 Task: Compose an email with the signature Christina Ramirez with the subject Follow-up on the project and the message I would like to request a meeting with the project team to discuss the upcoming deadlines. from softage.4@softage.net to softage.8@softage.net, select last sentence, change the font of the message to Tahoma and change the font typography to italics Send the email. Finally, move the email from Sent Items to the label Employee files
Action: Mouse moved to (1107, 91)
Screenshot: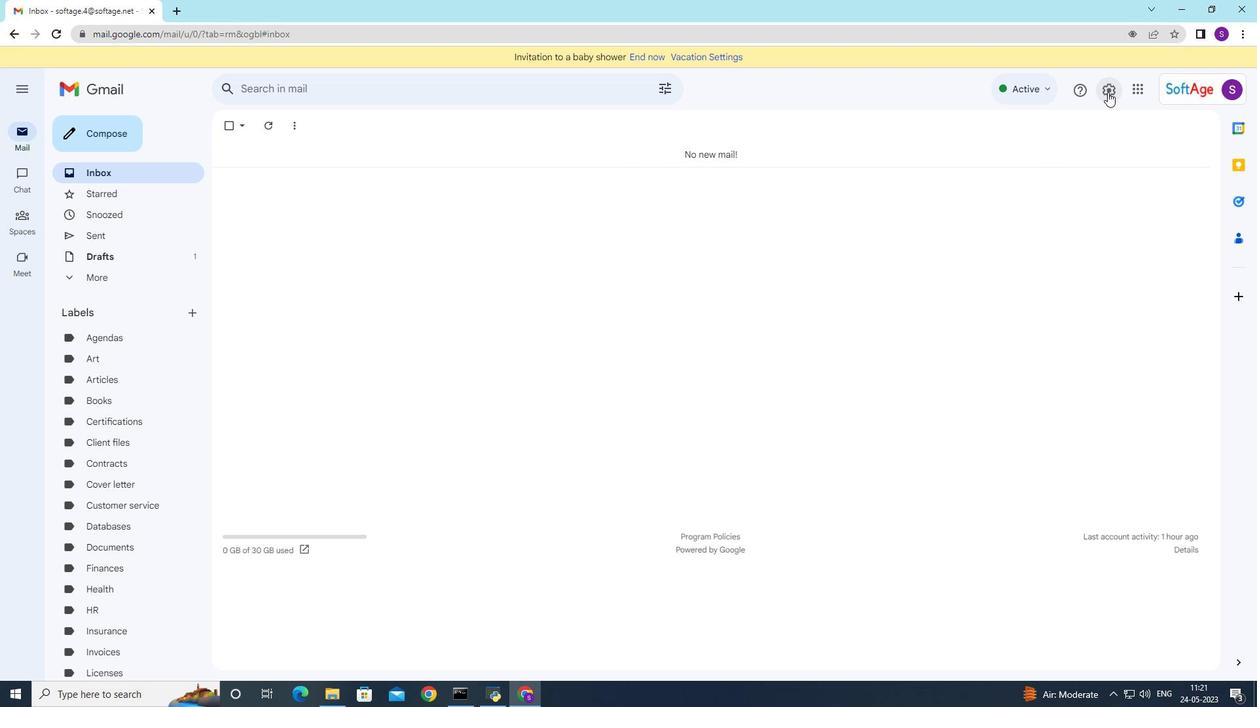 
Action: Mouse pressed left at (1107, 91)
Screenshot: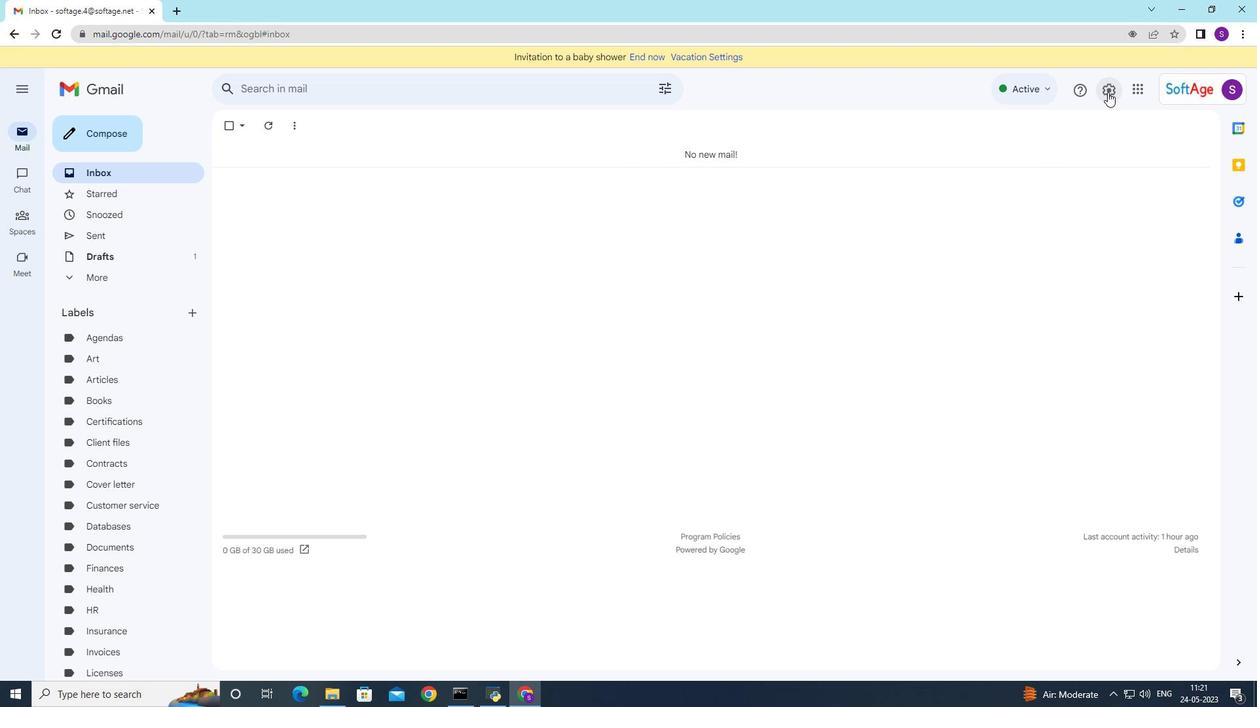 
Action: Mouse moved to (1098, 145)
Screenshot: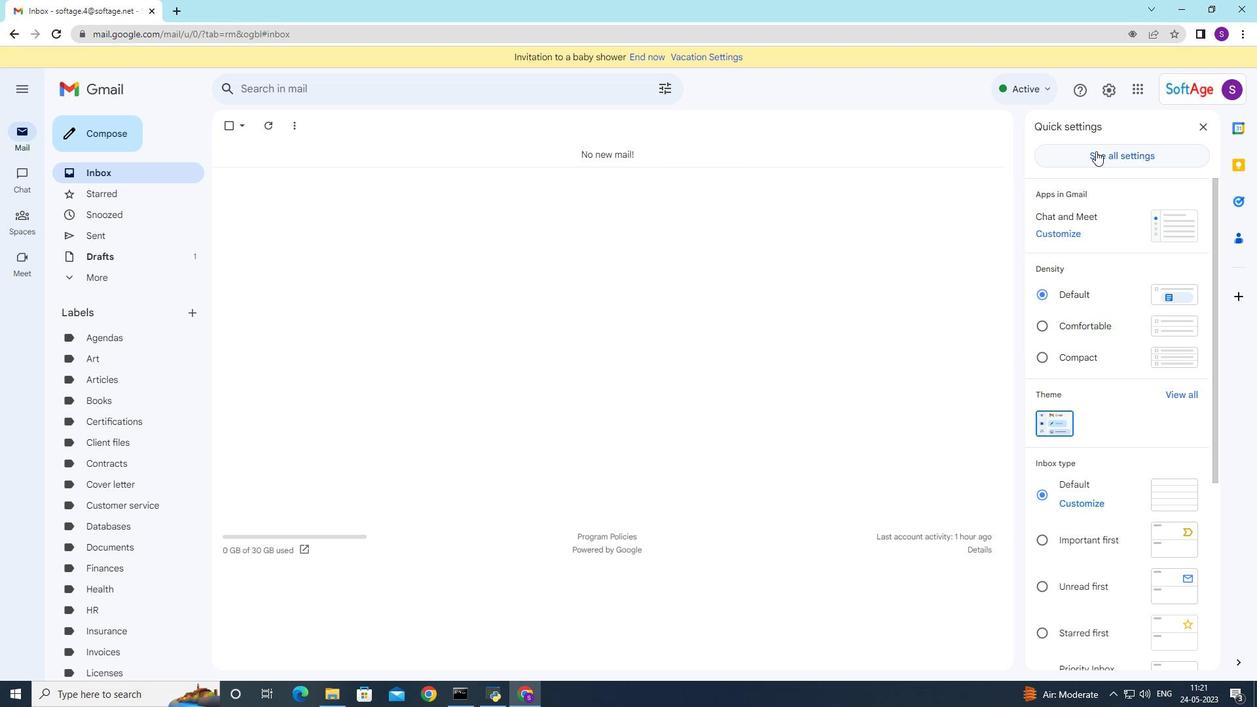 
Action: Mouse pressed left at (1098, 145)
Screenshot: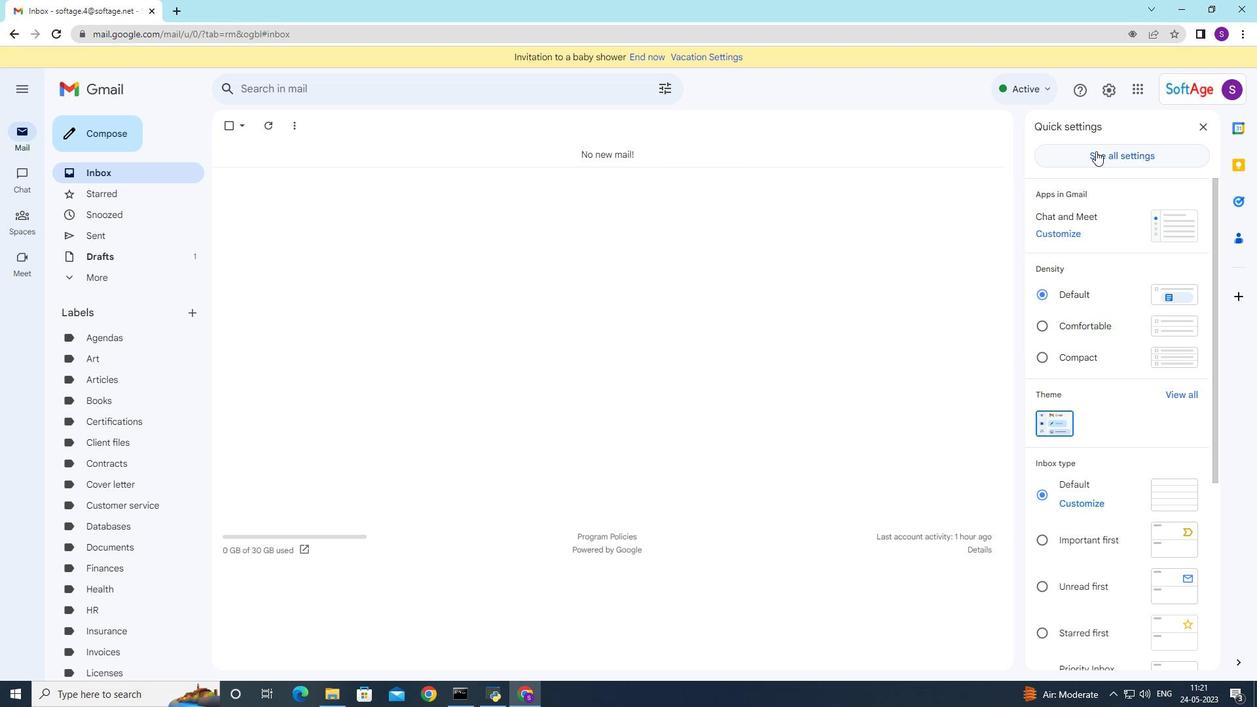 
Action: Mouse moved to (568, 239)
Screenshot: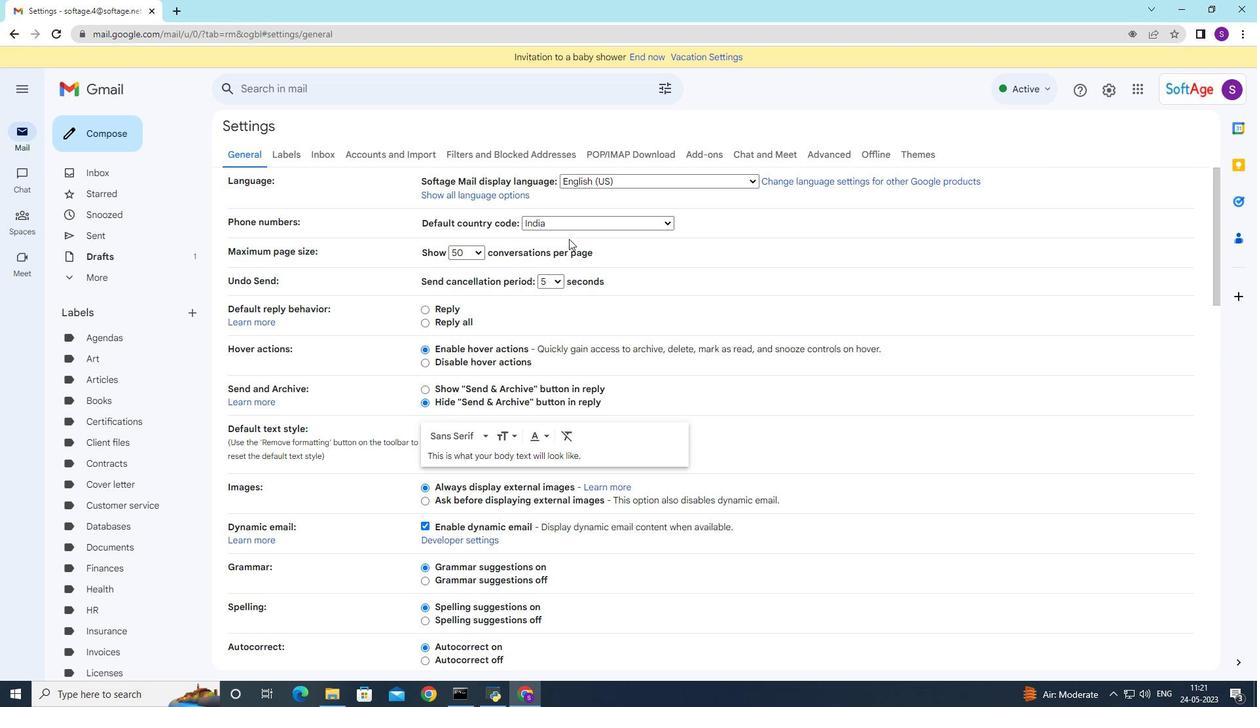 
Action: Mouse scrolled (568, 238) with delta (0, 0)
Screenshot: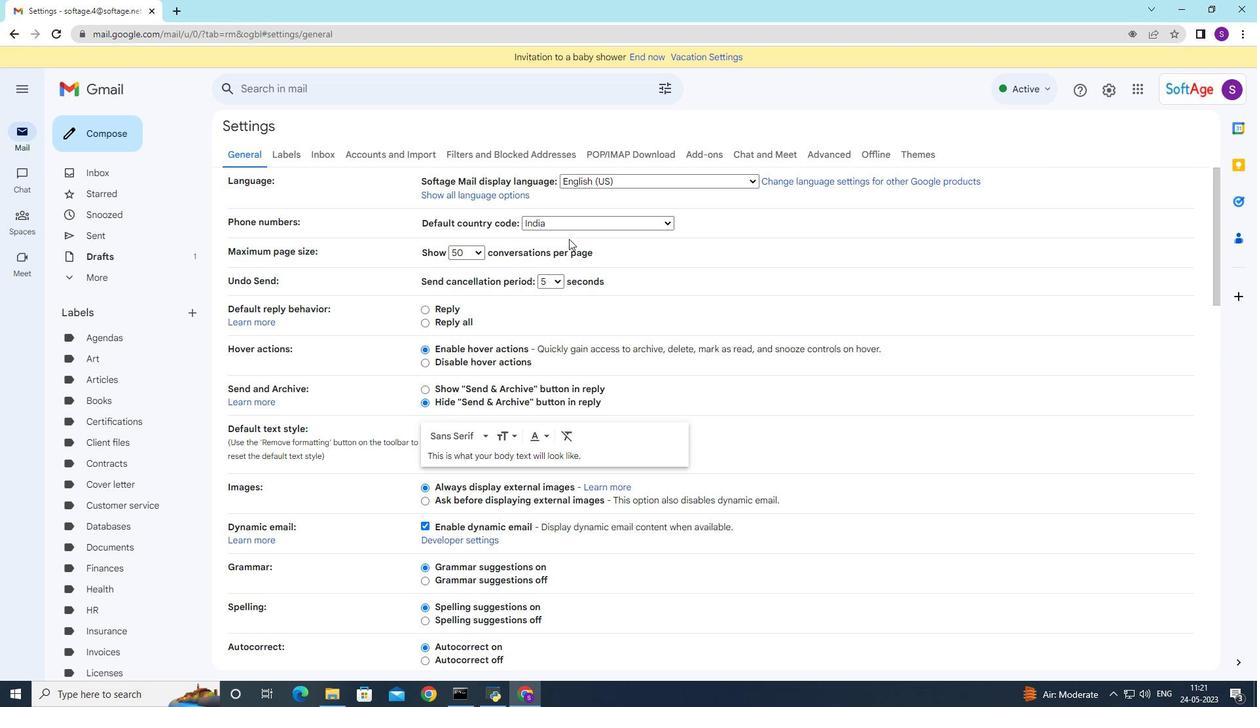 
Action: Mouse moved to (568, 240)
Screenshot: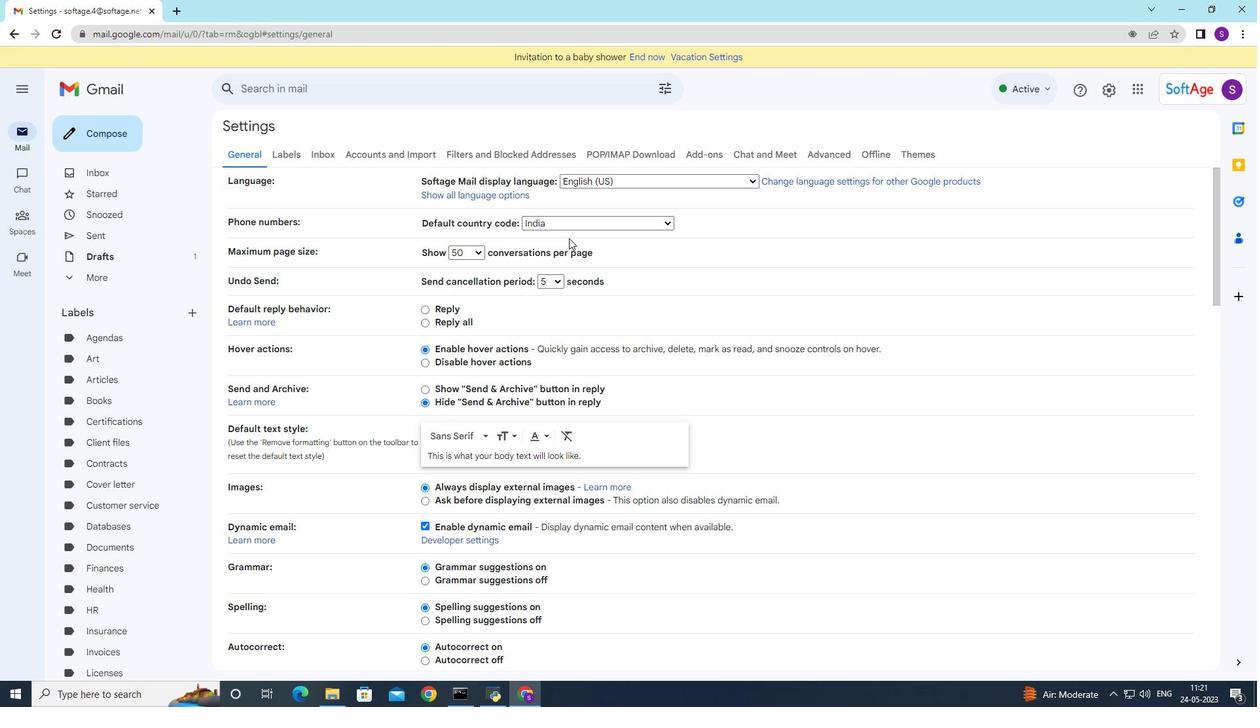 
Action: Mouse scrolled (568, 240) with delta (0, 0)
Screenshot: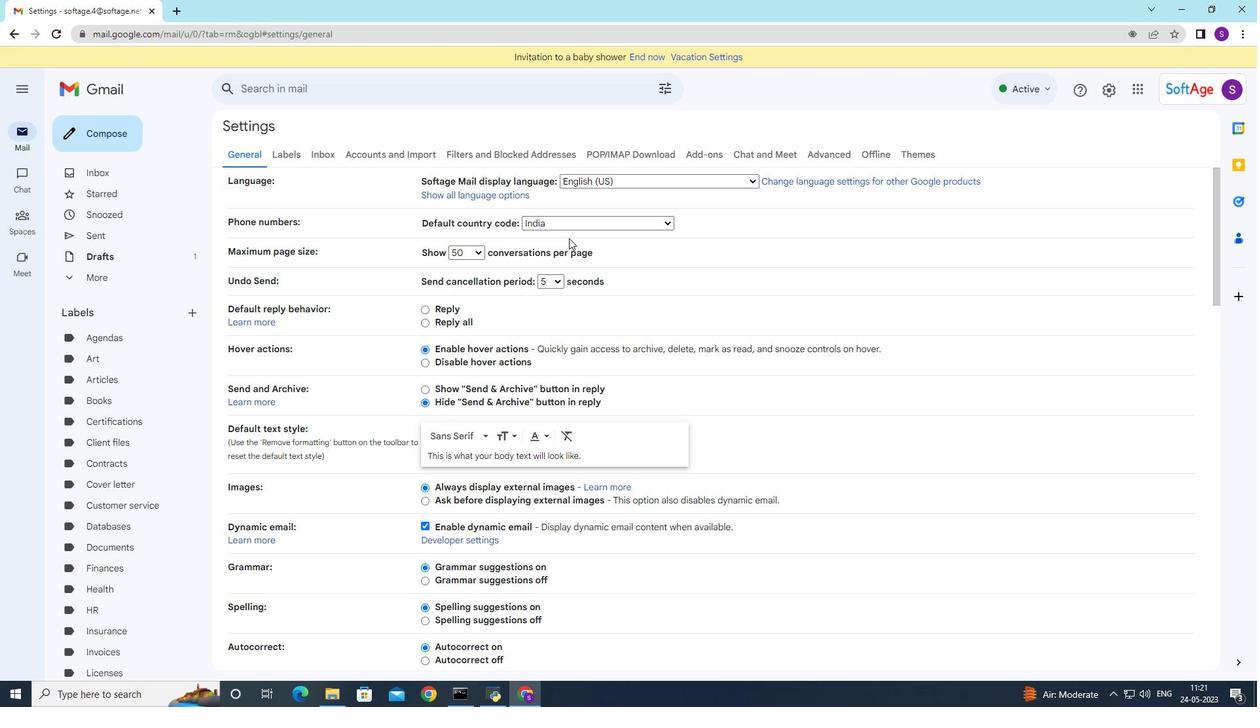 
Action: Mouse moved to (568, 242)
Screenshot: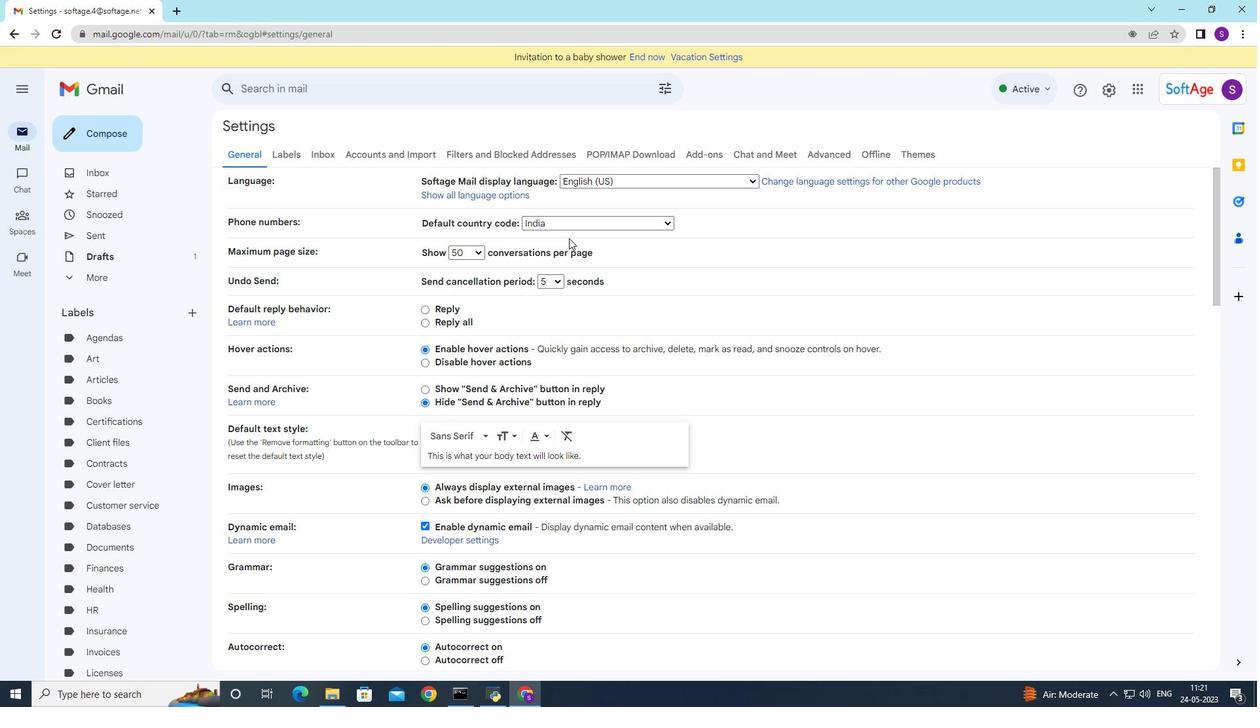 
Action: Mouse scrolled (568, 241) with delta (0, 0)
Screenshot: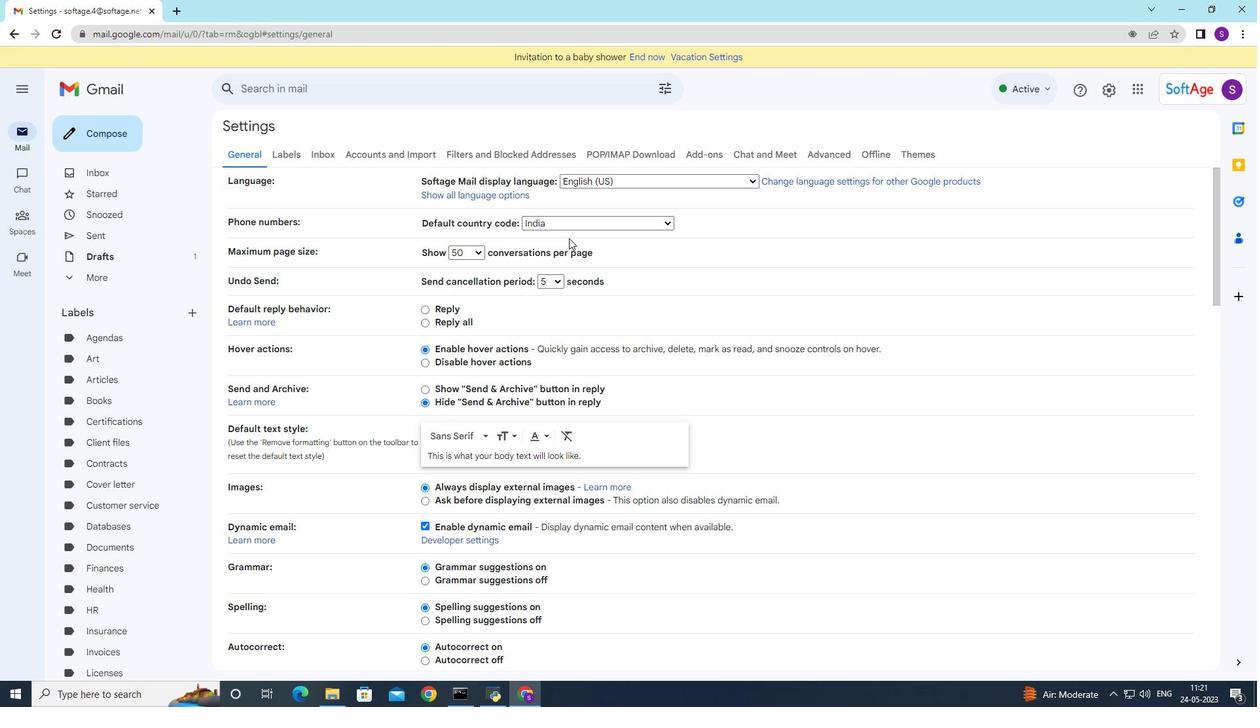 
Action: Mouse moved to (567, 242)
Screenshot: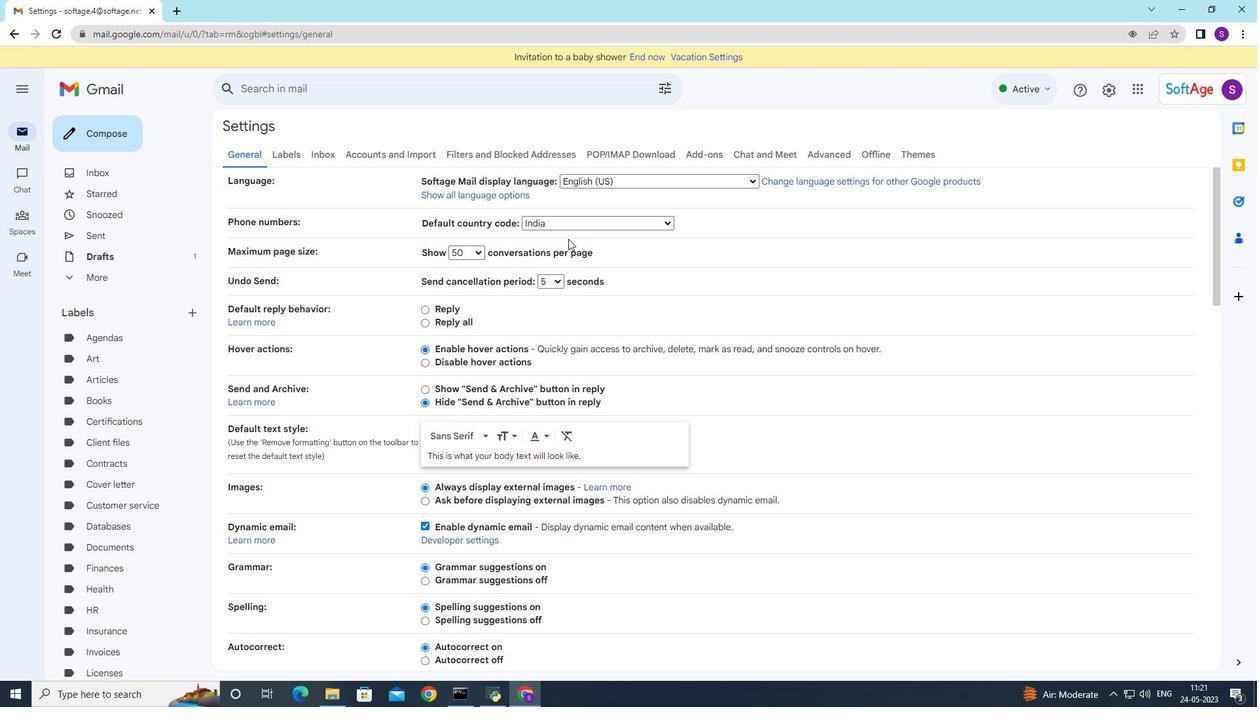 
Action: Mouse scrolled (567, 242) with delta (0, 0)
Screenshot: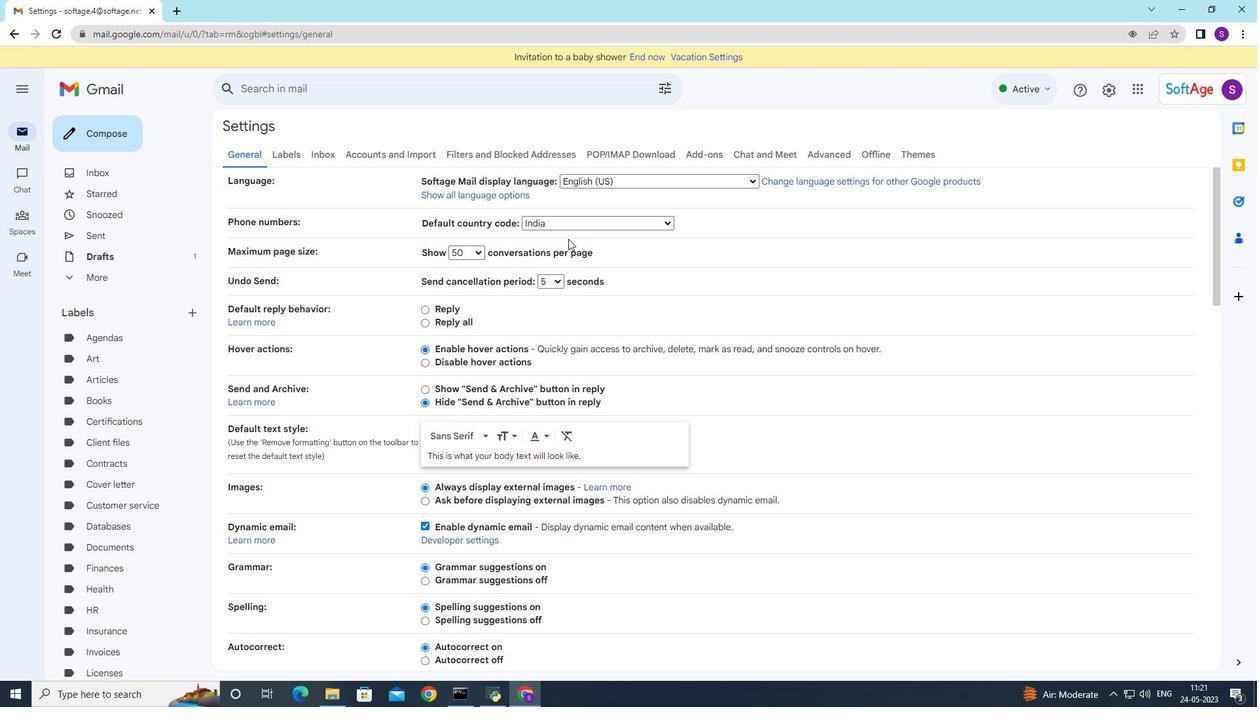 
Action: Mouse moved to (567, 244)
Screenshot: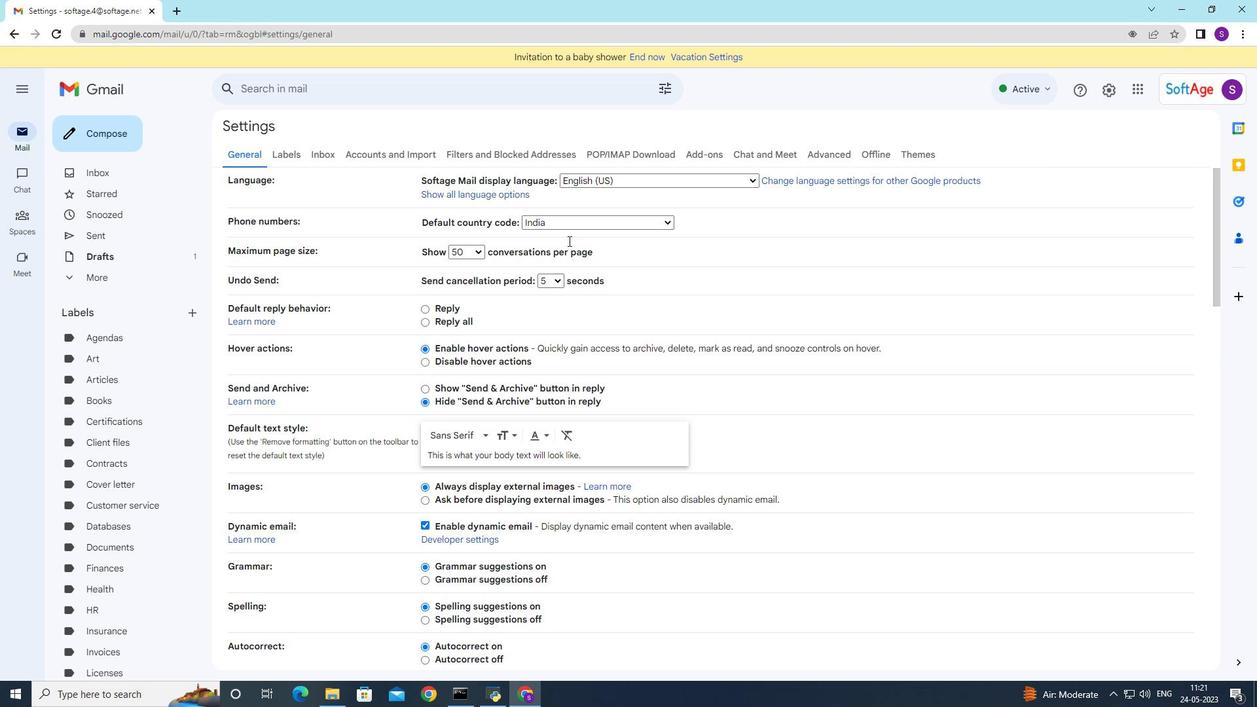 
Action: Mouse scrolled (567, 243) with delta (0, 0)
Screenshot: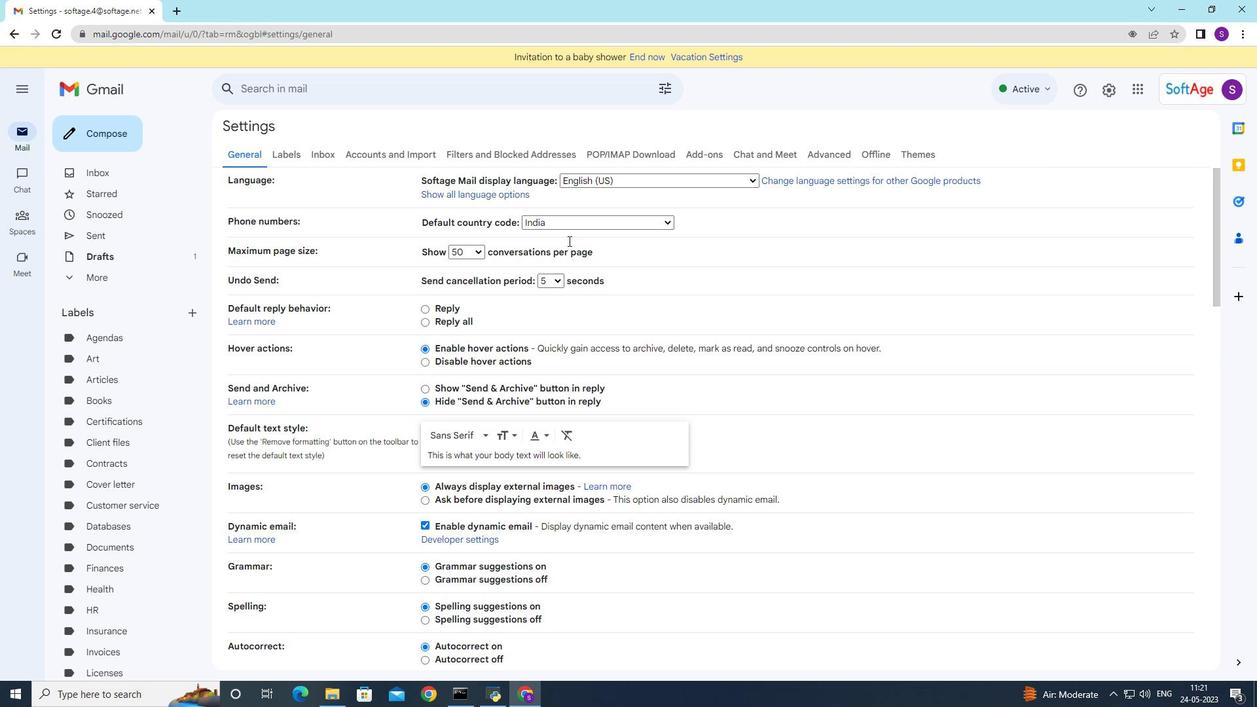 
Action: Mouse moved to (567, 246)
Screenshot: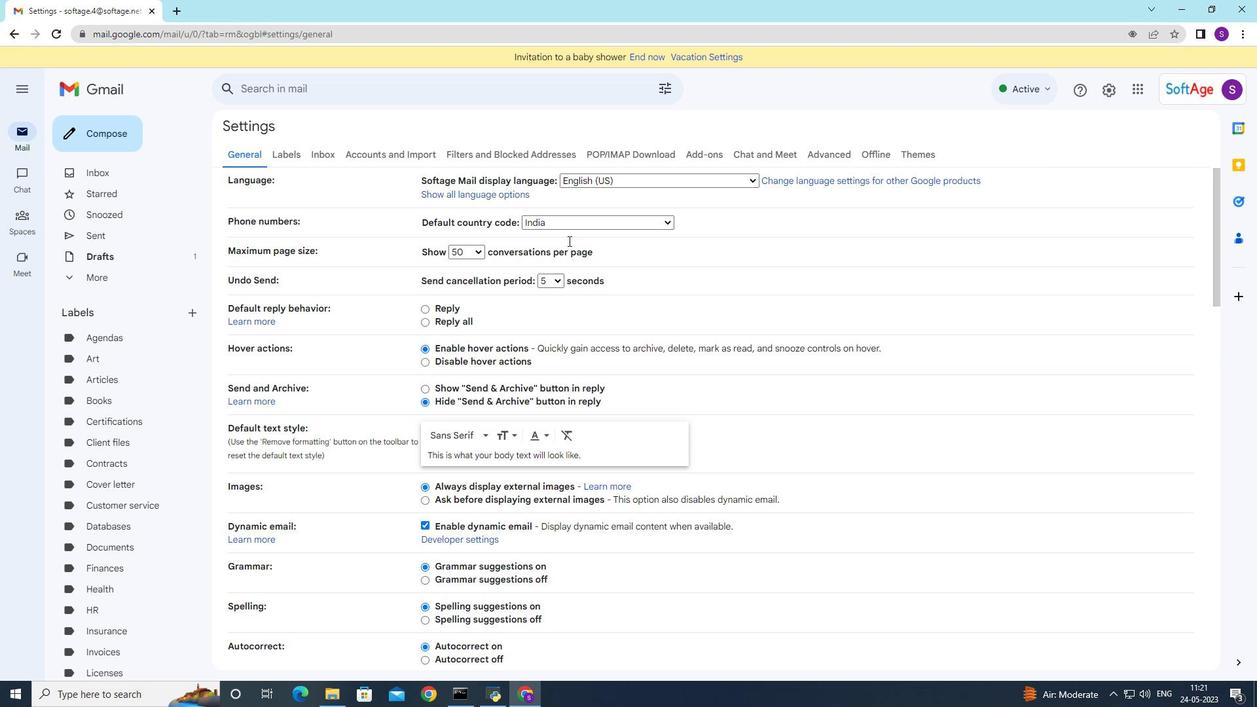 
Action: Mouse scrolled (567, 246) with delta (0, 0)
Screenshot: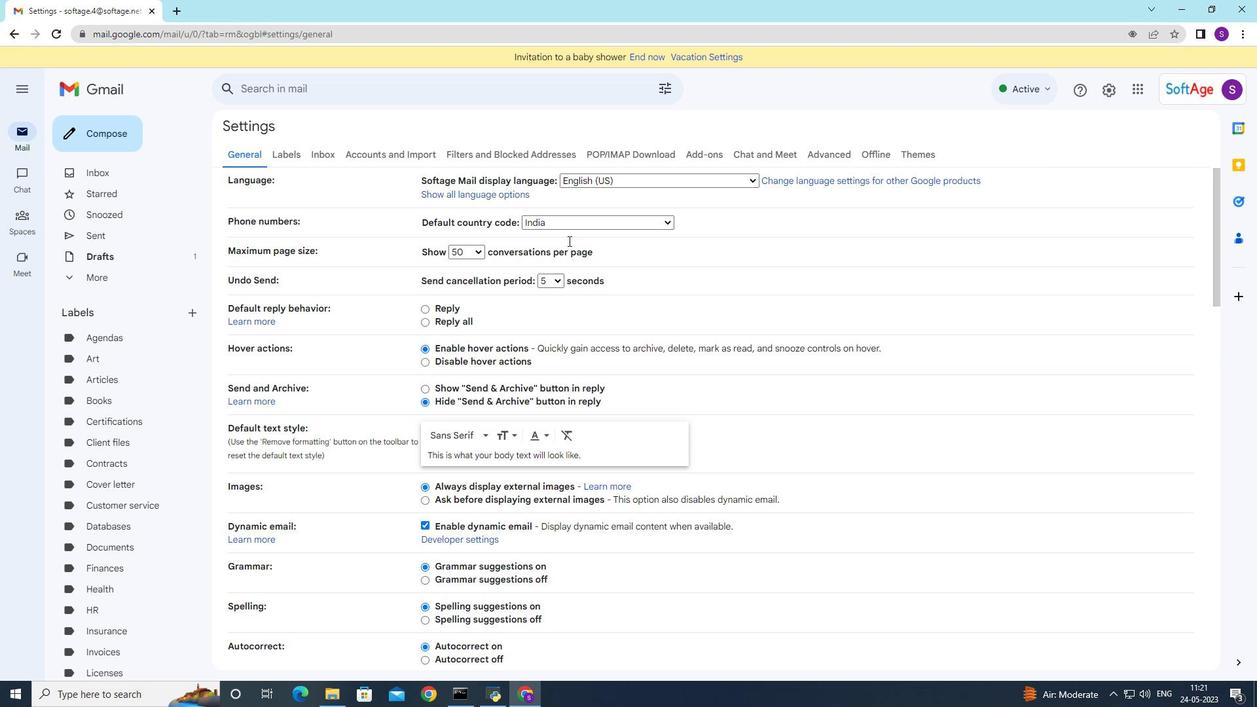 
Action: Mouse moved to (564, 254)
Screenshot: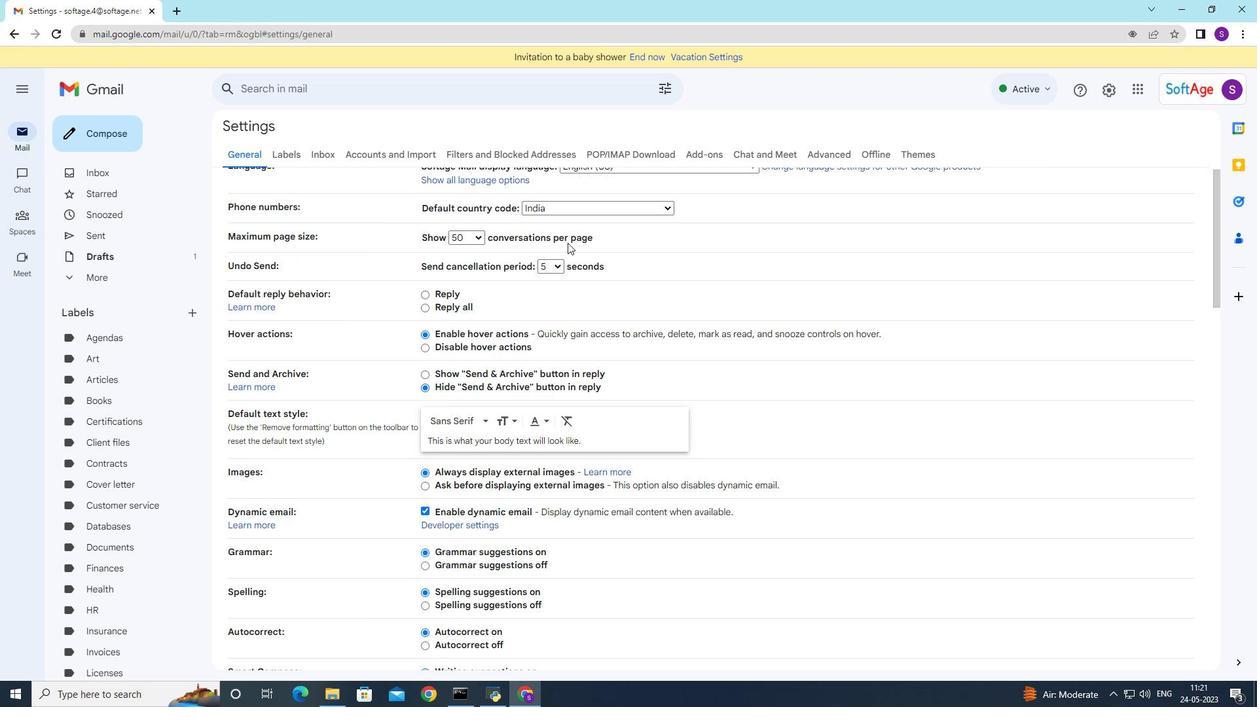 
Action: Mouse scrolled (565, 253) with delta (0, 0)
Screenshot: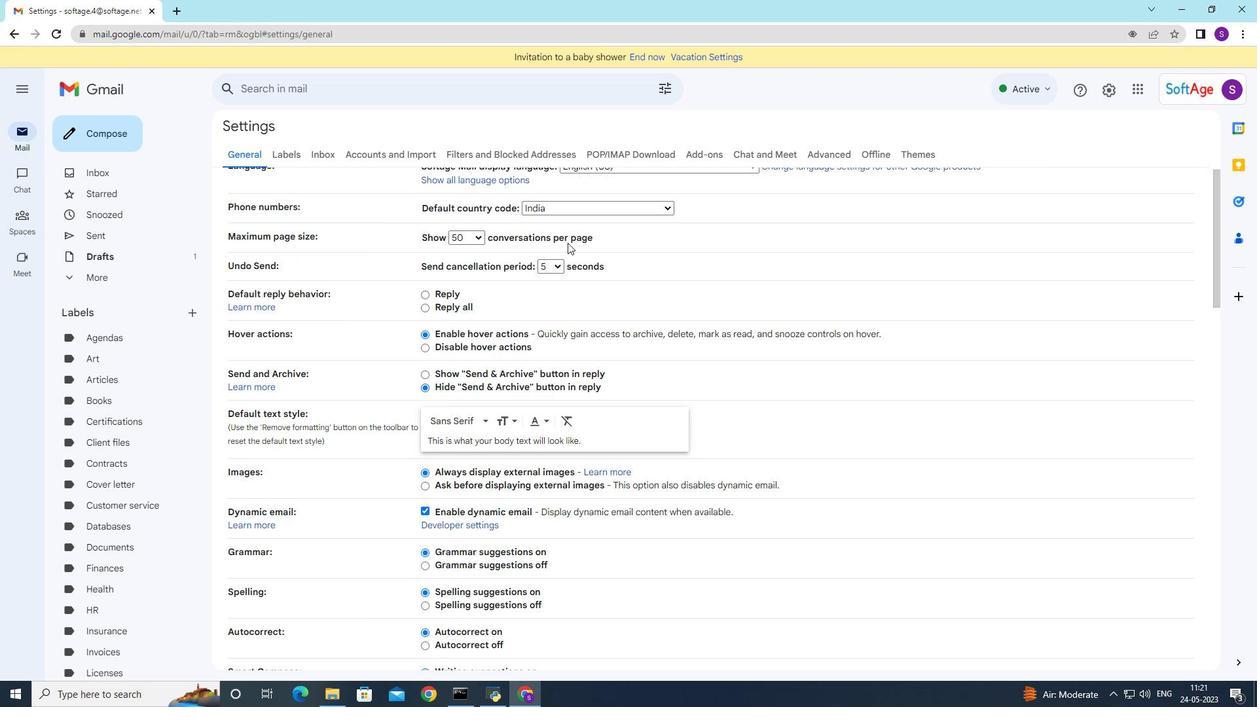 
Action: Mouse moved to (563, 297)
Screenshot: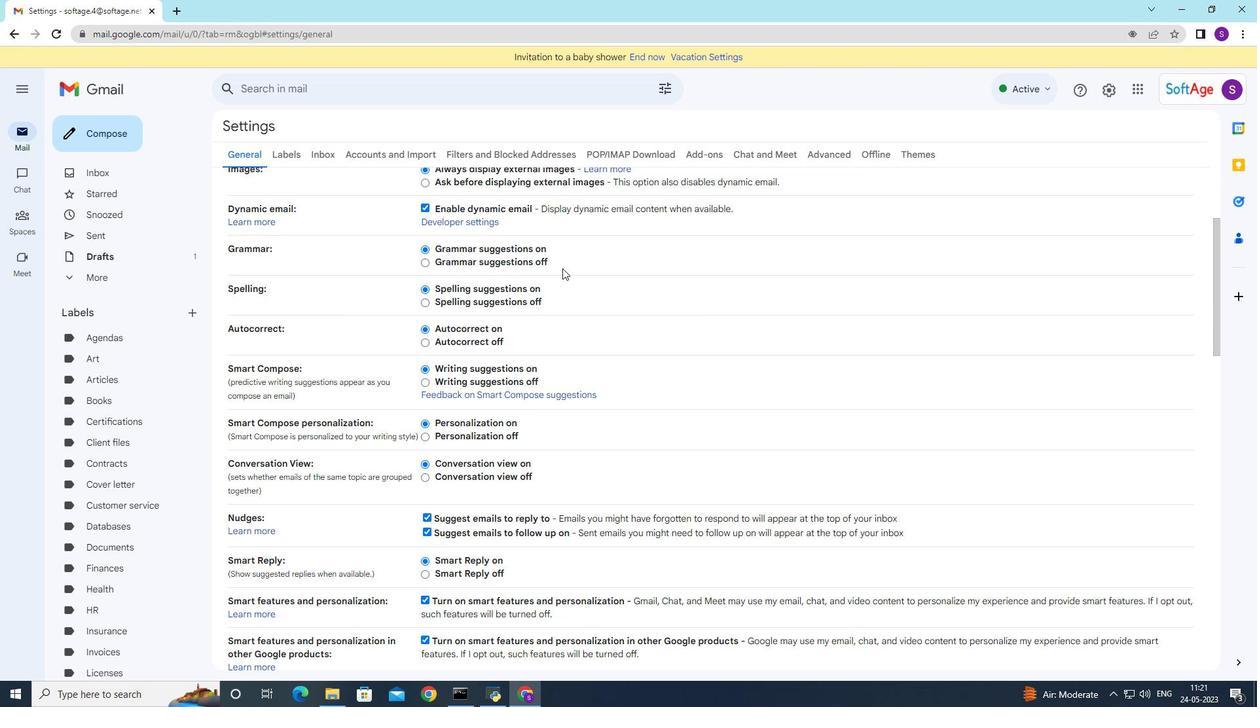 
Action: Mouse scrolled (563, 296) with delta (0, 0)
Screenshot: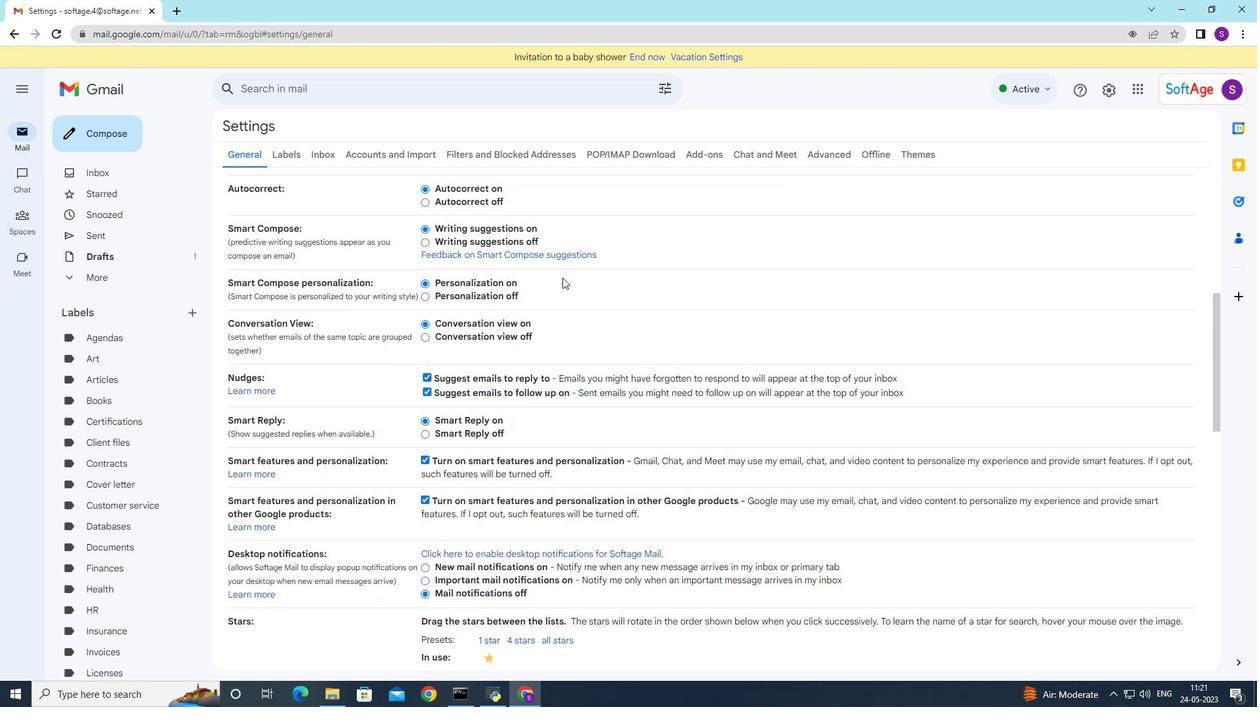 
Action: Mouse moved to (565, 298)
Screenshot: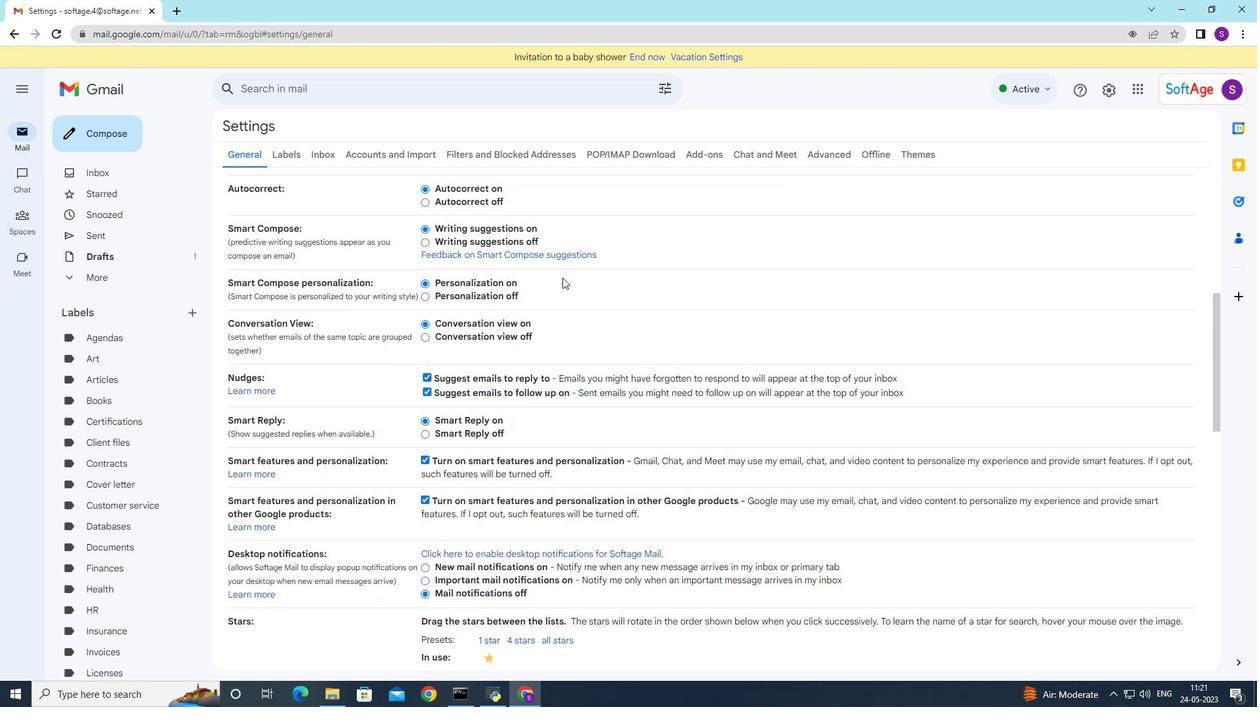 
Action: Mouse scrolled (565, 297) with delta (0, 0)
Screenshot: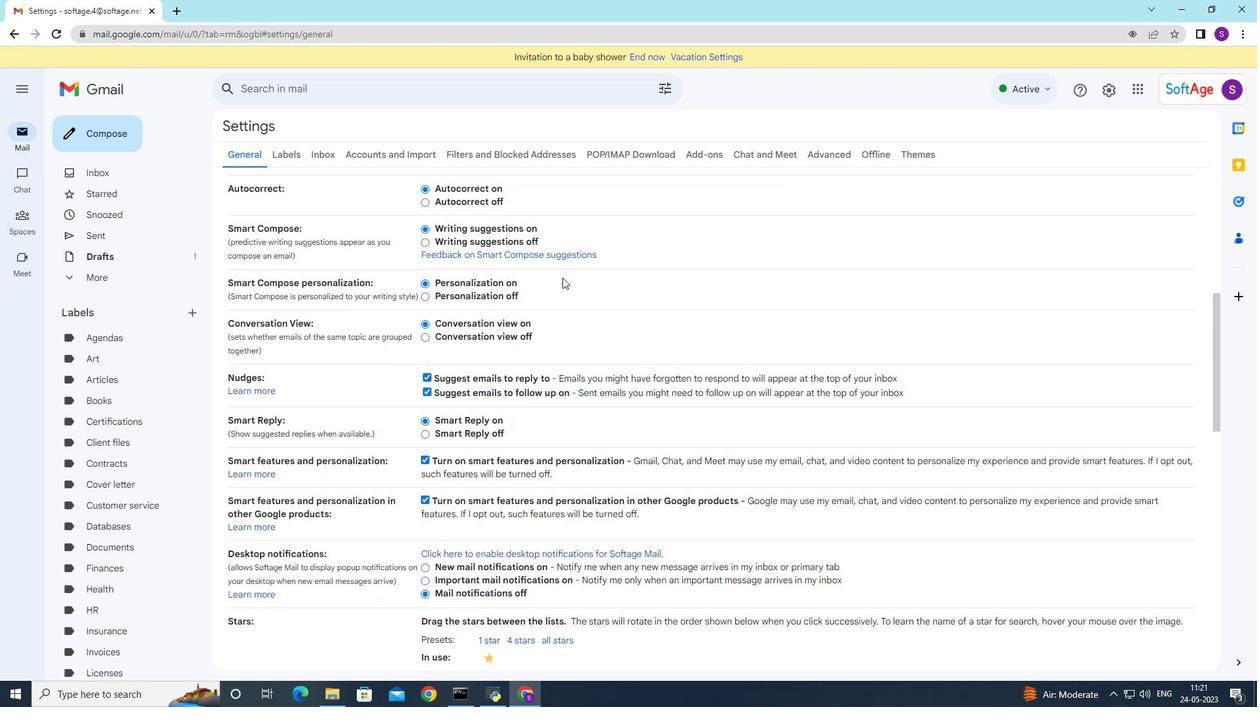 
Action: Mouse moved to (565, 301)
Screenshot: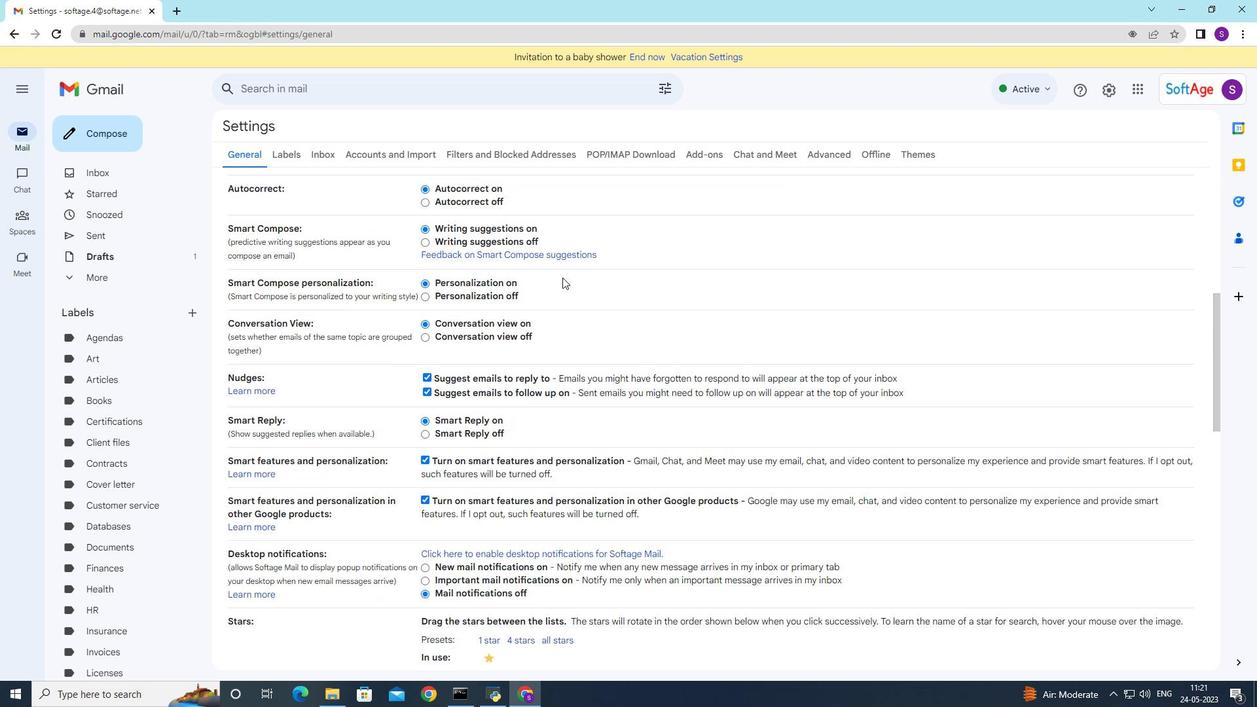 
Action: Mouse scrolled (565, 301) with delta (0, 0)
Screenshot: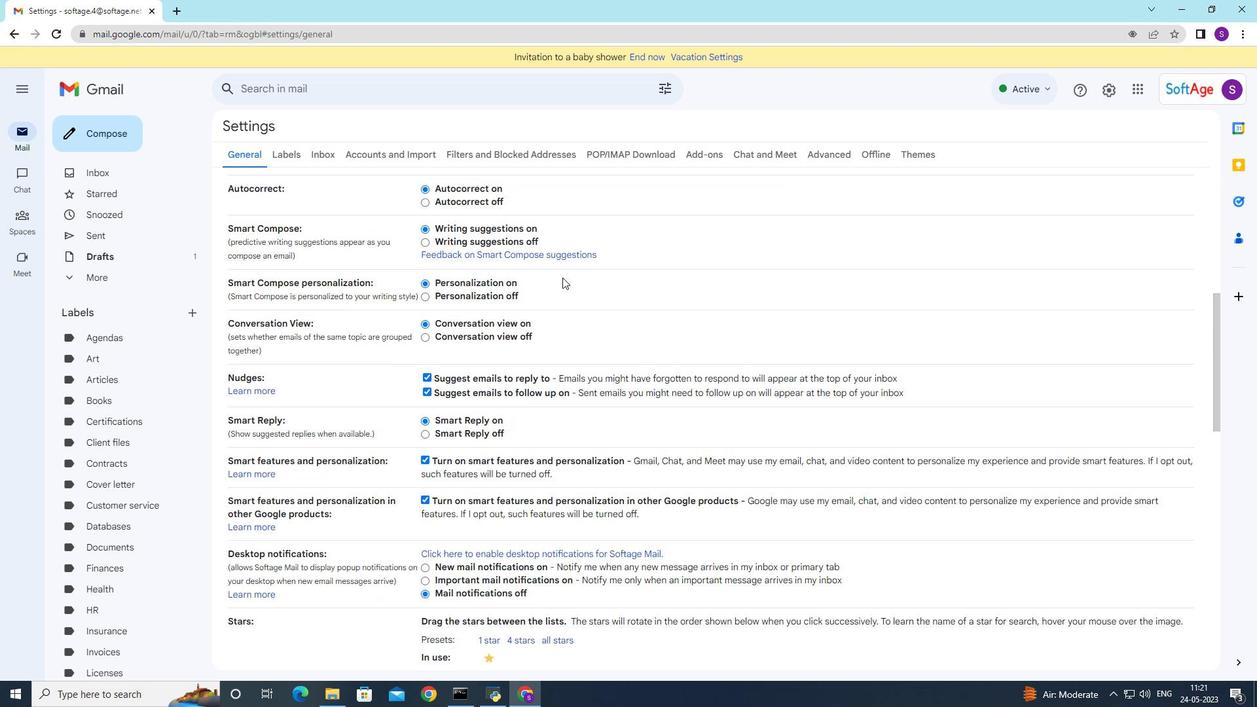 
Action: Mouse moved to (566, 303)
Screenshot: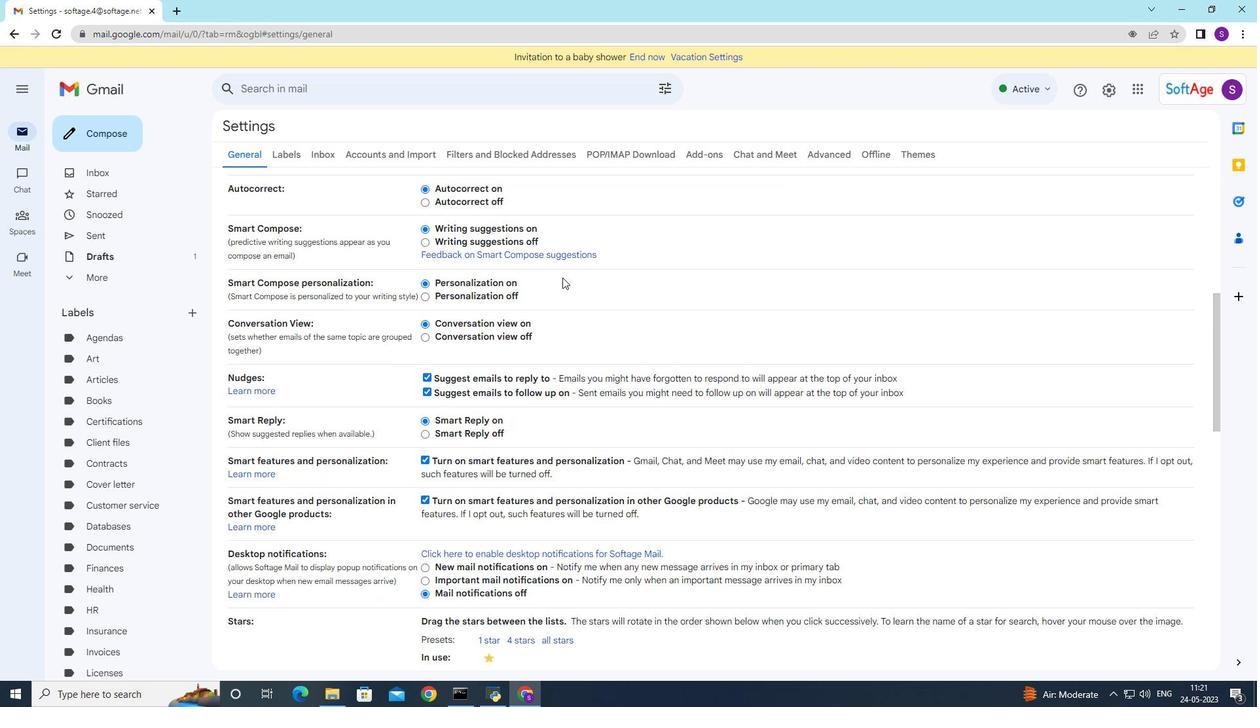 
Action: Mouse scrolled (566, 303) with delta (0, 0)
Screenshot: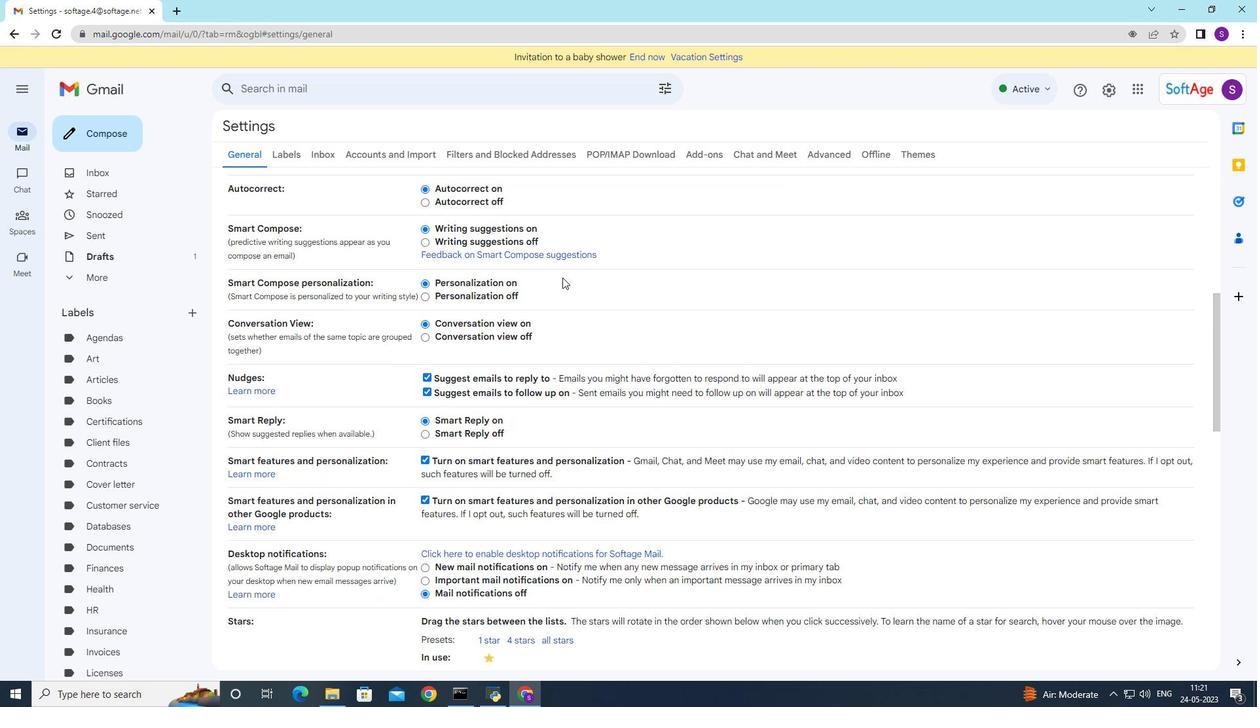
Action: Mouse moved to (566, 305)
Screenshot: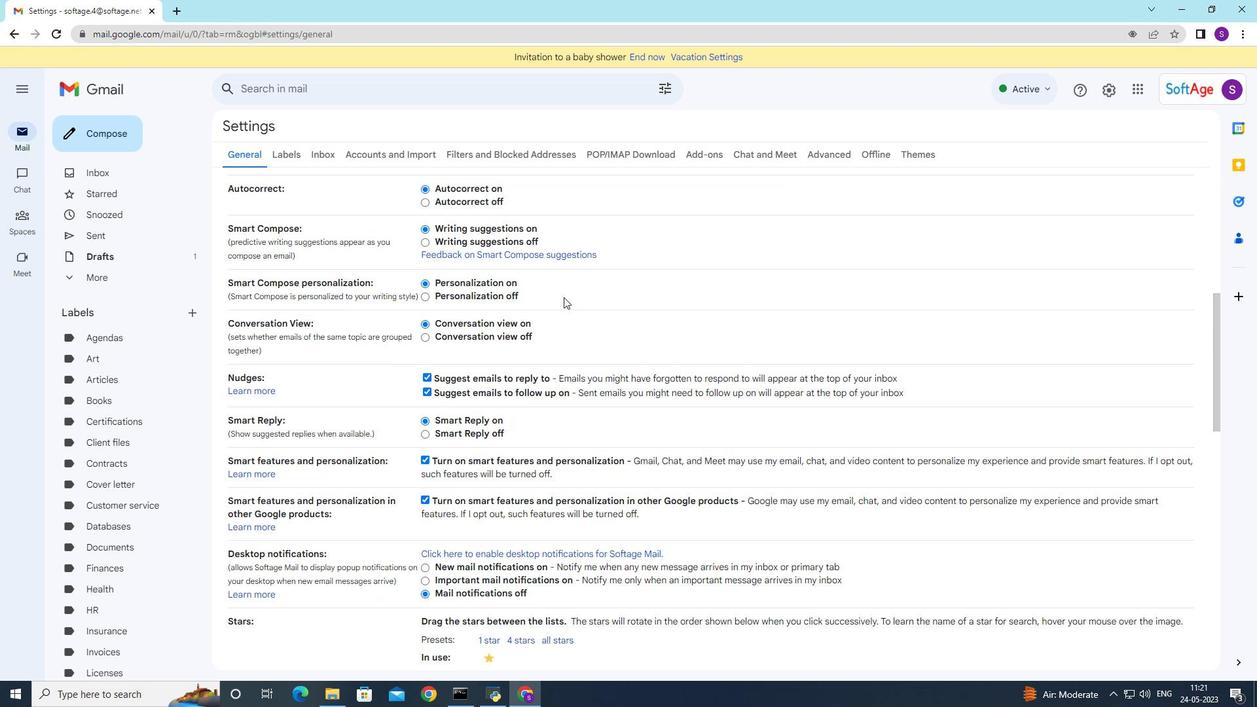 
Action: Mouse scrolled (566, 304) with delta (0, 0)
Screenshot: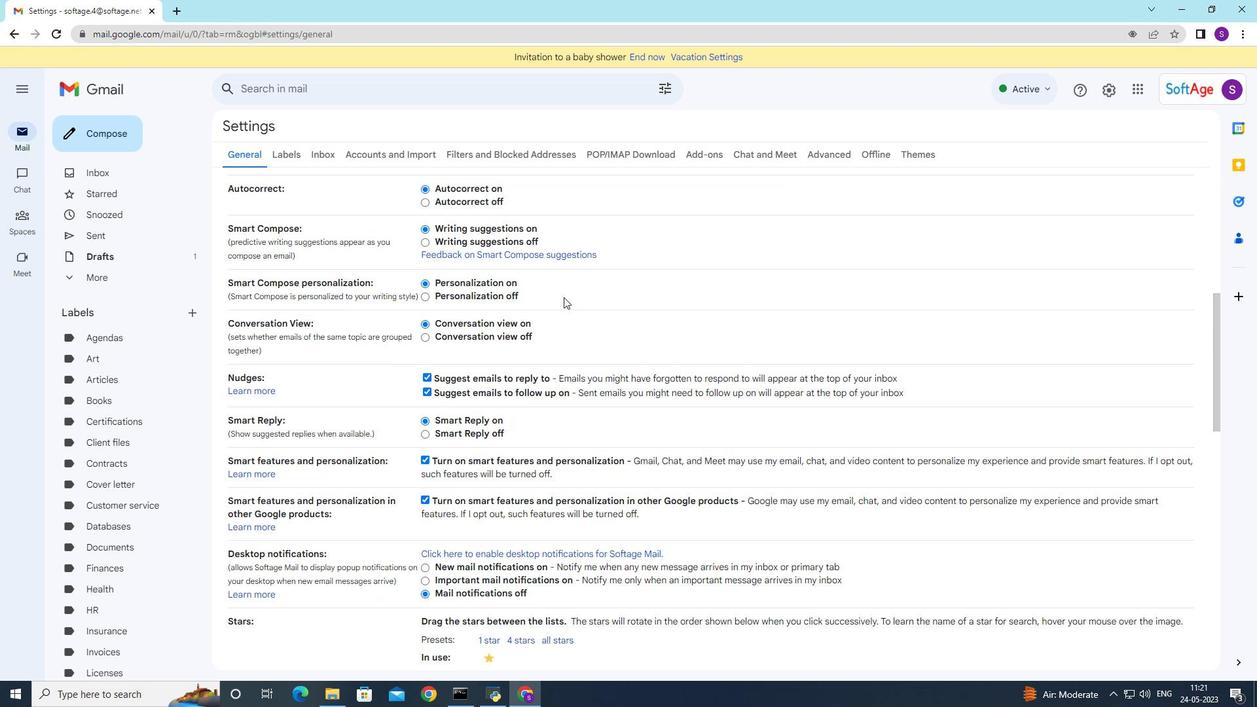 
Action: Mouse moved to (567, 307)
Screenshot: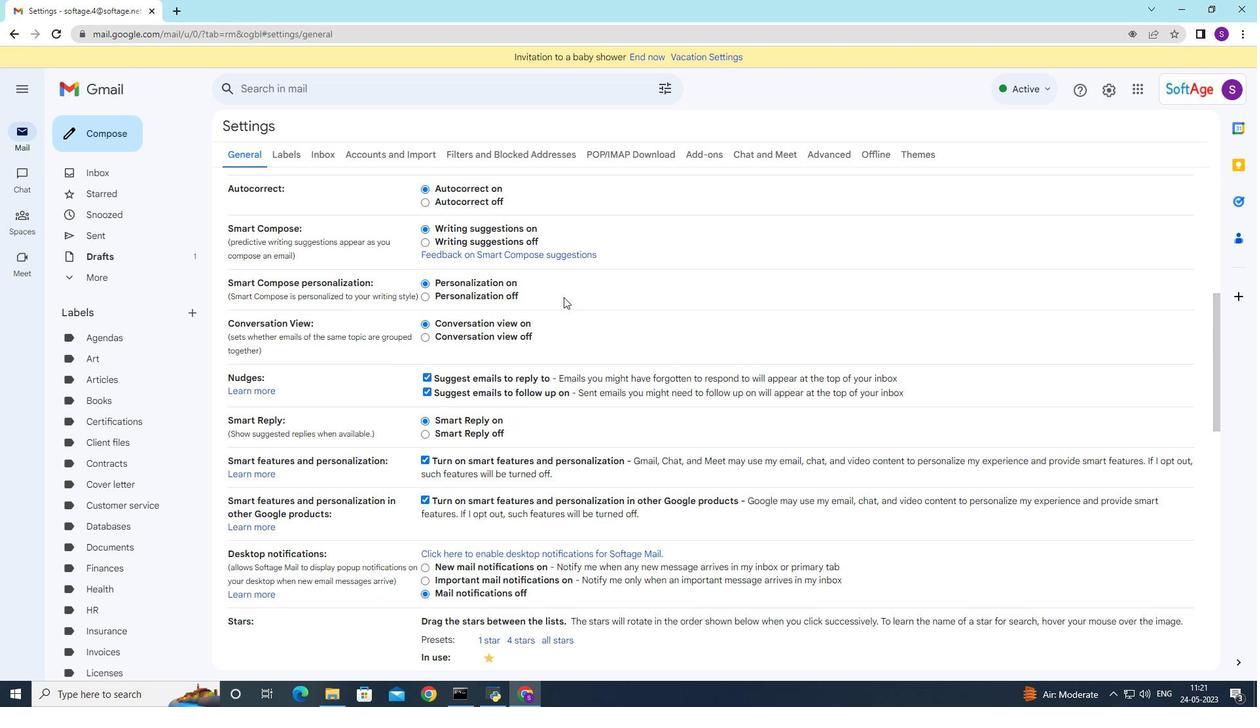 
Action: Mouse scrolled (567, 306) with delta (0, 0)
Screenshot: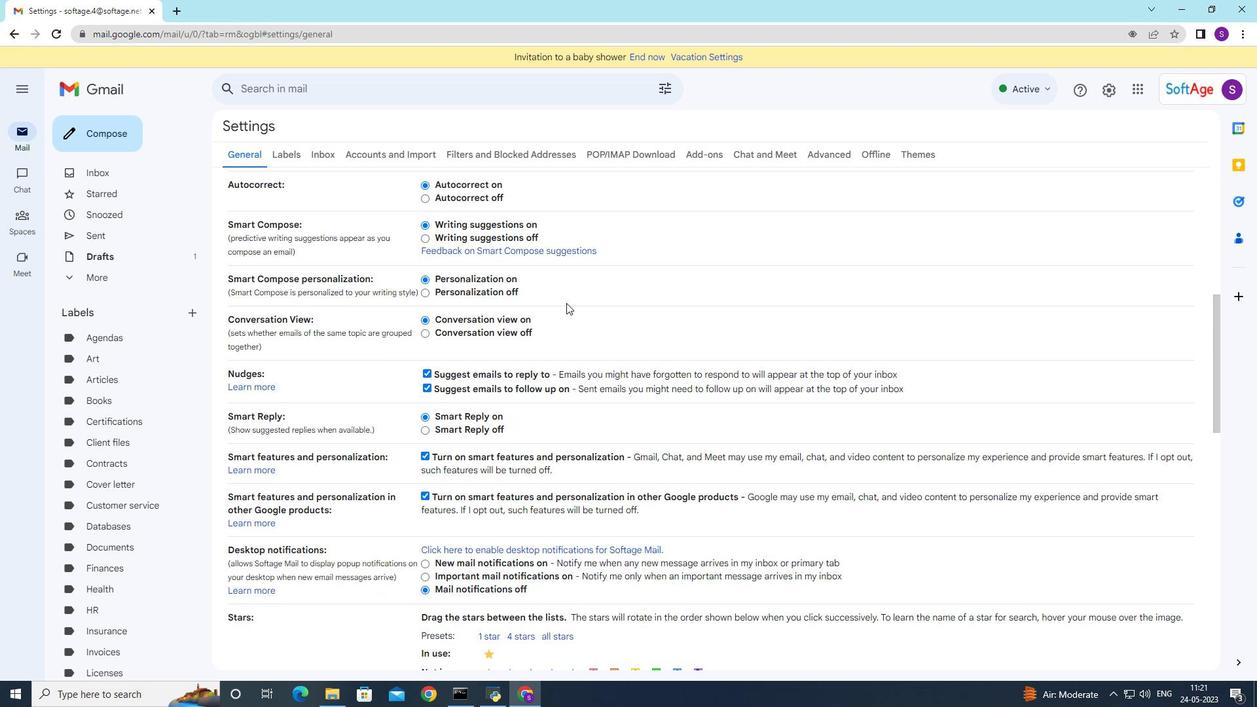
Action: Mouse moved to (555, 362)
Screenshot: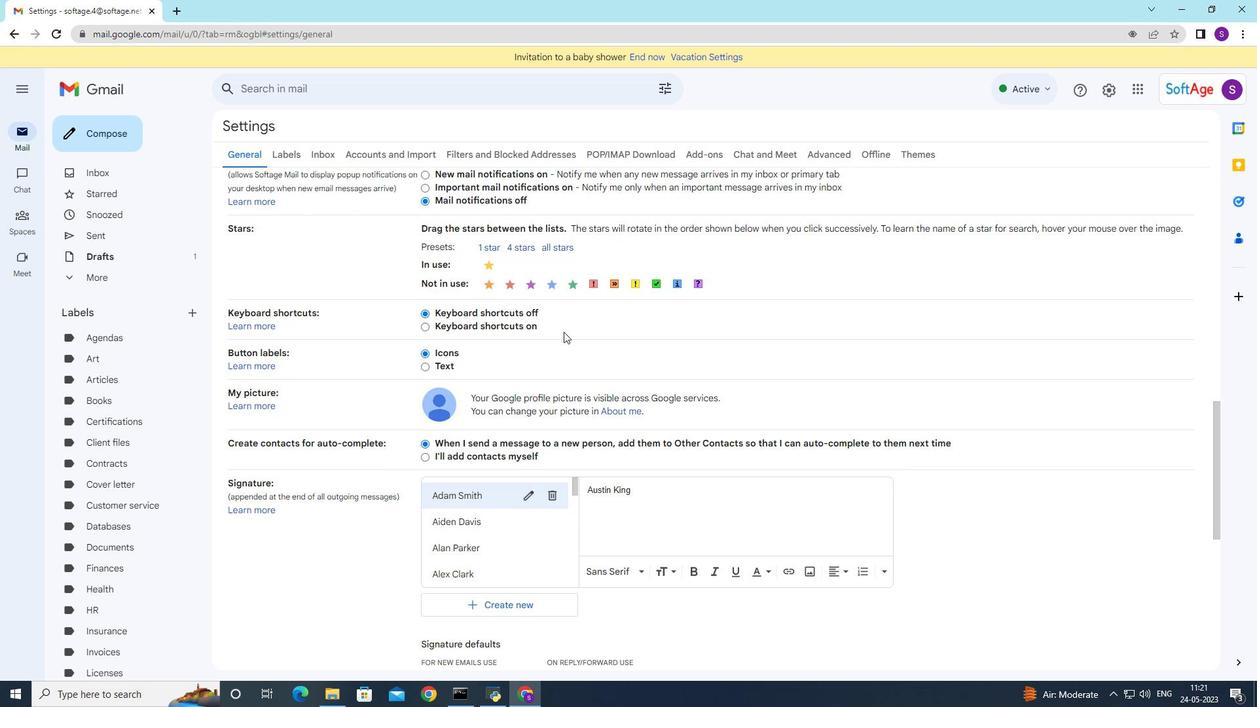 
Action: Mouse scrolled (555, 361) with delta (0, 0)
Screenshot: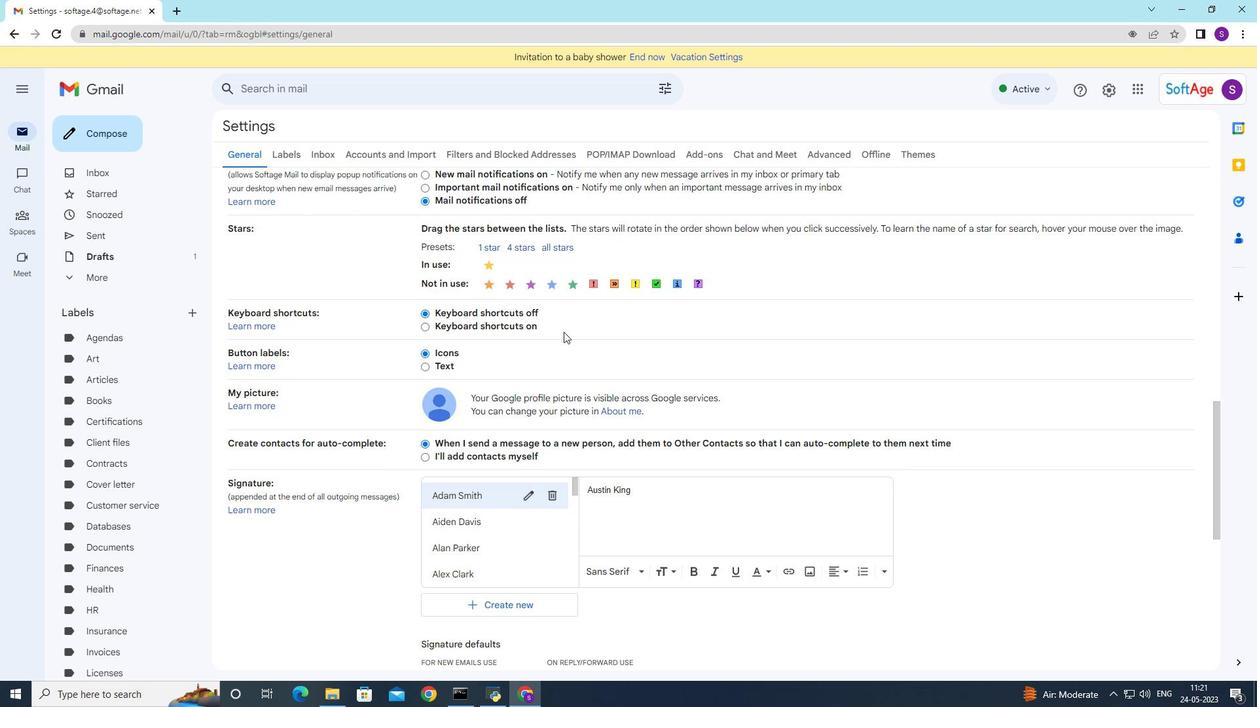
Action: Mouse moved to (561, 370)
Screenshot: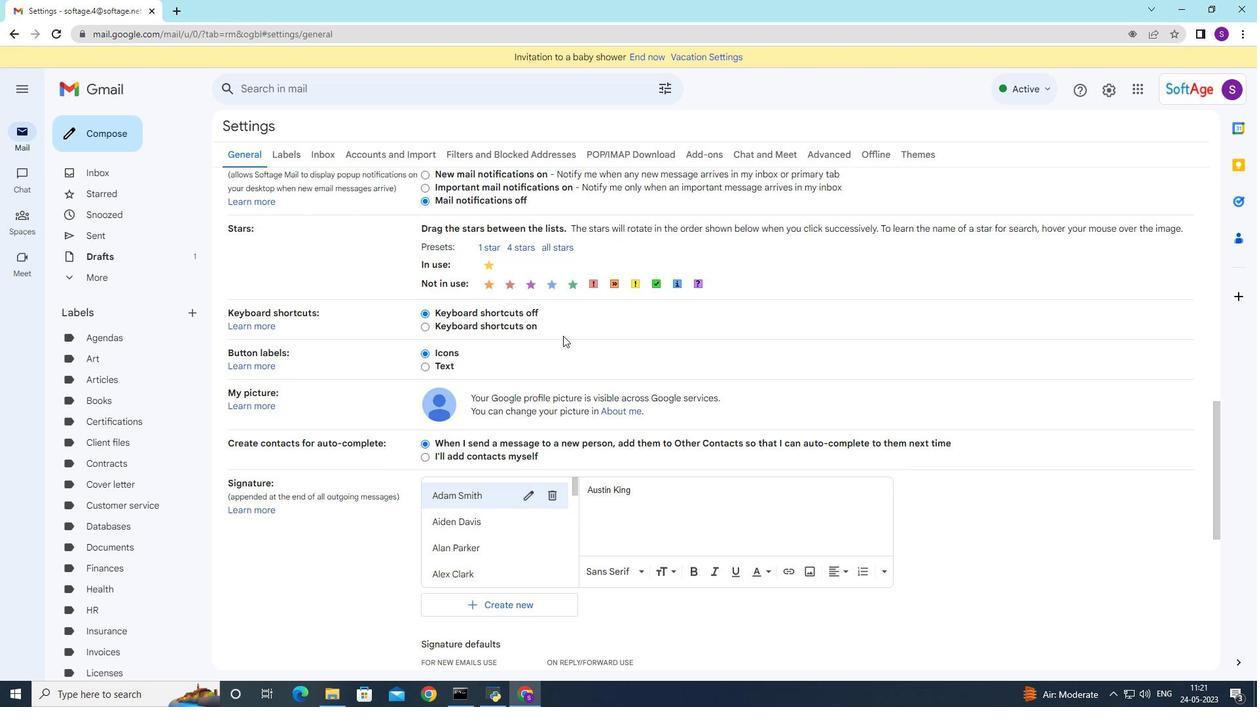 
Action: Mouse scrolled (561, 369) with delta (0, 0)
Screenshot: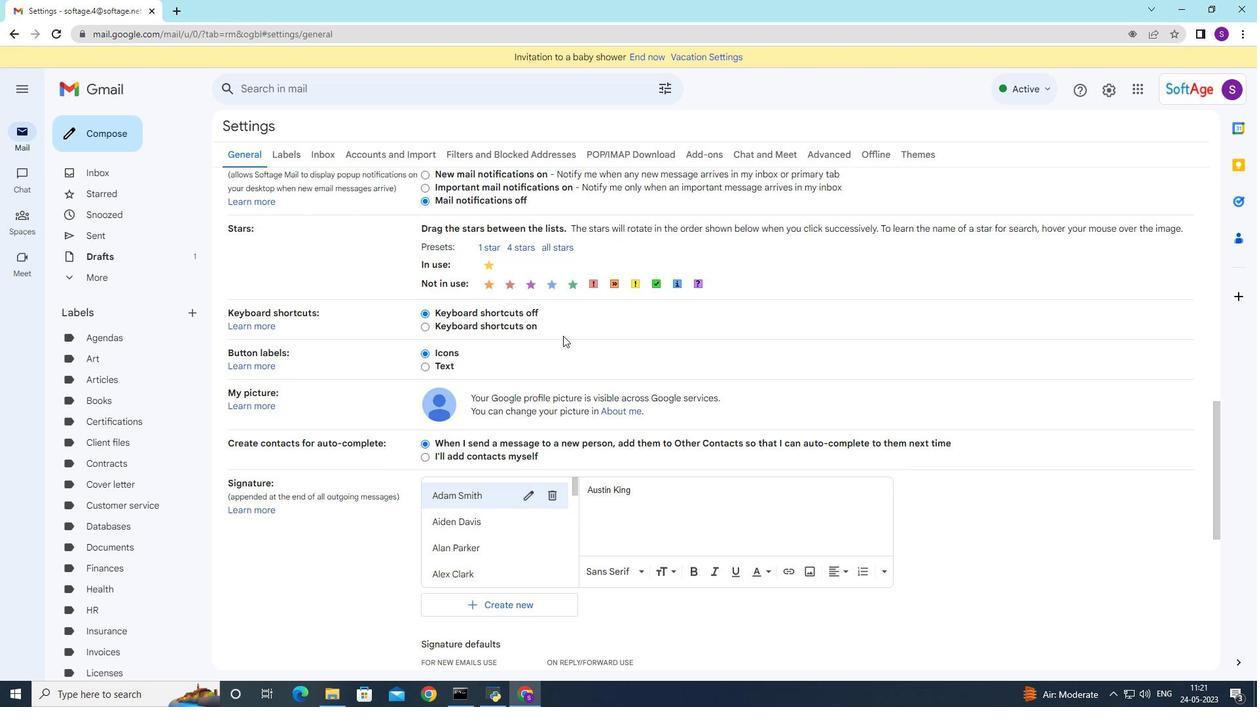 
Action: Mouse moved to (565, 375)
Screenshot: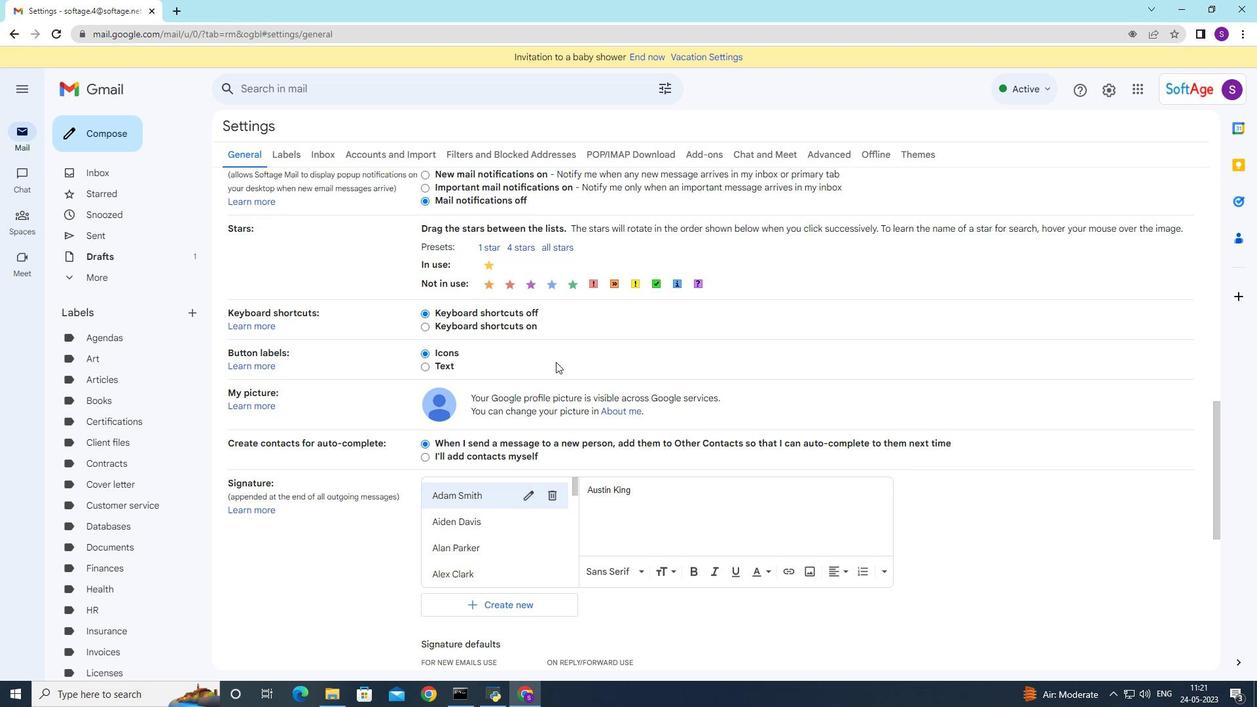 
Action: Mouse scrolled (565, 374) with delta (0, 0)
Screenshot: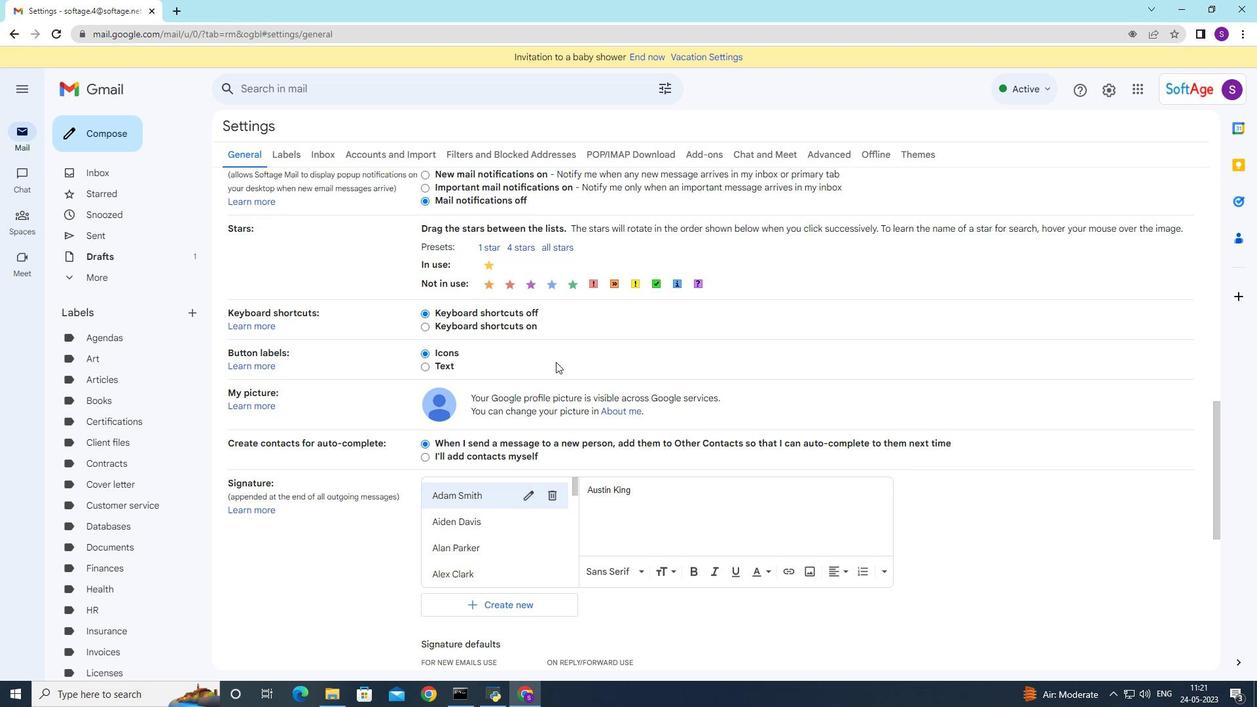 
Action: Mouse moved to (532, 409)
Screenshot: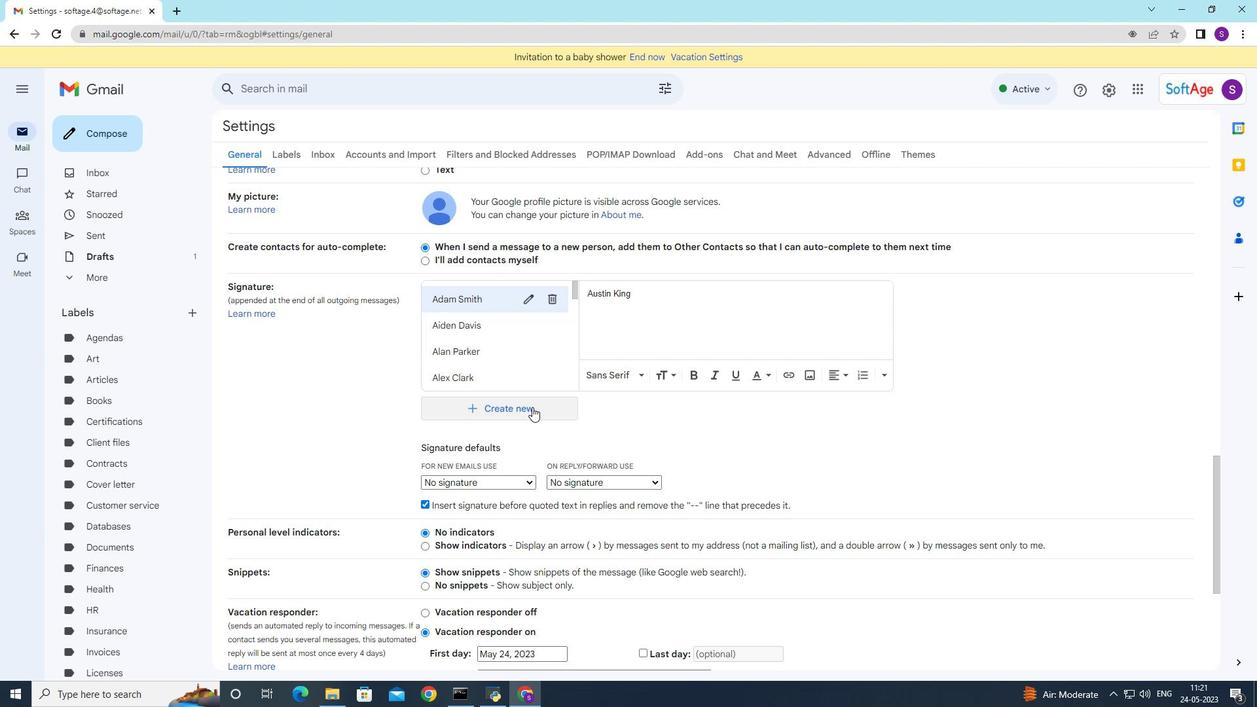 
Action: Mouse pressed left at (532, 409)
Screenshot: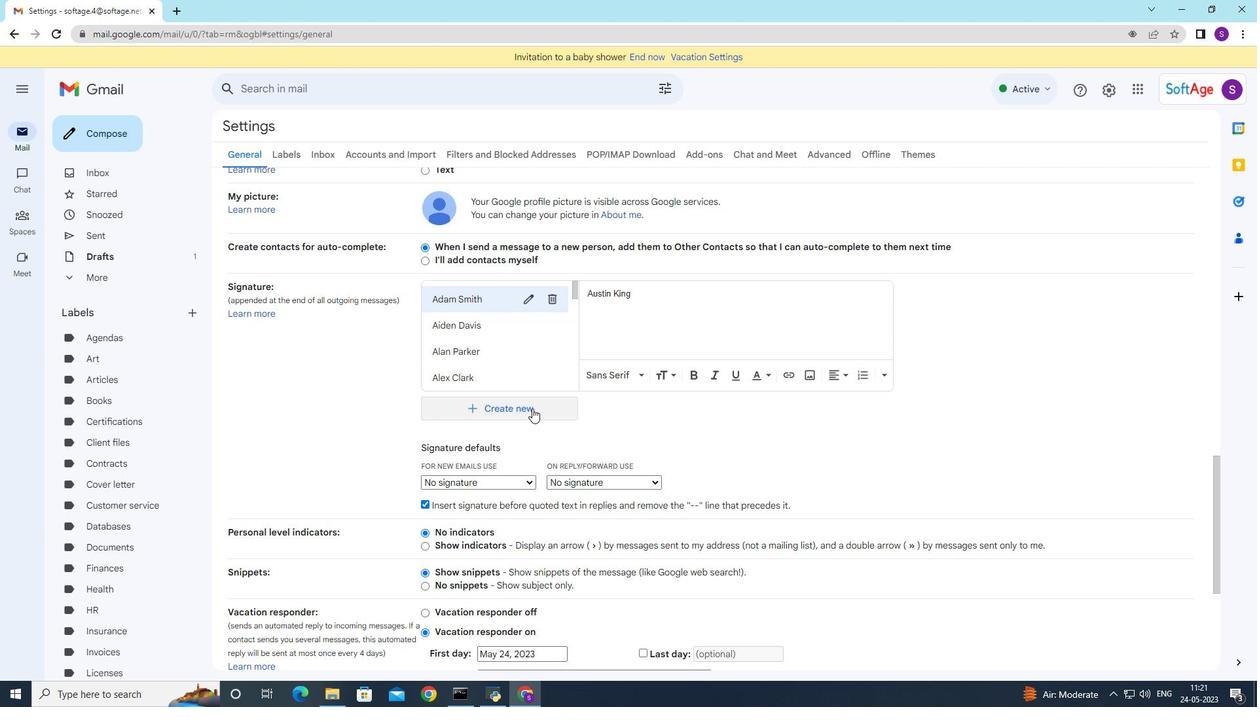 
Action: Mouse moved to (531, 406)
Screenshot: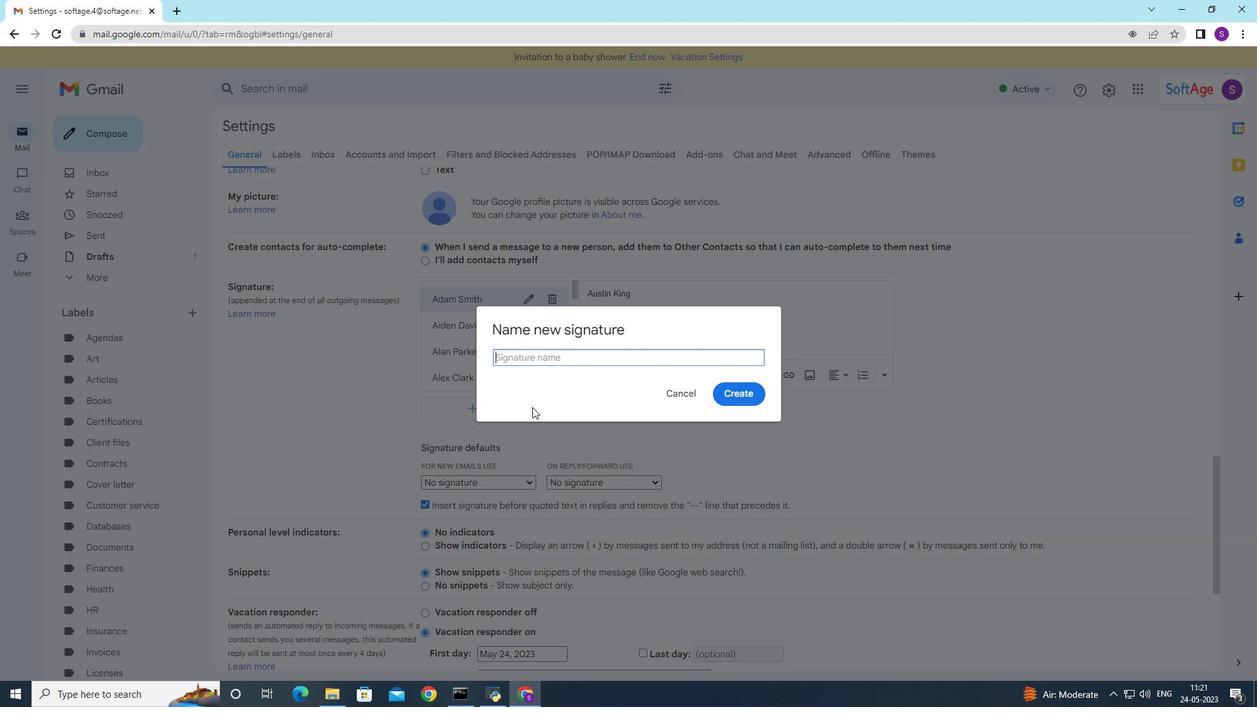 
Action: Key pressed <Key.shift>Christina<Key.space><Key.shift><Key.shift><Key.shift><Key.shift><Key.shift><Key.shift><Key.shift><Key.shift><Key.shift><Key.shift><Key.shift><Key.shift><Key.shift><Key.shift><Key.shift><Key.shift><Key.shift><Key.shift><Key.shift><Key.shift><Key.shift><Key.shift><Key.shift><Key.shift><Key.shift><Key.shift><Key.shift>Ramirez
Screenshot: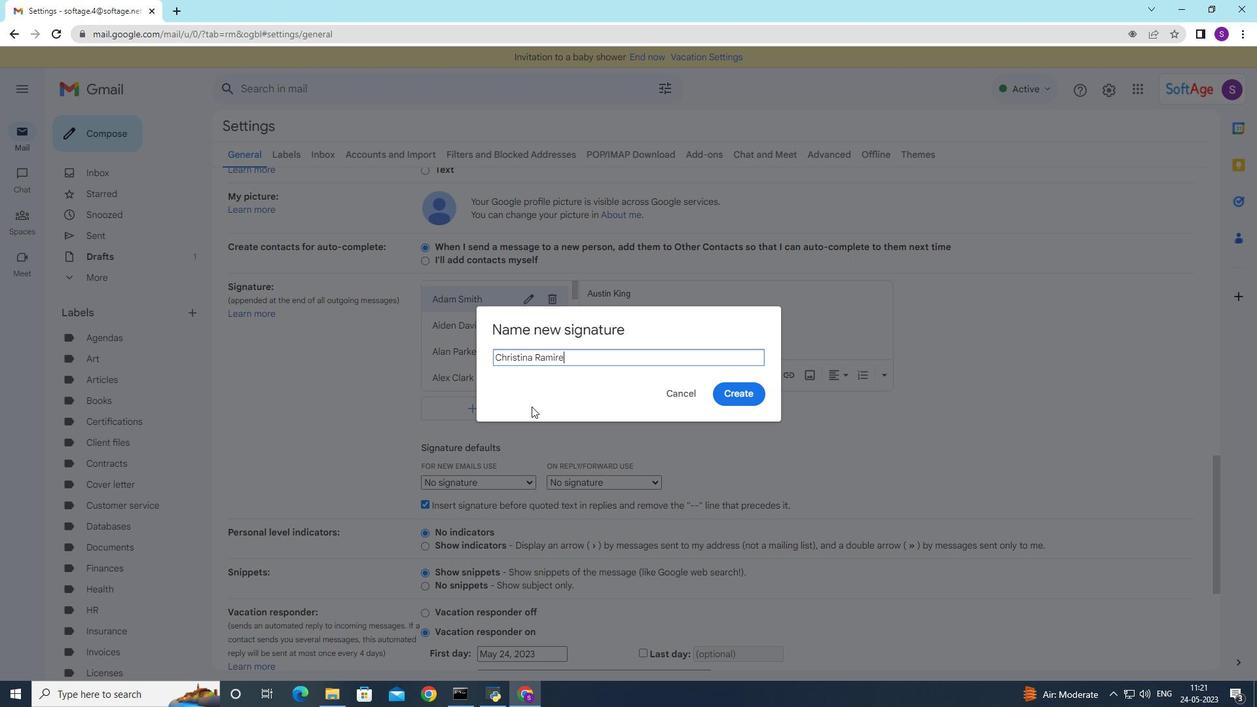 
Action: Mouse moved to (737, 392)
Screenshot: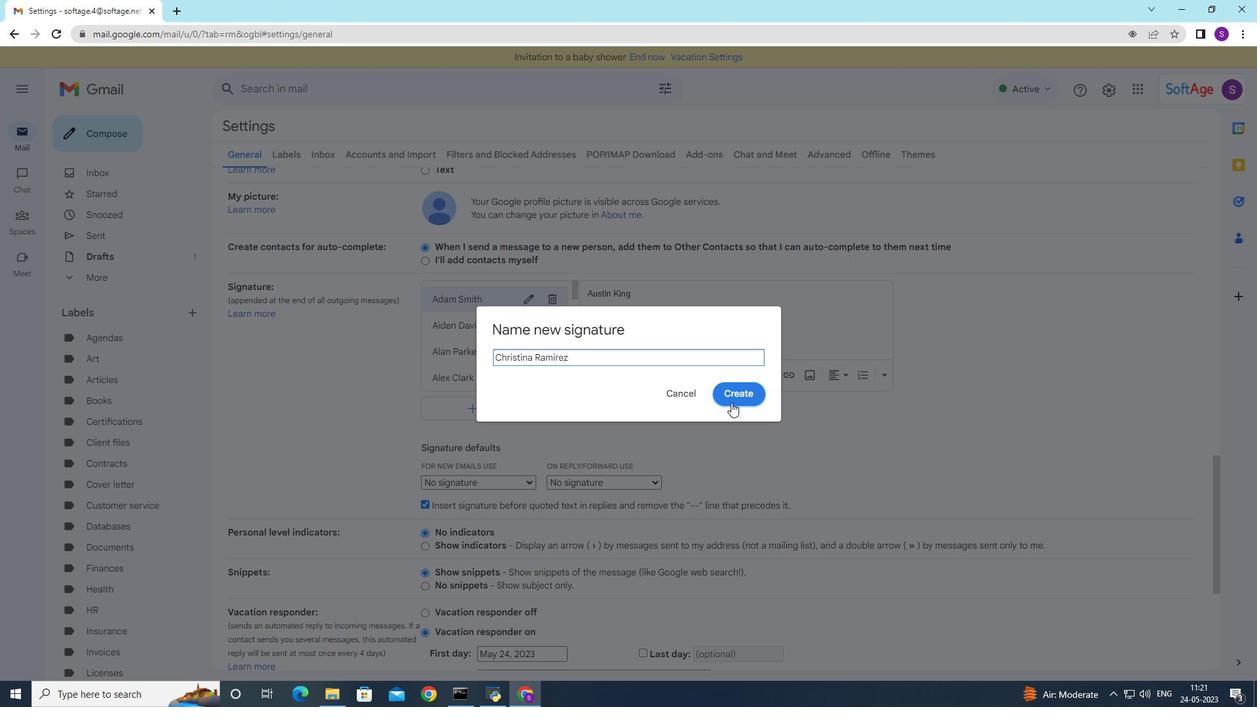 
Action: Mouse pressed left at (737, 392)
Screenshot: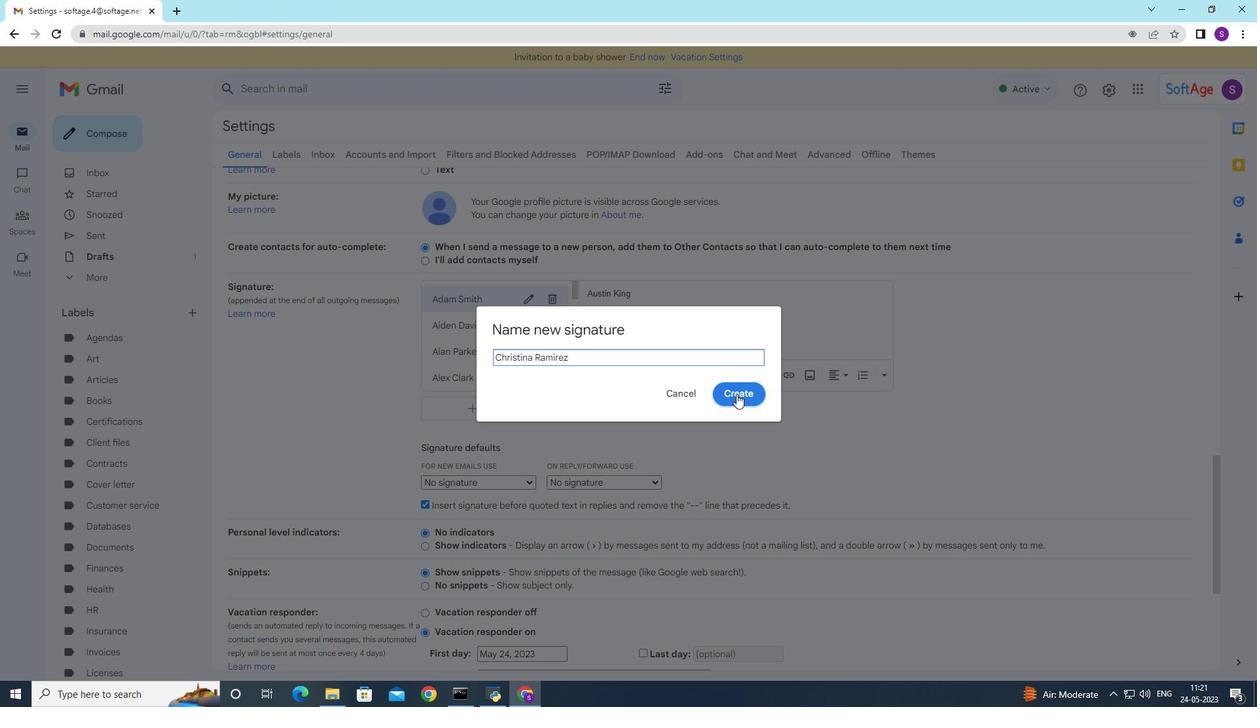 
Action: Mouse moved to (669, 305)
Screenshot: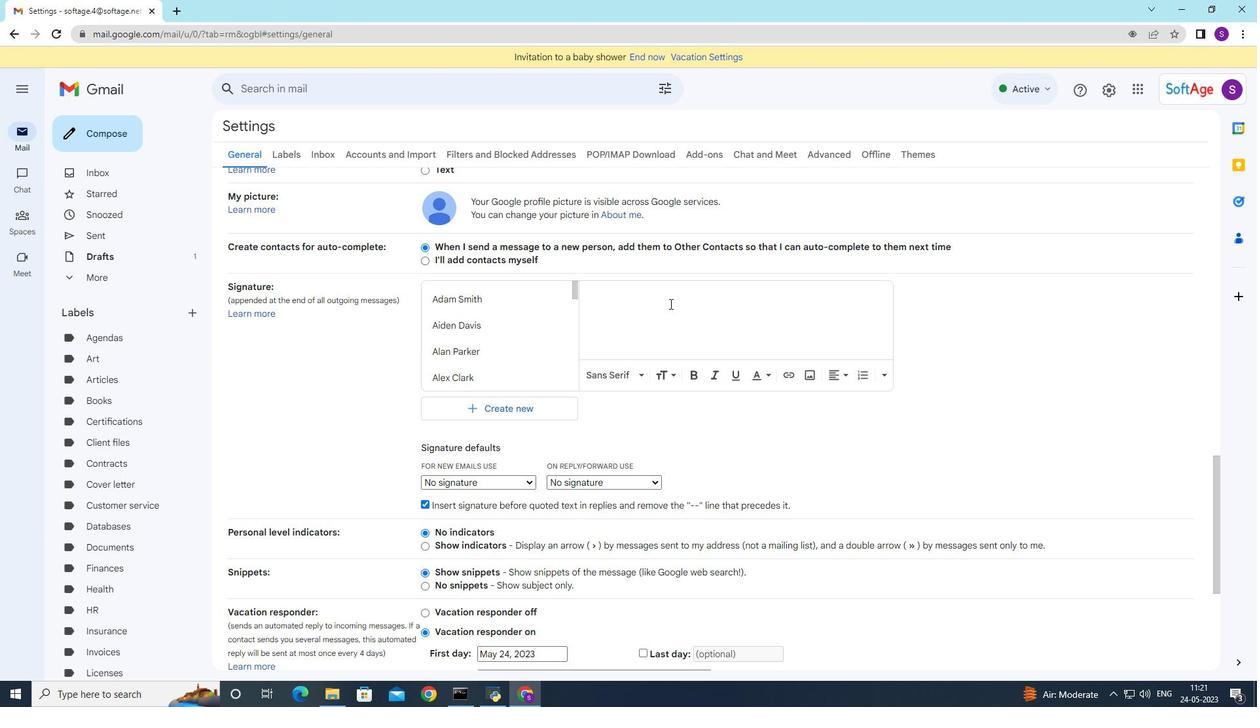 
Action: Key pressed <Key.shift>Christina<Key.space><Key.shift><Key.shift>Ramirez
Screenshot: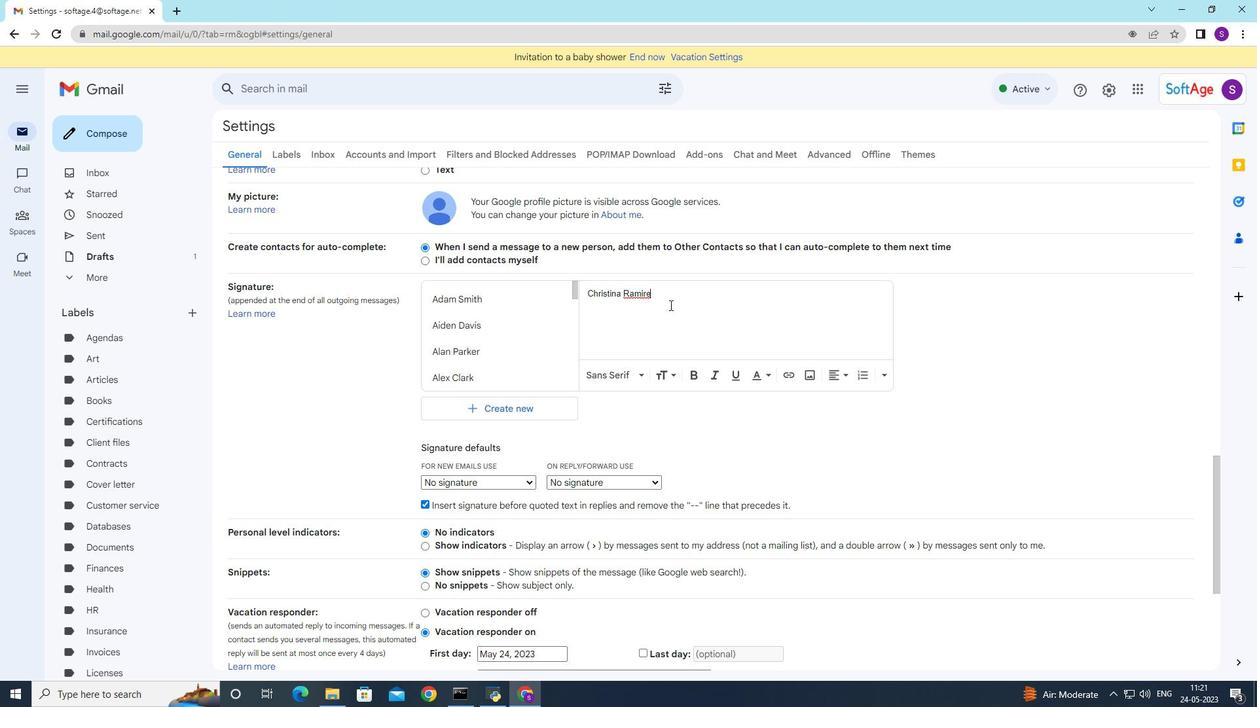 
Action: Mouse moved to (630, 347)
Screenshot: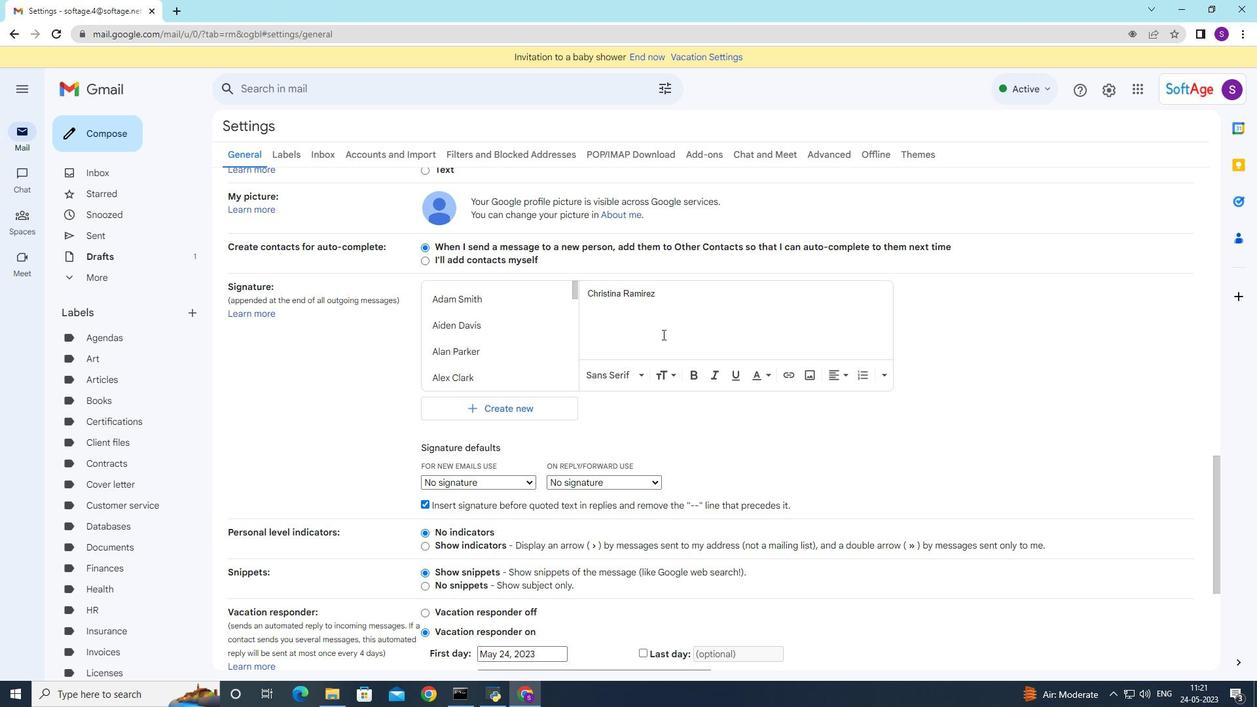 
Action: Mouse scrolled (630, 346) with delta (0, 0)
Screenshot: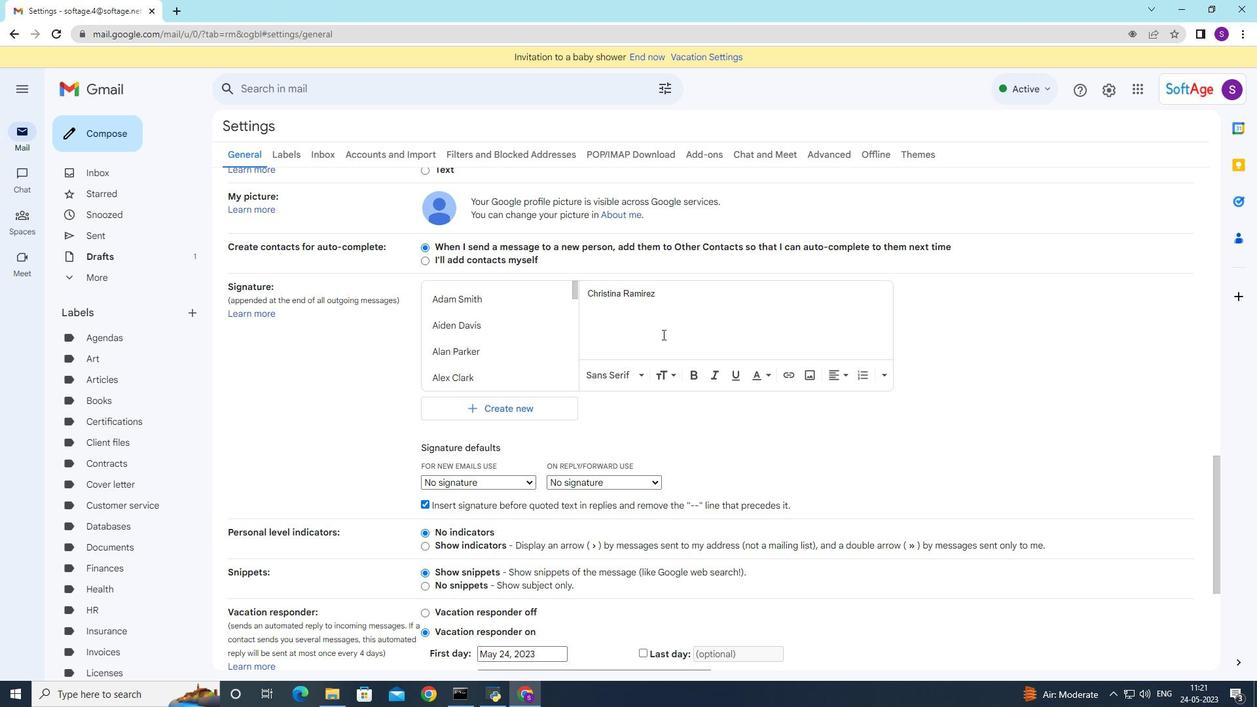 
Action: Mouse moved to (630, 347)
Screenshot: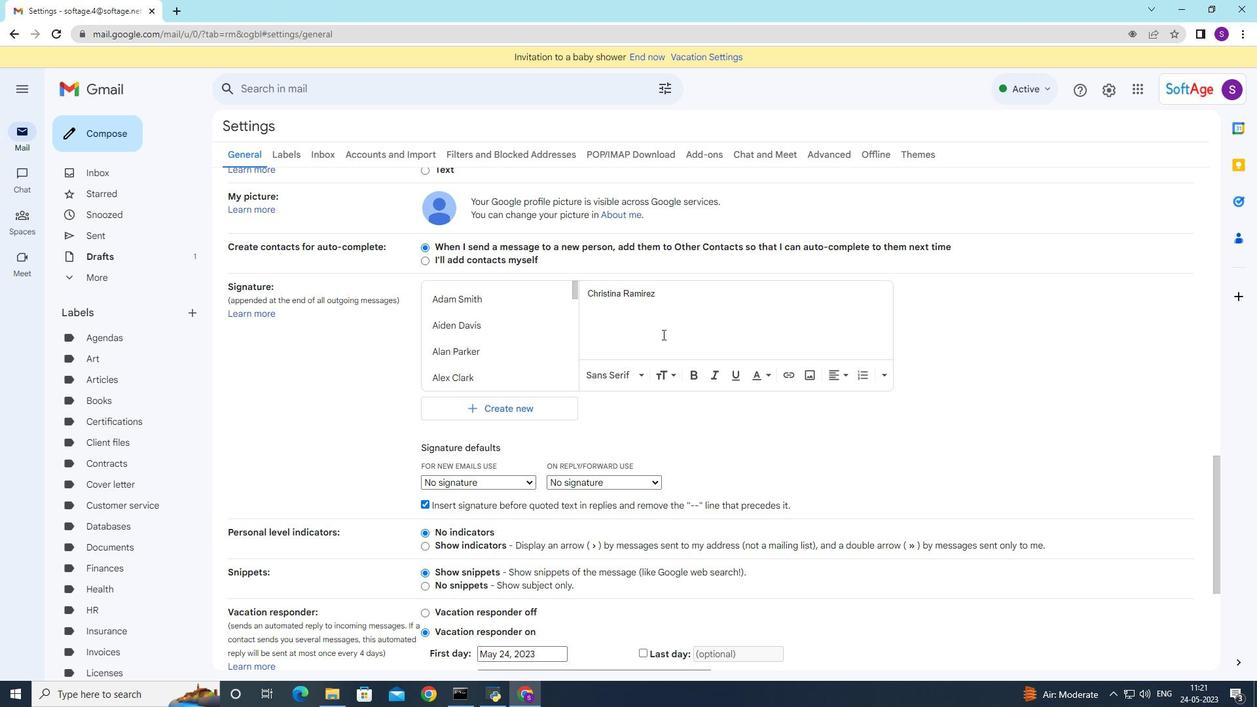 
Action: Mouse scrolled (630, 347) with delta (0, 0)
Screenshot: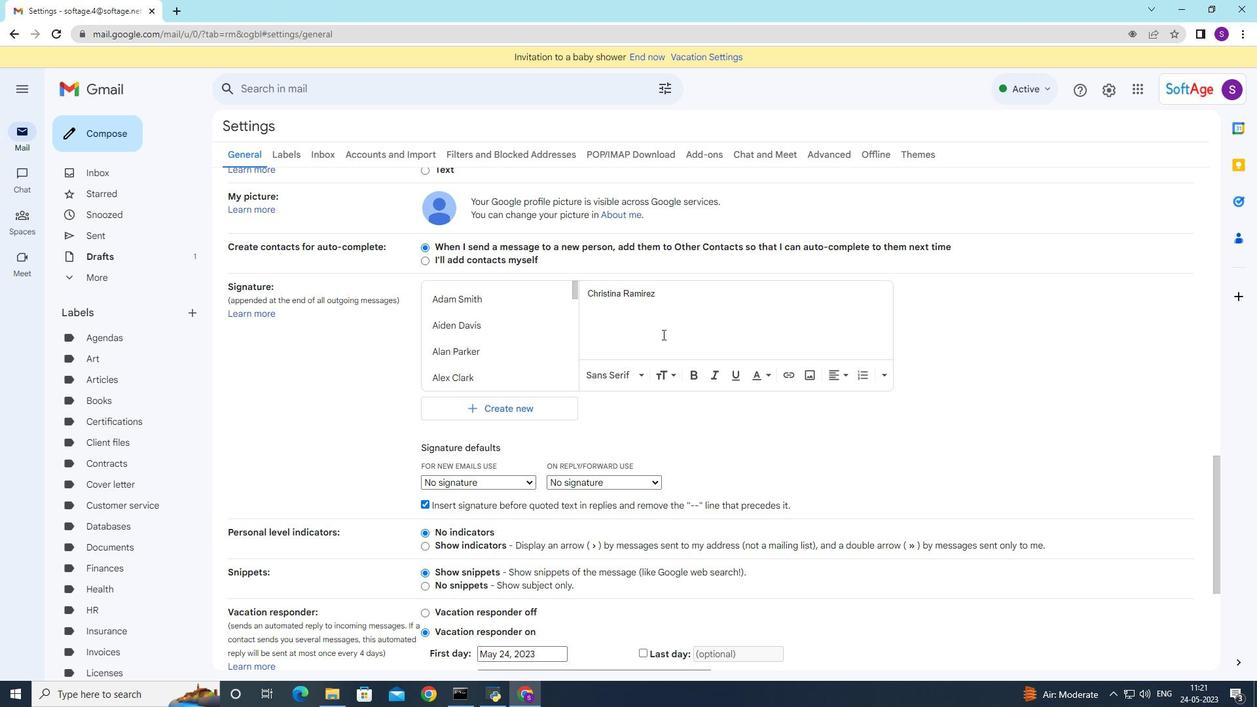 
Action: Mouse moved to (630, 348)
Screenshot: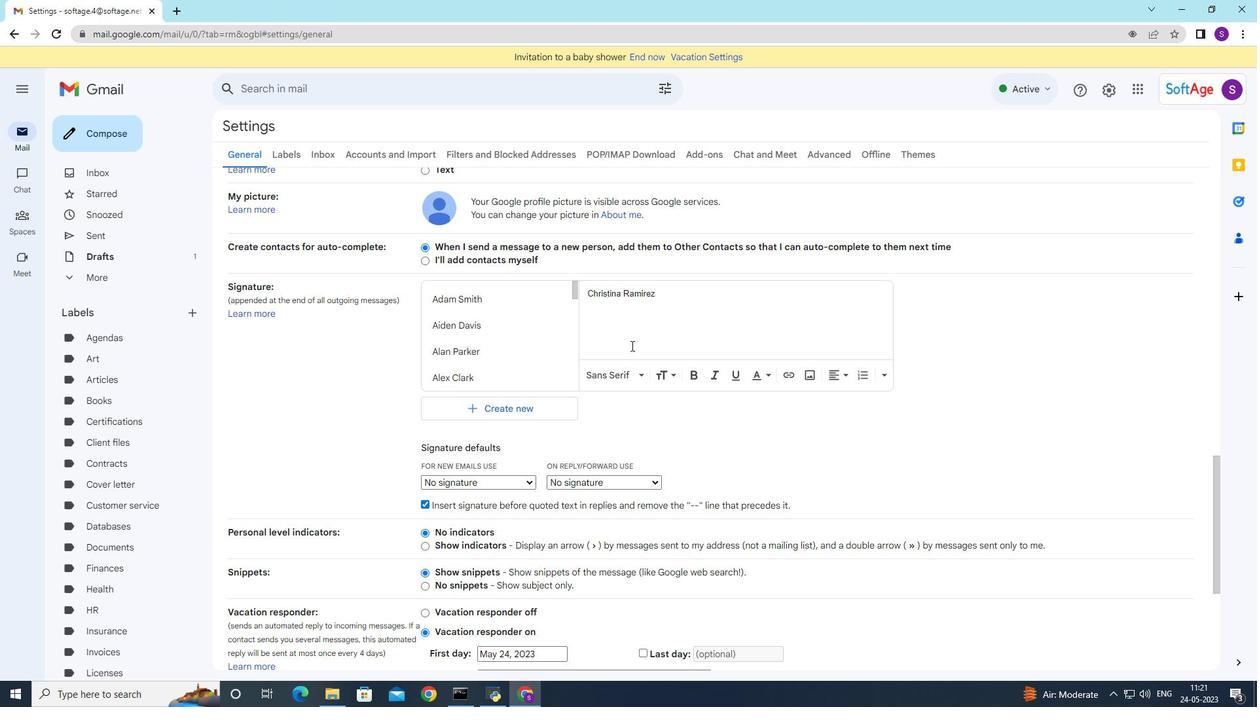 
Action: Mouse scrolled (630, 347) with delta (0, 0)
Screenshot: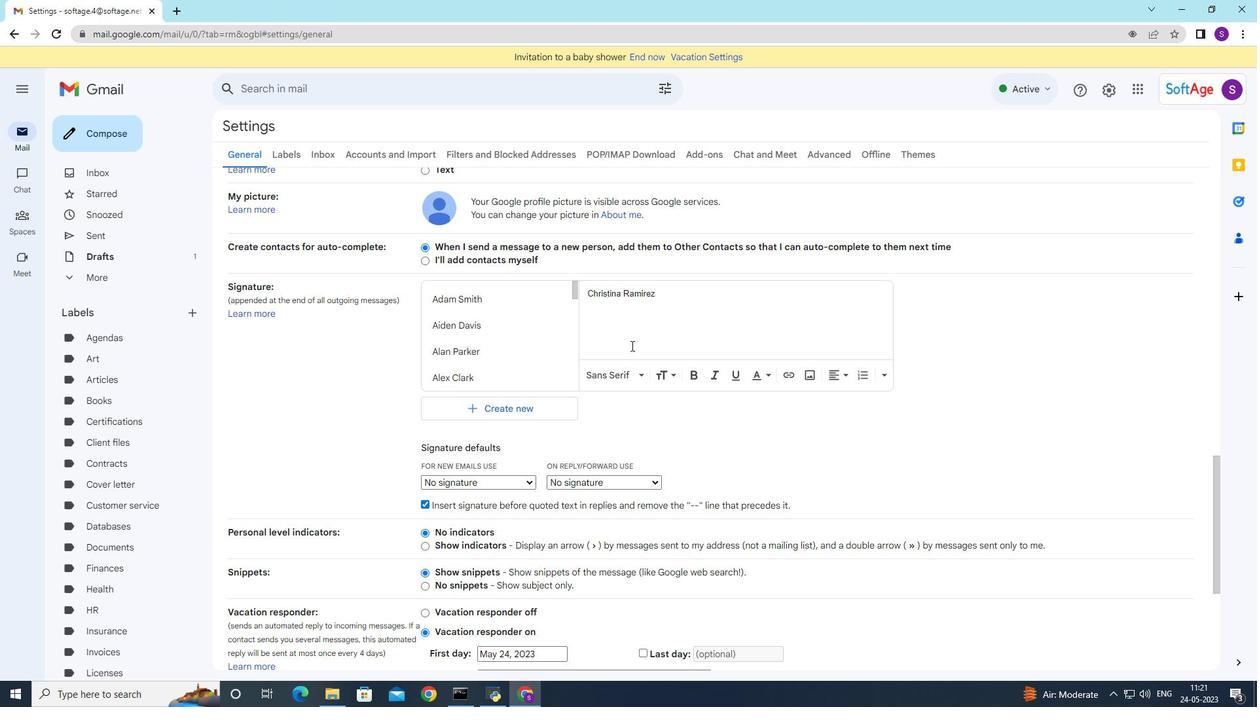 
Action: Mouse moved to (630, 348)
Screenshot: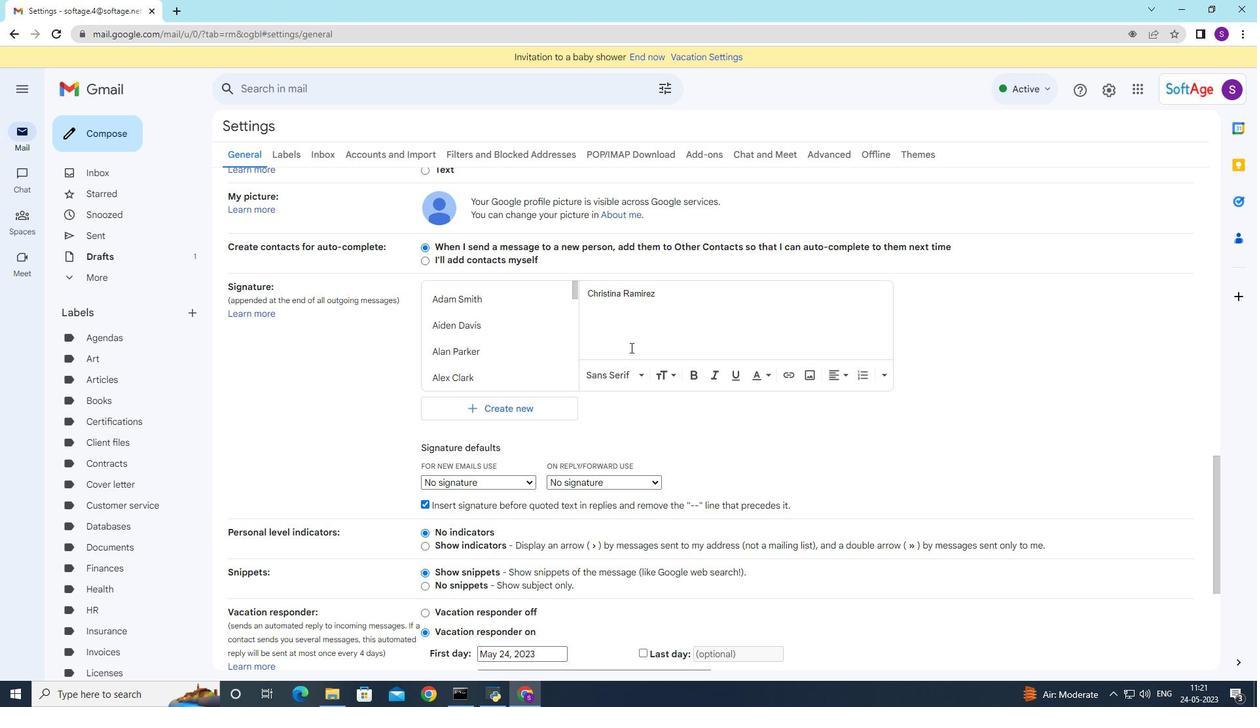 
Action: Mouse scrolled (630, 347) with delta (0, 0)
Screenshot: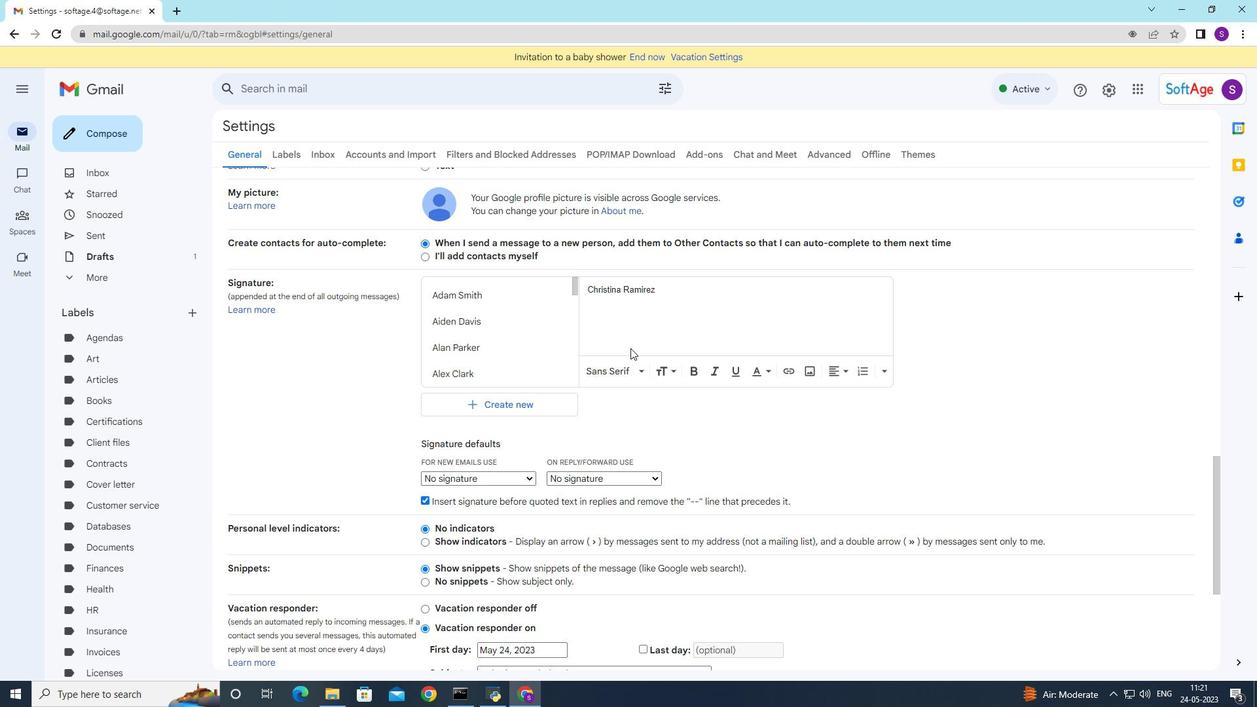 
Action: Mouse moved to (628, 353)
Screenshot: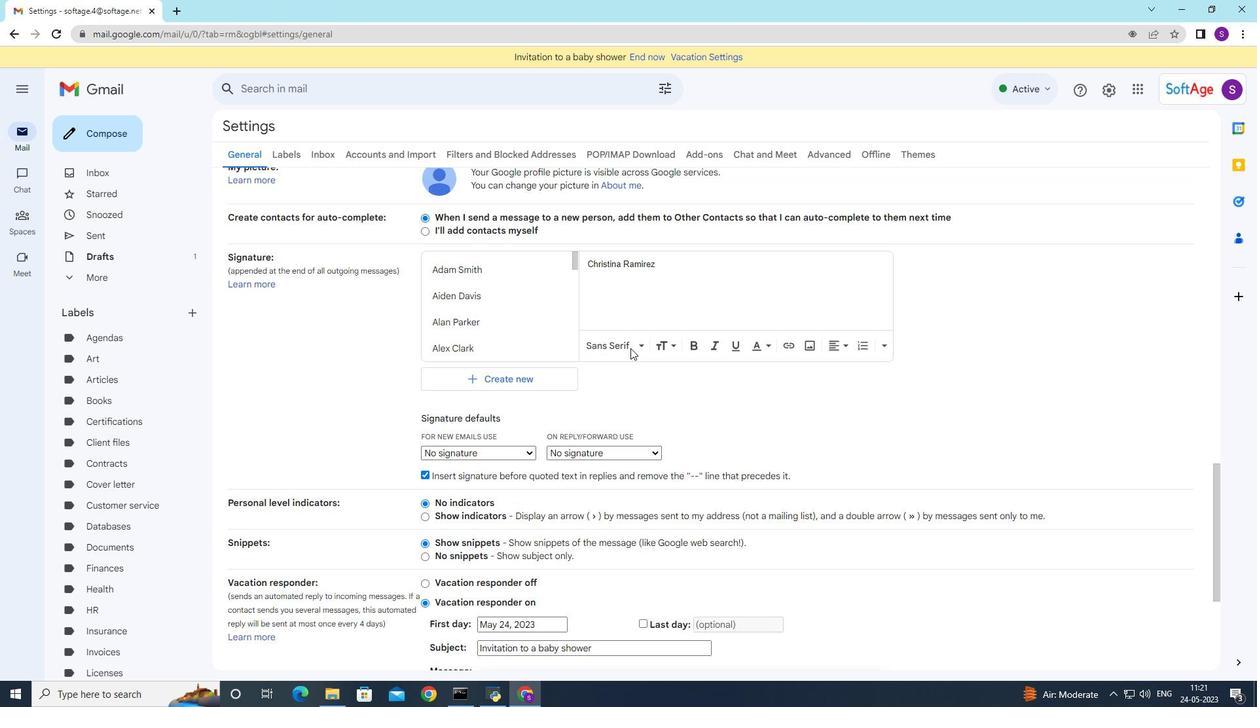 
Action: Mouse scrolled (628, 352) with delta (0, 0)
Screenshot: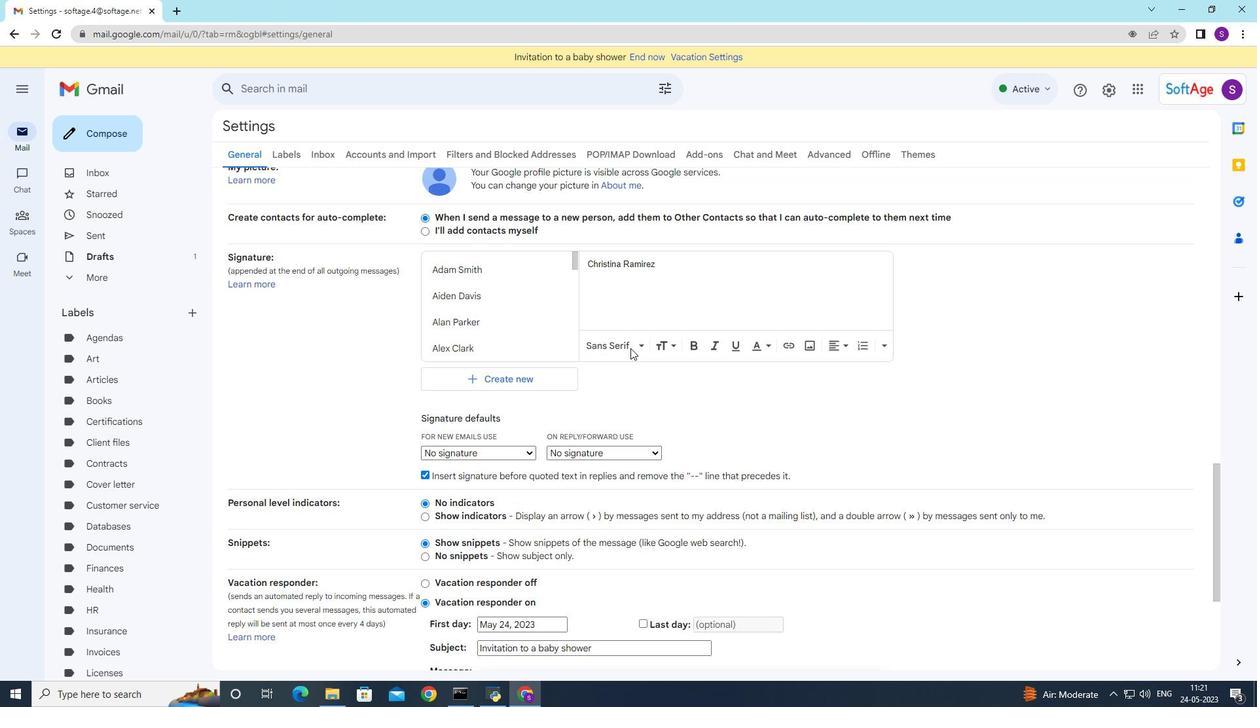 
Action: Mouse moved to (627, 407)
Screenshot: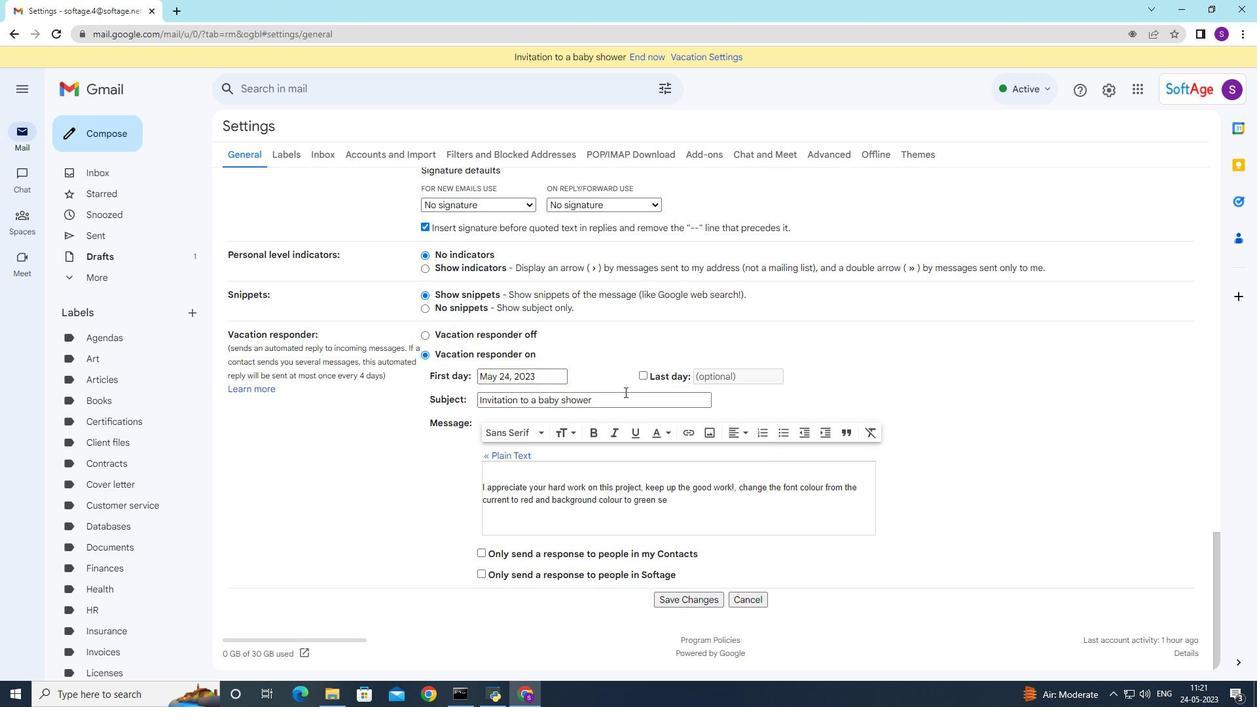 
Action: Mouse scrolled (627, 407) with delta (0, 0)
Screenshot: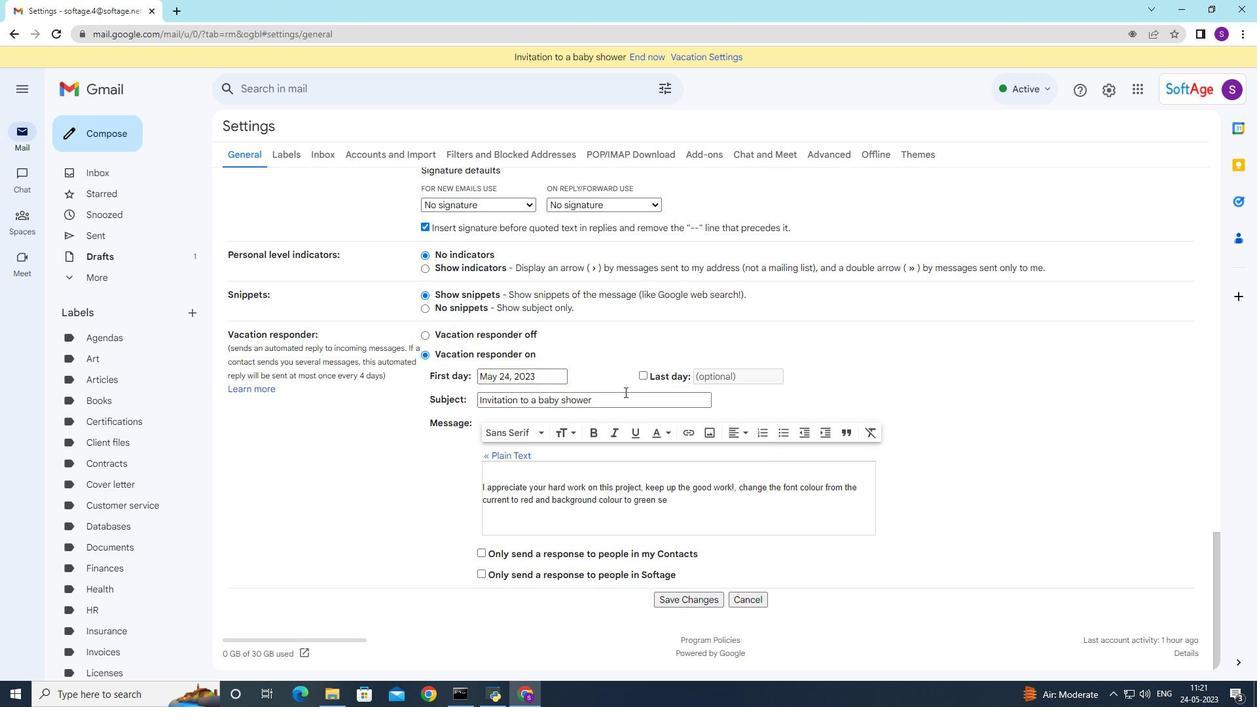 
Action: Mouse moved to (627, 409)
Screenshot: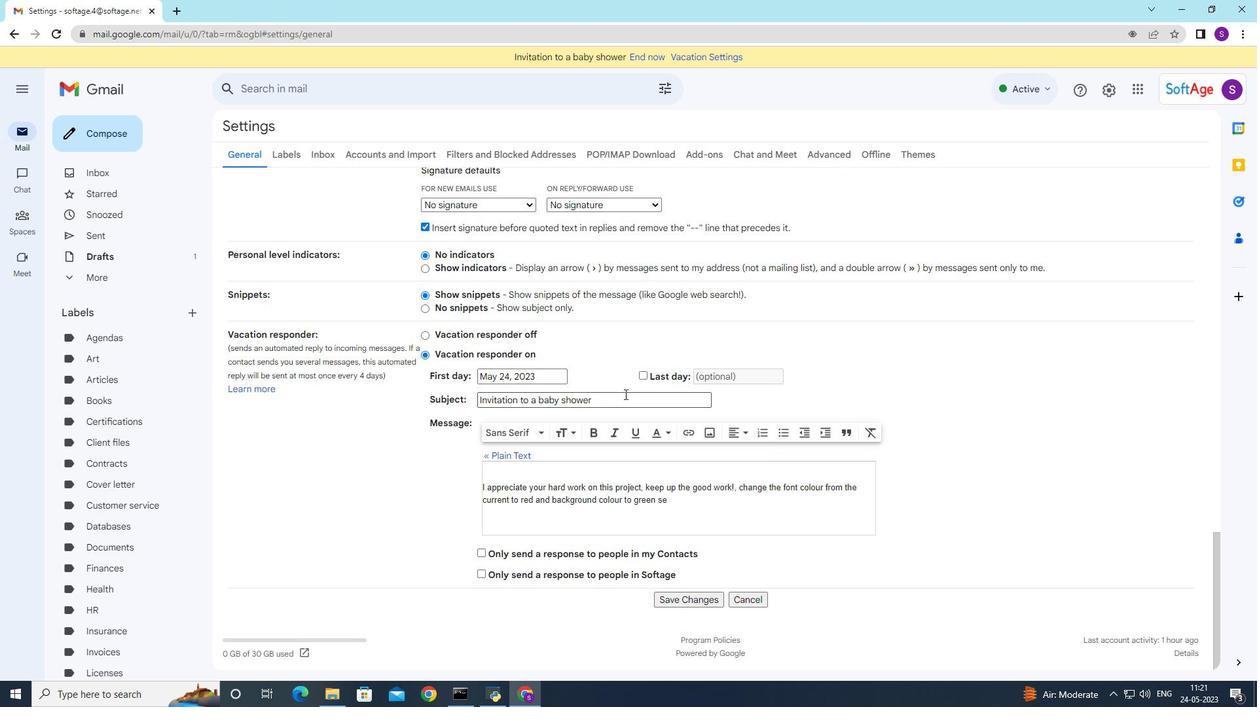 
Action: Mouse scrolled (627, 407) with delta (0, 0)
Screenshot: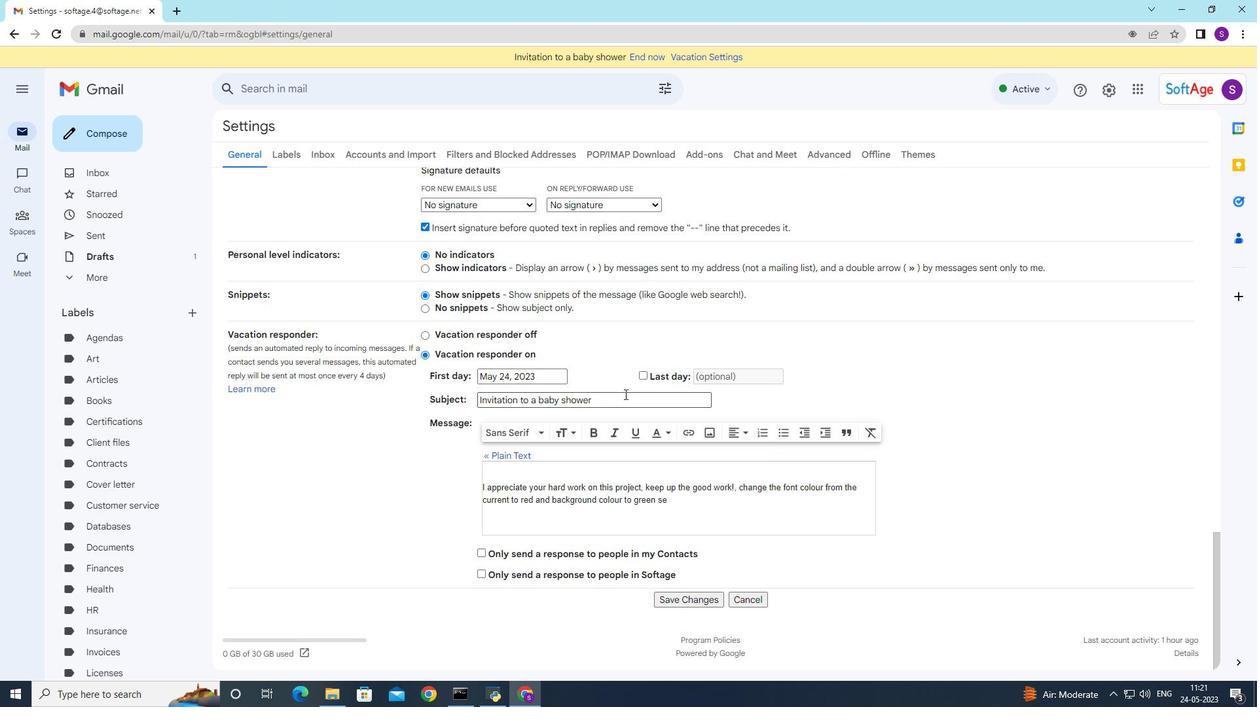 
Action: Mouse moved to (627, 409)
Screenshot: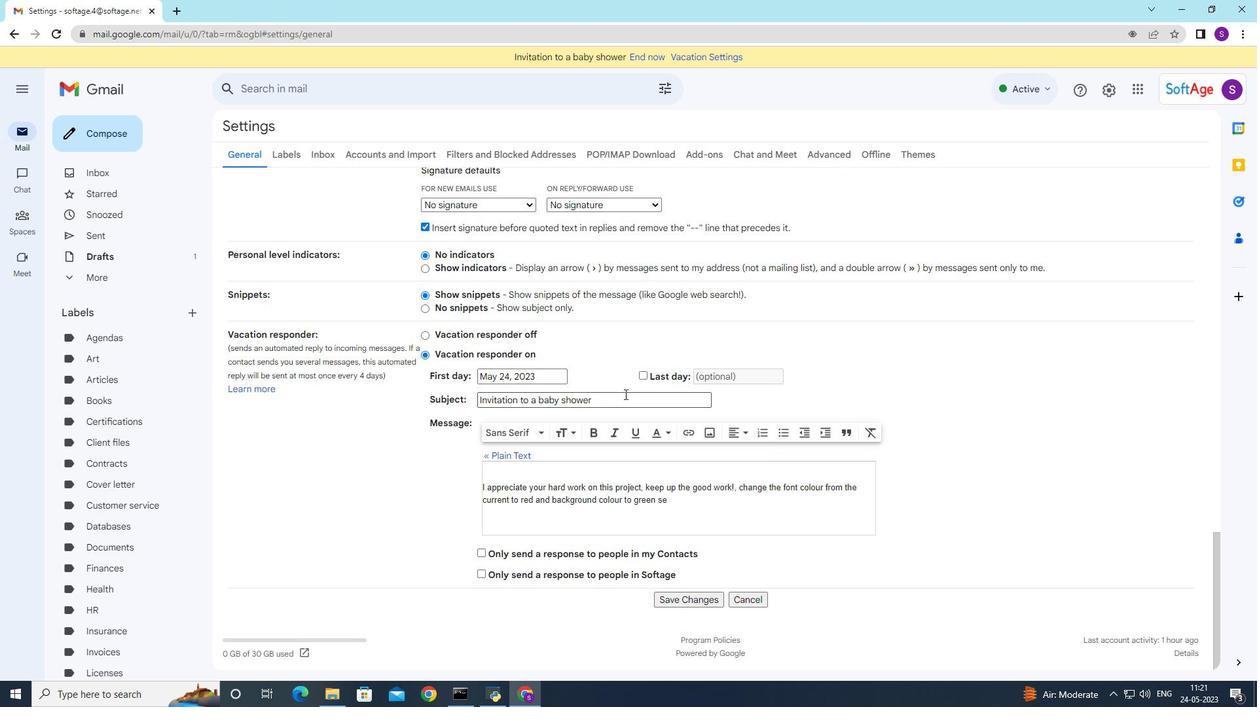 
Action: Mouse scrolled (627, 409) with delta (0, 0)
Screenshot: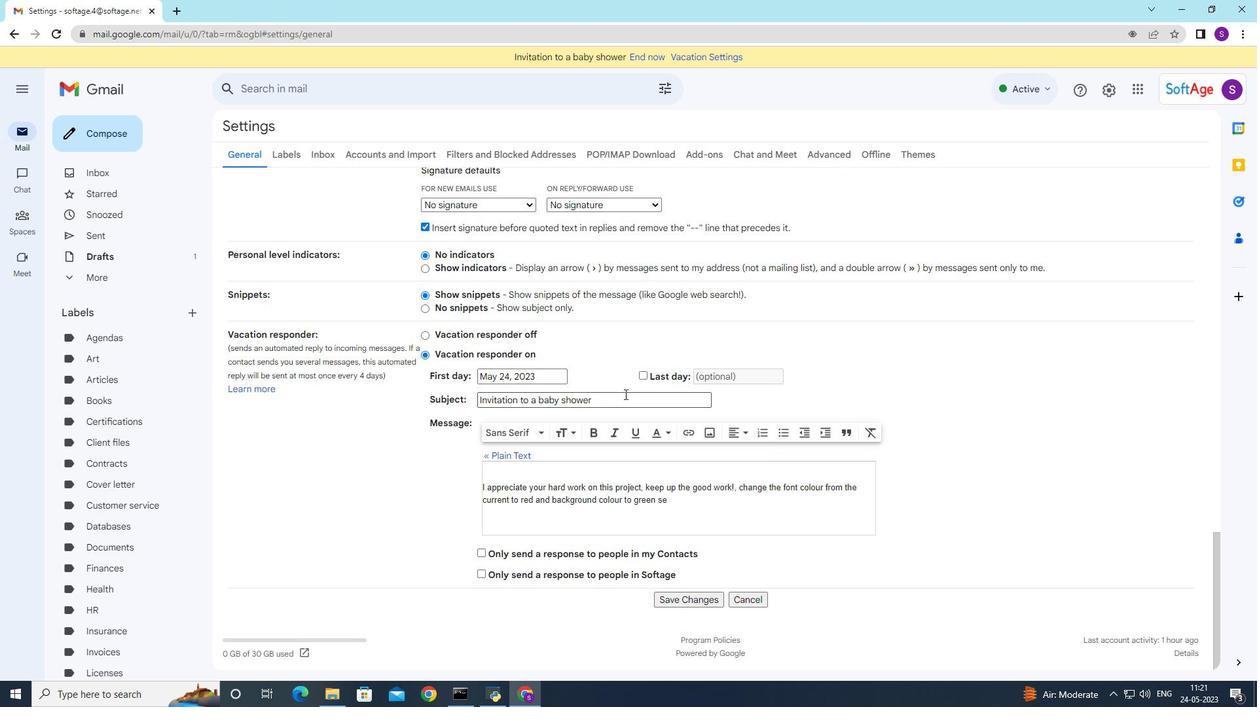 
Action: Mouse moved to (629, 414)
Screenshot: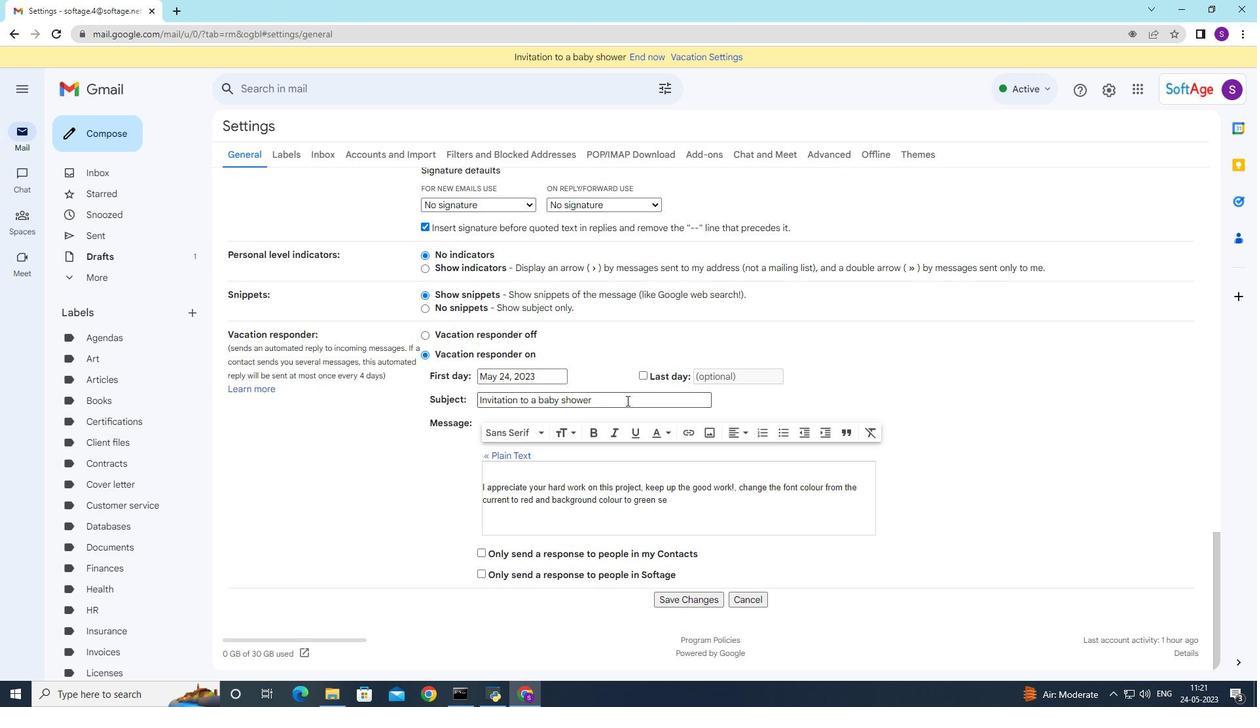 
Action: Mouse scrolled (629, 413) with delta (0, 0)
Screenshot: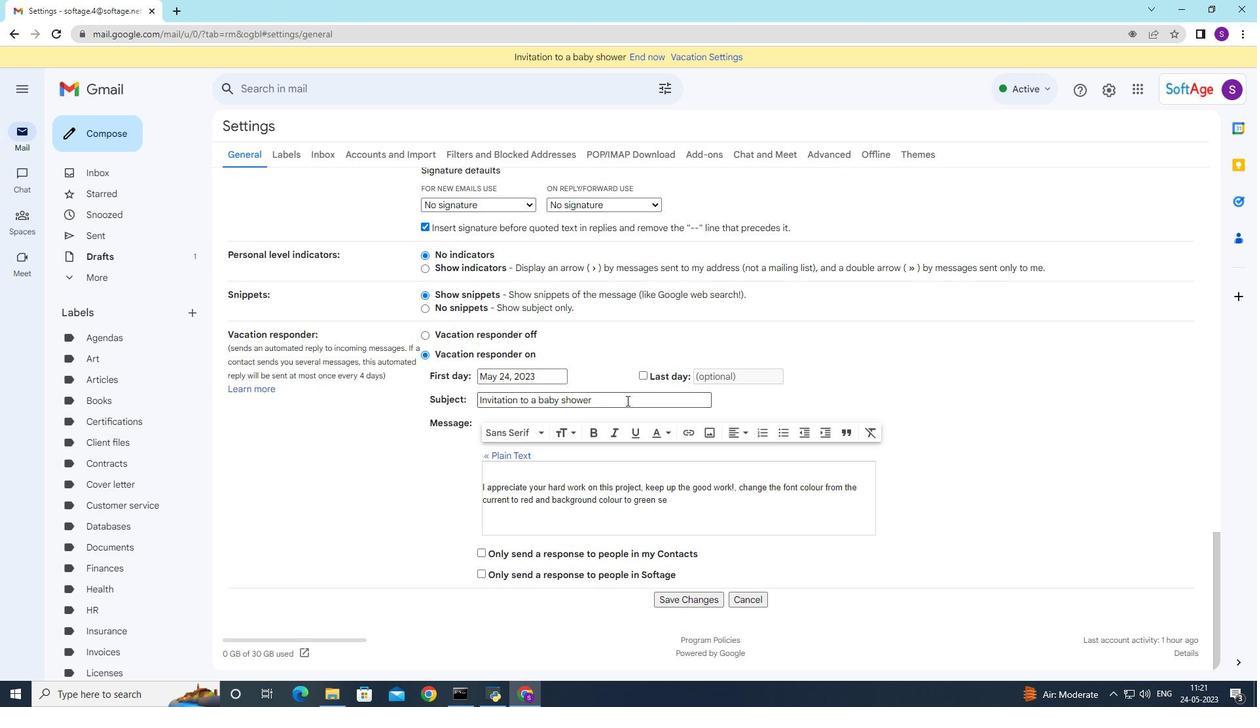
Action: Mouse moved to (692, 604)
Screenshot: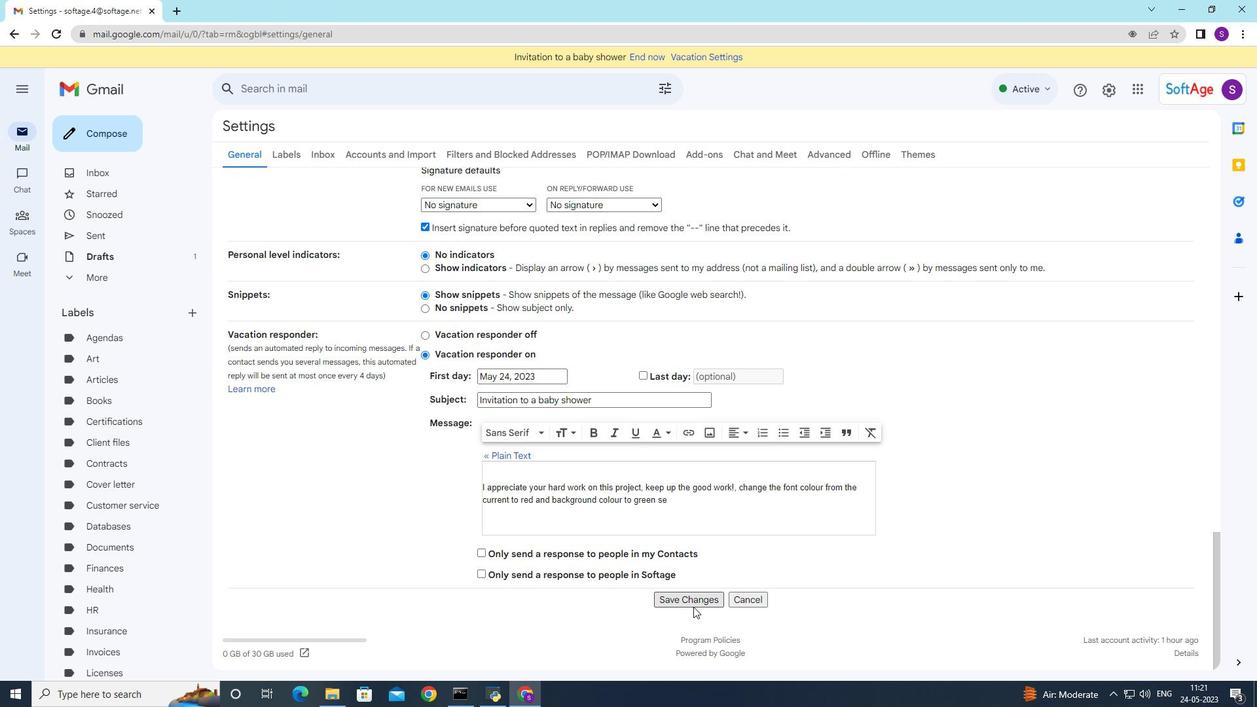
Action: Mouse pressed left at (692, 604)
Screenshot: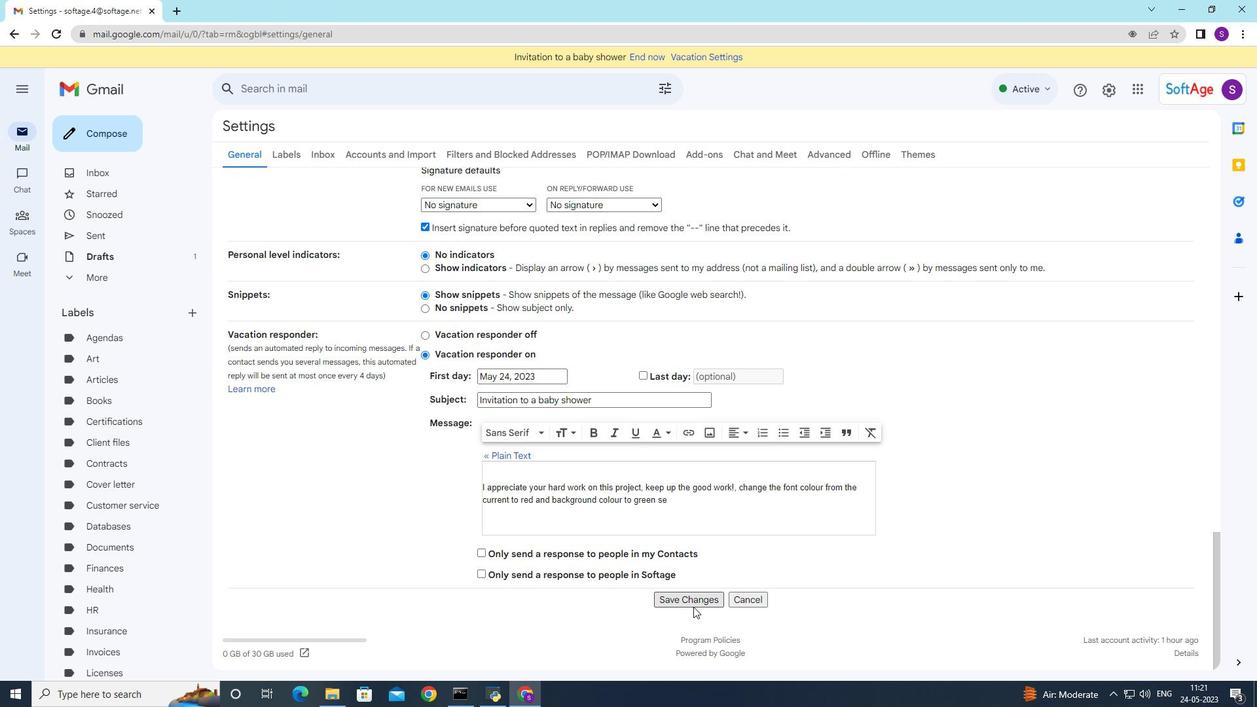 
Action: Mouse moved to (110, 143)
Screenshot: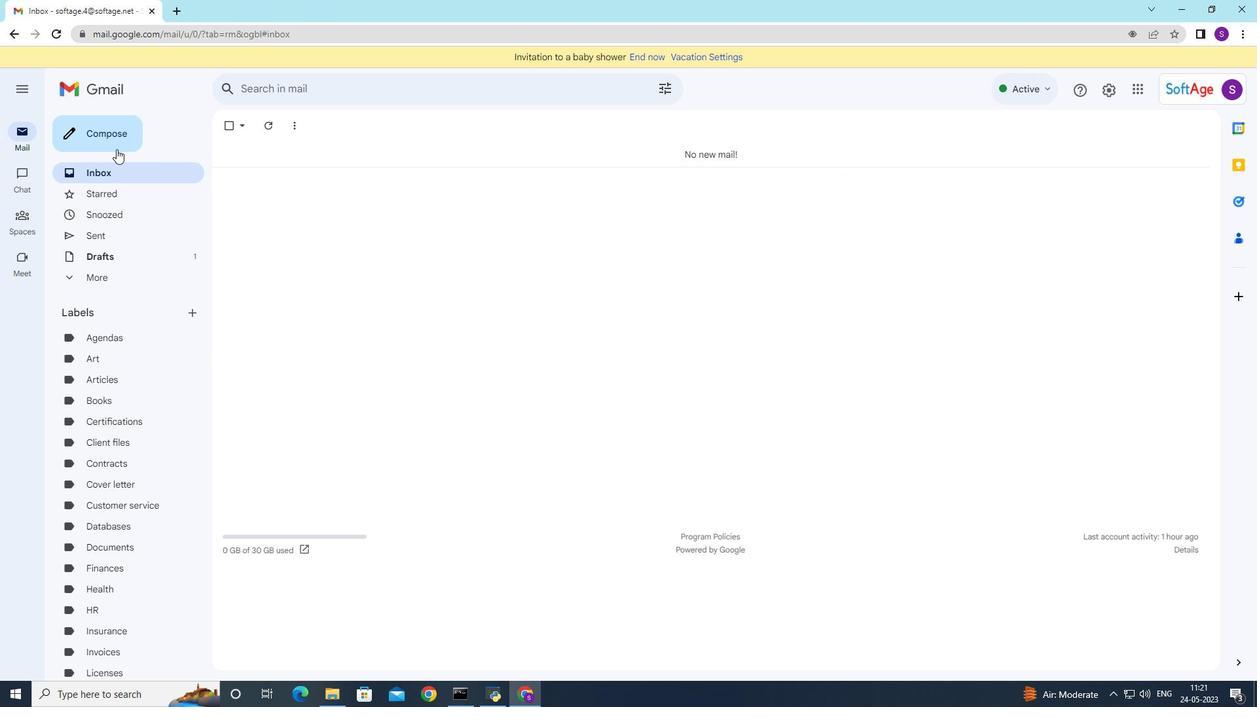 
Action: Mouse pressed left at (110, 143)
Screenshot: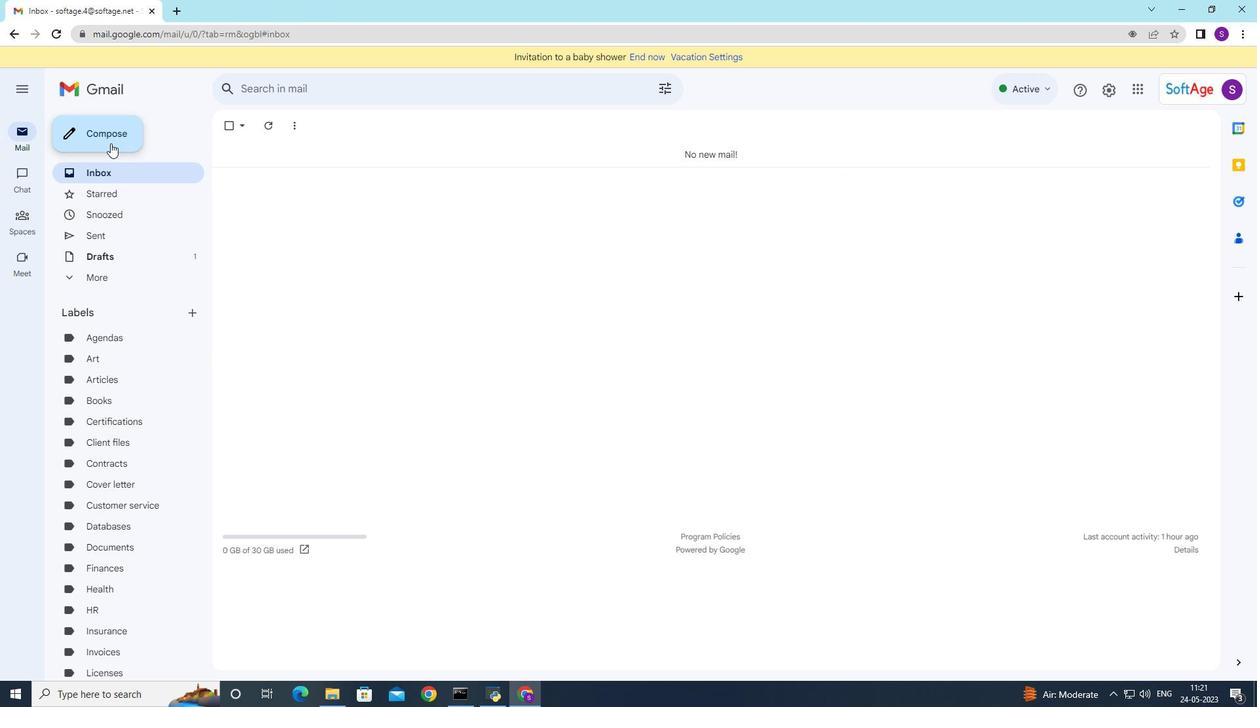 
Action: Mouse moved to (1056, 658)
Screenshot: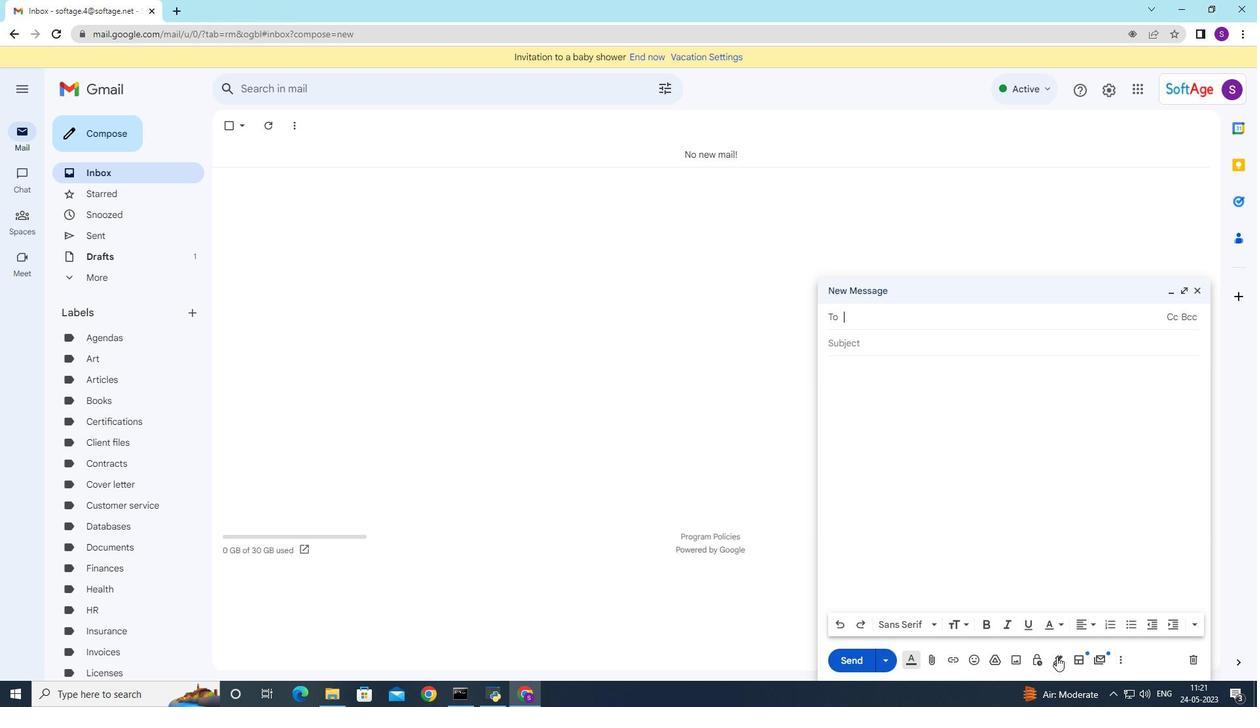 
Action: Mouse pressed left at (1056, 658)
Screenshot: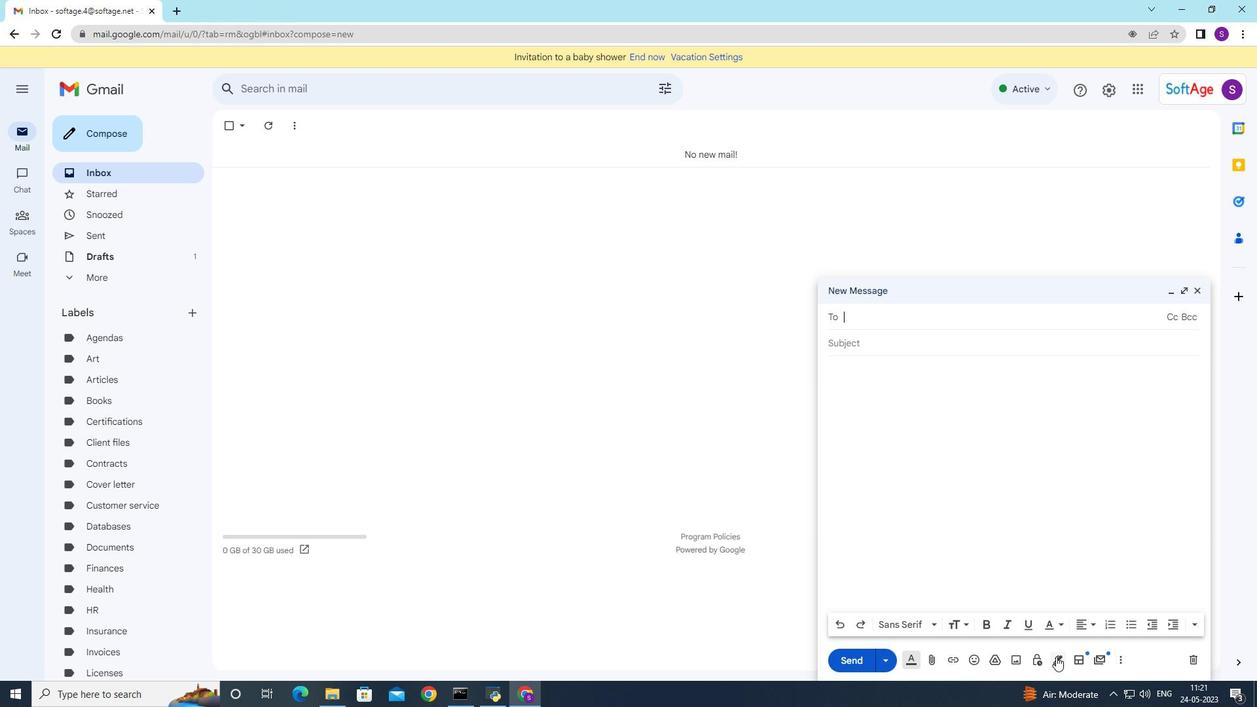 
Action: Mouse moved to (1096, 435)
Screenshot: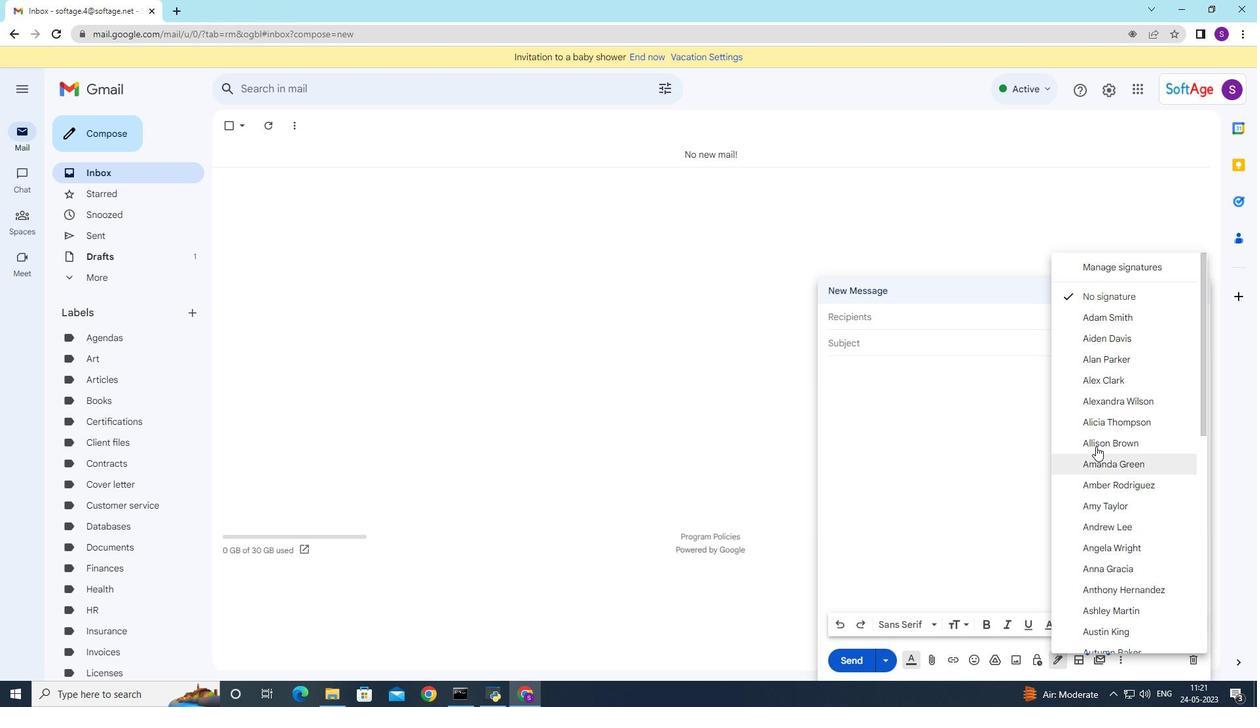 
Action: Mouse scrolled (1096, 434) with delta (0, 0)
Screenshot: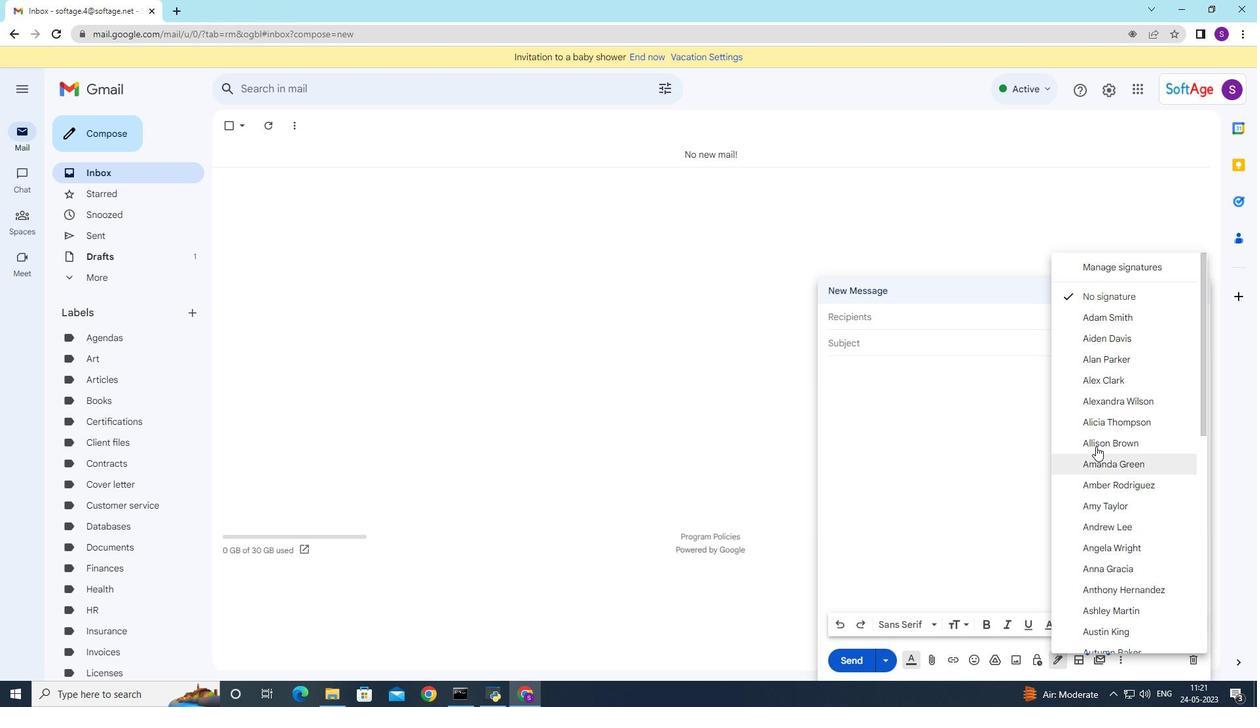 
Action: Mouse moved to (1096, 435)
Screenshot: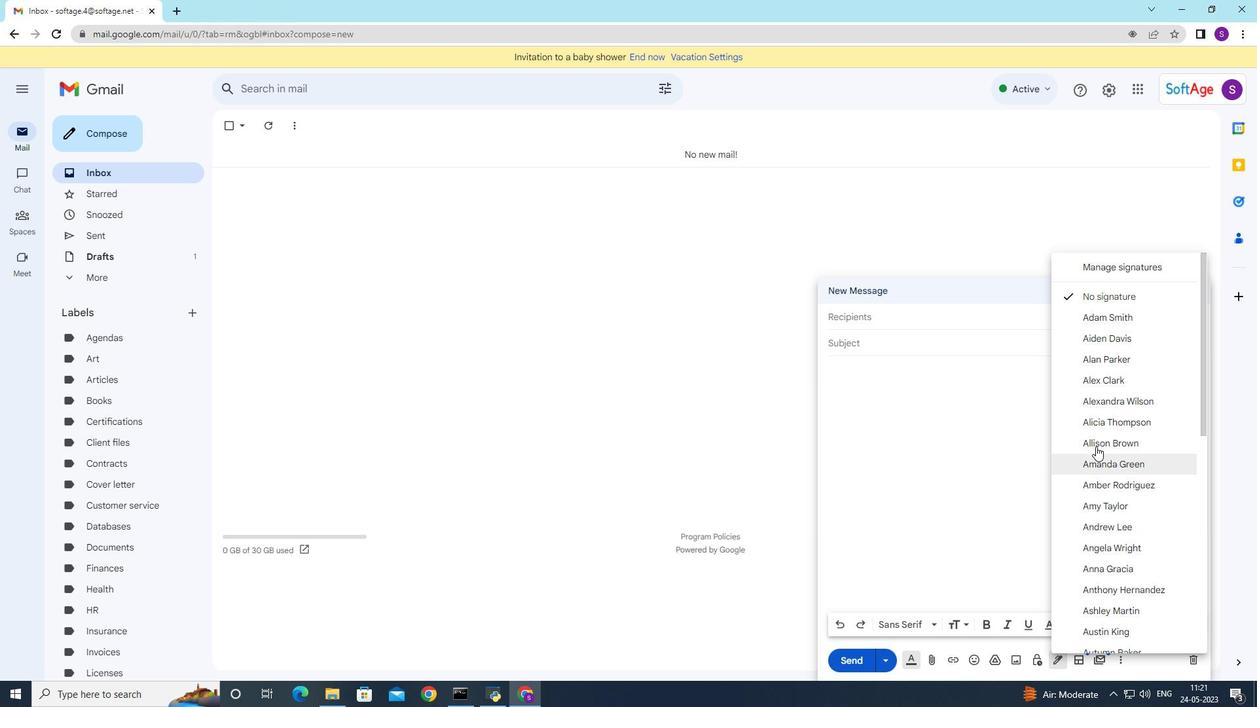 
Action: Mouse scrolled (1096, 434) with delta (0, 0)
Screenshot: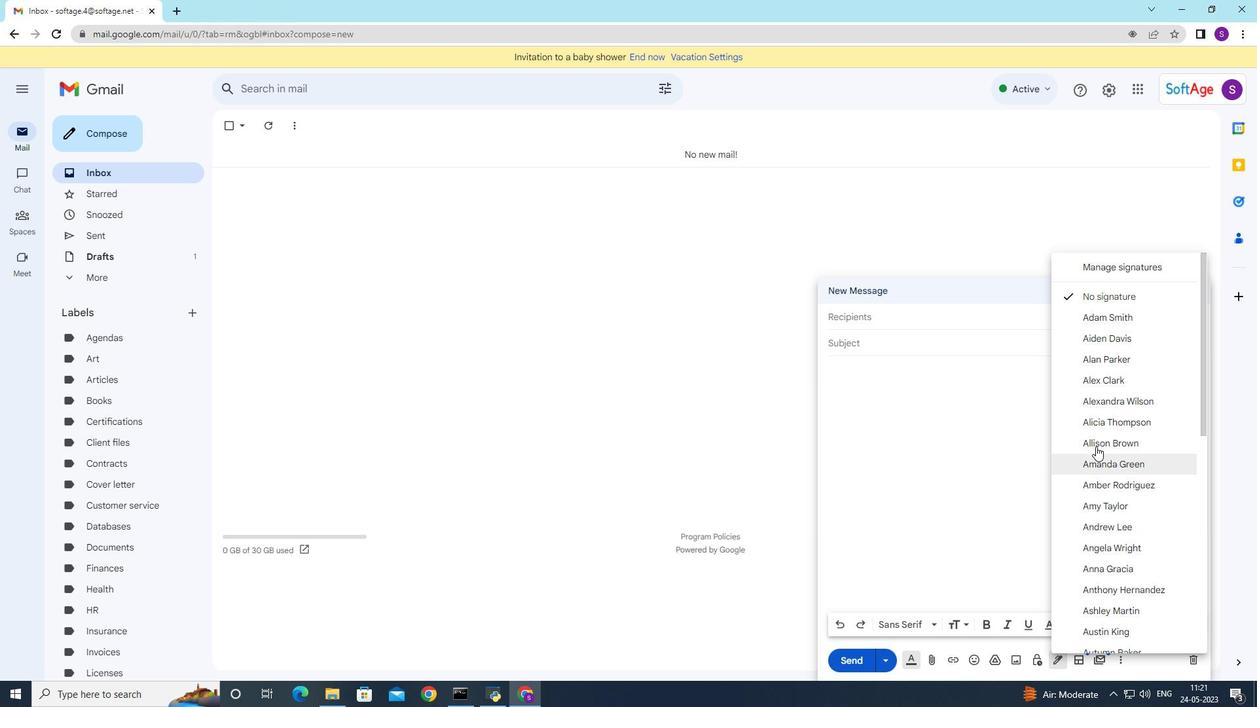 
Action: Mouse moved to (1096, 436)
Screenshot: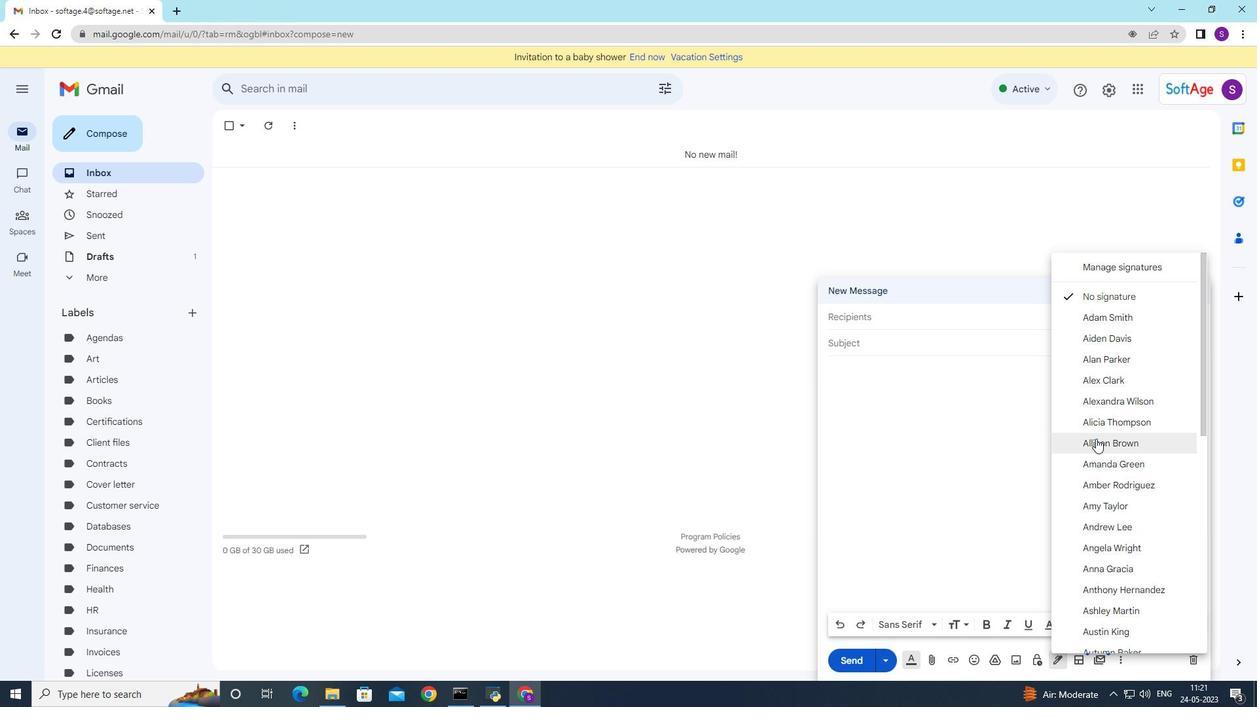 
Action: Mouse scrolled (1096, 435) with delta (0, 0)
Screenshot: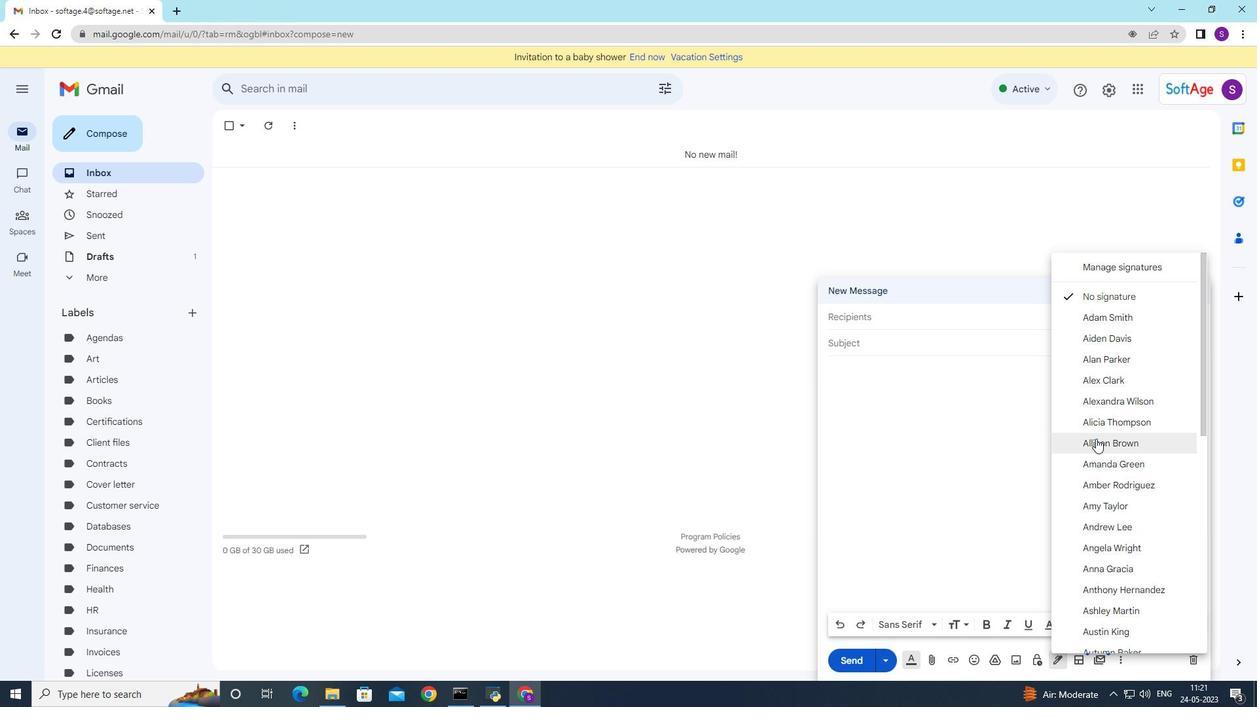
Action: Mouse moved to (1096, 436)
Screenshot: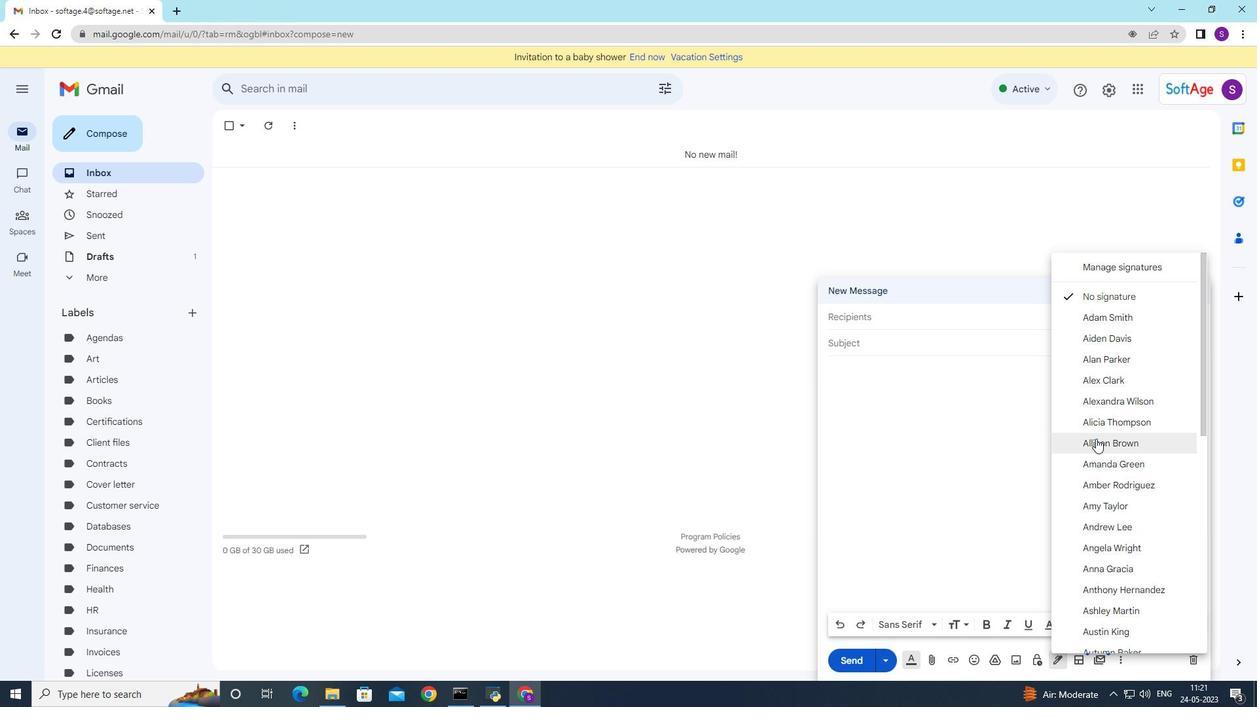 
Action: Mouse scrolled (1096, 436) with delta (0, 0)
Screenshot: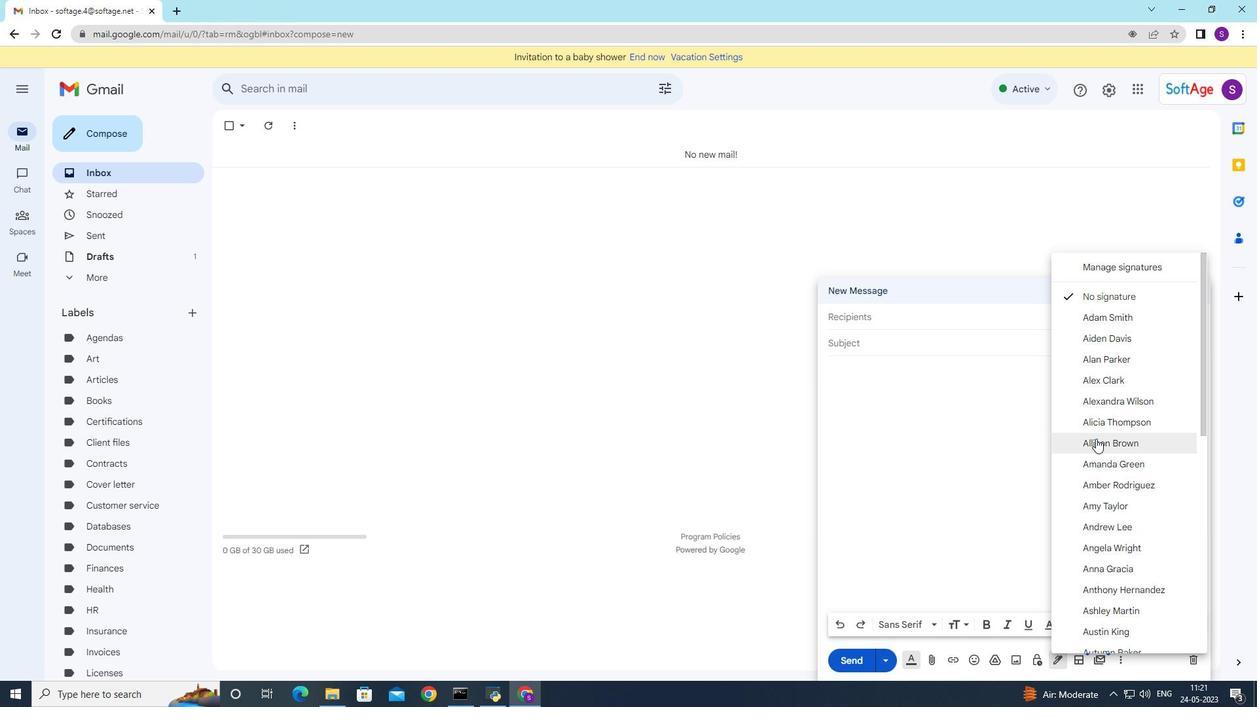 
Action: Mouse moved to (1096, 437)
Screenshot: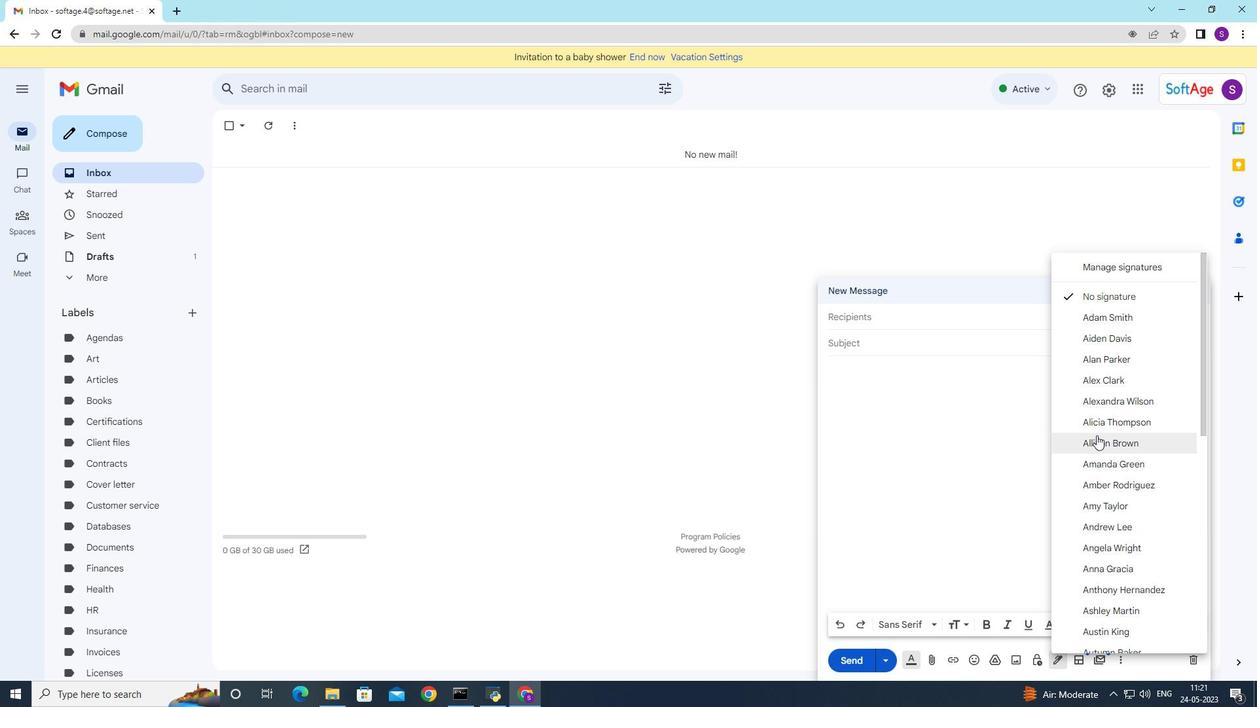 
Action: Mouse scrolled (1096, 436) with delta (0, 0)
Screenshot: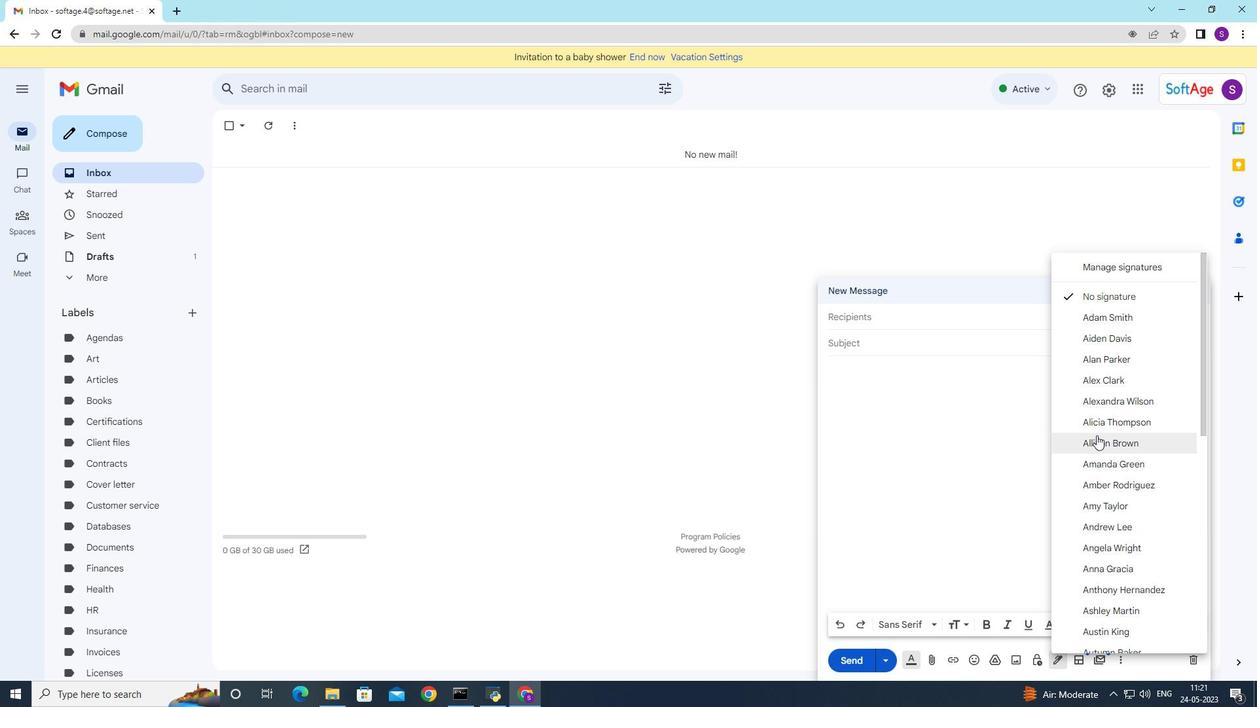 
Action: Mouse moved to (1096, 440)
Screenshot: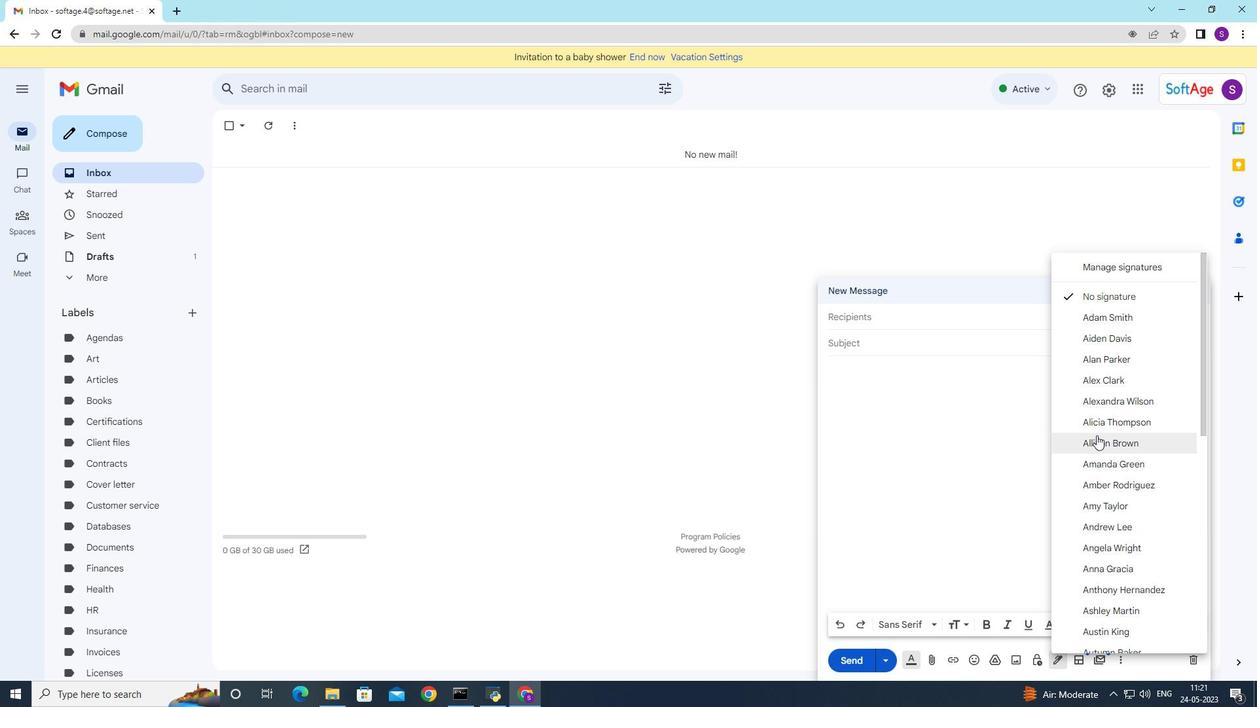 
Action: Mouse scrolled (1096, 439) with delta (0, 0)
Screenshot: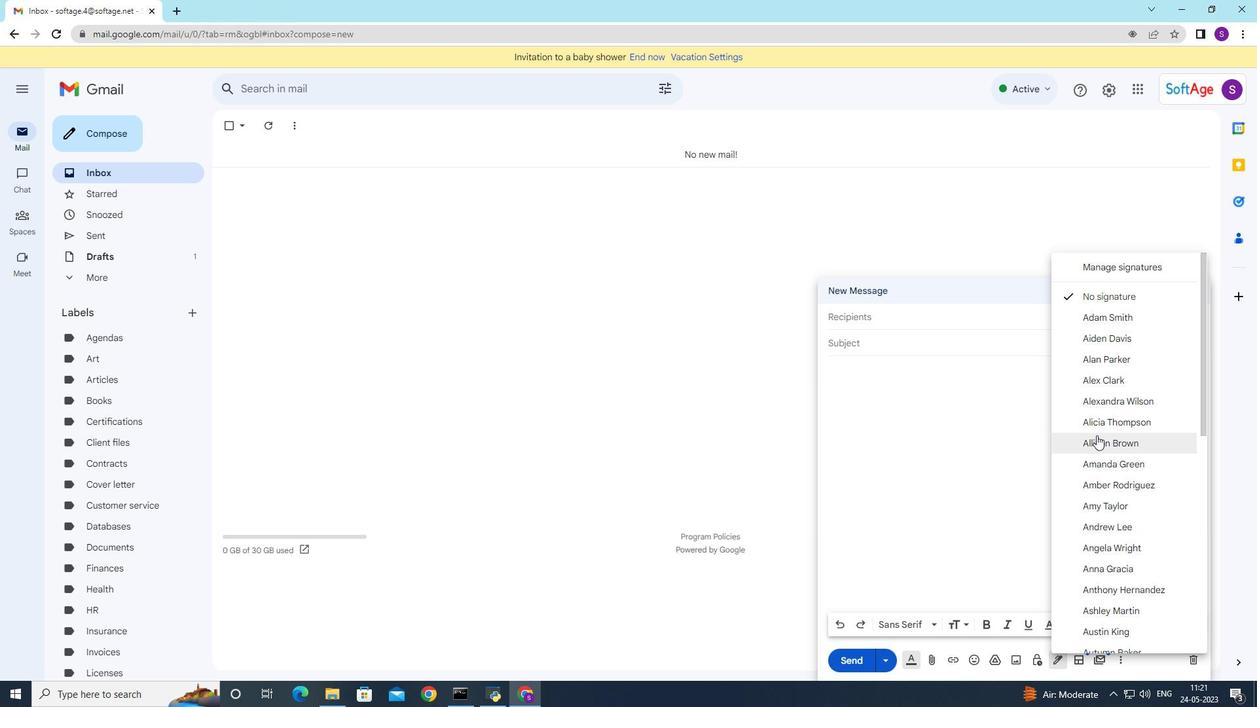 
Action: Mouse moved to (1138, 559)
Screenshot: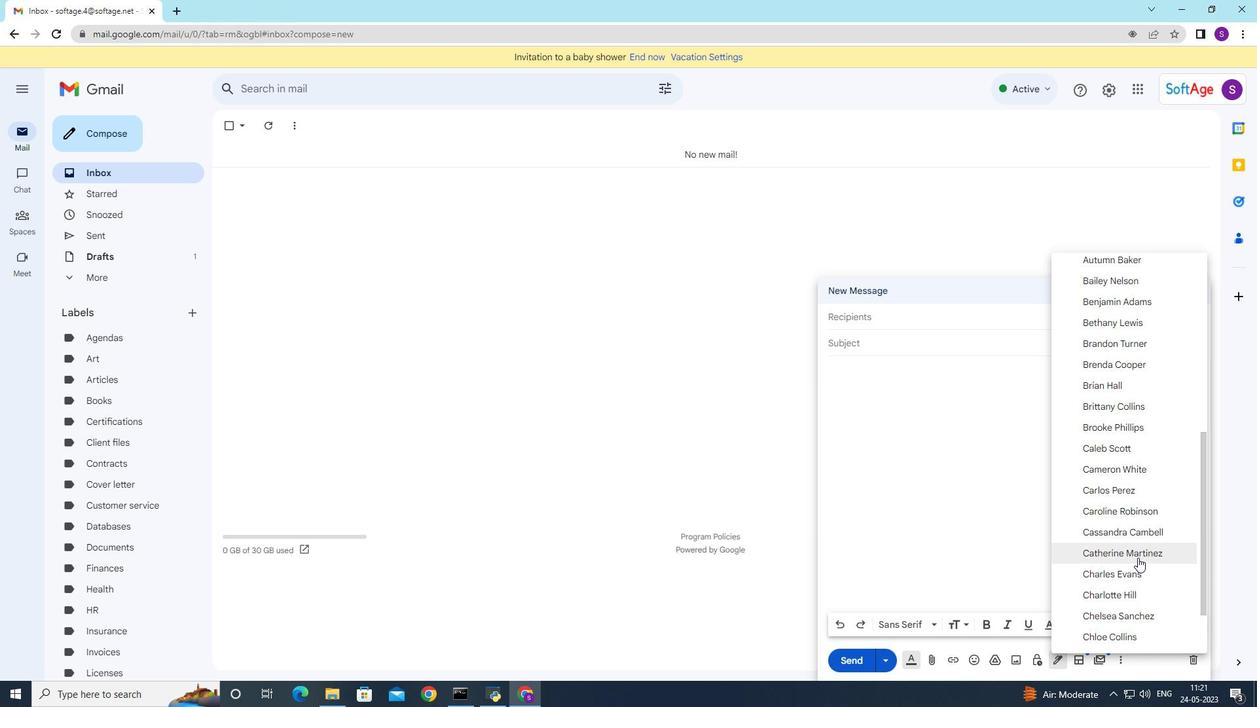 
Action: Mouse scrolled (1138, 559) with delta (0, 0)
Screenshot: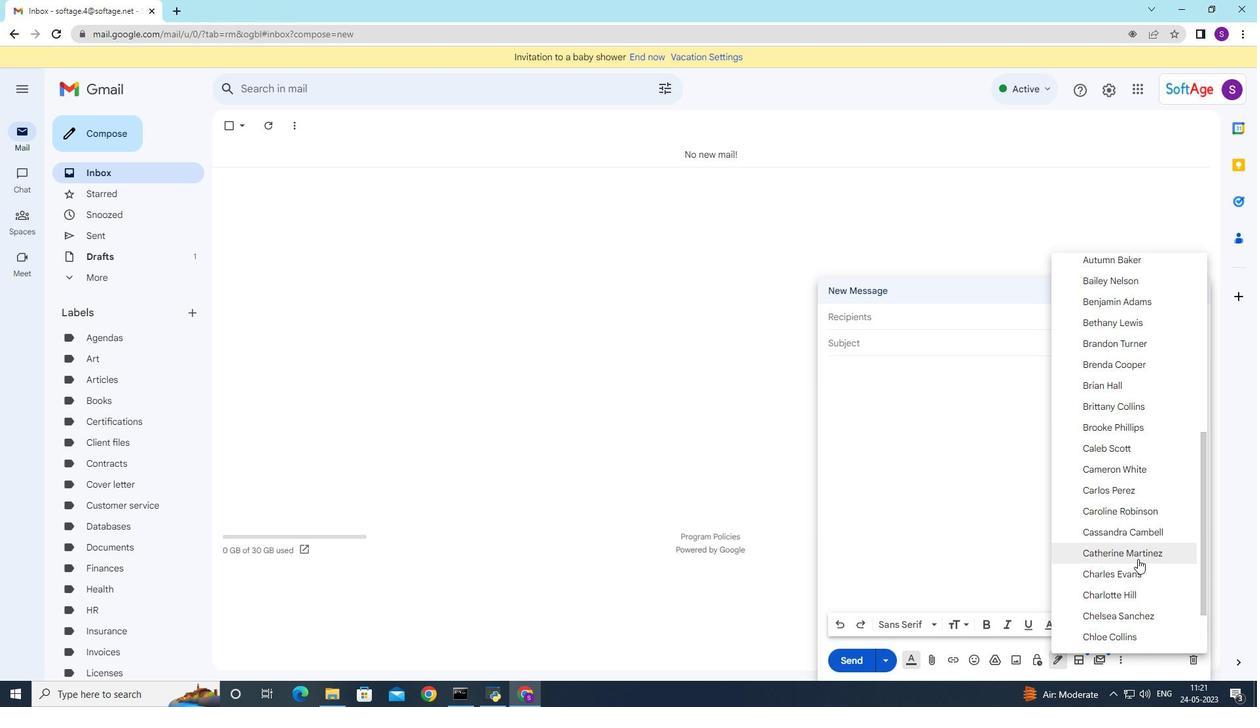 
Action: Mouse moved to (1142, 610)
Screenshot: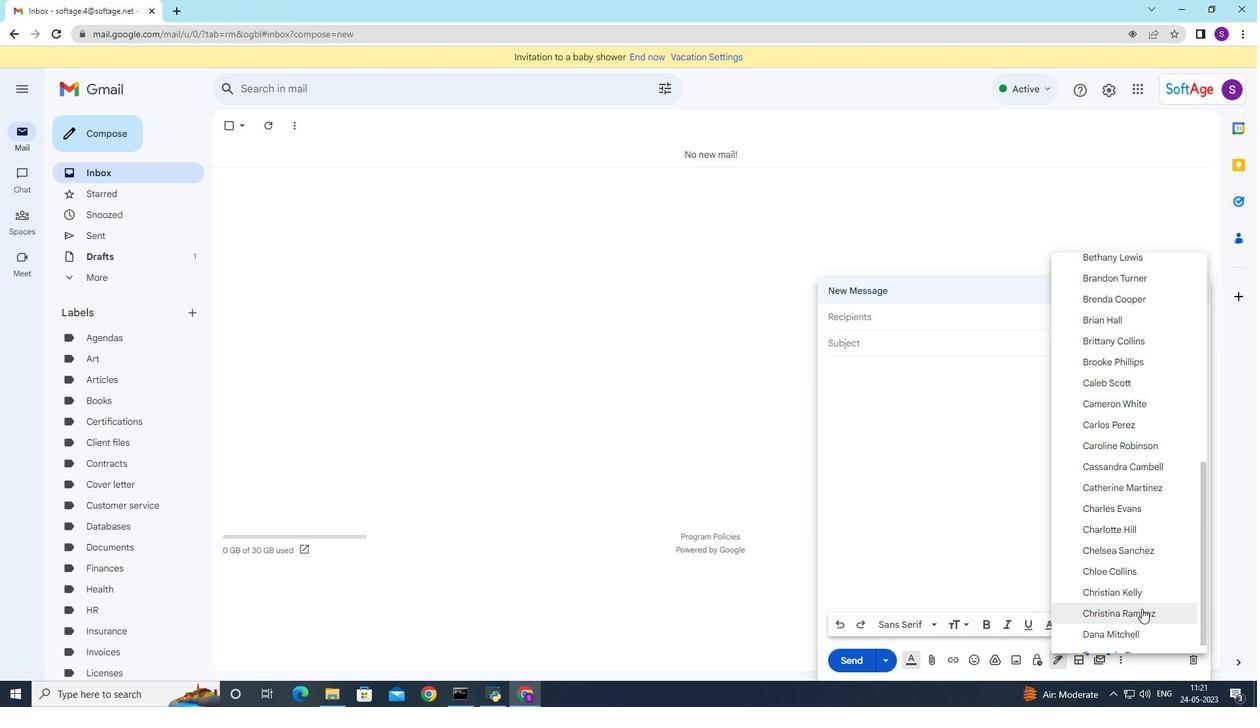 
Action: Mouse pressed left at (1142, 610)
Screenshot: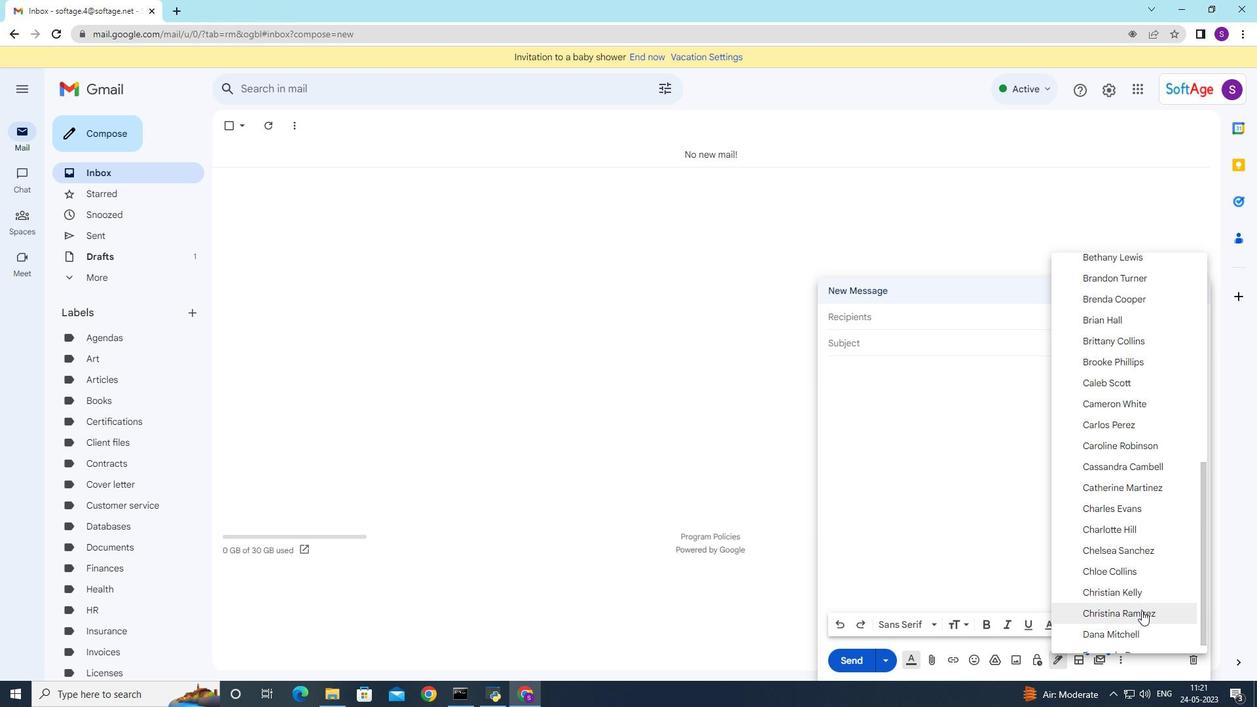 
Action: Mouse moved to (877, 342)
Screenshot: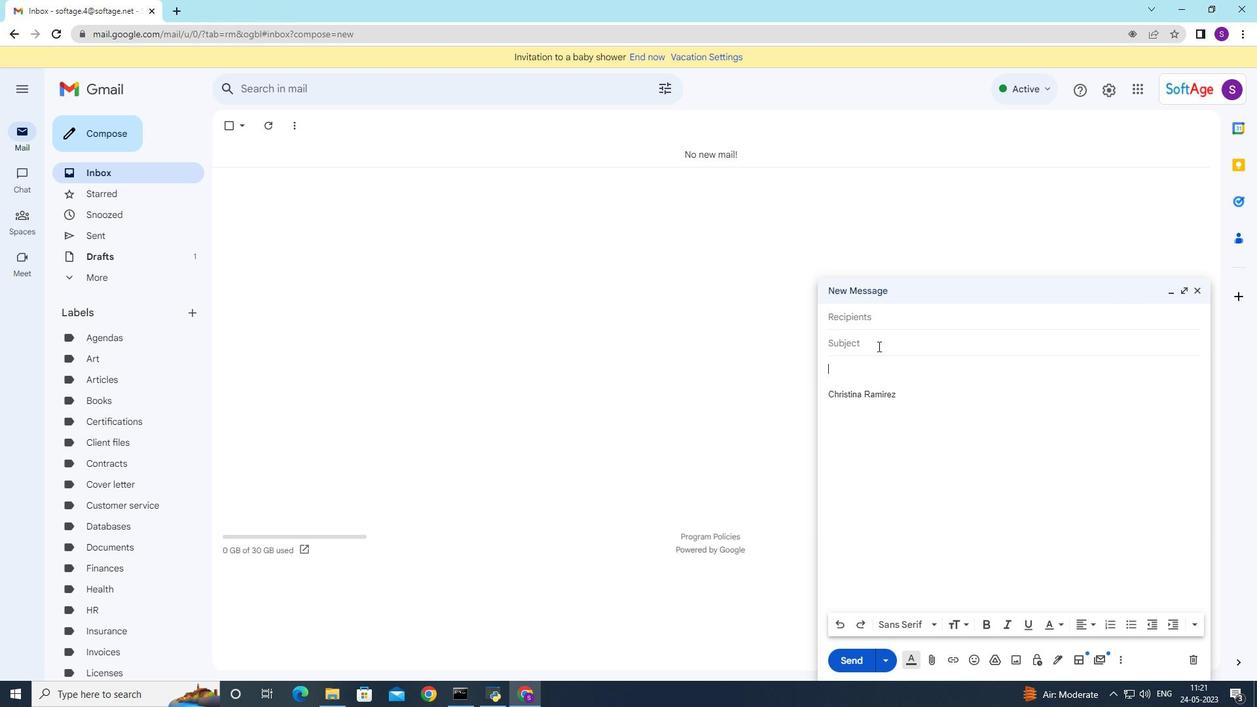 
Action: Mouse pressed left at (877, 342)
Screenshot: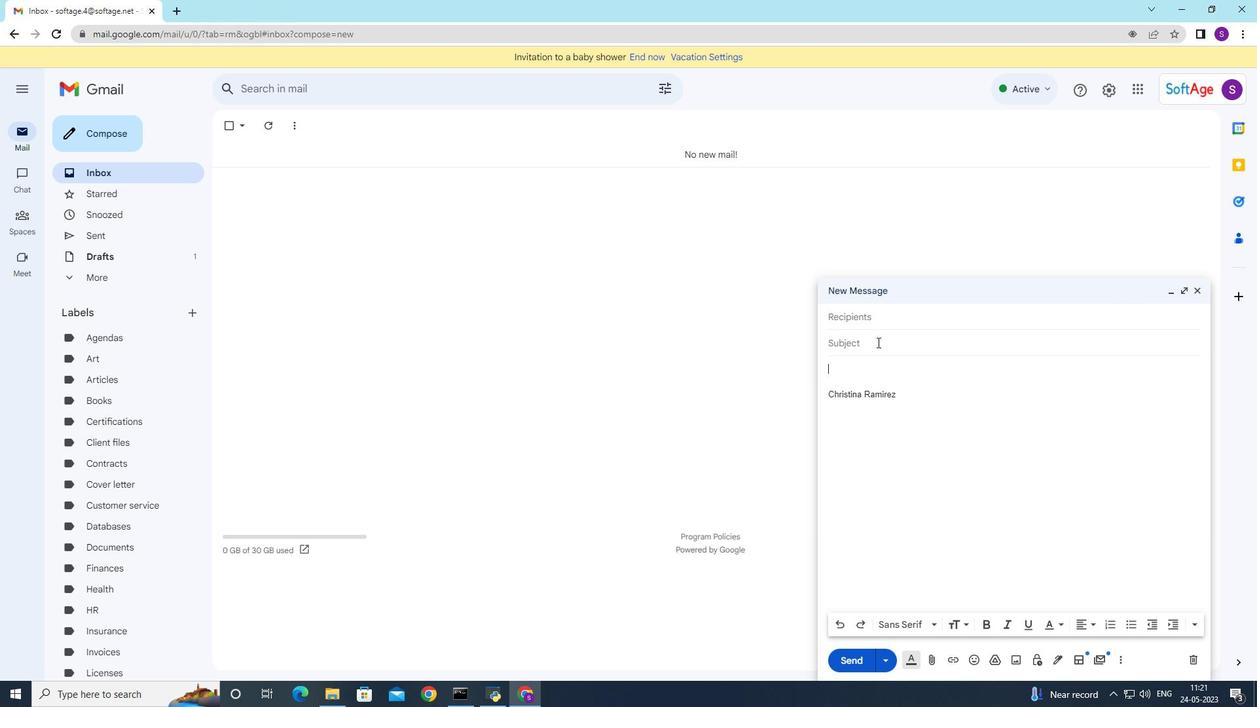 
Action: Mouse moved to (876, 345)
Screenshot: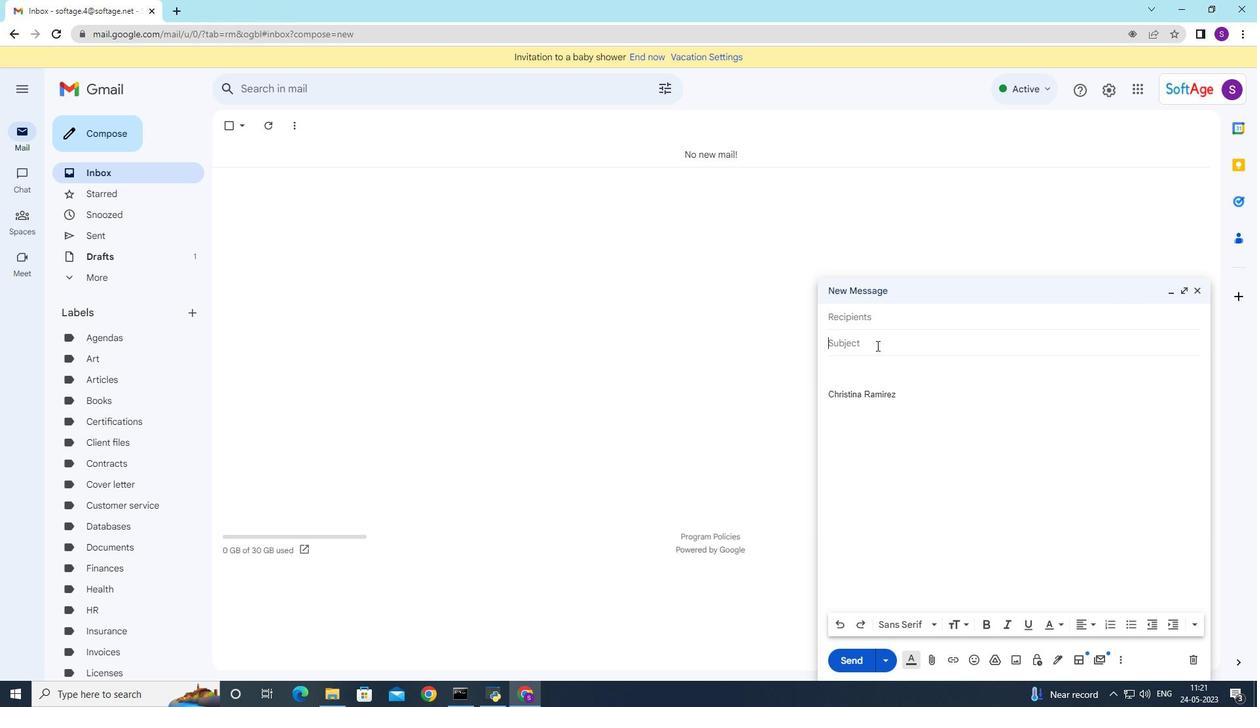 
Action: Key pressed <Key.shift>Follow-up<Key.space>on<Key.space>the<Key.space>project
Screenshot: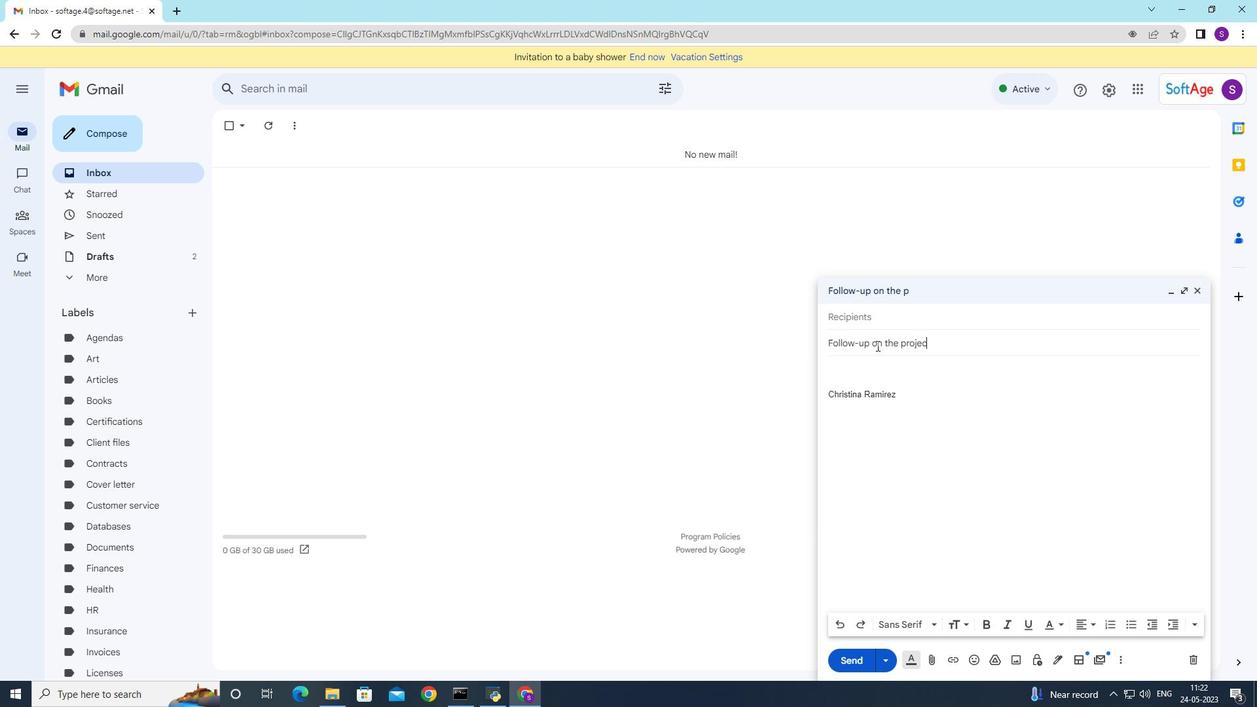
Action: Mouse moved to (874, 362)
Screenshot: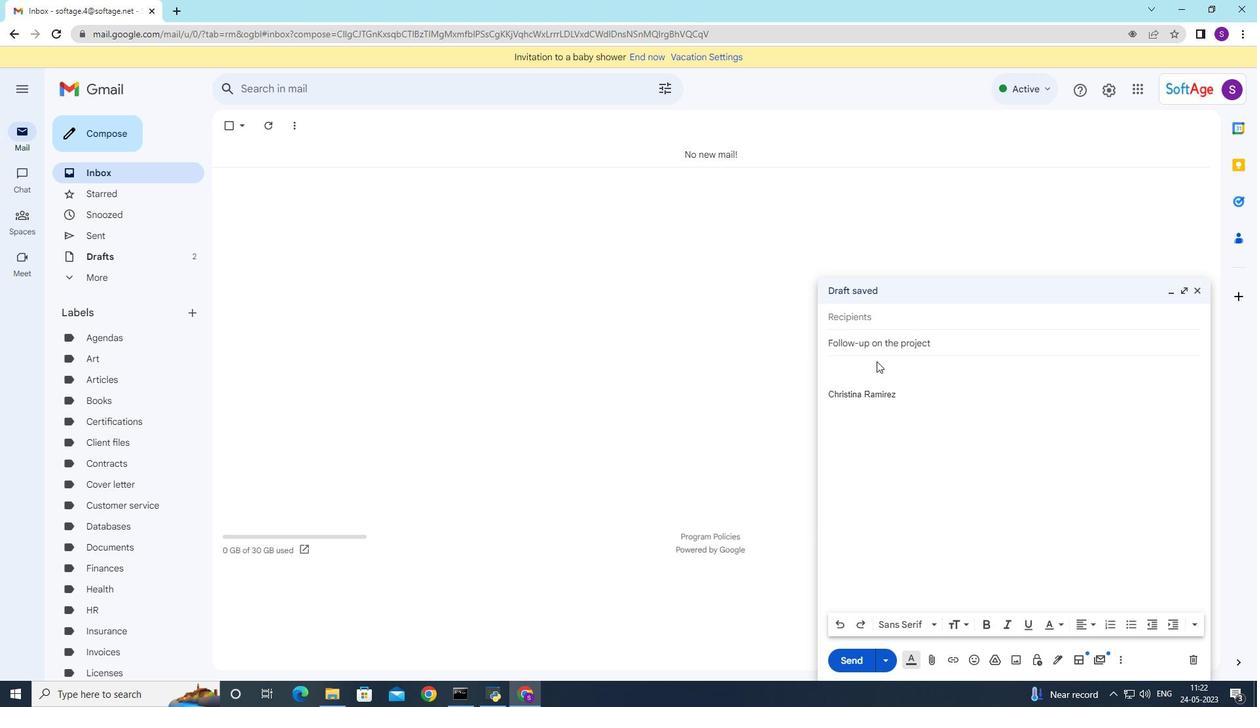 
Action: Mouse pressed left at (874, 362)
Screenshot: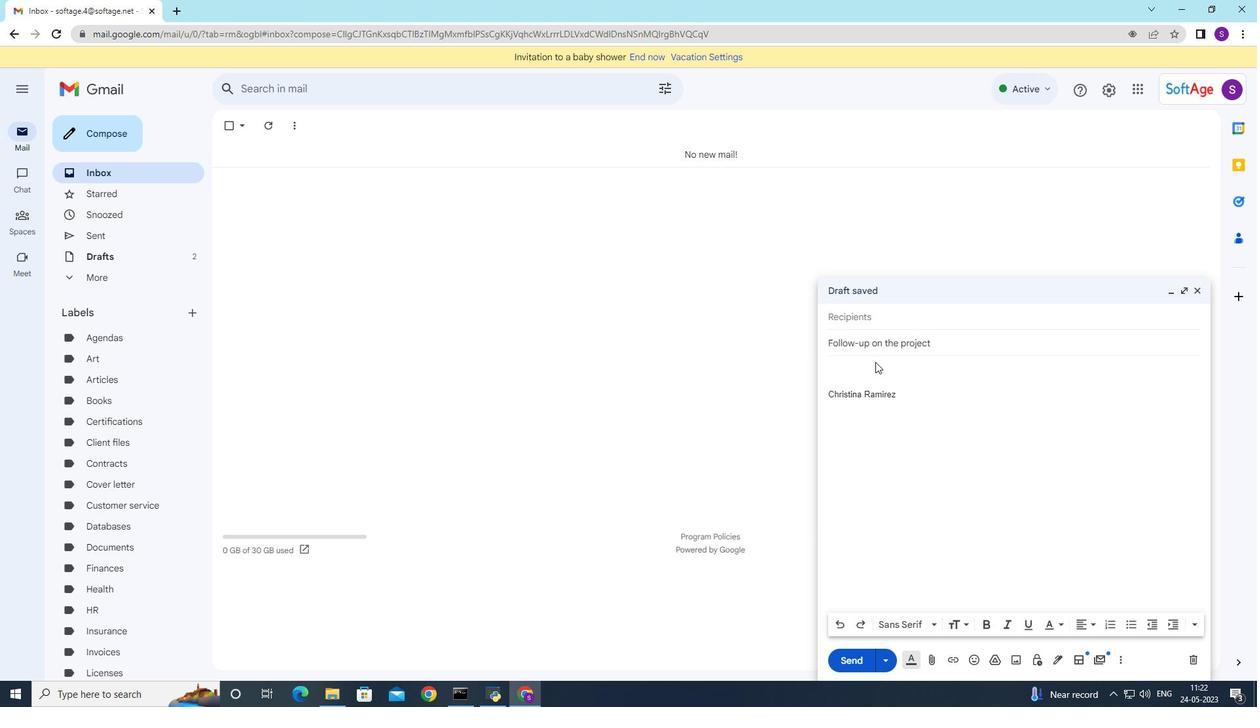 
Action: Key pressed <Key.shift>I<Key.space>would<Key.space>like<Key.space>to<Key.space>request<Key.space>a<Key.space>meeting<Key.space>with<Key.space>the<Key.space>project<Key.space>team<Key.space>to<Key.space>discuss<Key.space>the<Key.space>upcoming<Key.space>deadlim<Key.backspace>nr<Key.backspace>es.
Screenshot: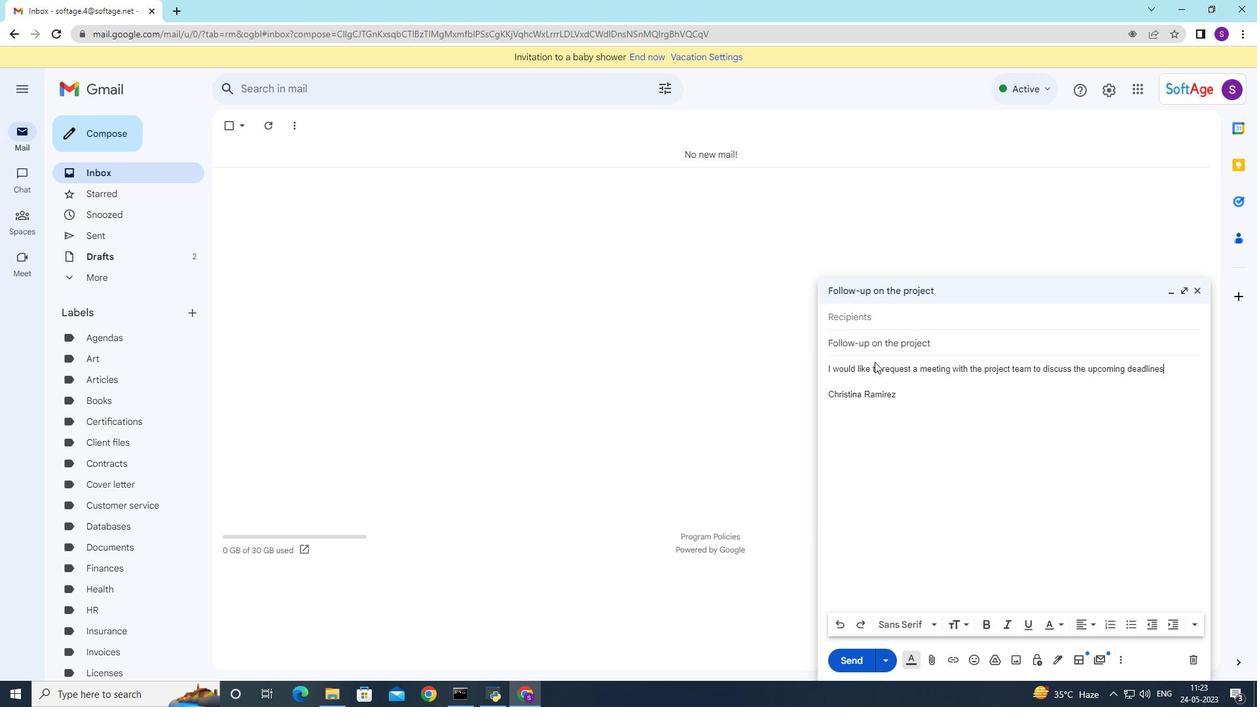 
Action: Mouse moved to (886, 320)
Screenshot: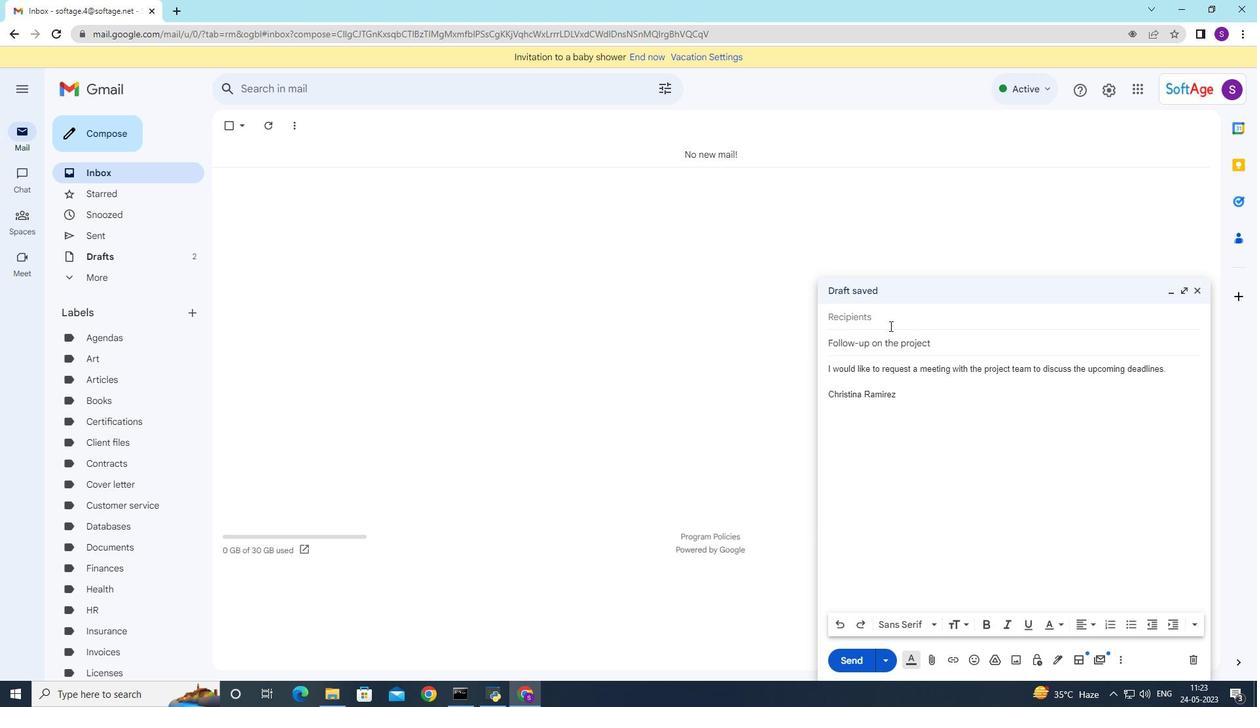 
Action: Mouse pressed left at (886, 320)
Screenshot: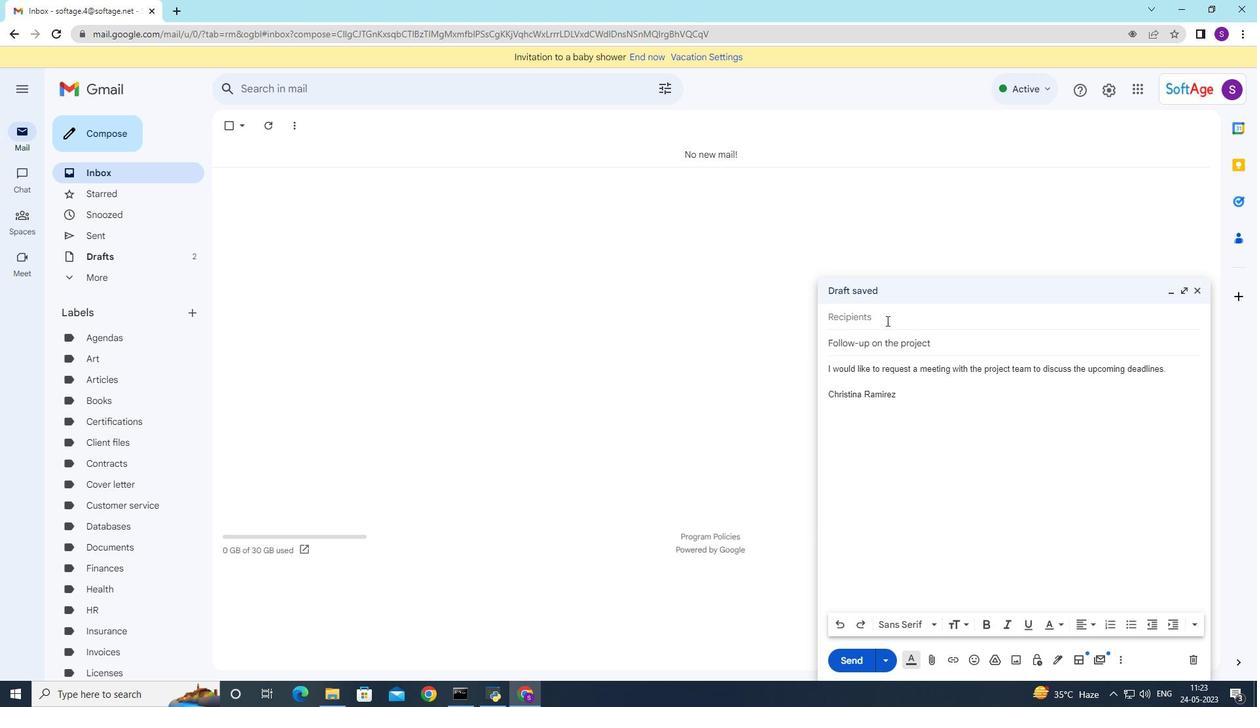 
Action: Mouse moved to (886, 321)
Screenshot: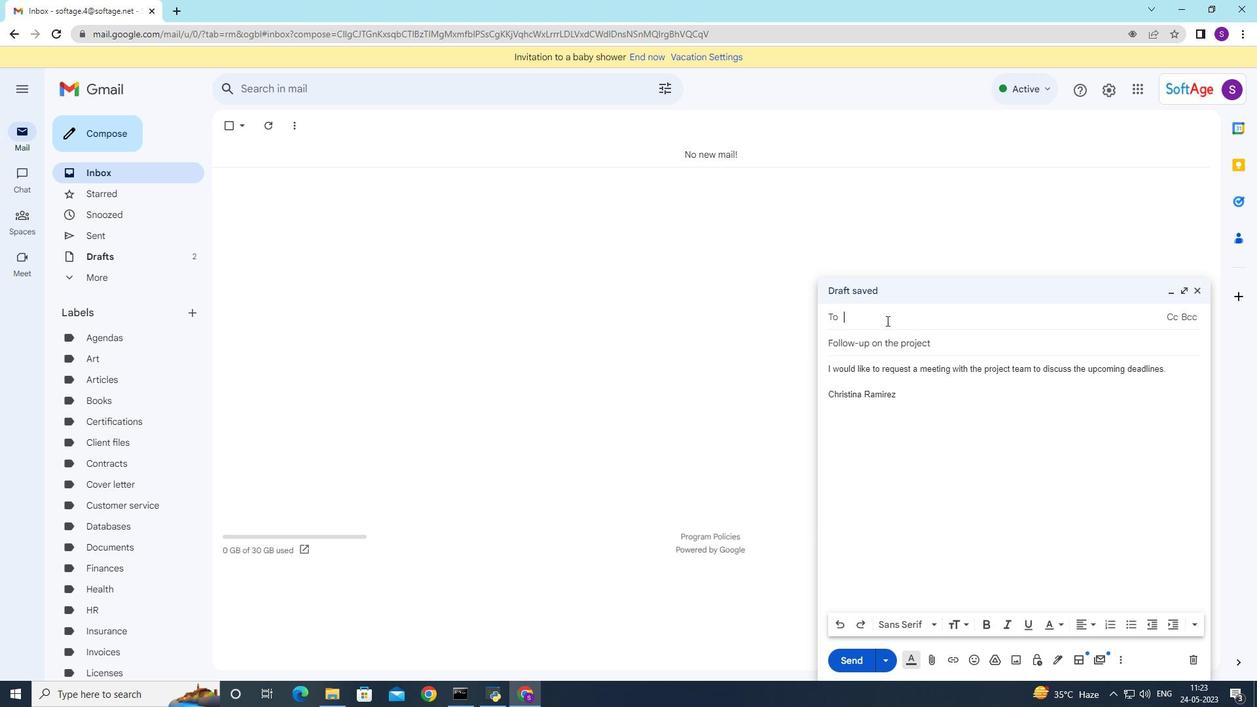 
Action: Key pressed softage.8
Screenshot: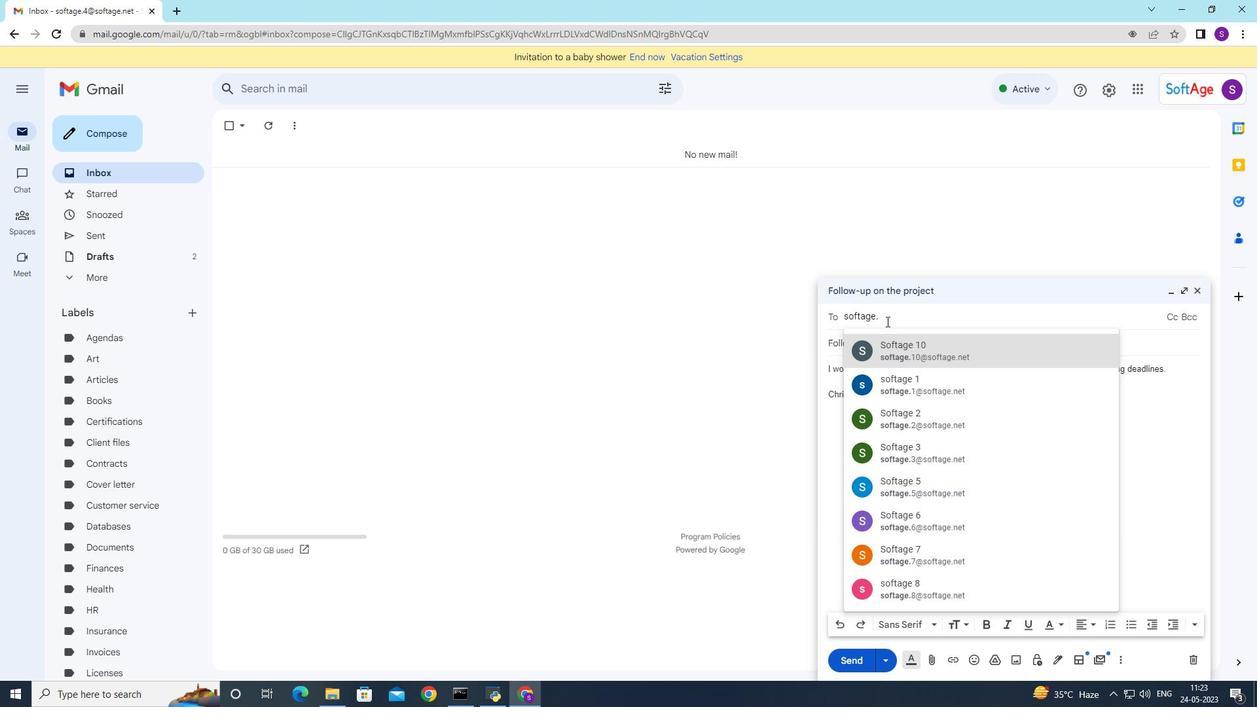 
Action: Mouse moved to (901, 341)
Screenshot: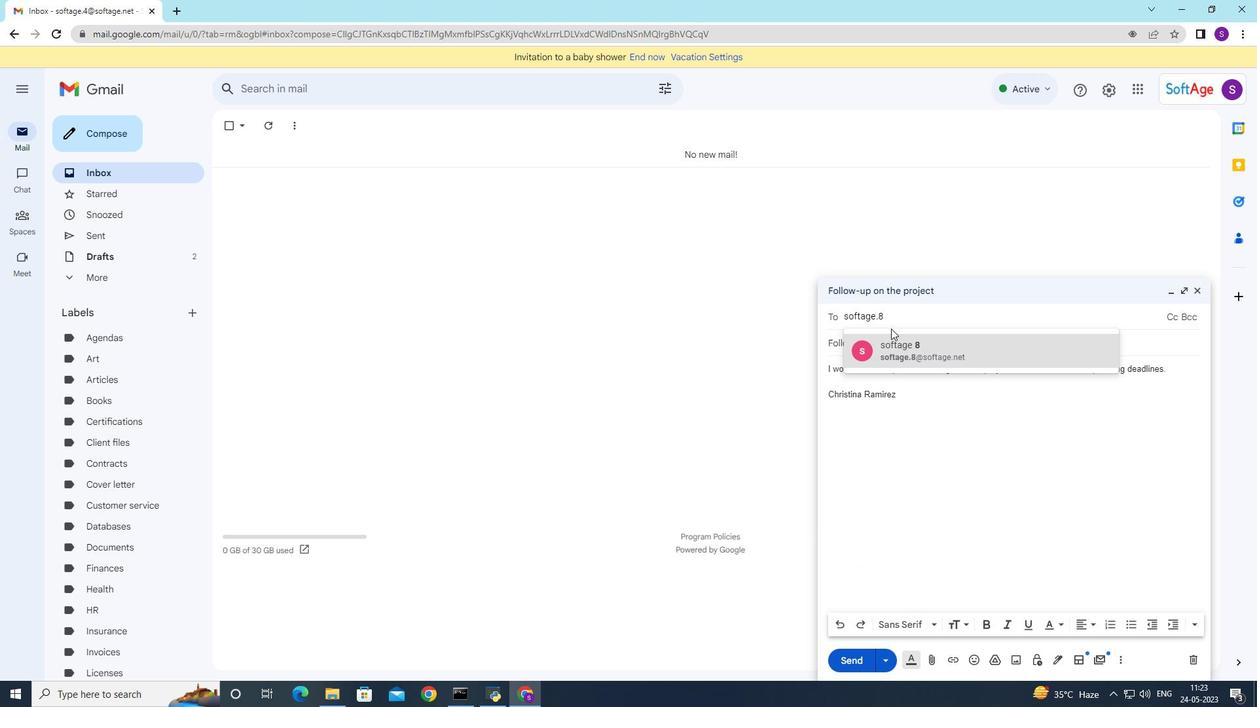 
Action: Mouse pressed left at (901, 341)
Screenshot: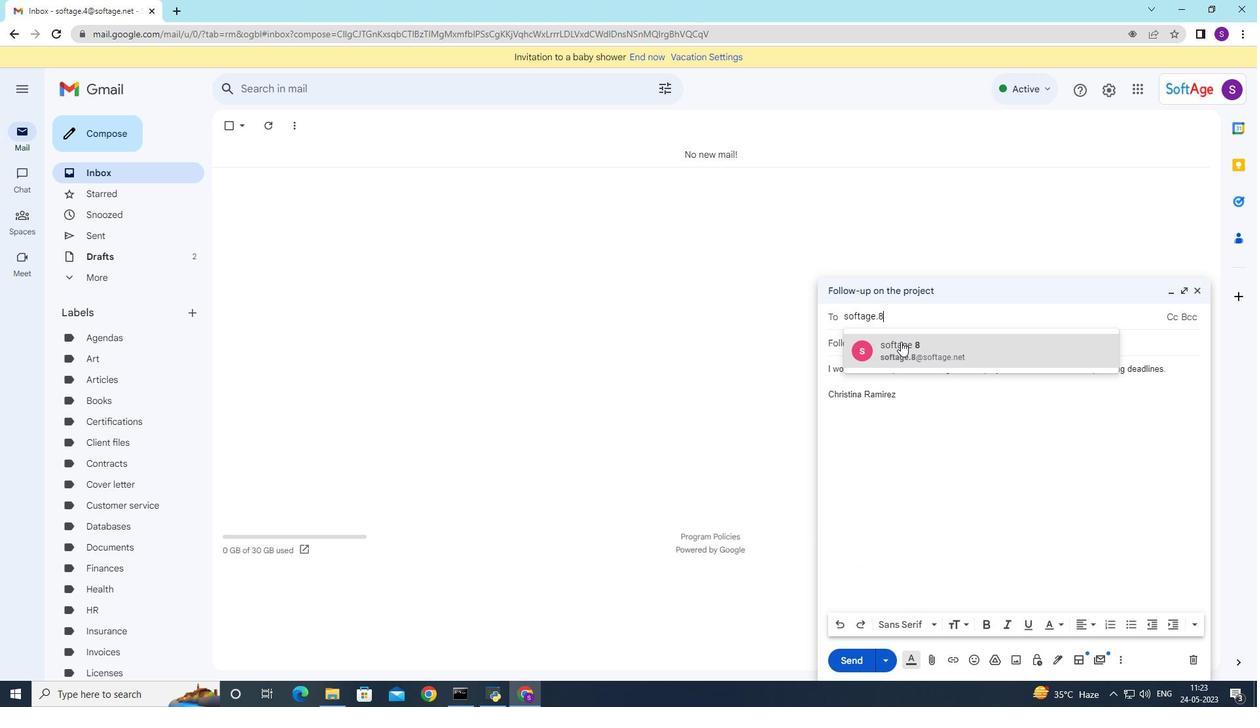 
Action: Mouse moved to (928, 413)
Screenshot: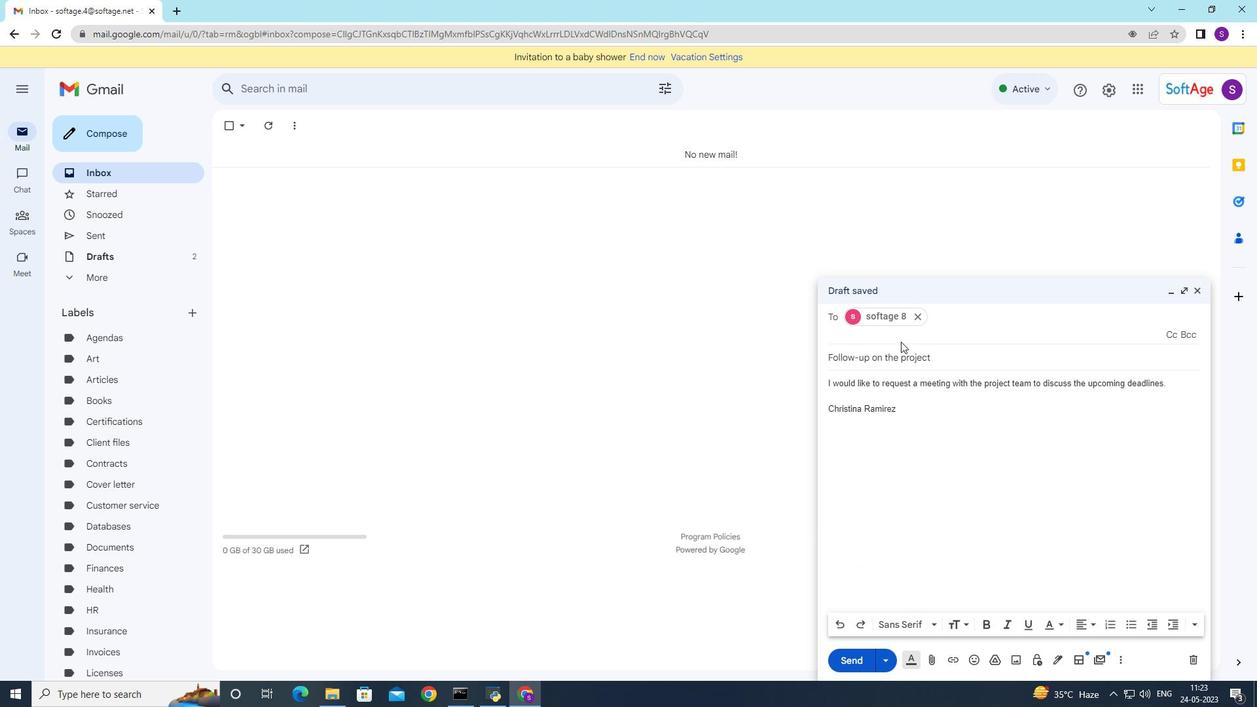 
Action: Mouse scrolled (928, 412) with delta (0, 0)
Screenshot: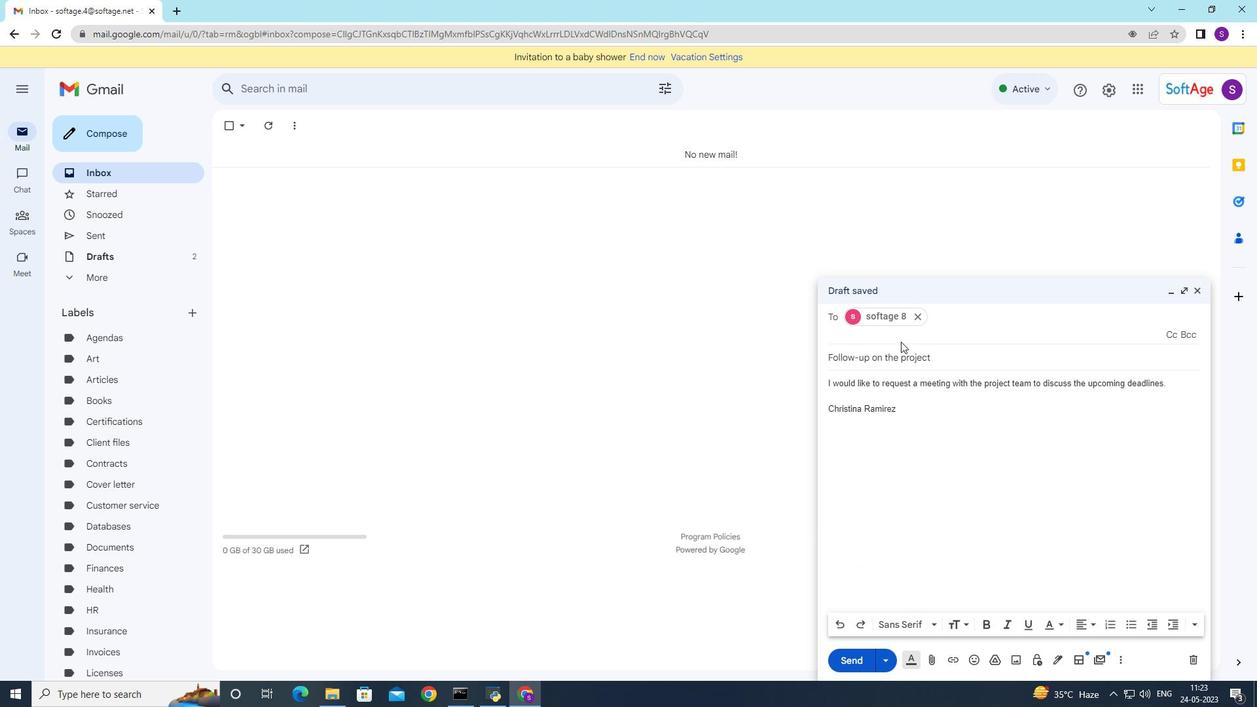 
Action: Mouse moved to (930, 485)
Screenshot: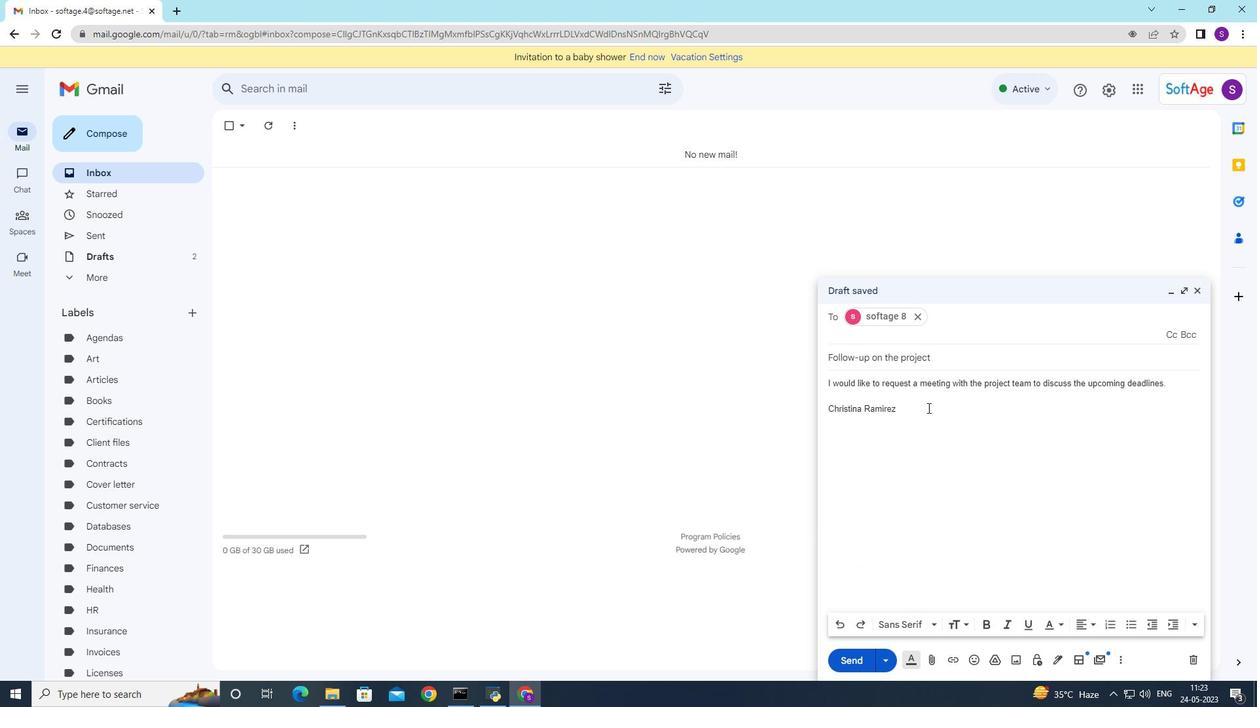 
Action: Mouse scrolled (930, 484) with delta (0, 0)
Screenshot: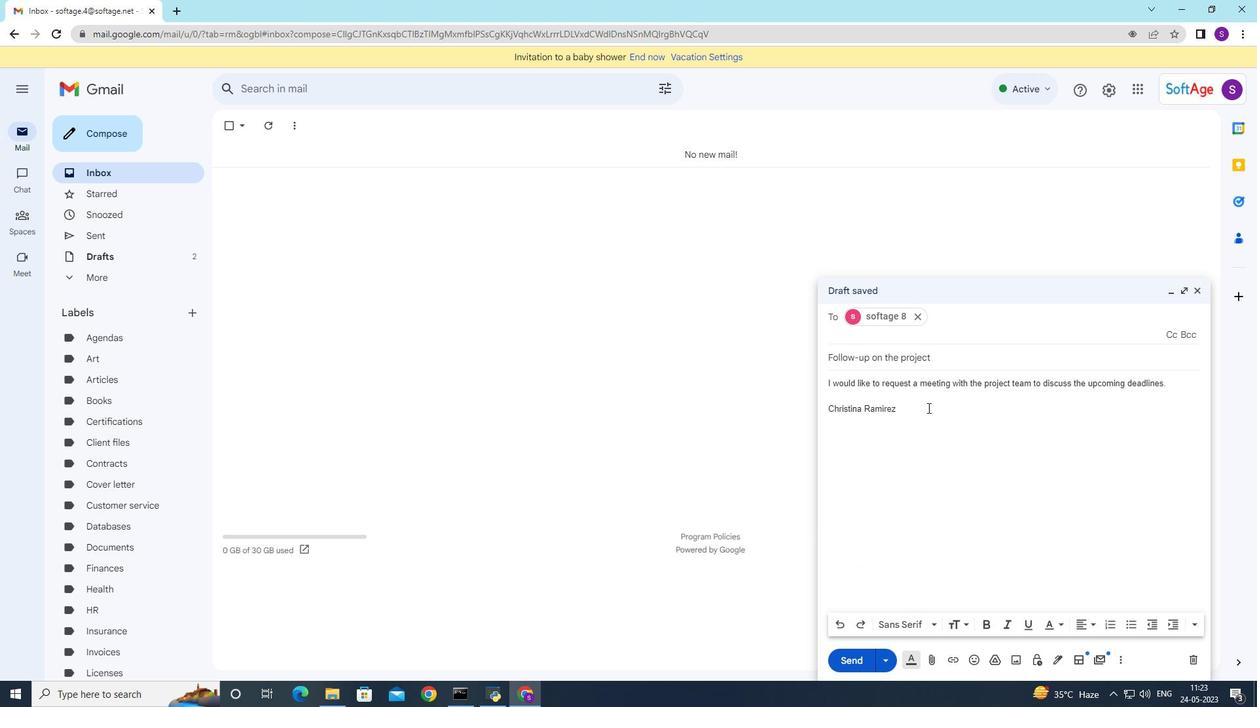 
Action: Mouse moved to (935, 528)
Screenshot: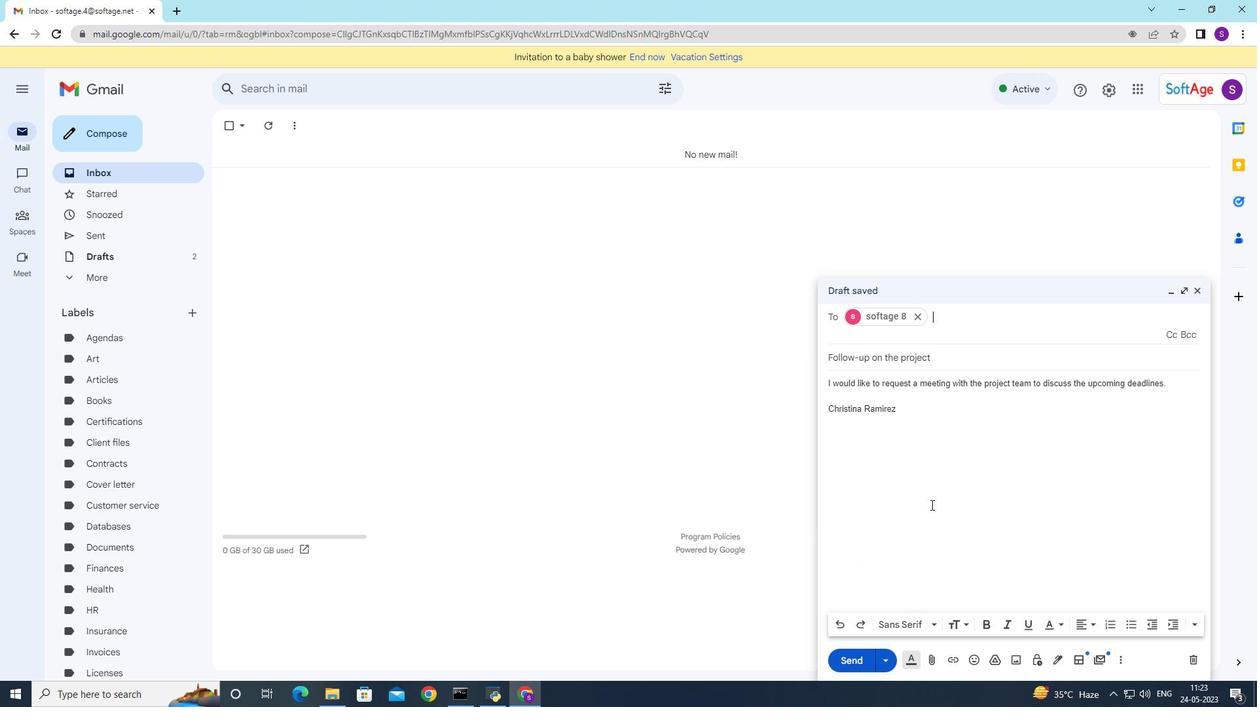 
Action: Mouse scrolled (935, 527) with delta (0, 0)
Screenshot: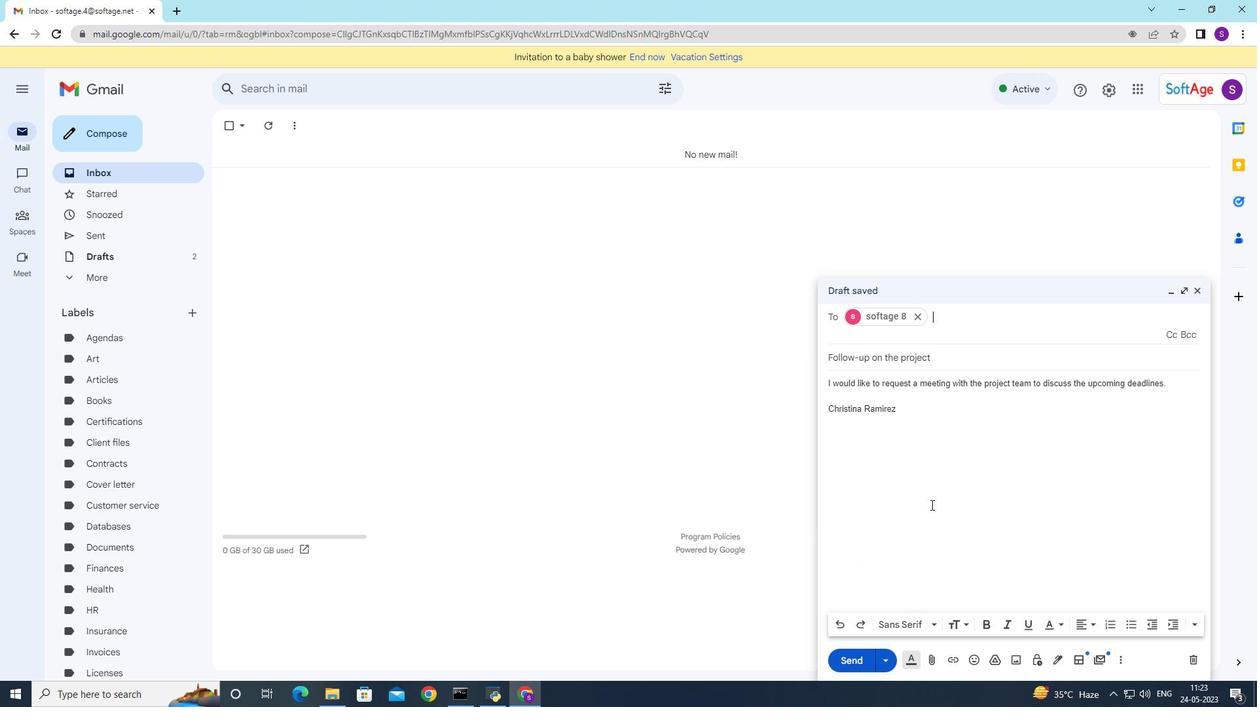 
Action: Mouse moved to (922, 379)
Screenshot: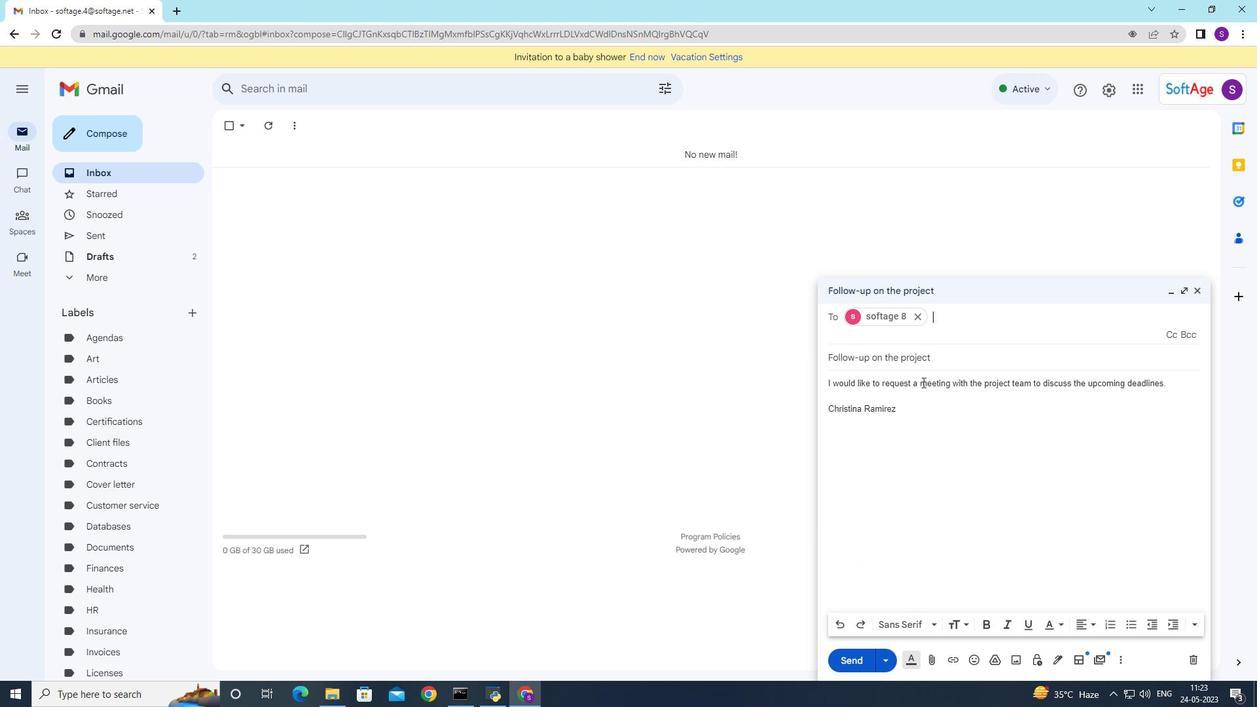 
Action: Mouse pressed left at (922, 382)
Screenshot: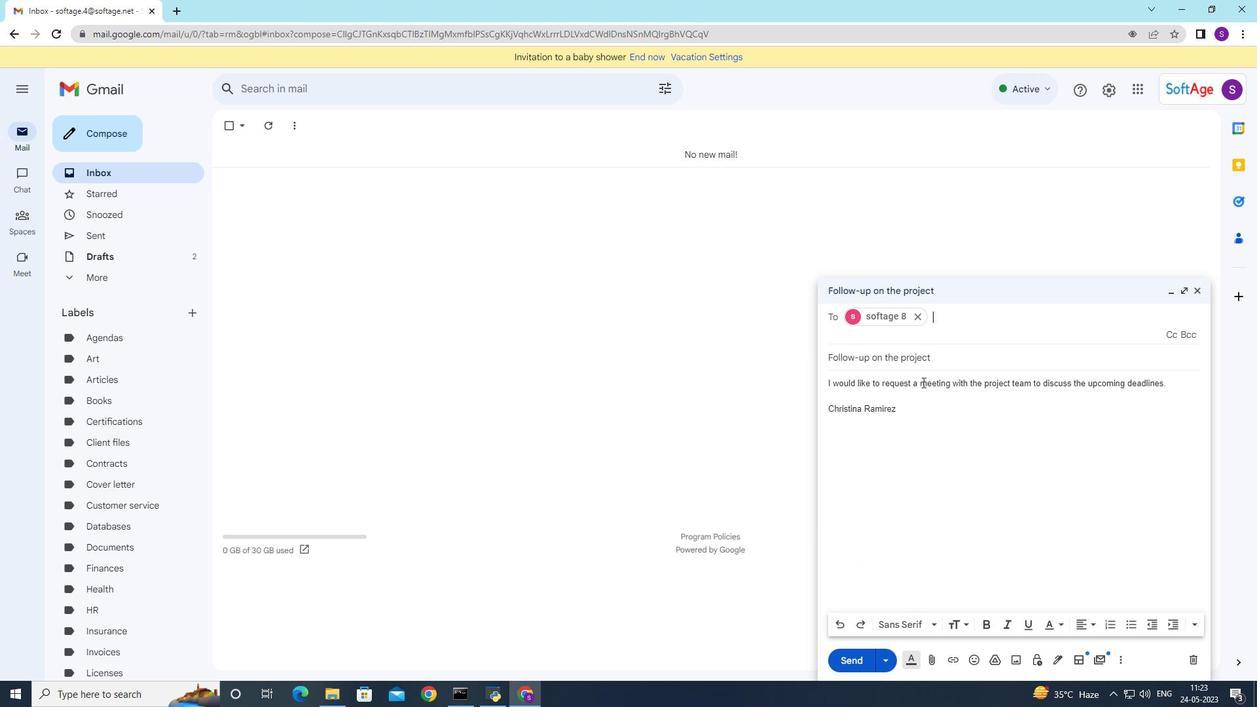 
Action: Mouse pressed left at (922, 379)
Screenshot: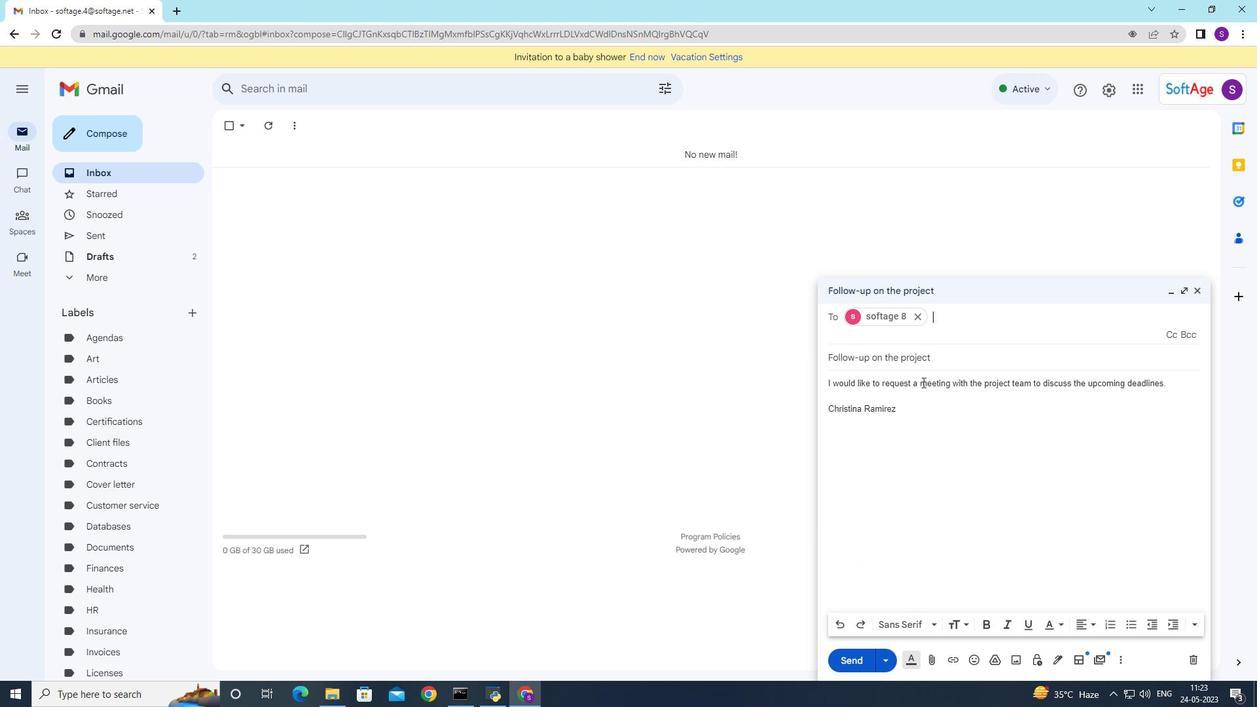 
Action: Mouse moved to (921, 369)
Screenshot: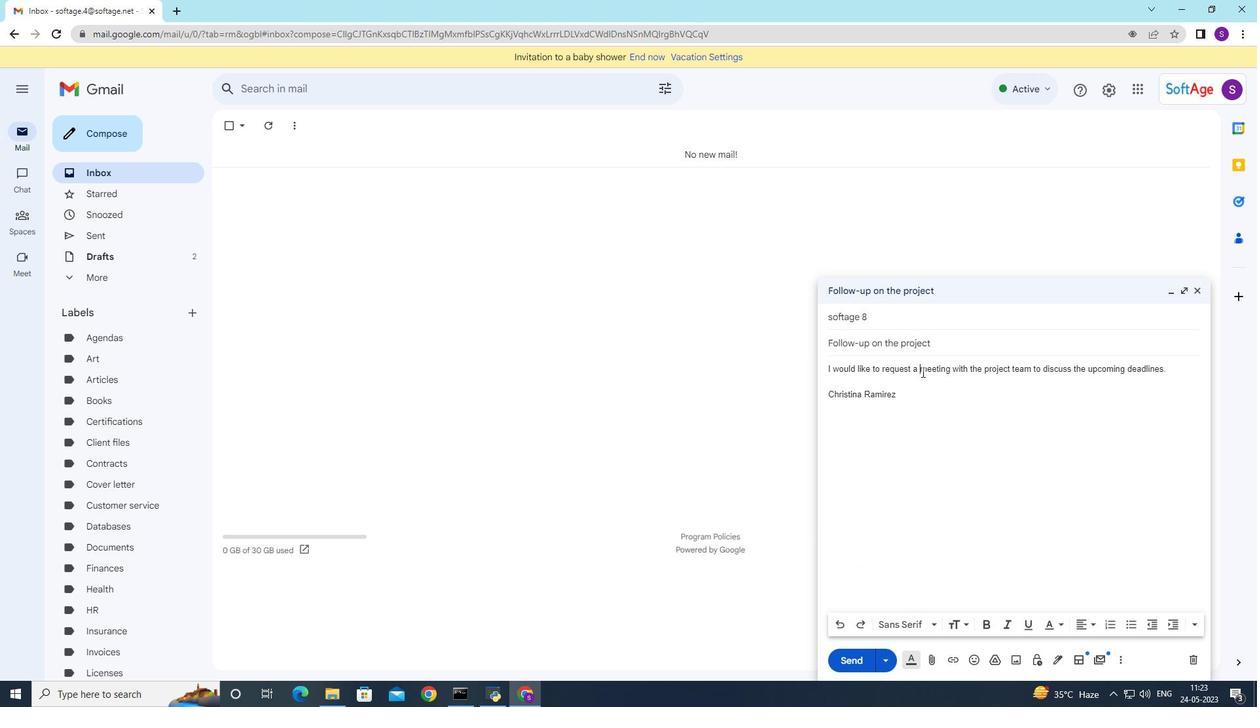 
Action: Mouse pressed left at (921, 369)
Screenshot: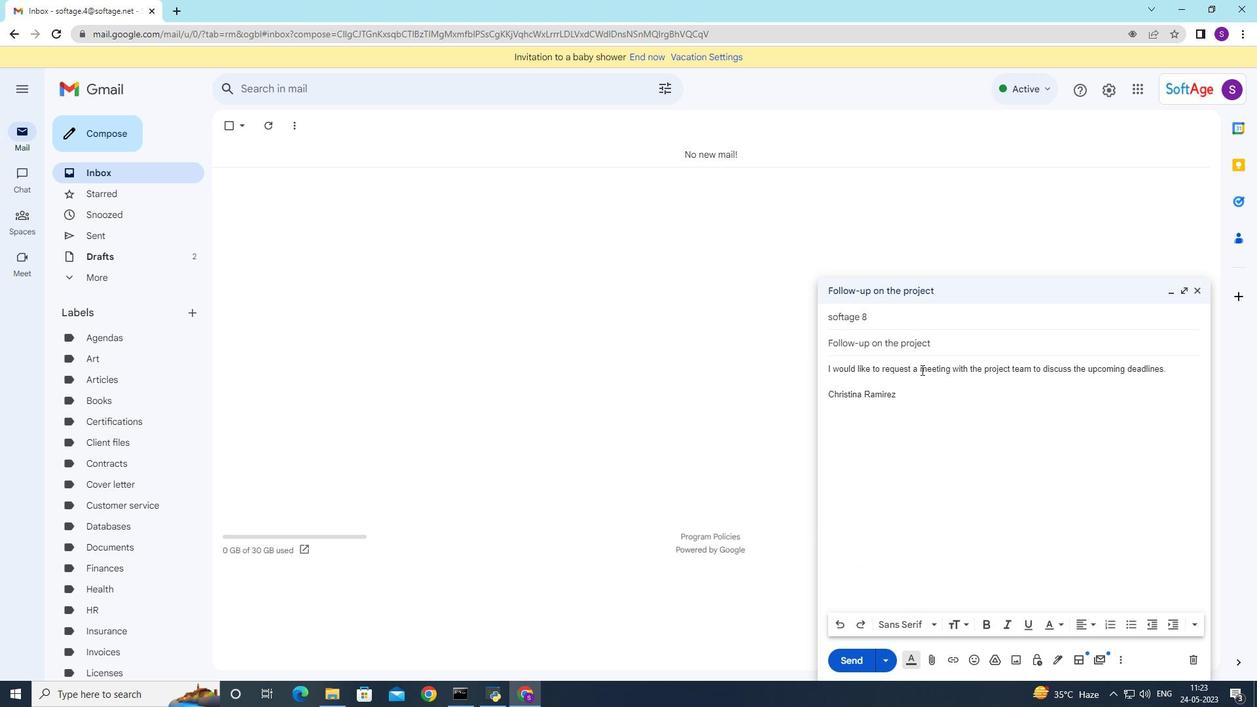 
Action: Mouse pressed left at (921, 369)
Screenshot: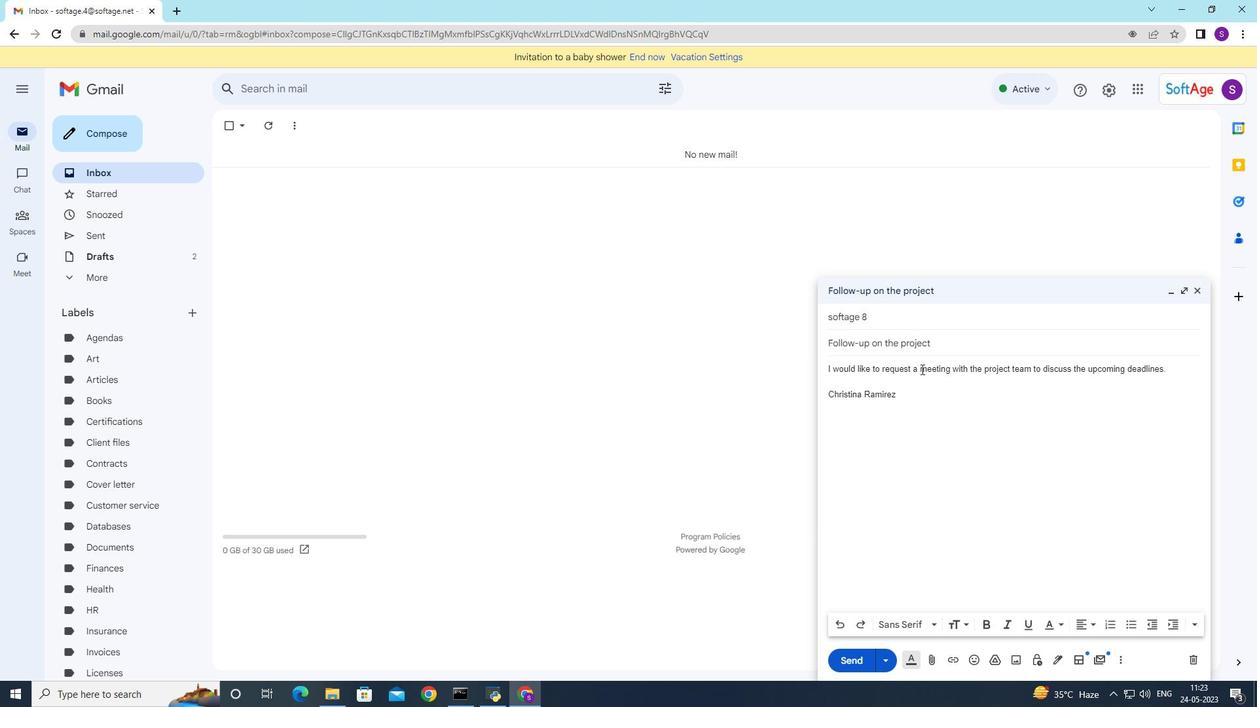 
Action: Mouse moved to (921, 368)
Screenshot: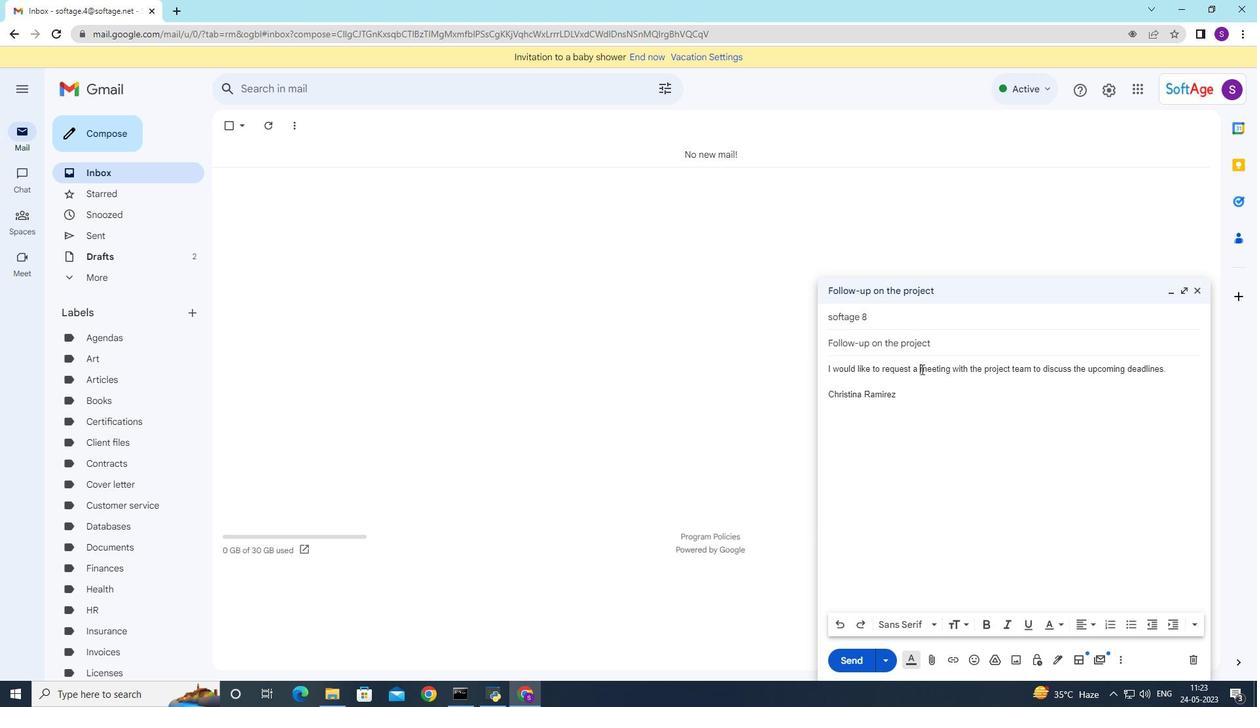 
Action: Mouse pressed left at (921, 368)
Screenshot: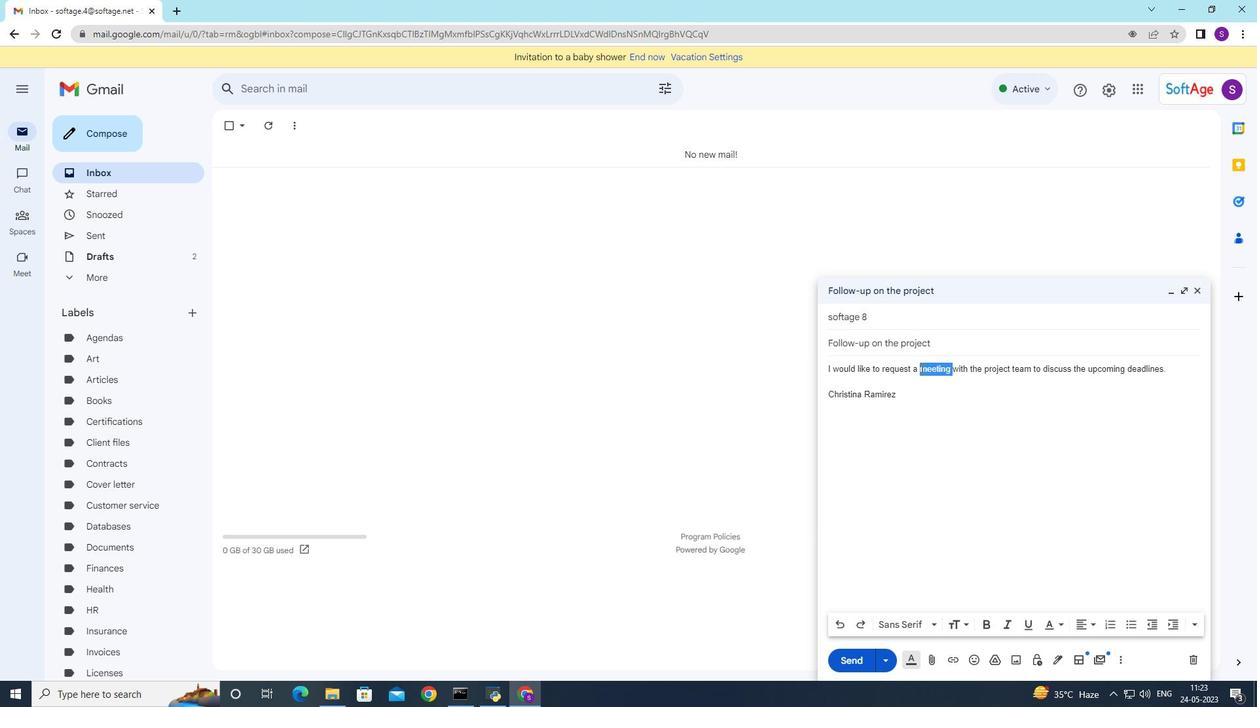 
Action: Mouse moved to (921, 368)
Screenshot: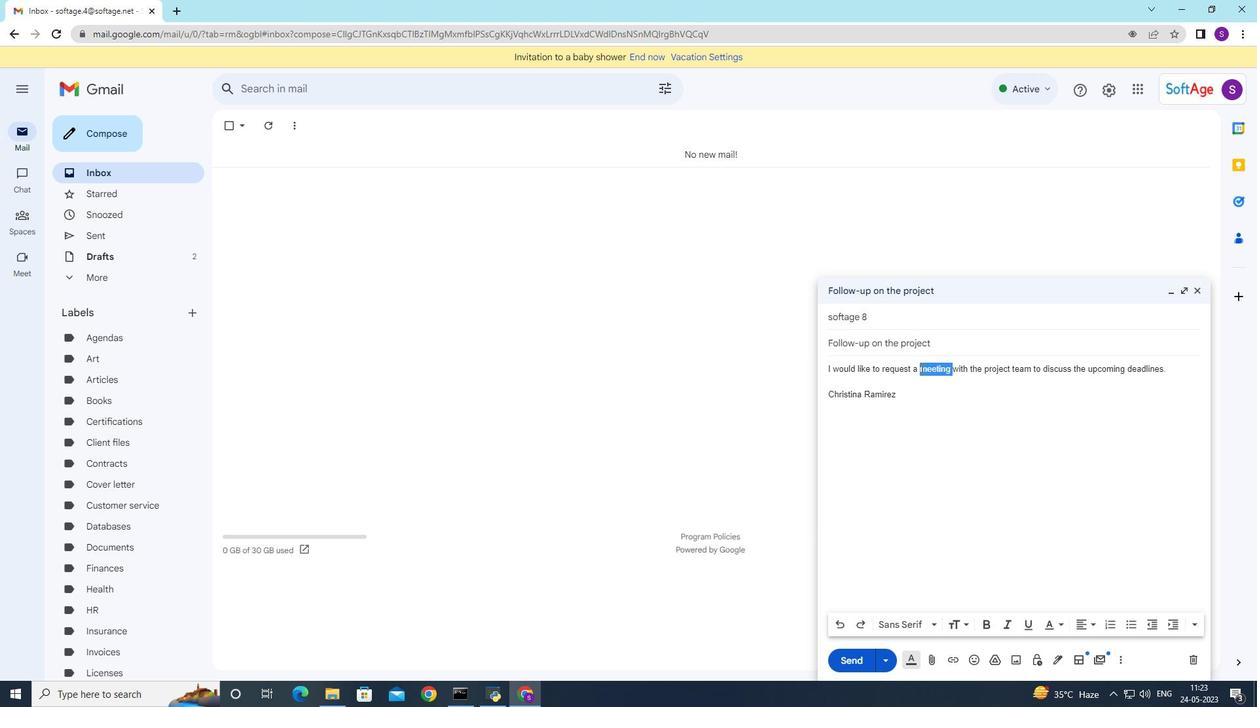 
Action: Mouse pressed left at (921, 368)
Screenshot: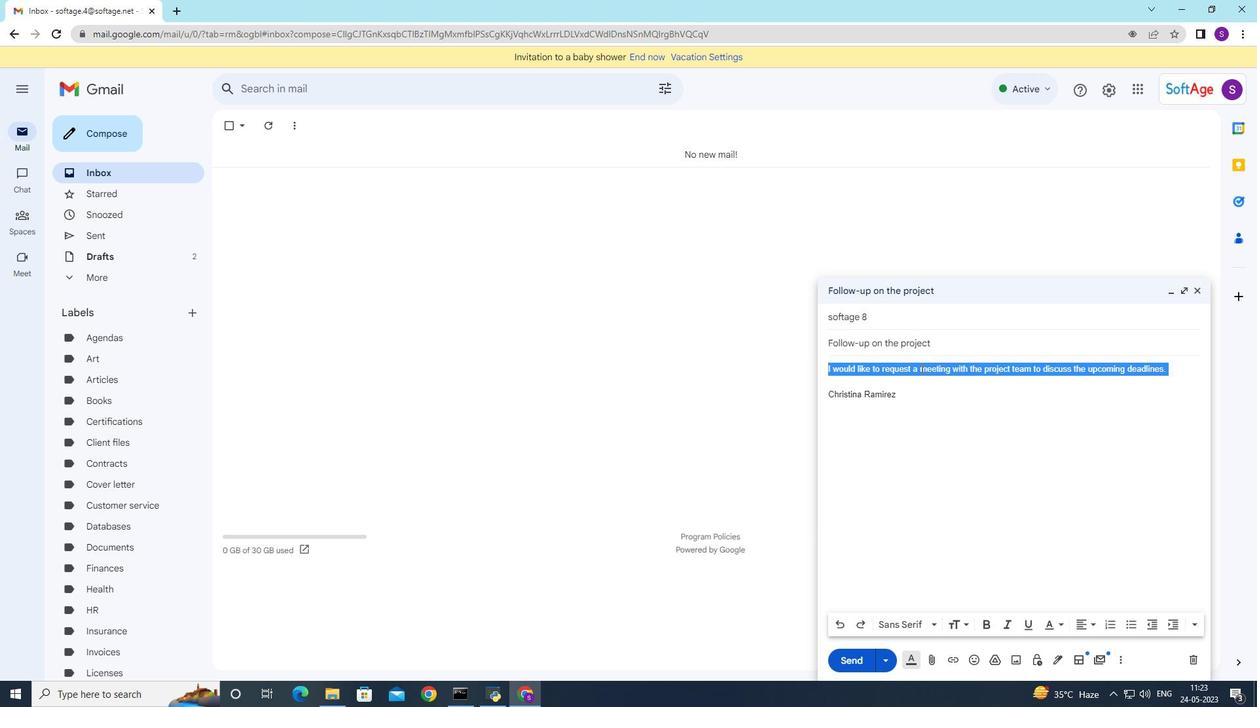 
Action: Mouse moved to (935, 631)
Screenshot: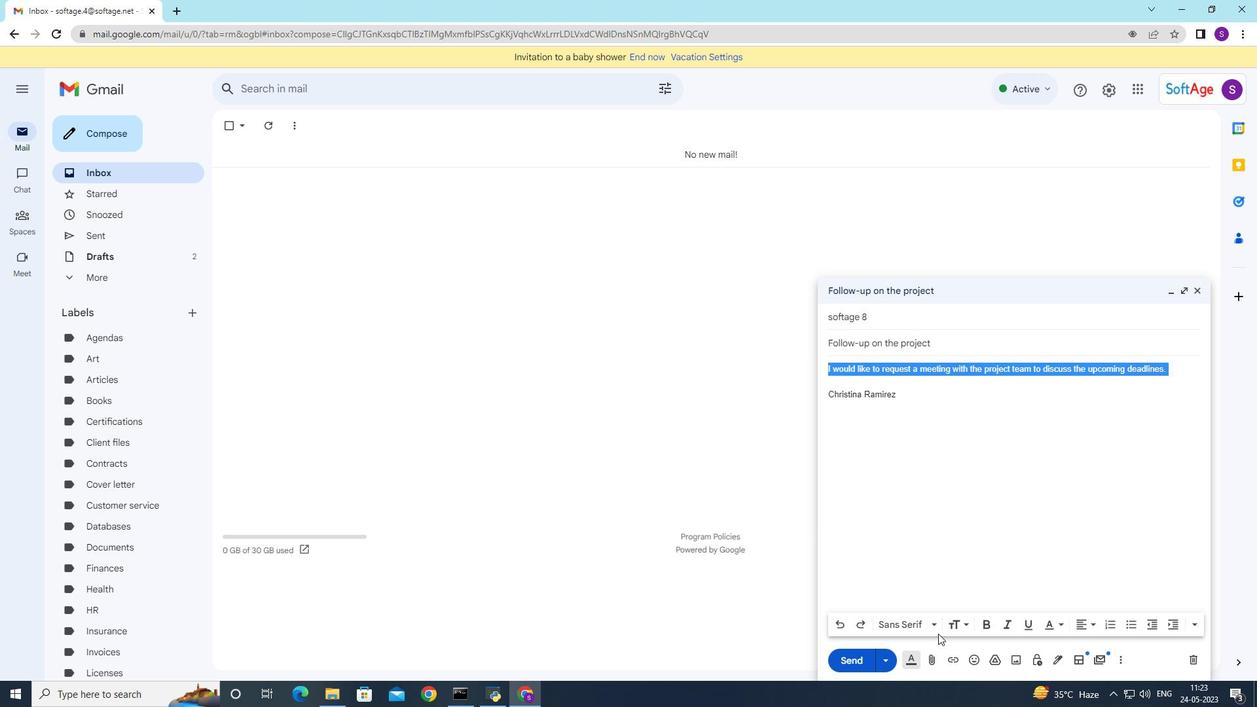 
Action: Mouse pressed left at (935, 631)
Screenshot: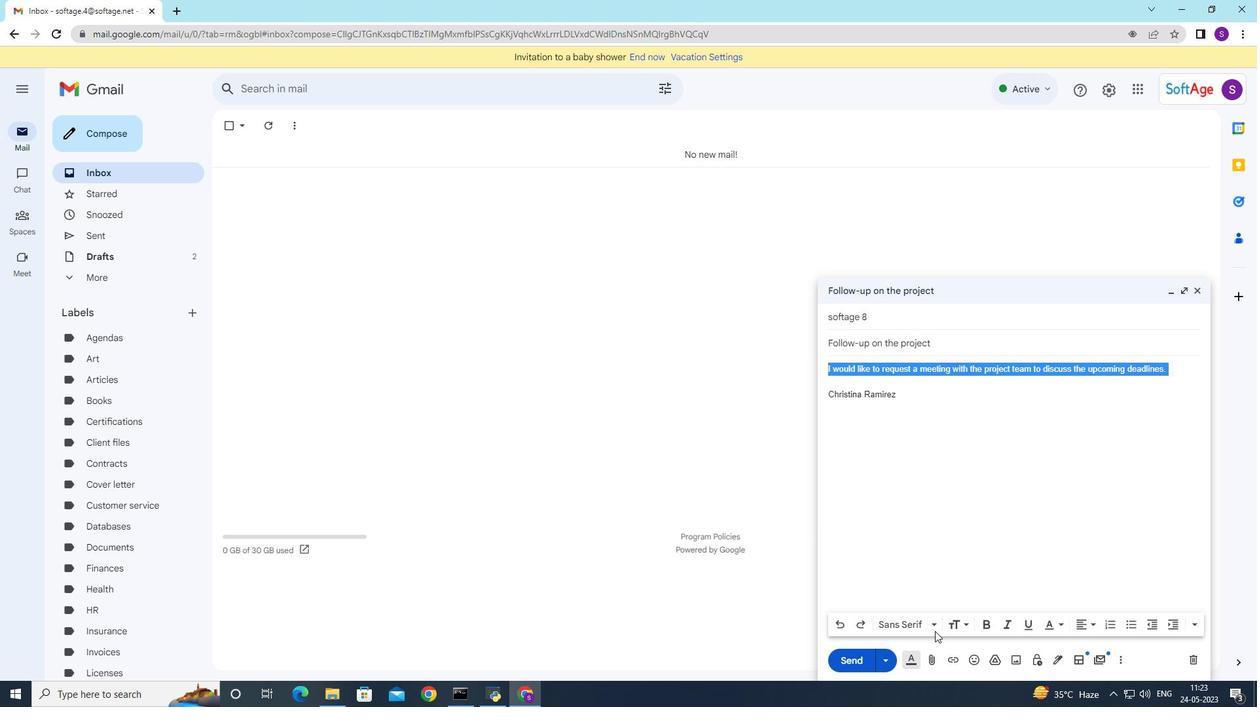 
Action: Mouse moved to (935, 623)
Screenshot: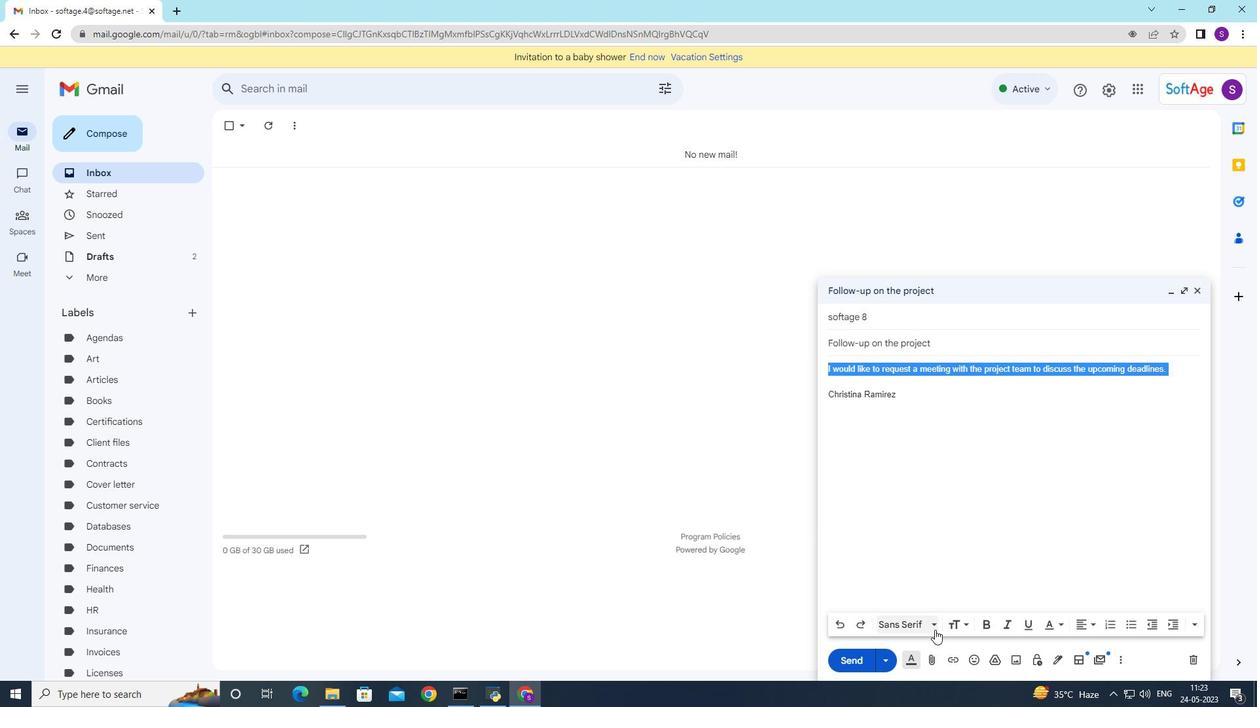 
Action: Mouse pressed left at (935, 623)
Screenshot: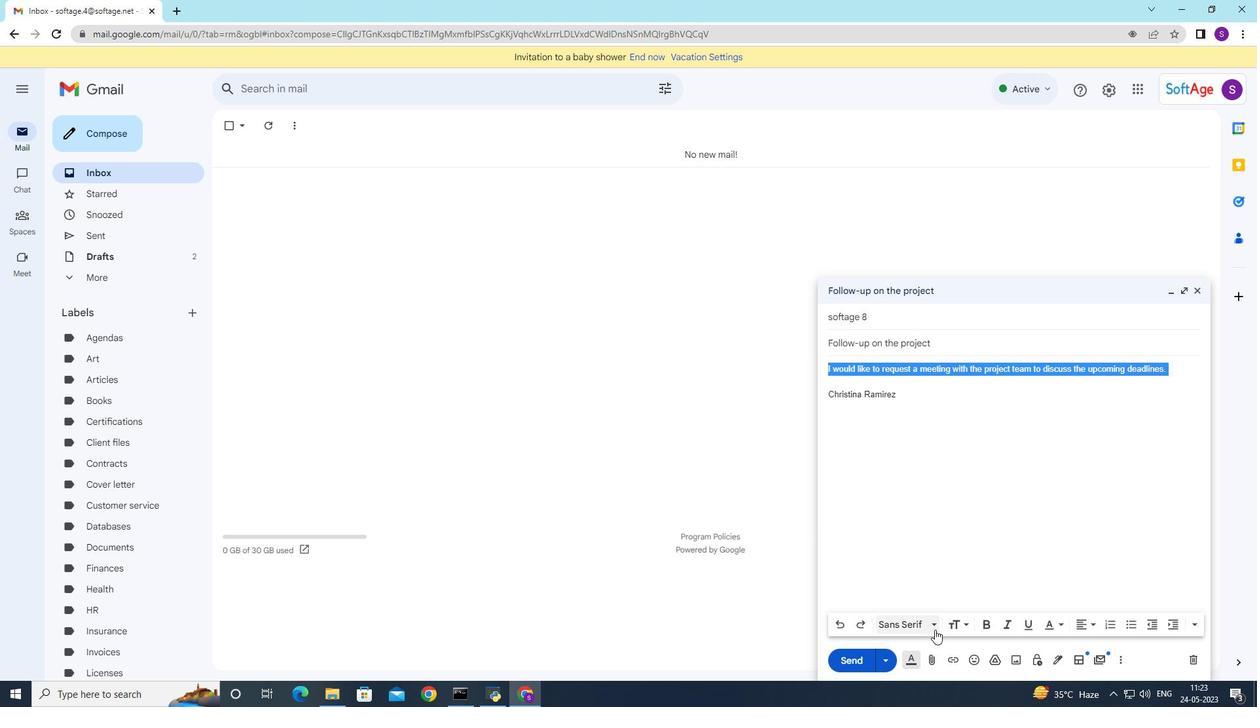 
Action: Mouse moved to (918, 557)
Screenshot: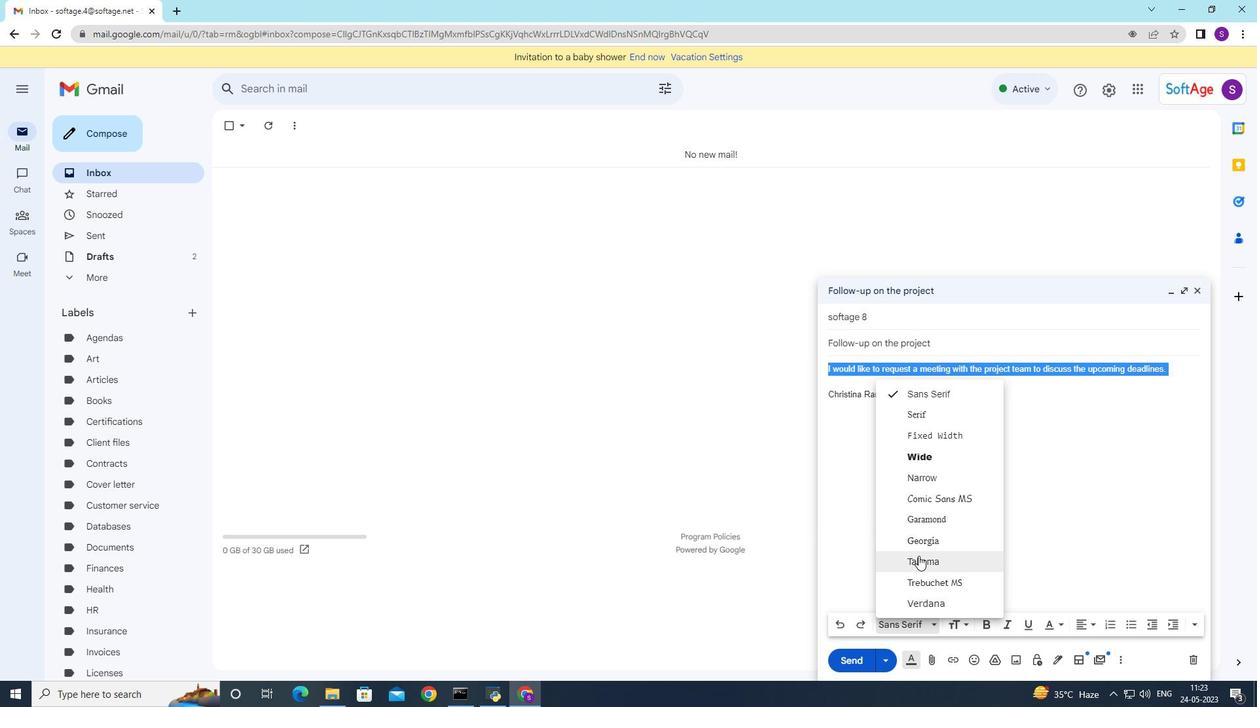 
Action: Mouse pressed left at (918, 557)
Screenshot: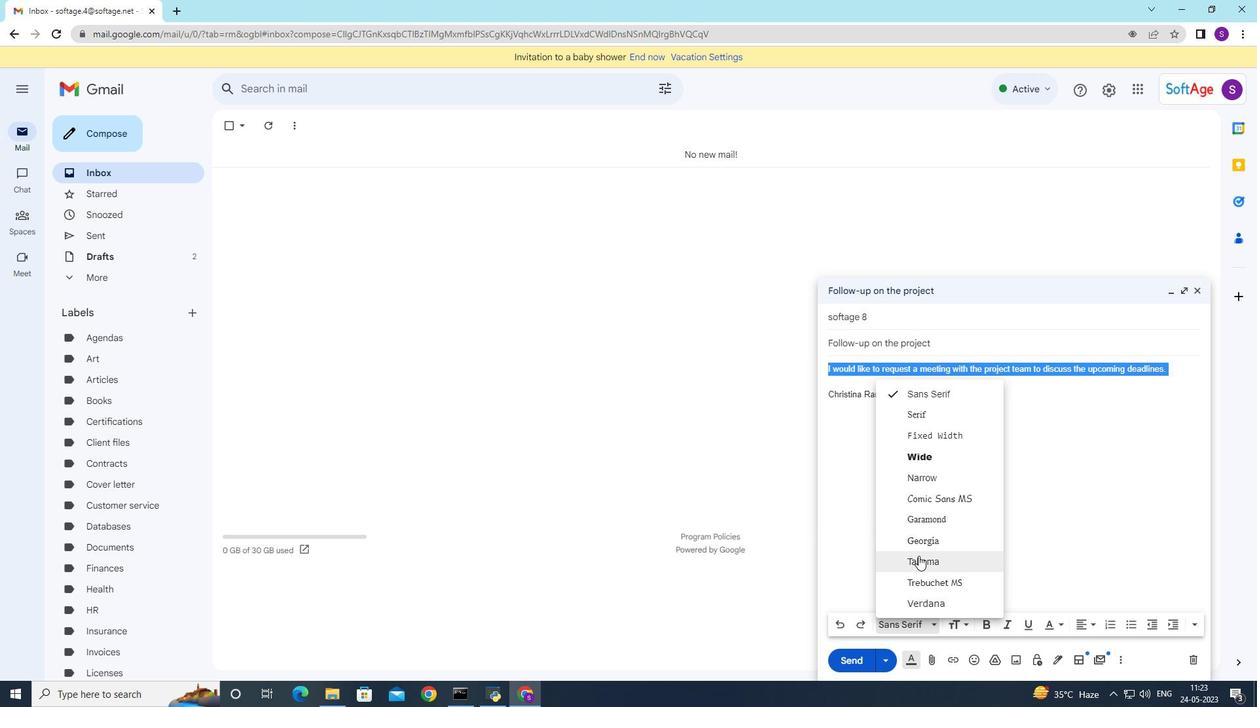 
Action: Mouse moved to (1009, 626)
Screenshot: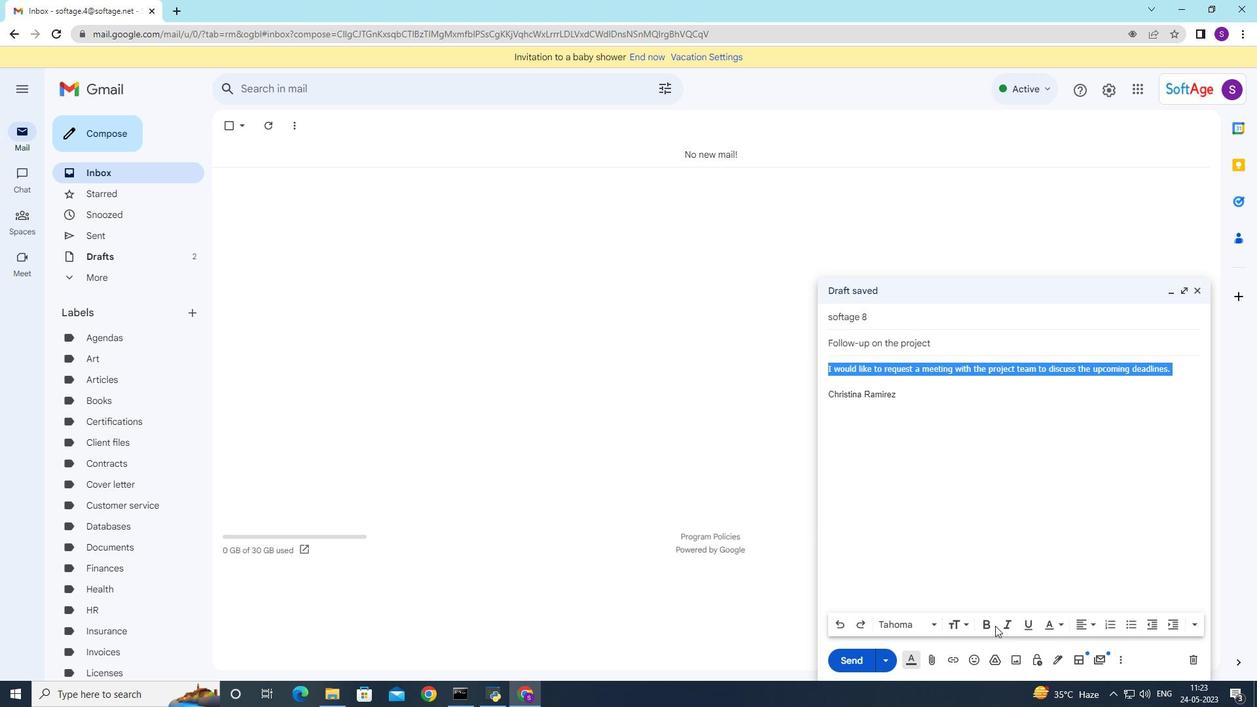 
Action: Mouse pressed left at (1009, 626)
Screenshot: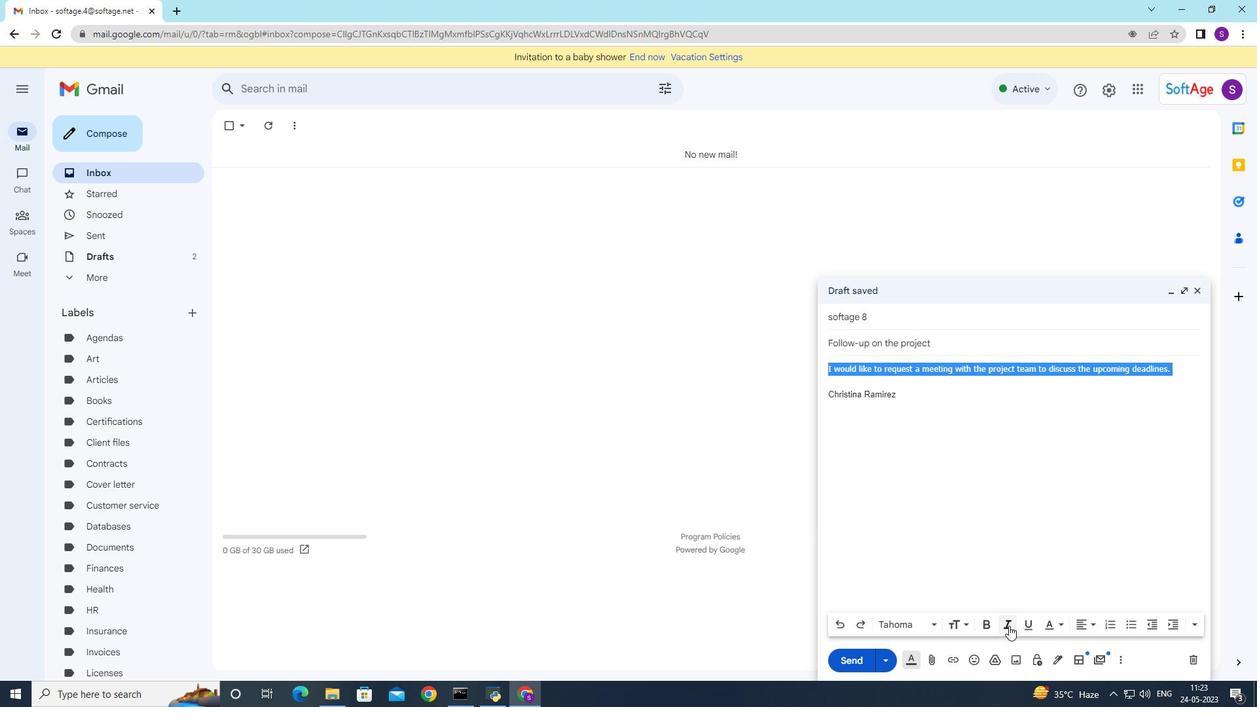 
Action: Mouse moved to (855, 657)
Screenshot: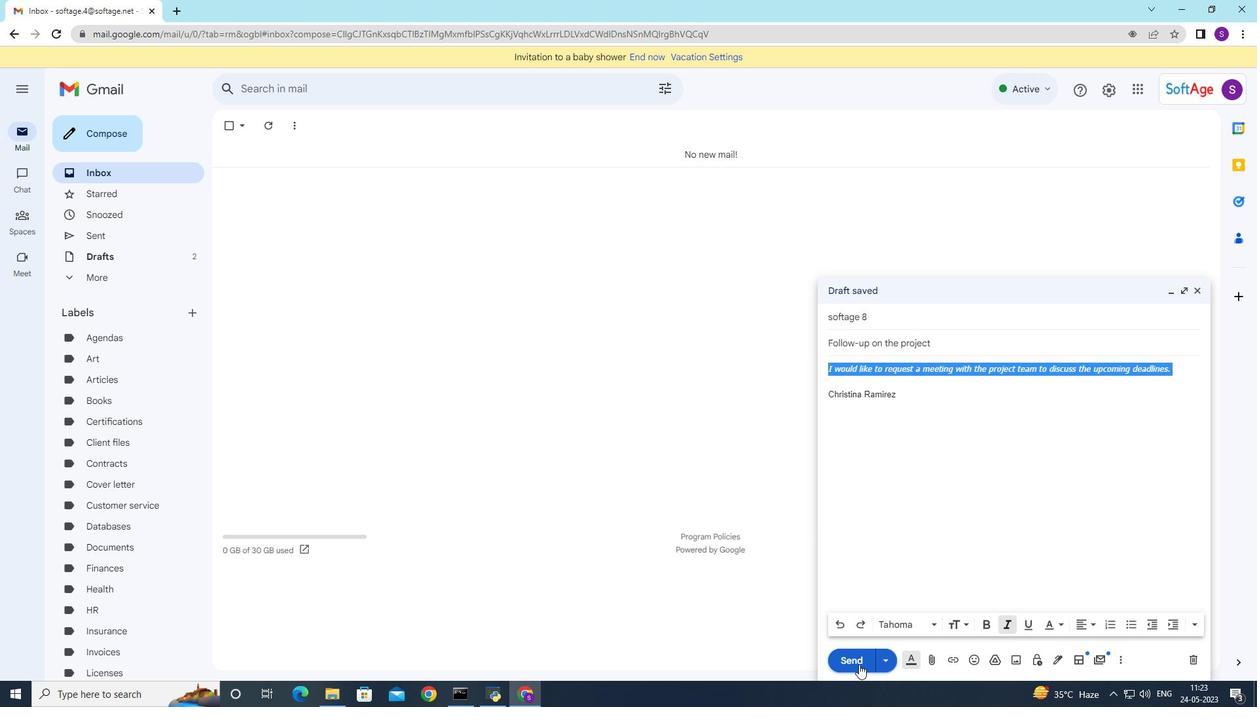 
Action: Mouse pressed left at (855, 657)
Screenshot: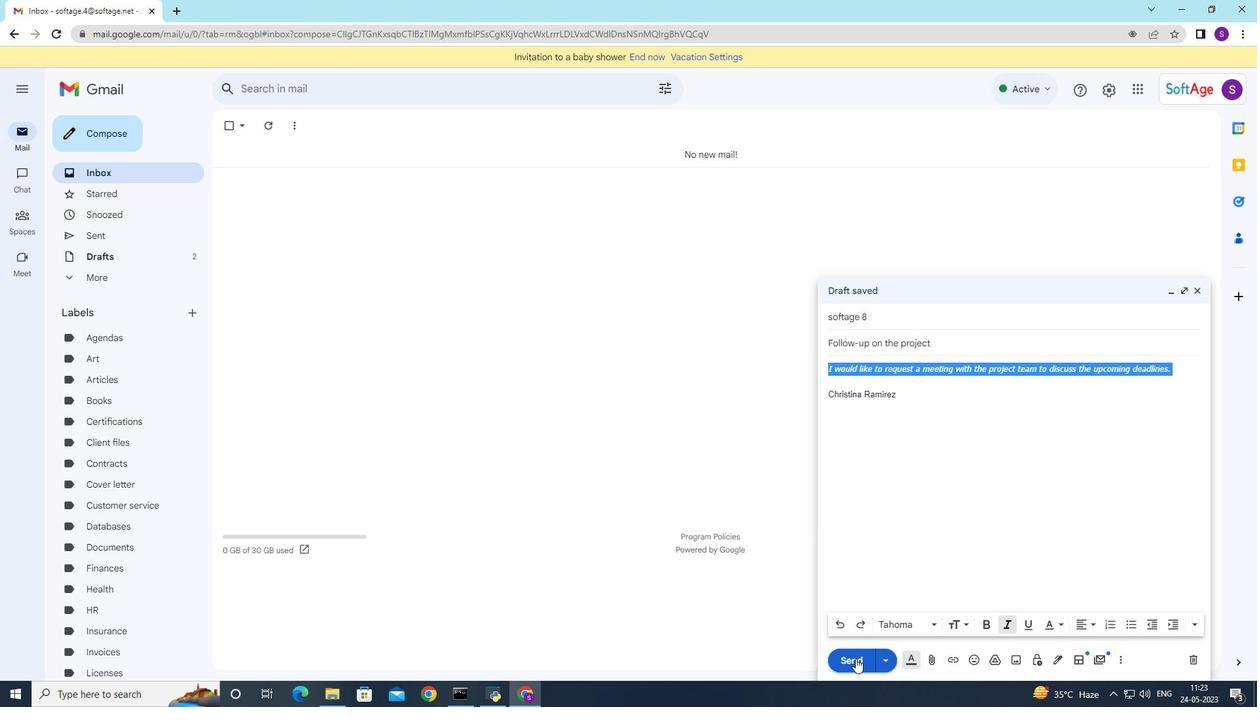 
Action: Mouse moved to (197, 316)
Screenshot: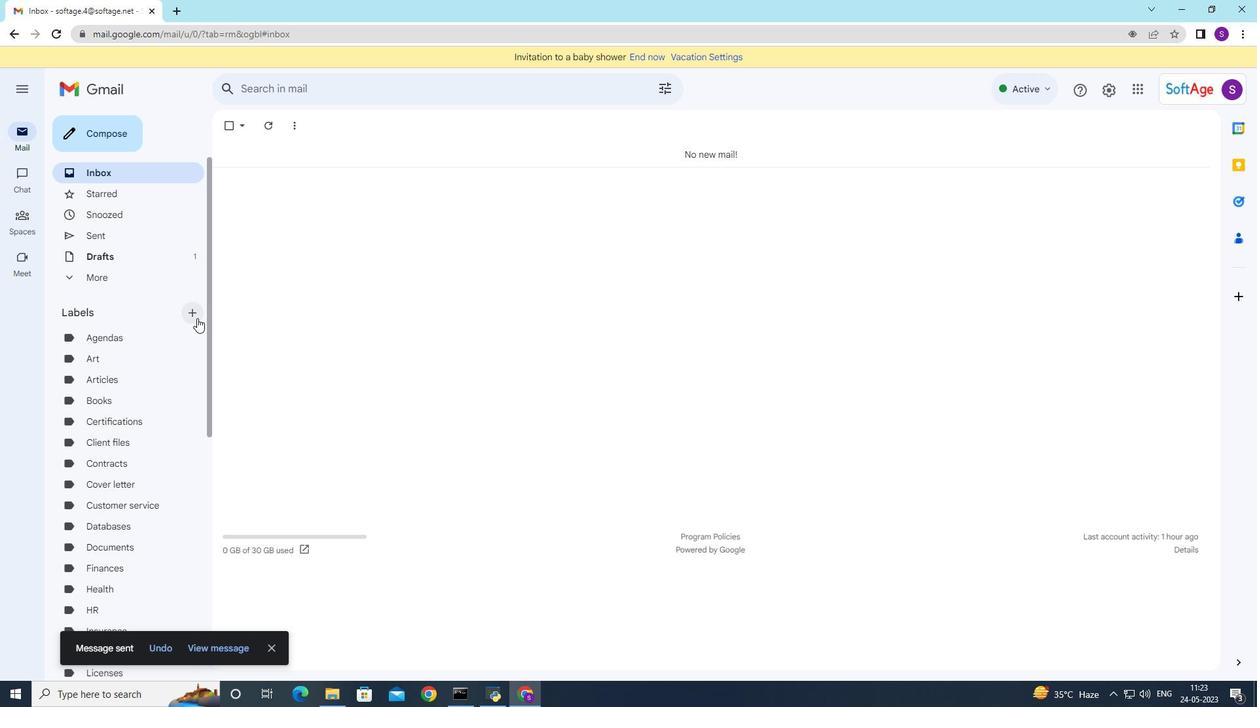 
Action: Mouse pressed left at (197, 316)
Screenshot: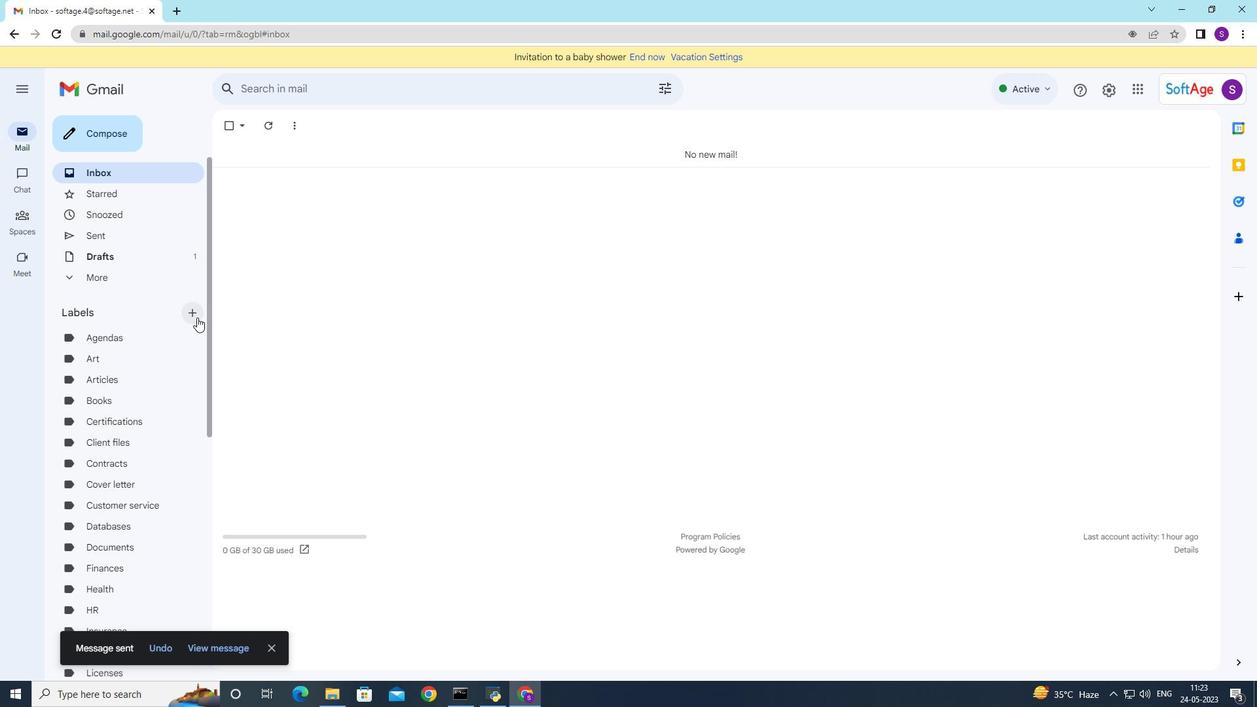 
Action: Mouse moved to (498, 376)
Screenshot: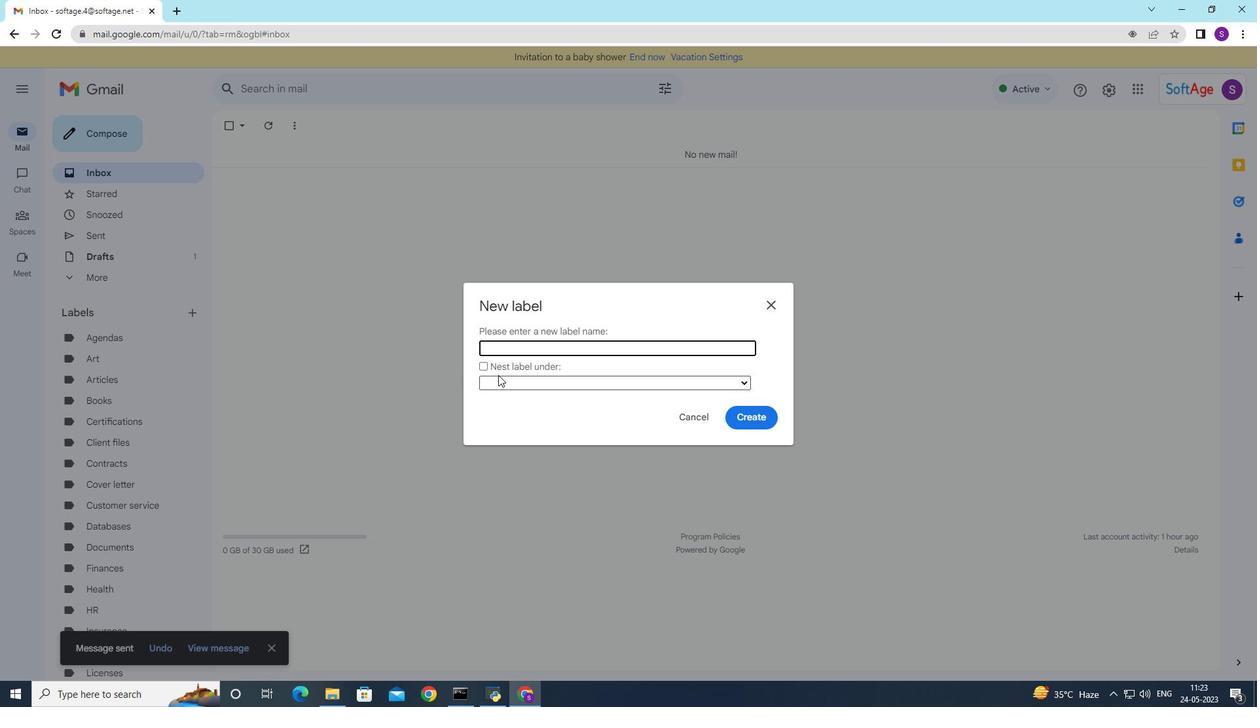 
Action: Key pressed <Key.shift>Employee<Key.space>files
Screenshot: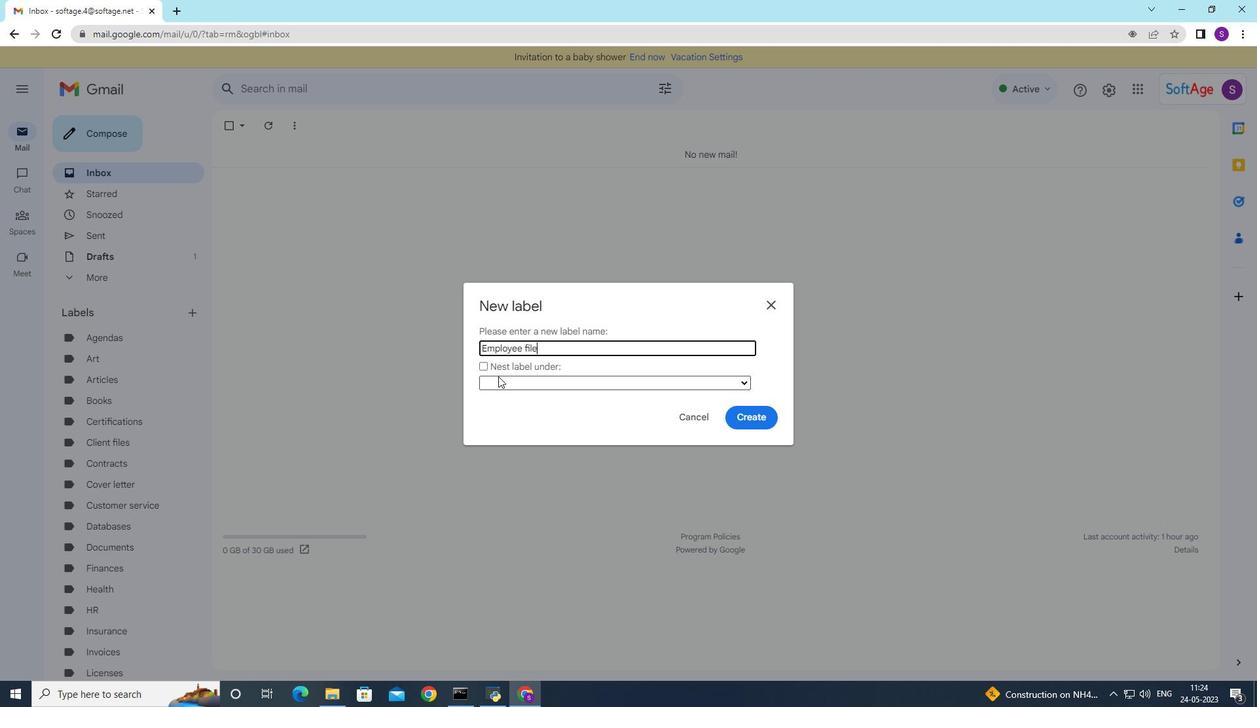 
Action: Mouse moved to (754, 418)
Screenshot: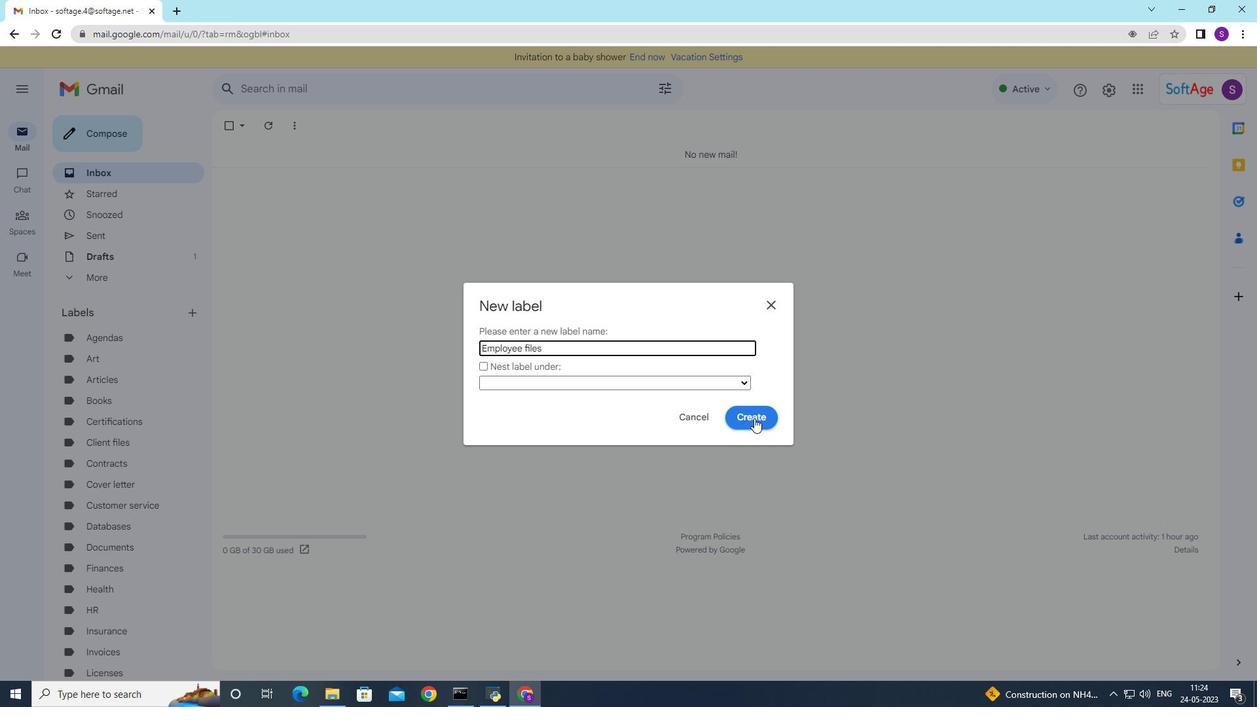 
Action: Mouse pressed left at (754, 418)
Screenshot: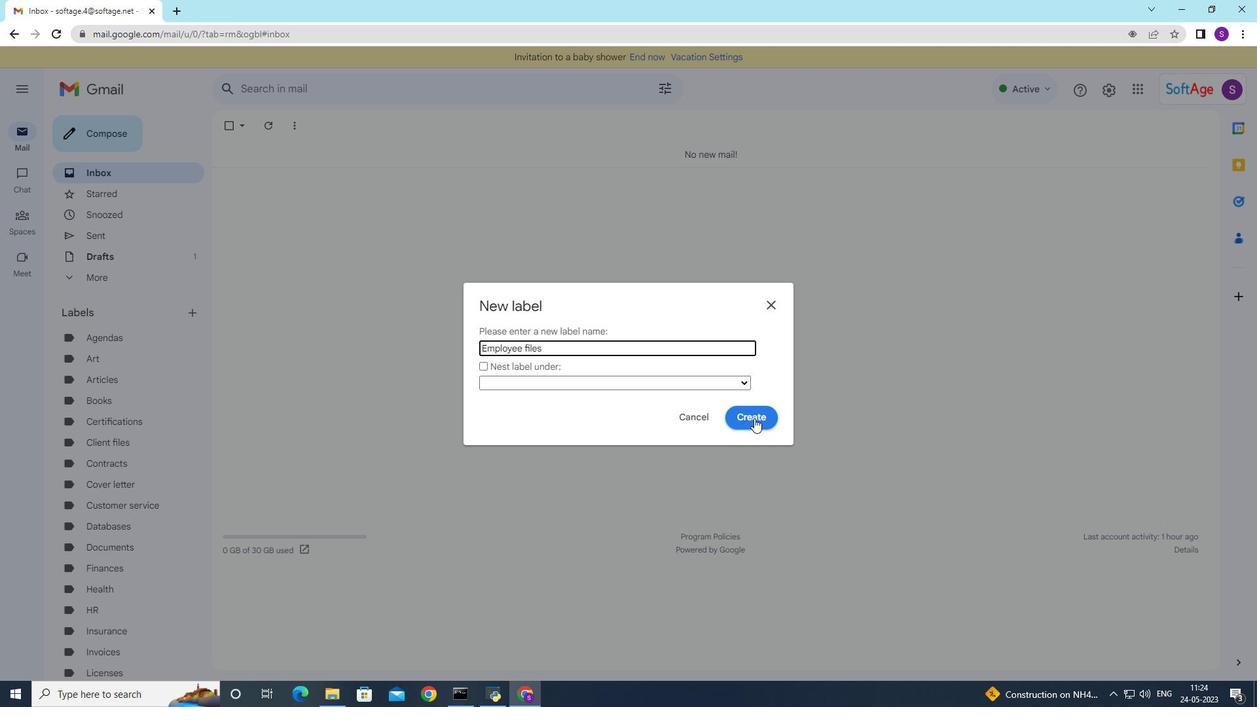 
Action: Mouse moved to (161, 428)
Screenshot: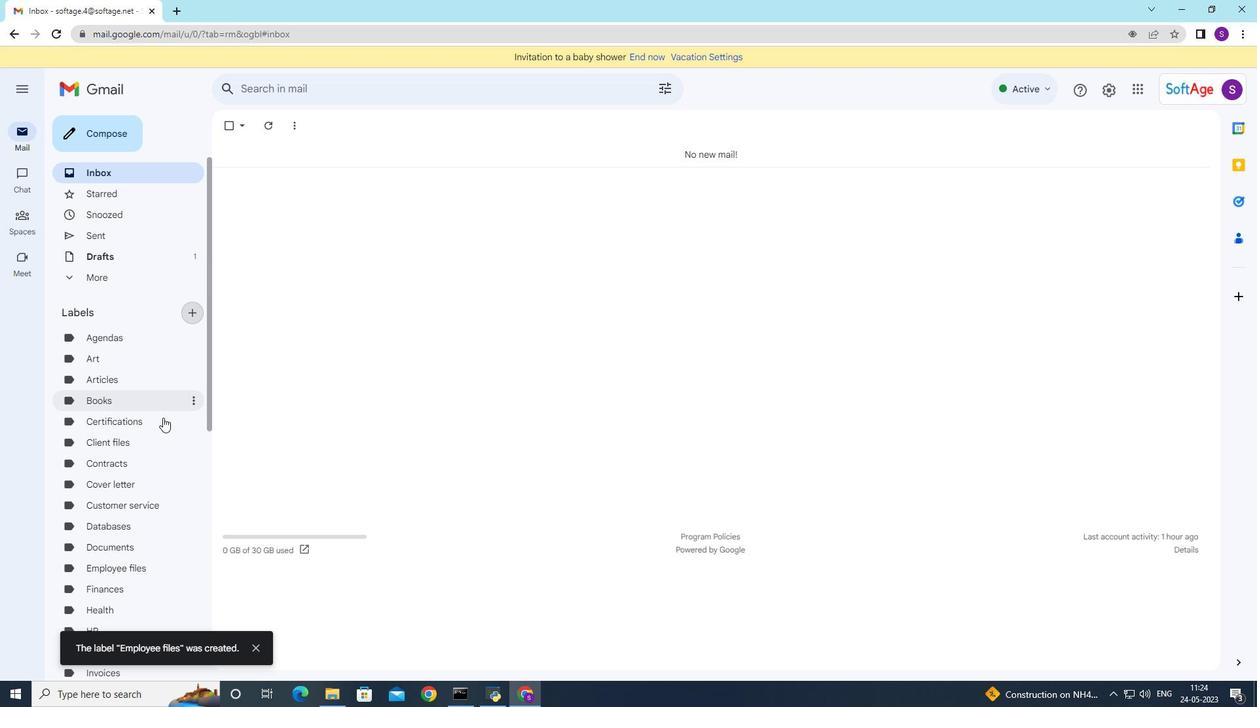 
Action: Mouse scrolled (161, 427) with delta (0, 0)
Screenshot: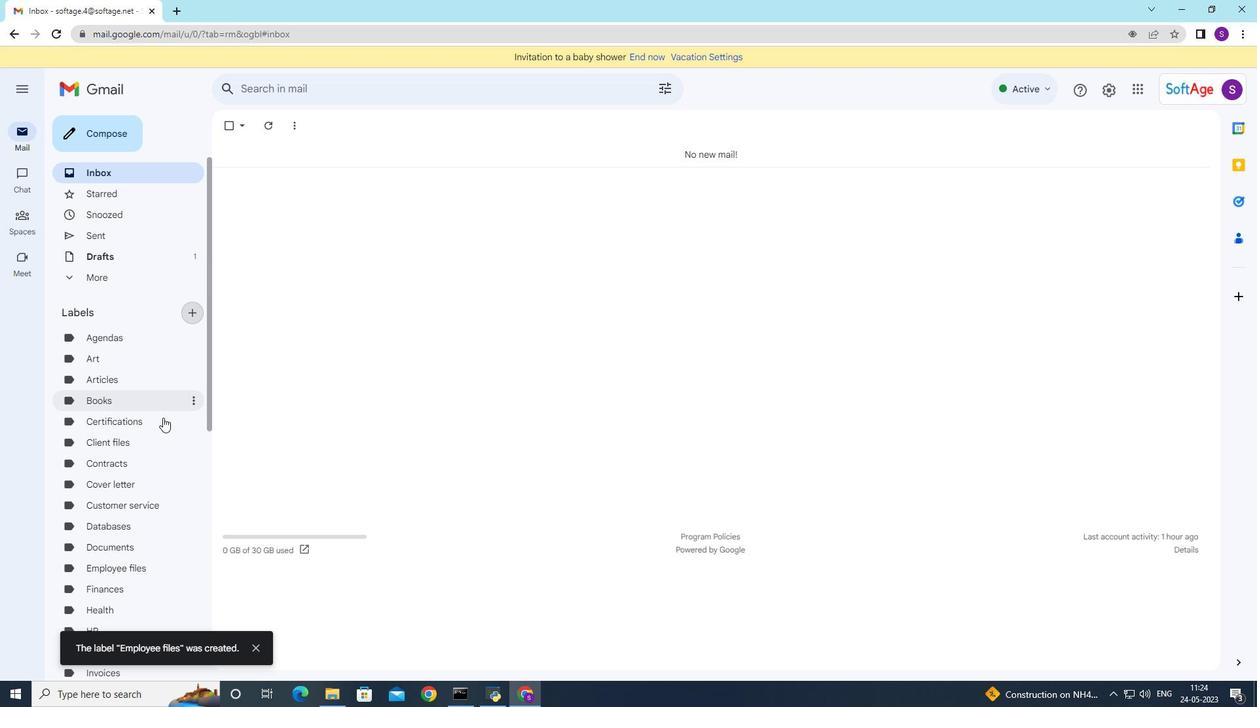 
Action: Mouse moved to (161, 428)
Screenshot: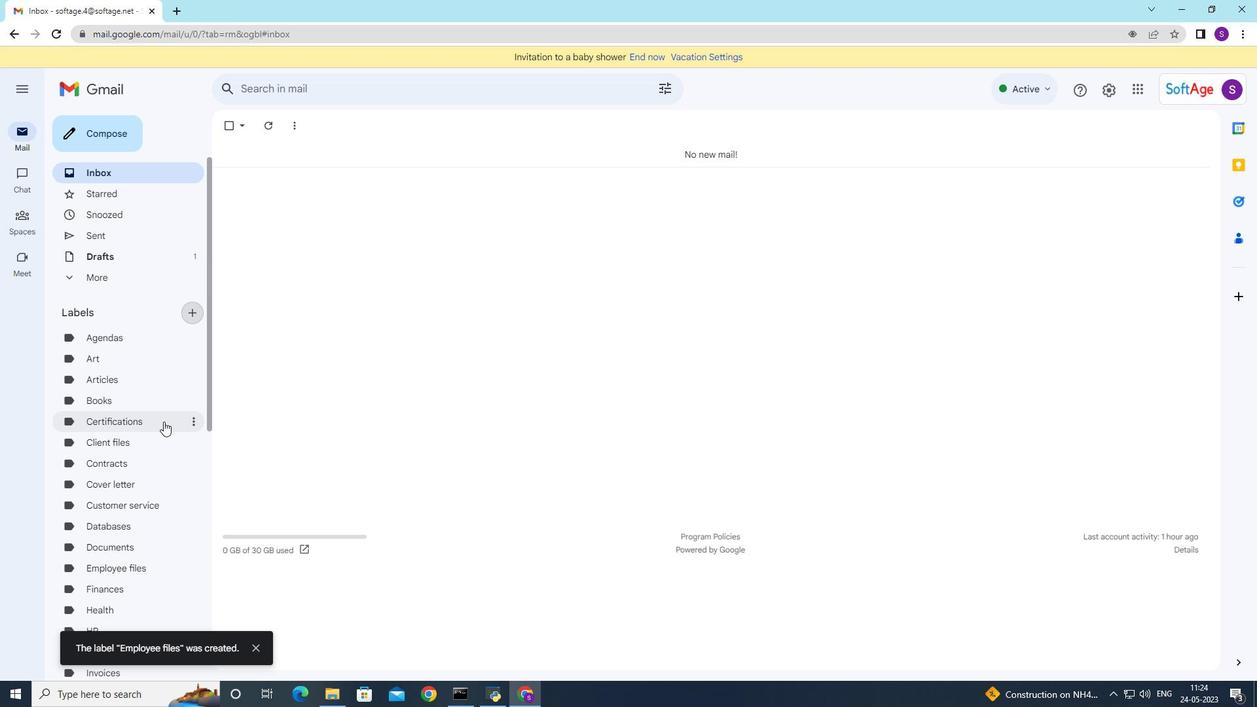 
Action: Mouse scrolled (161, 427) with delta (0, 0)
Screenshot: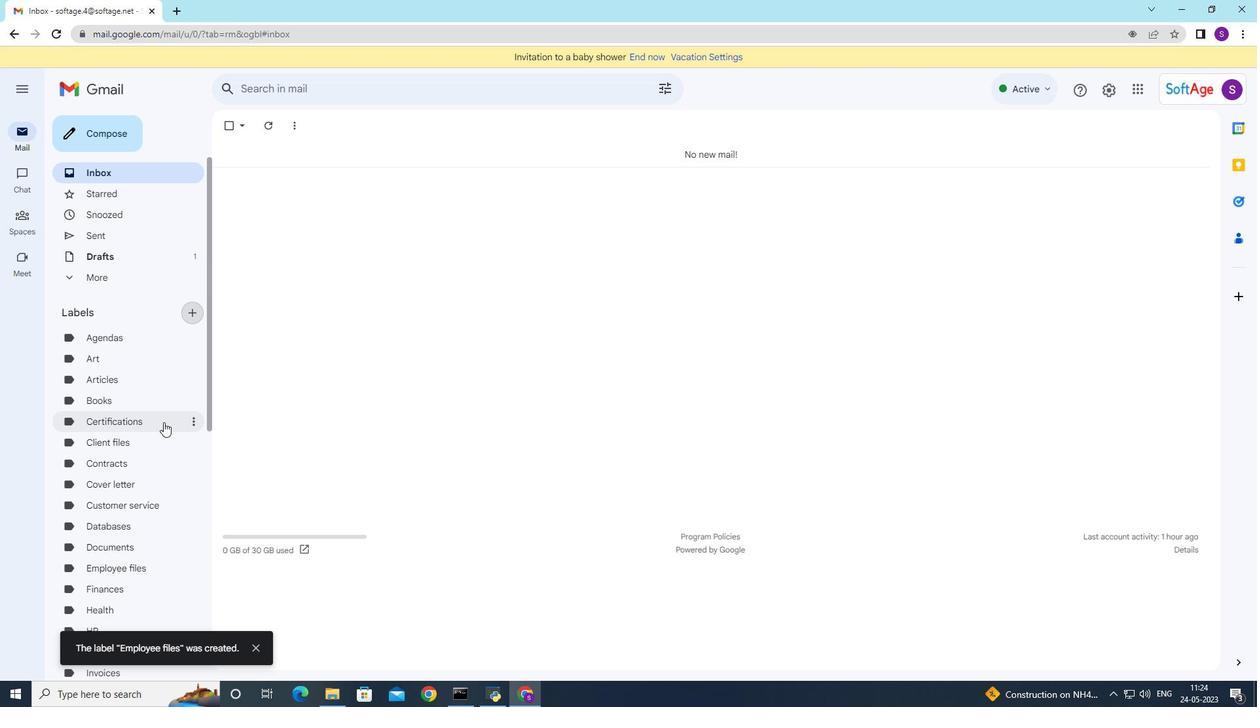 
Action: Mouse moved to (144, 324)
Screenshot: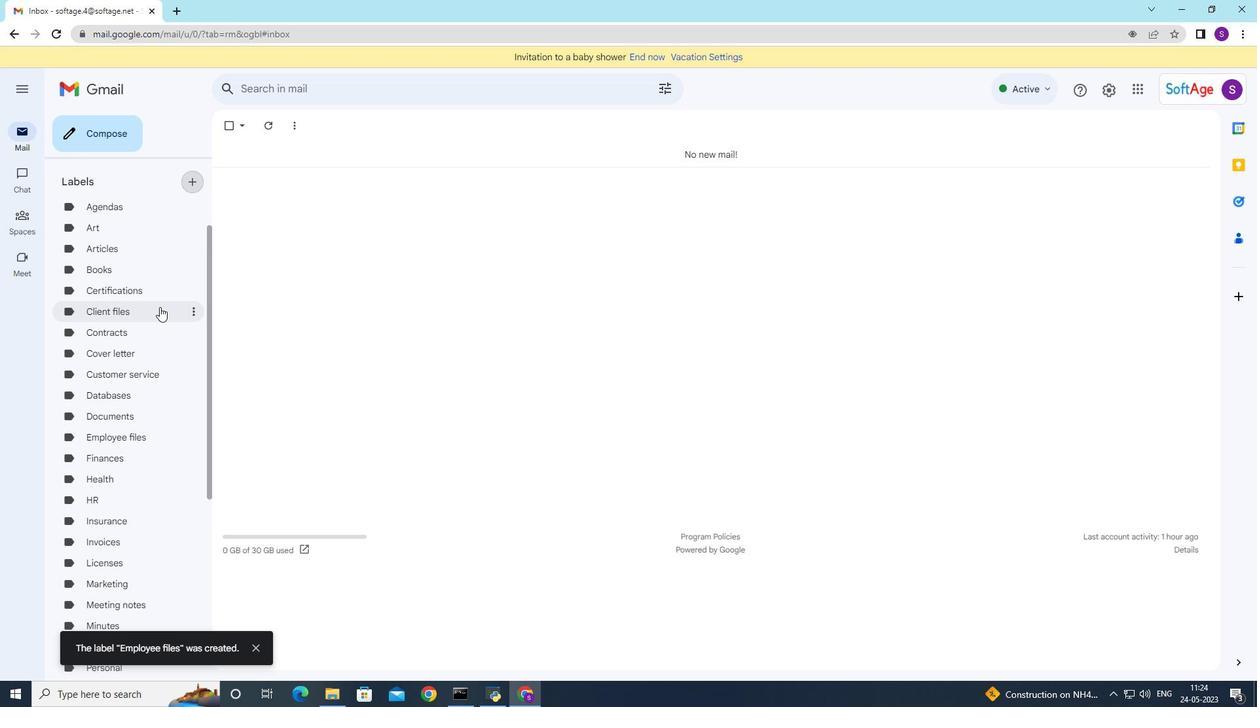 
Action: Mouse scrolled (143, 327) with delta (0, 0)
Screenshot: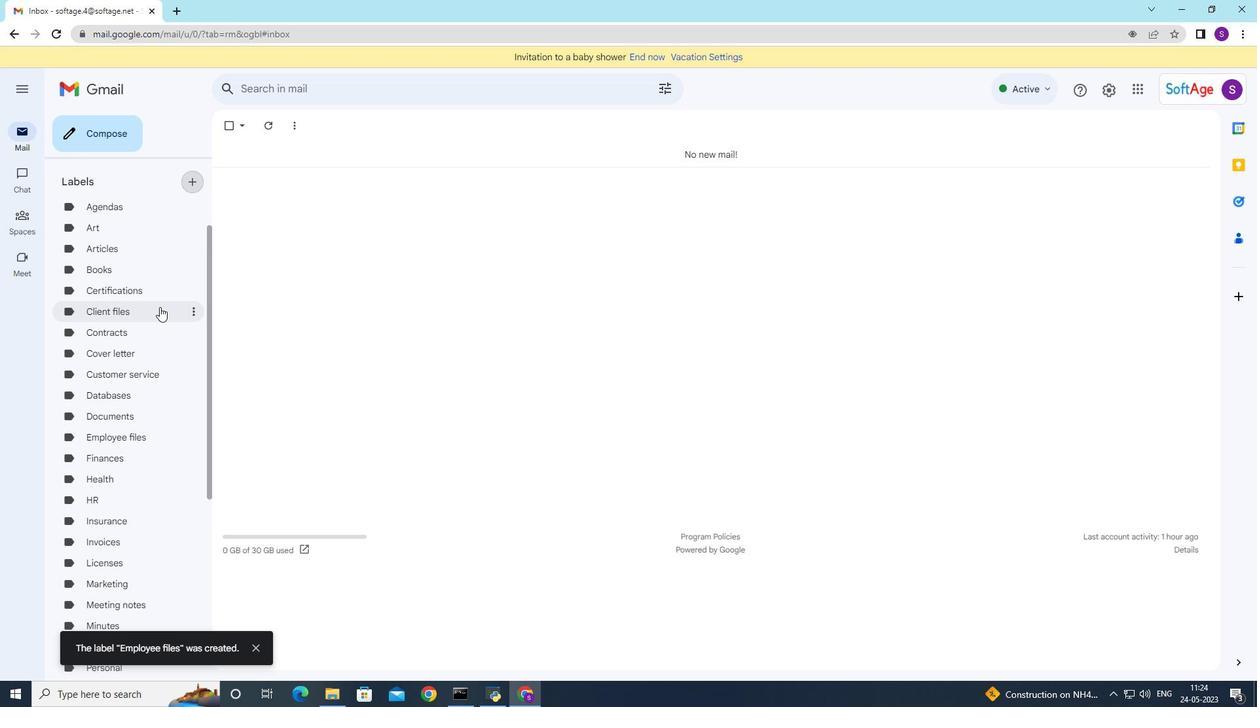 
Action: Mouse moved to (144, 324)
Screenshot: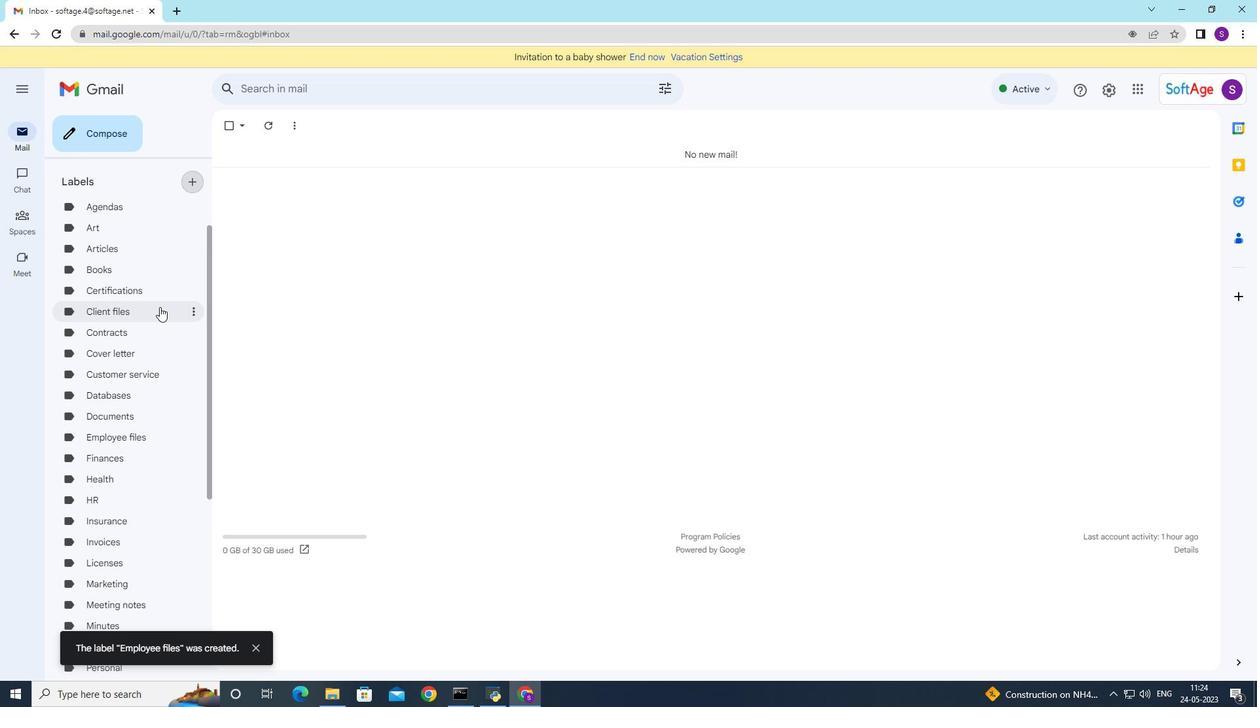 
Action: Mouse scrolled (143, 327) with delta (0, 0)
Screenshot: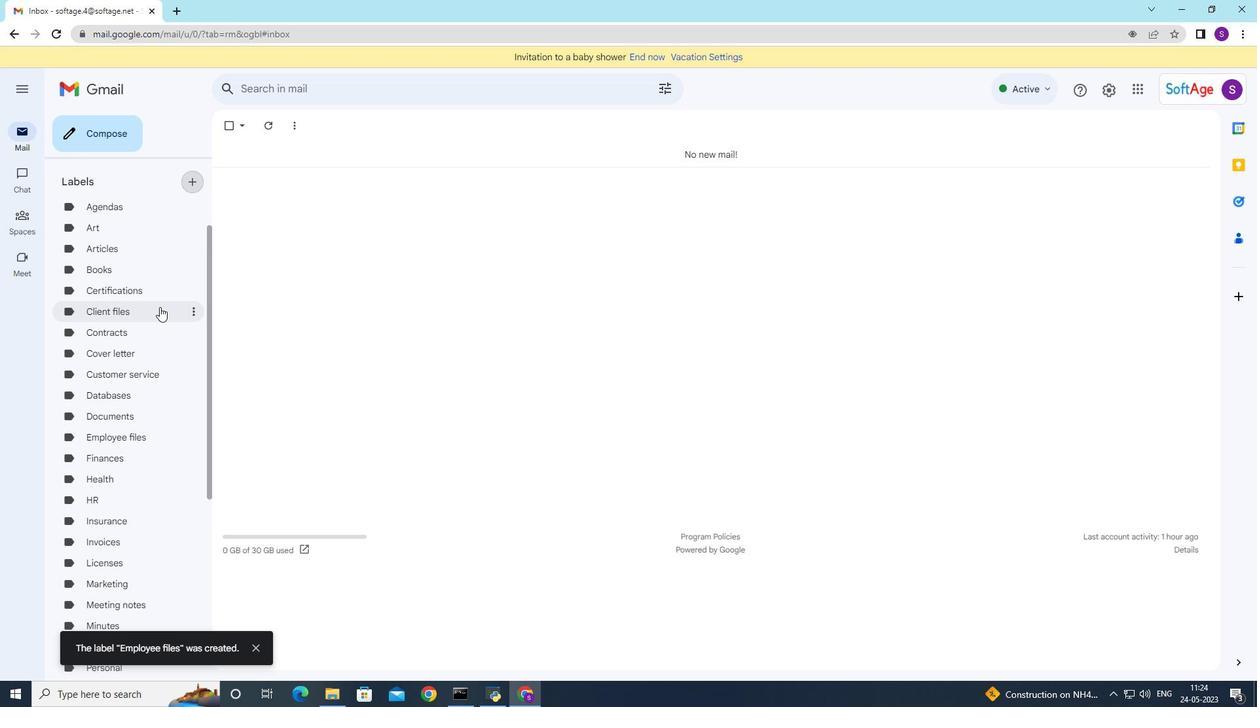 
Action: Mouse moved to (144, 323)
Screenshot: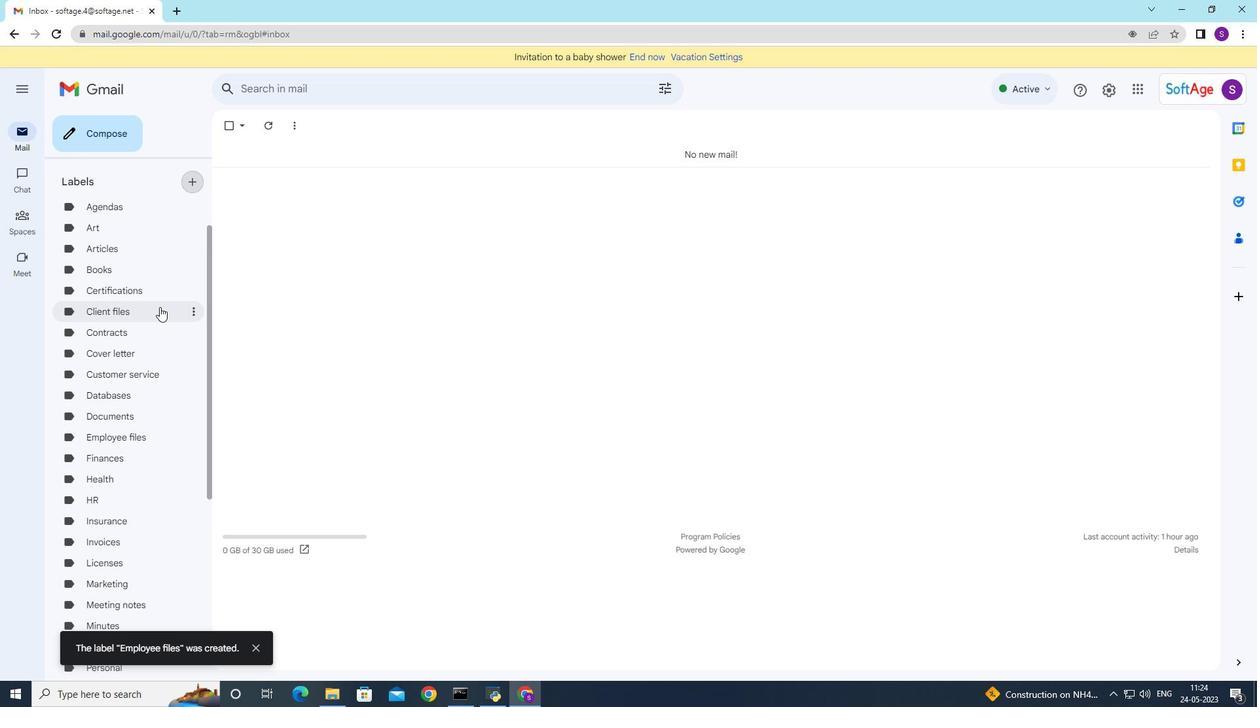 
Action: Mouse scrolled (144, 326) with delta (0, 0)
Screenshot: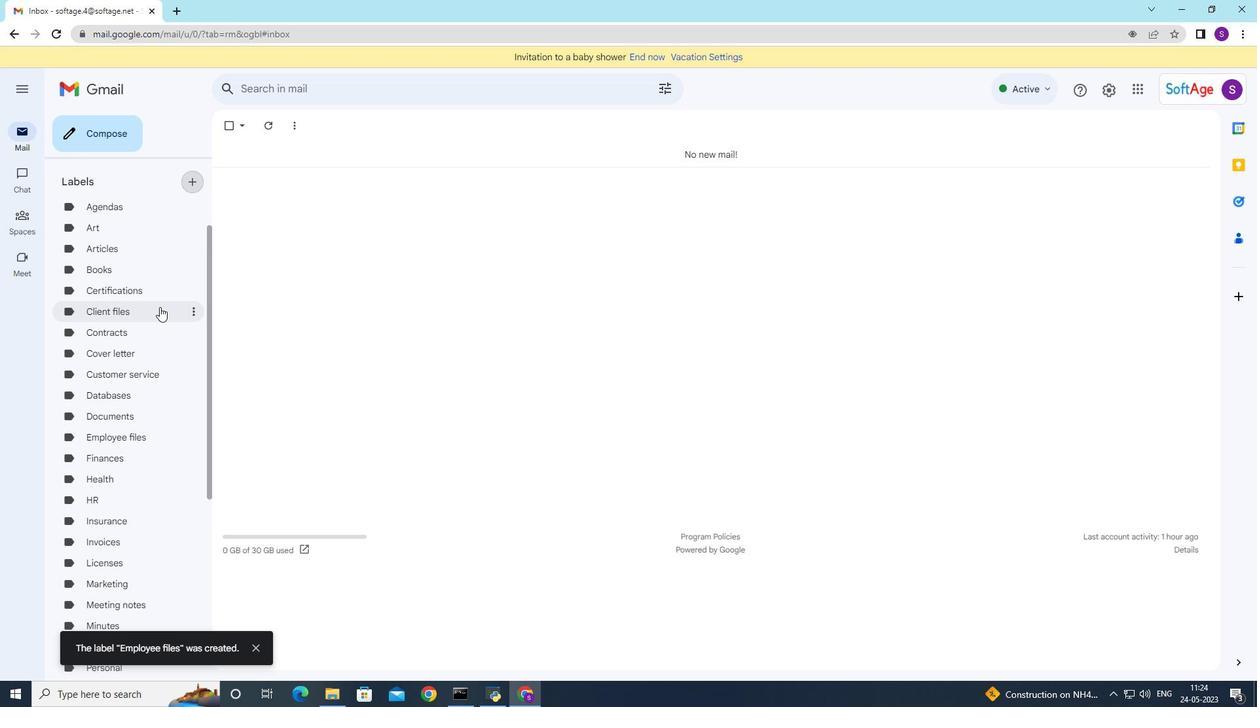 
Action: Mouse moved to (102, 233)
Screenshot: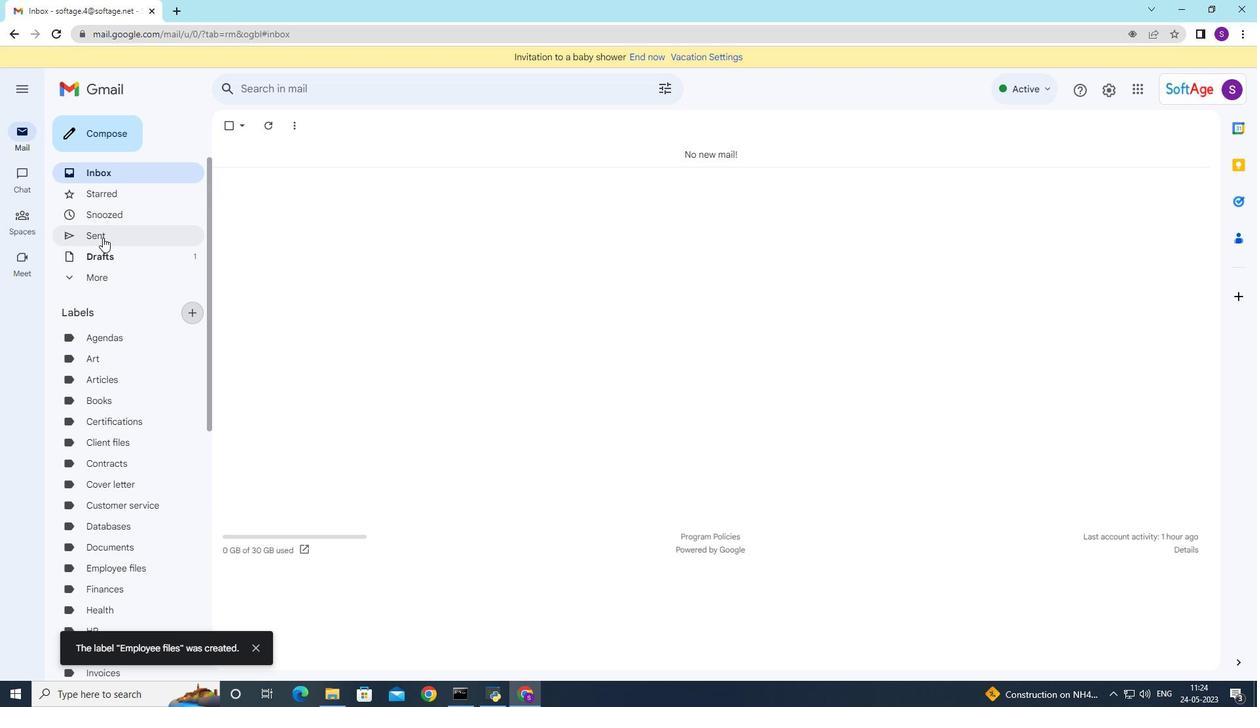 
Action: Mouse pressed left at (102, 233)
Screenshot: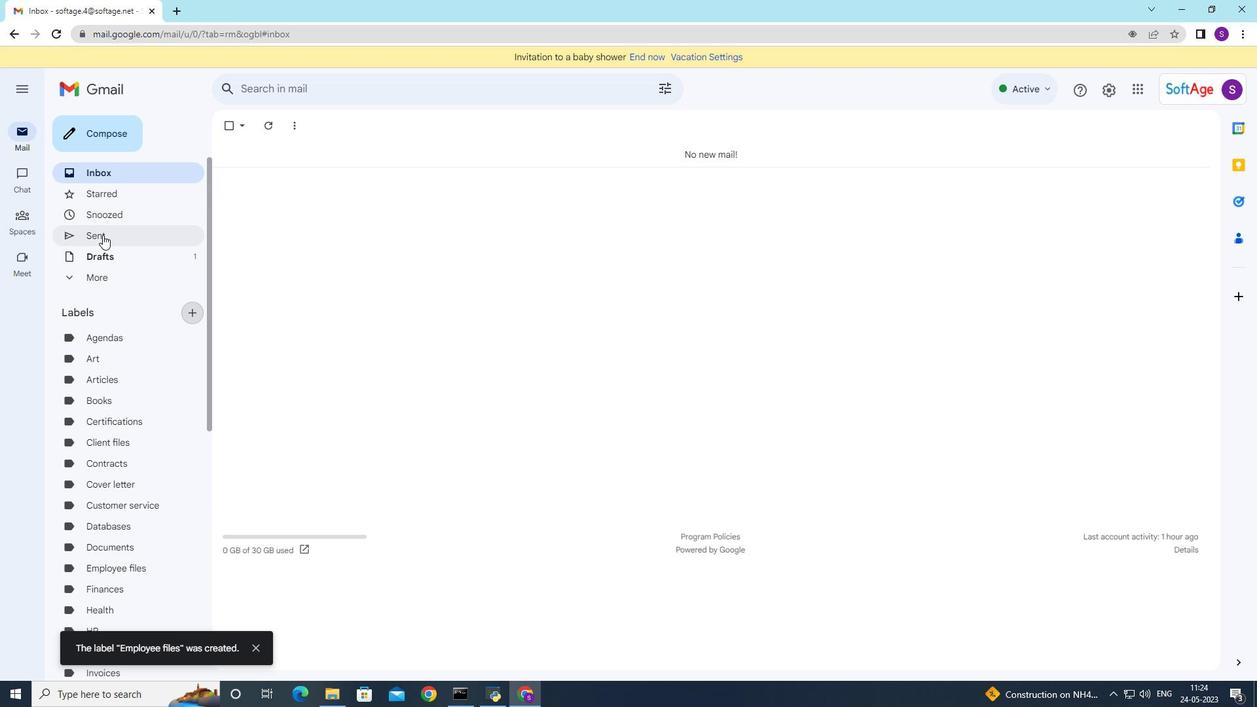 
Action: Mouse moved to (507, 191)
Screenshot: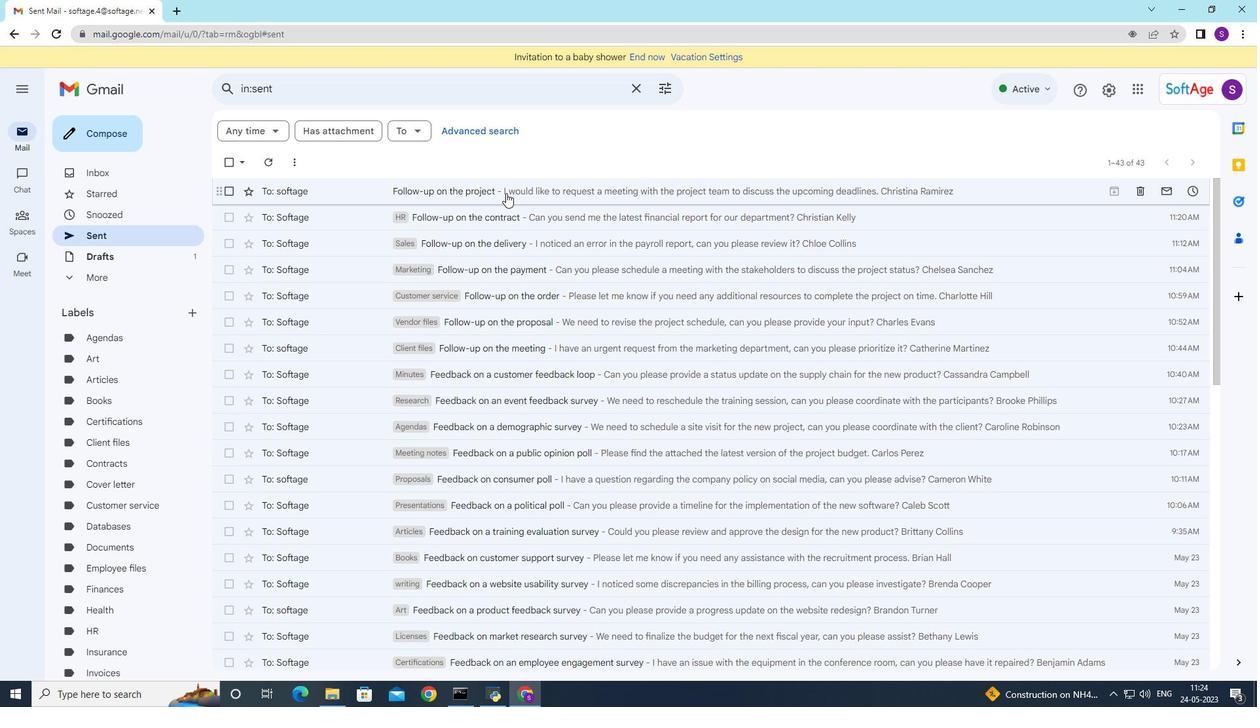 
Action: Mouse pressed right at (507, 191)
Screenshot: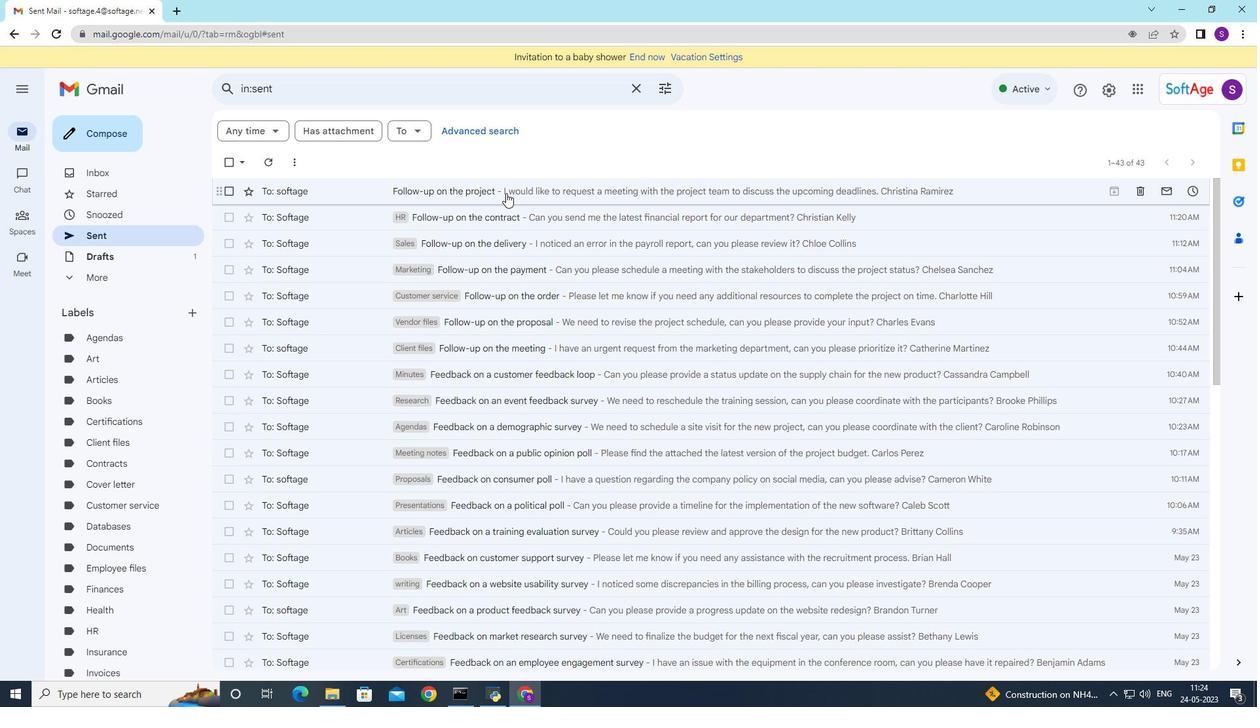 
Action: Mouse moved to (709, 246)
Screenshot: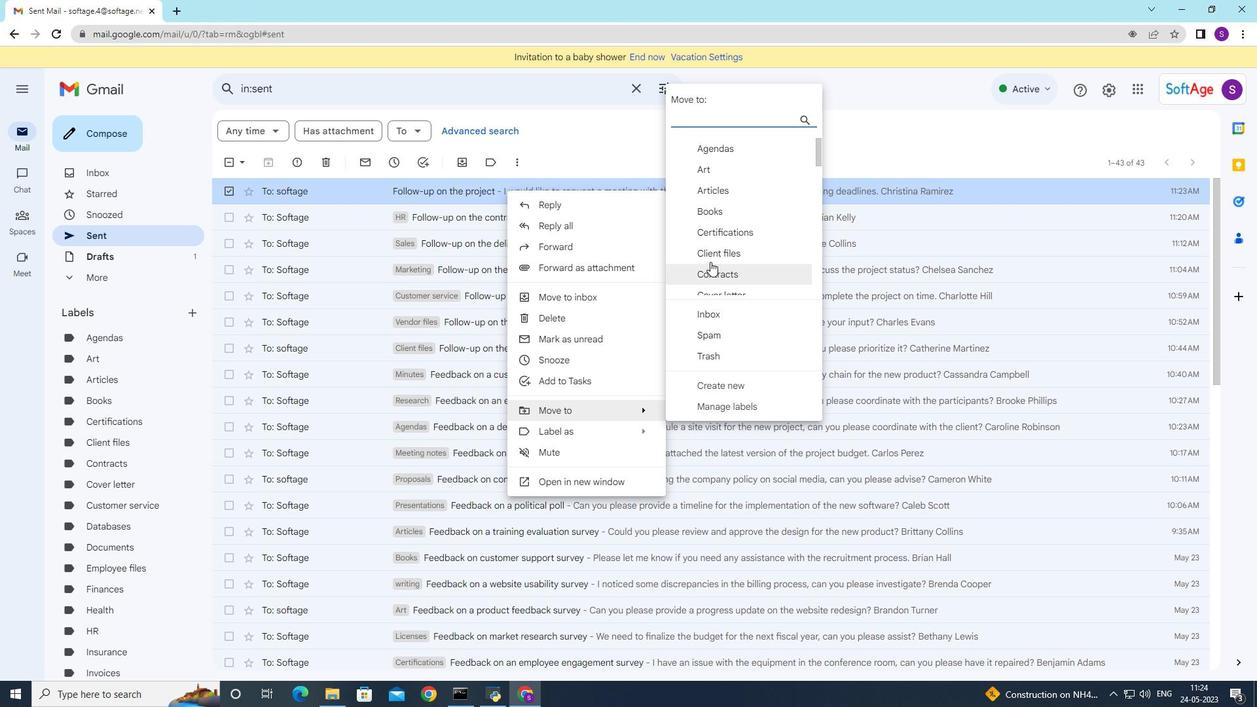 
Action: Mouse scrolled (709, 246) with delta (0, 0)
Screenshot: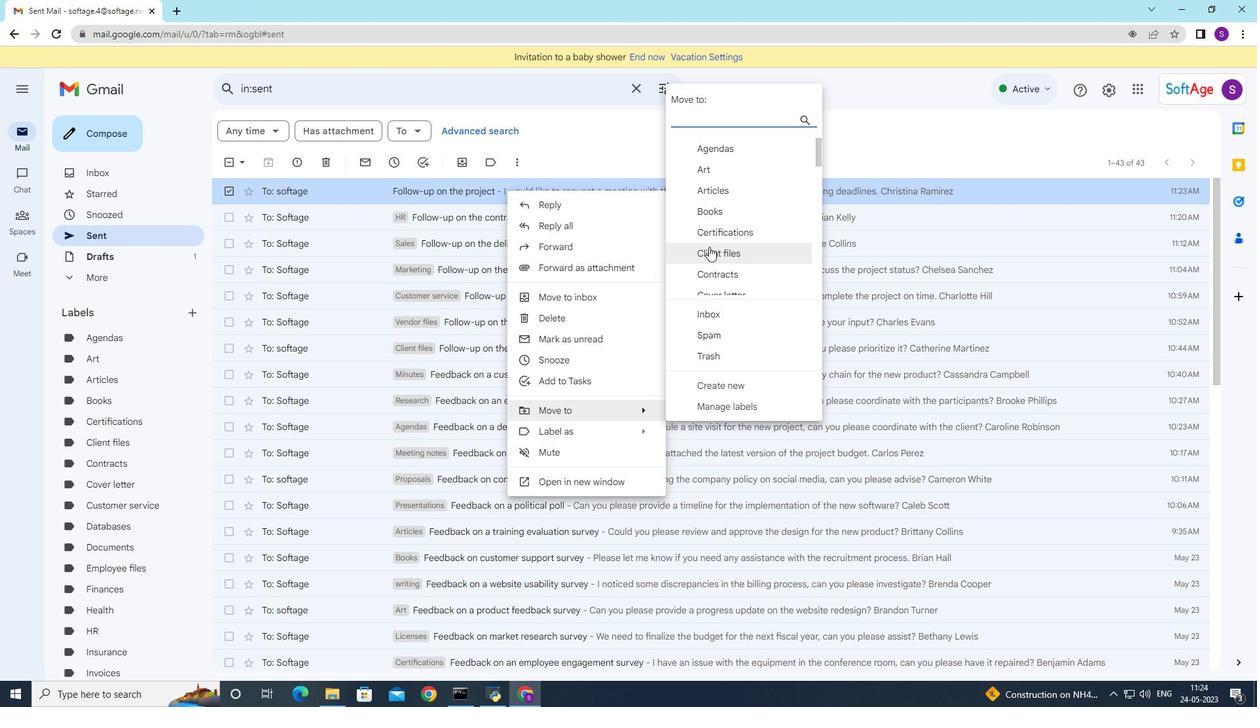 
Action: Mouse scrolled (709, 246) with delta (0, 0)
Screenshot: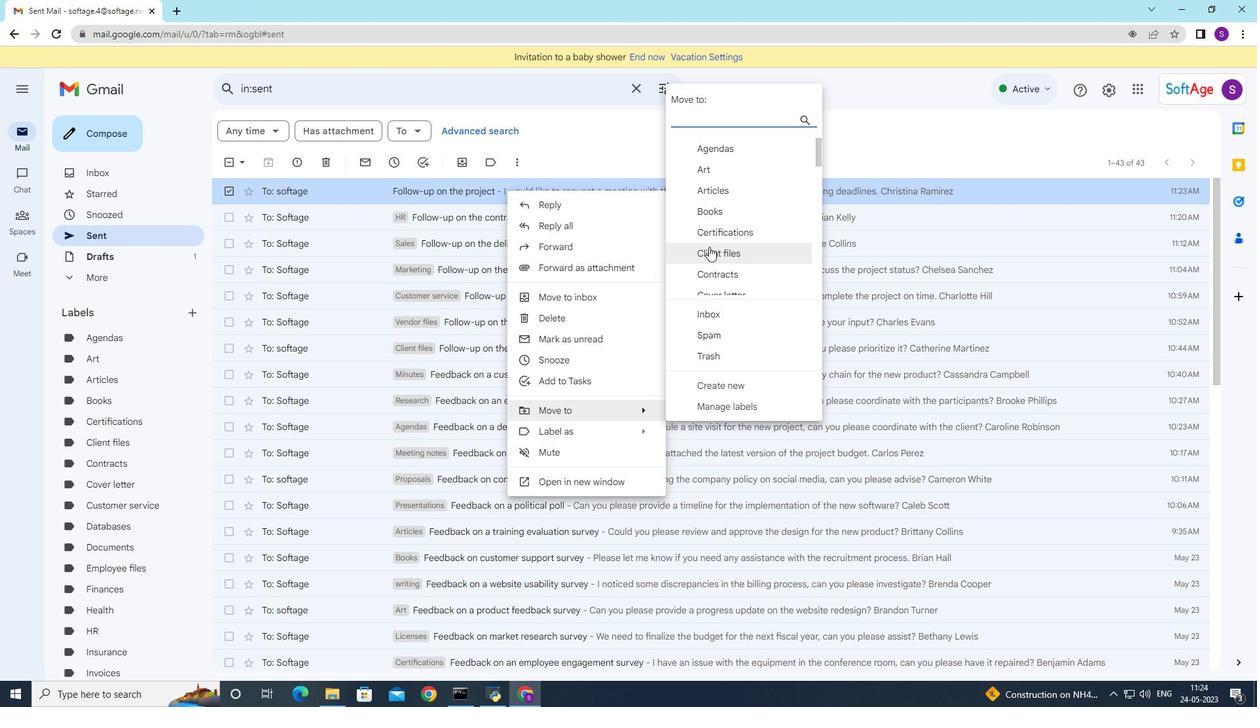 
Action: Mouse scrolled (709, 246) with delta (0, 0)
Screenshot: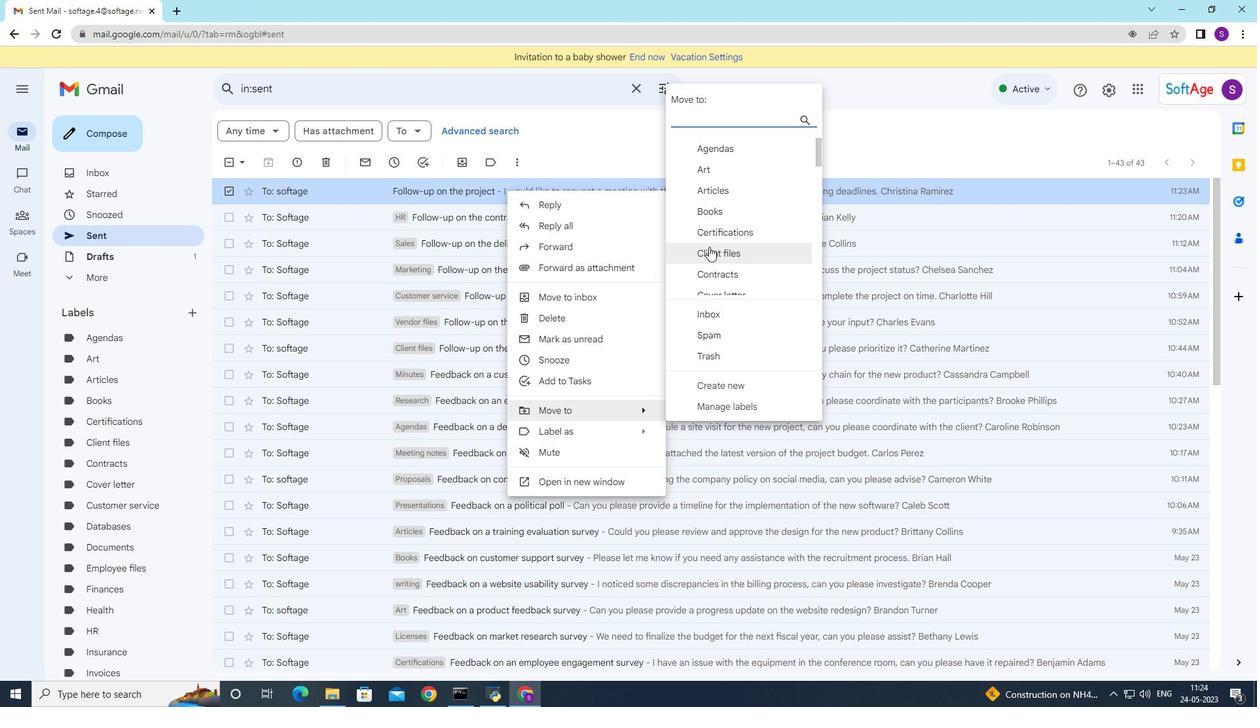 
Action: Mouse scrolled (709, 246) with delta (0, 0)
Screenshot: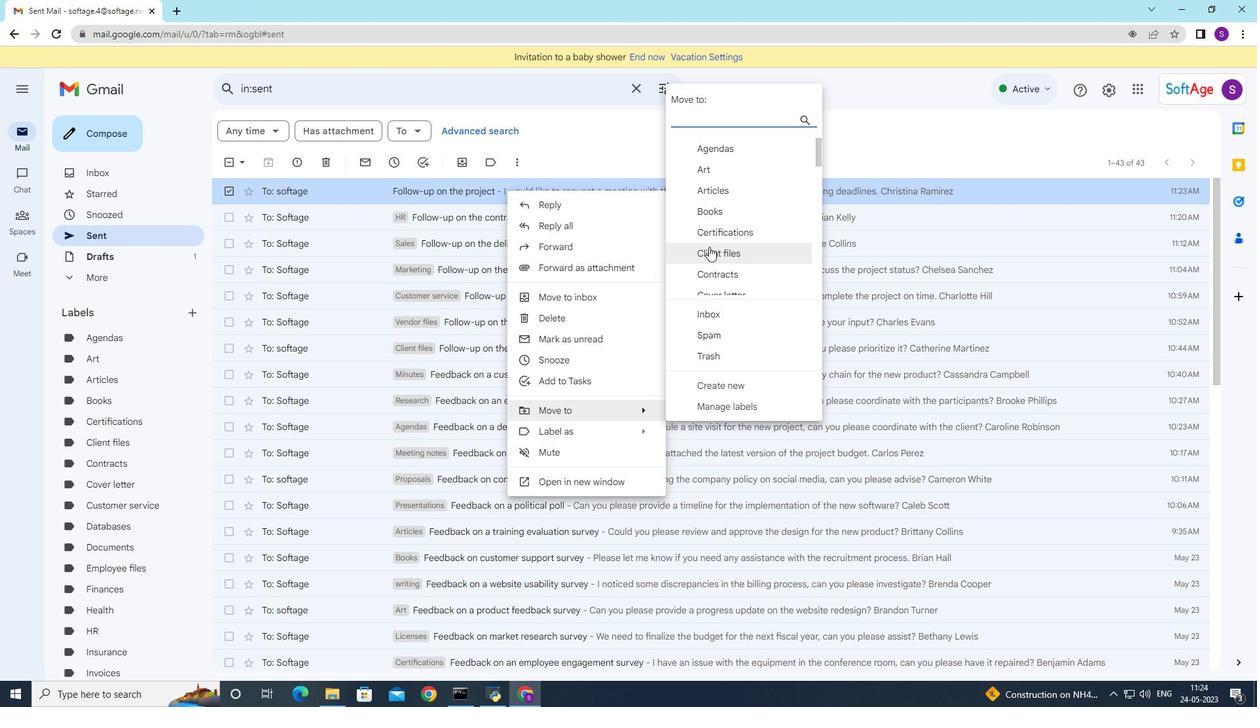 
Action: Mouse moved to (711, 250)
Screenshot: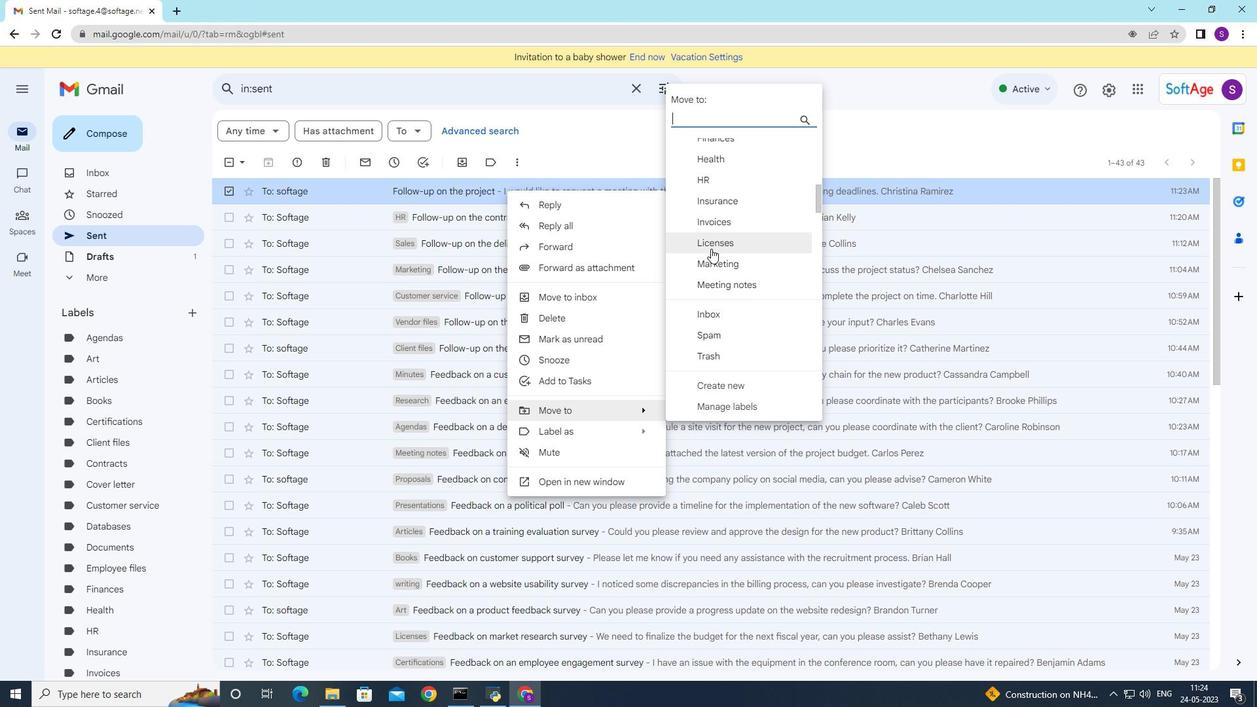 
Action: Mouse scrolled (711, 249) with delta (0, 0)
Screenshot: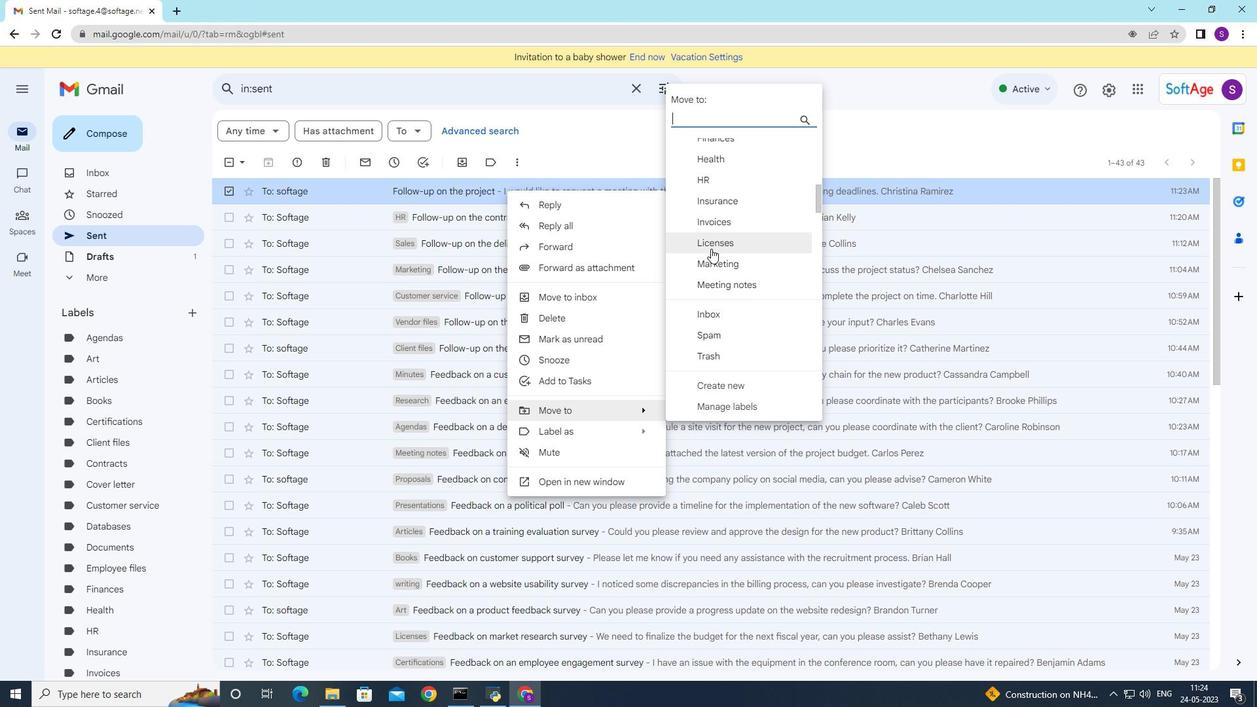 
Action: Mouse moved to (711, 250)
Screenshot: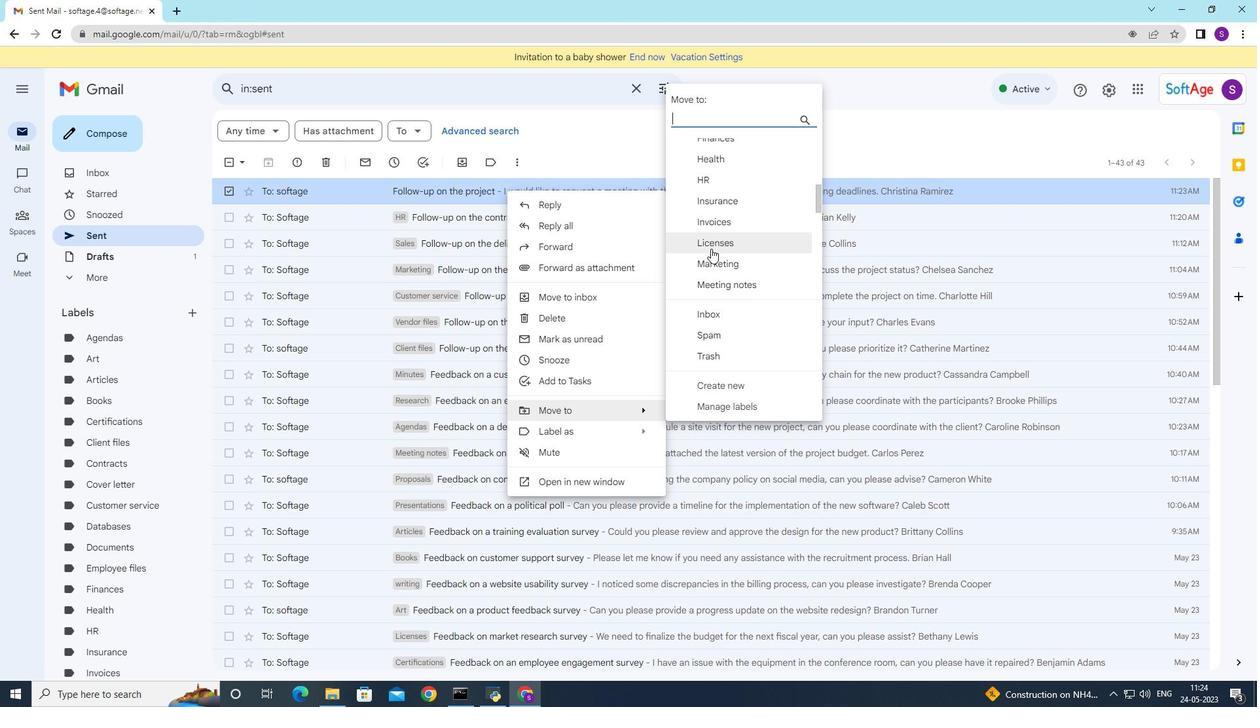 
Action: Mouse scrolled (711, 249) with delta (0, 0)
Screenshot: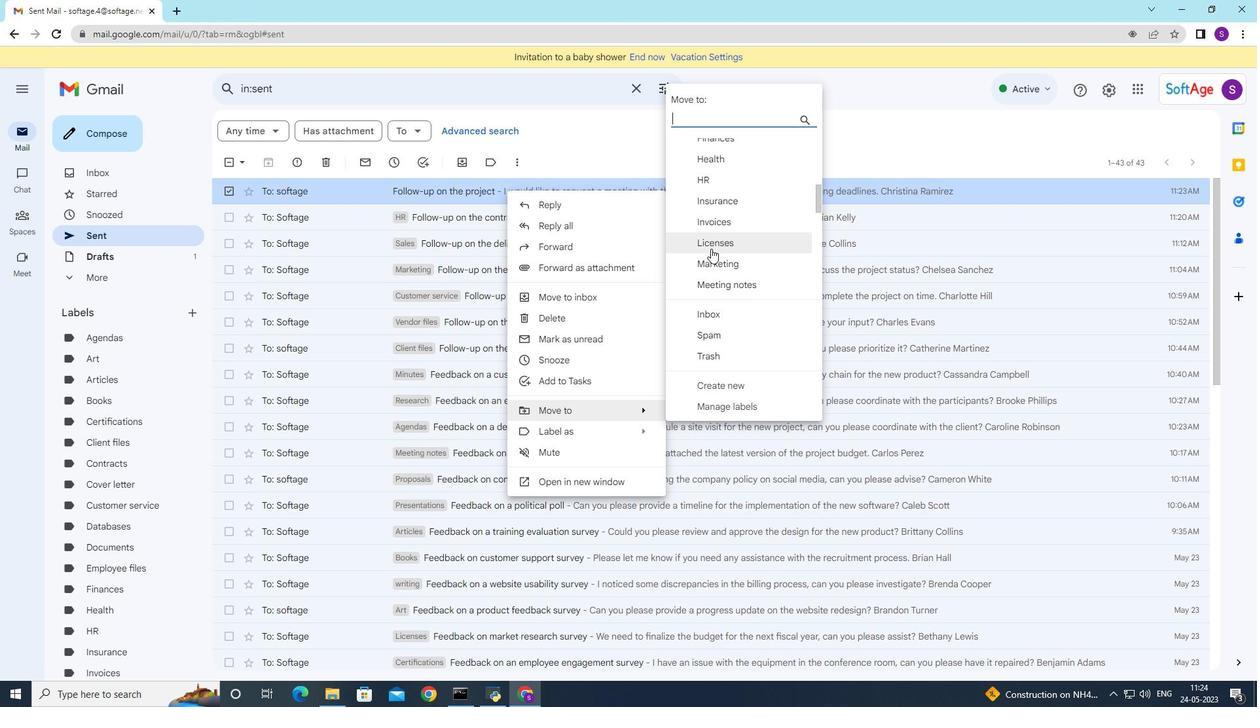 
Action: Mouse moved to (711, 250)
Screenshot: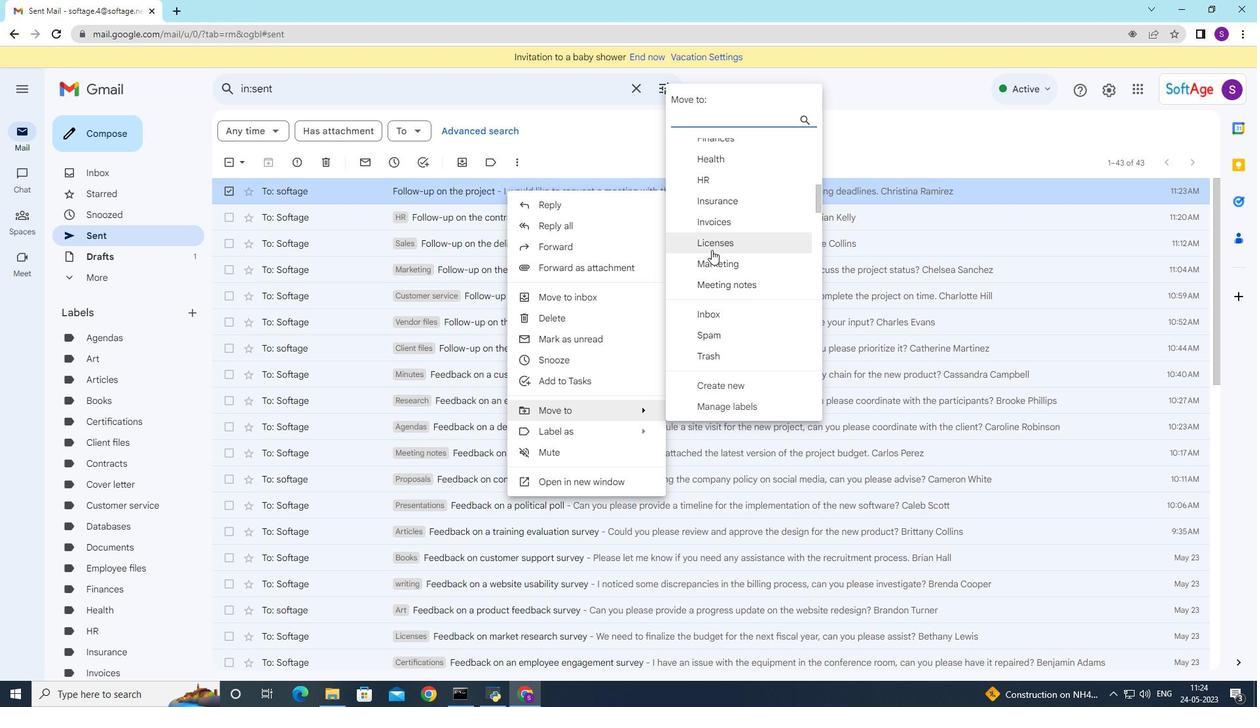 
Action: Mouse scrolled (711, 250) with delta (0, 0)
Screenshot: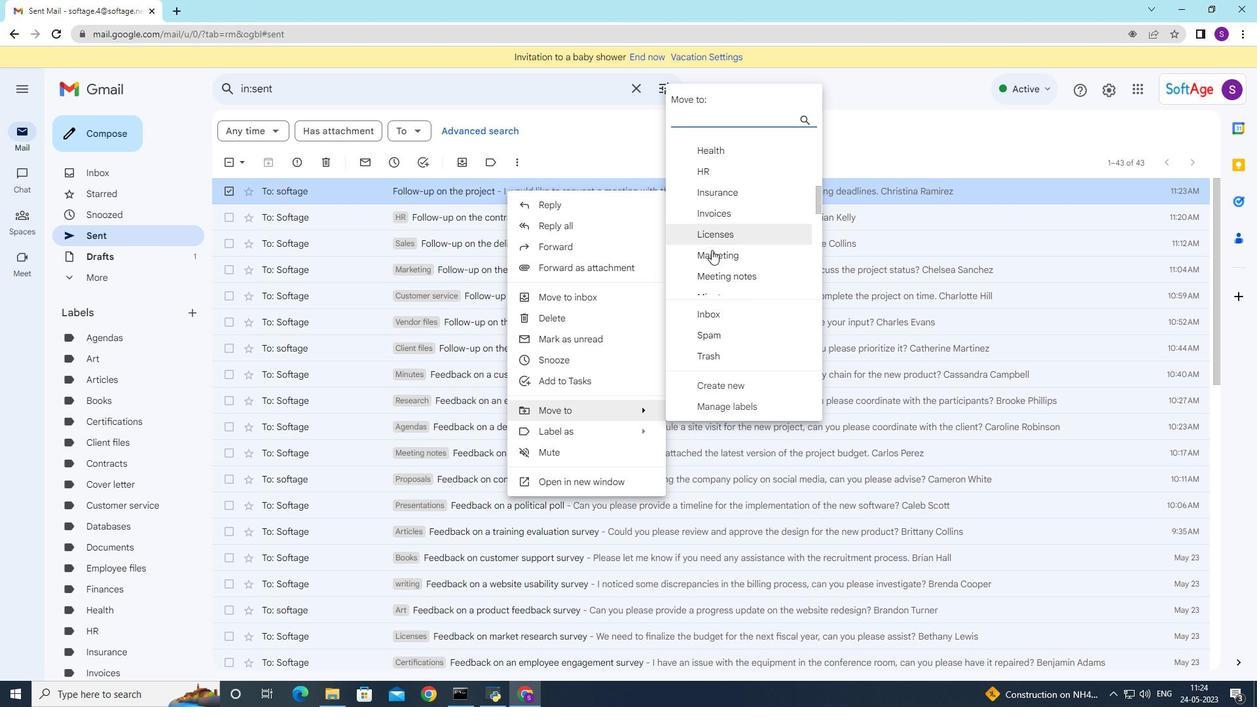 
Action: Mouse scrolled (711, 250) with delta (0, 0)
Screenshot: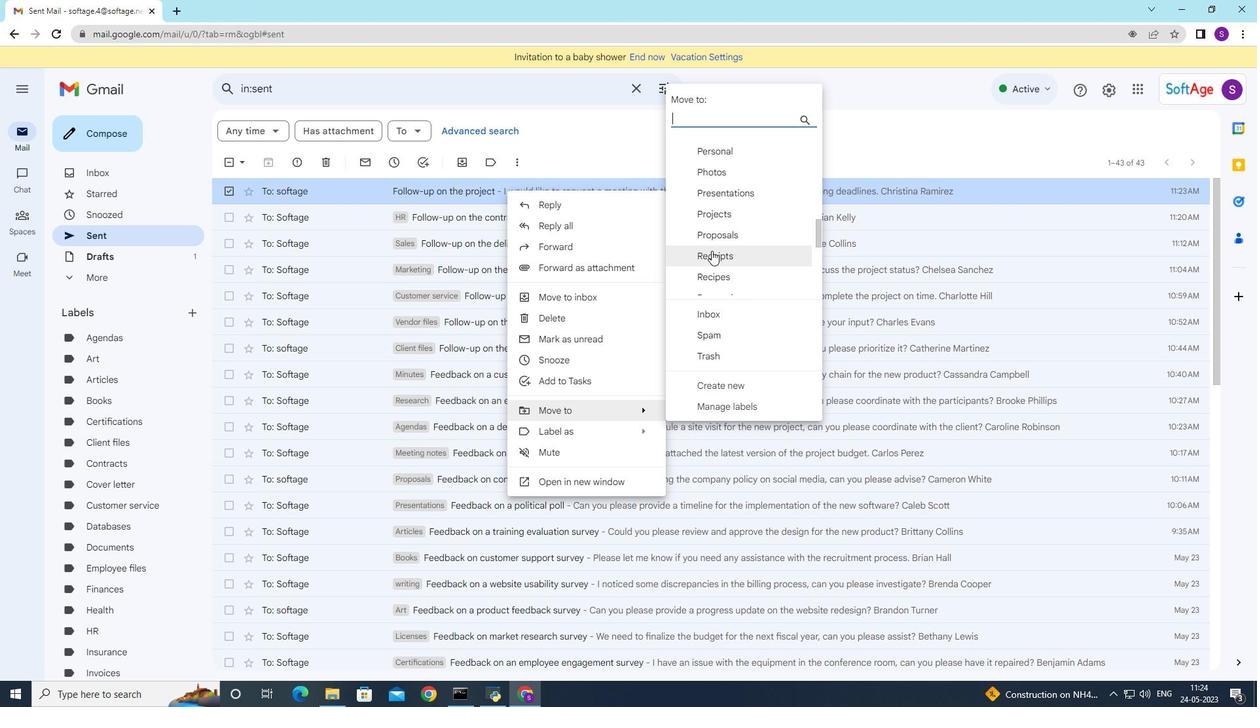 
Action: Mouse moved to (711, 251)
Screenshot: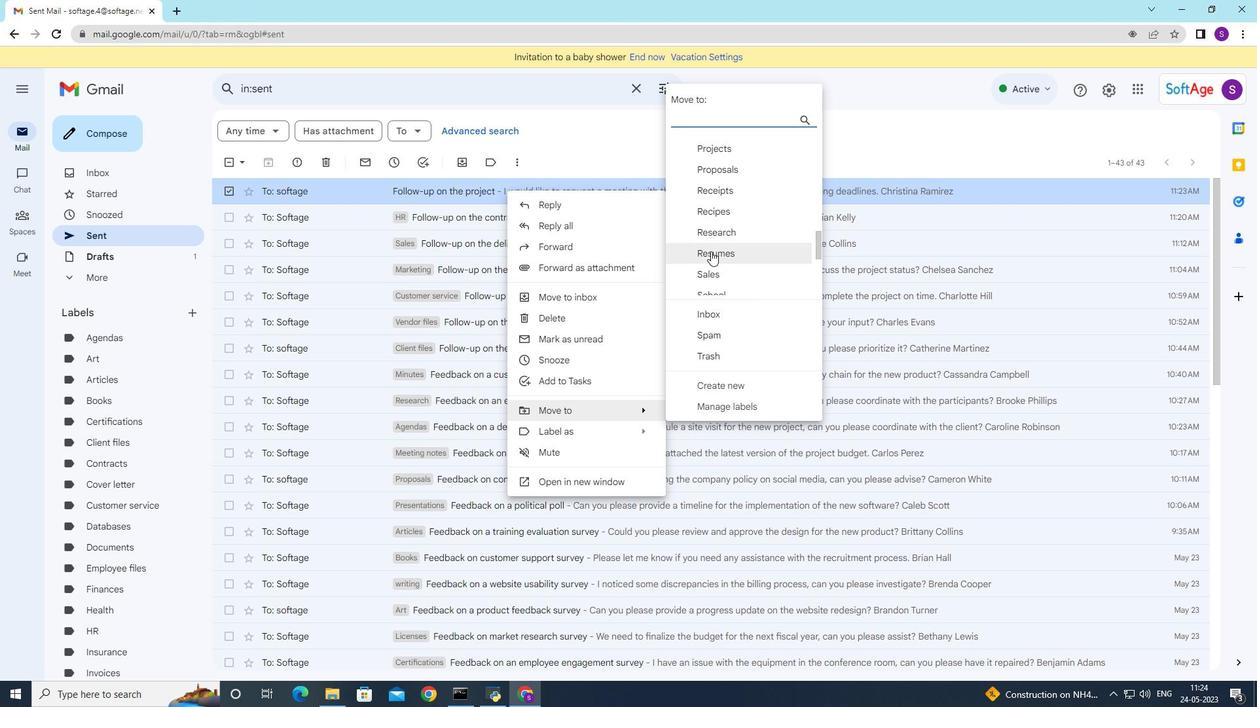 
Action: Mouse scrolled (711, 250) with delta (0, 0)
Screenshot: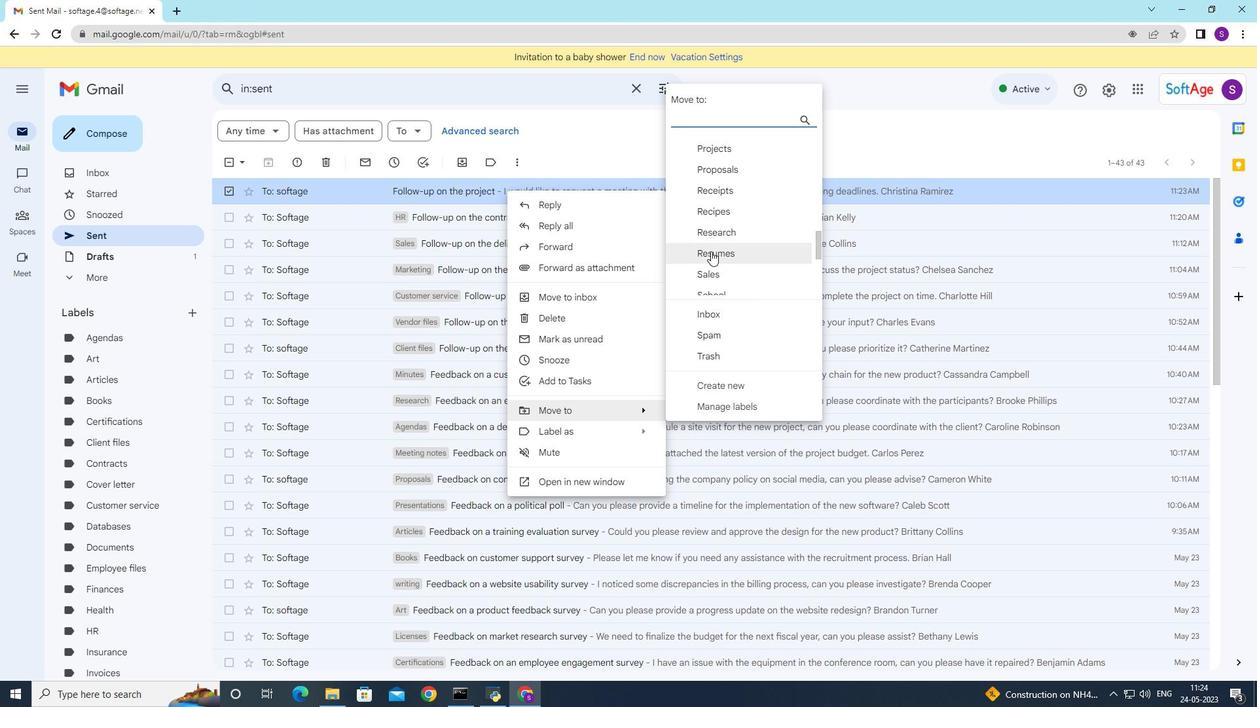 
Action: Mouse scrolled (711, 250) with delta (0, 0)
Screenshot: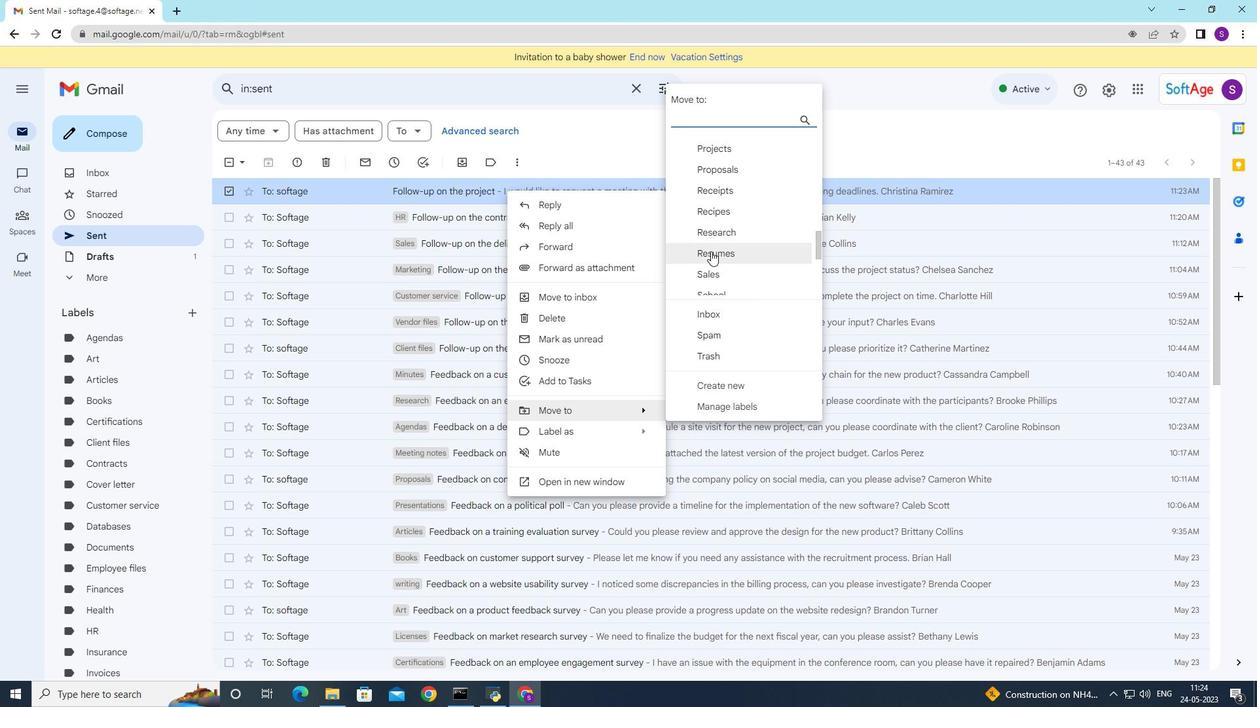 
Action: Mouse moved to (711, 251)
Screenshot: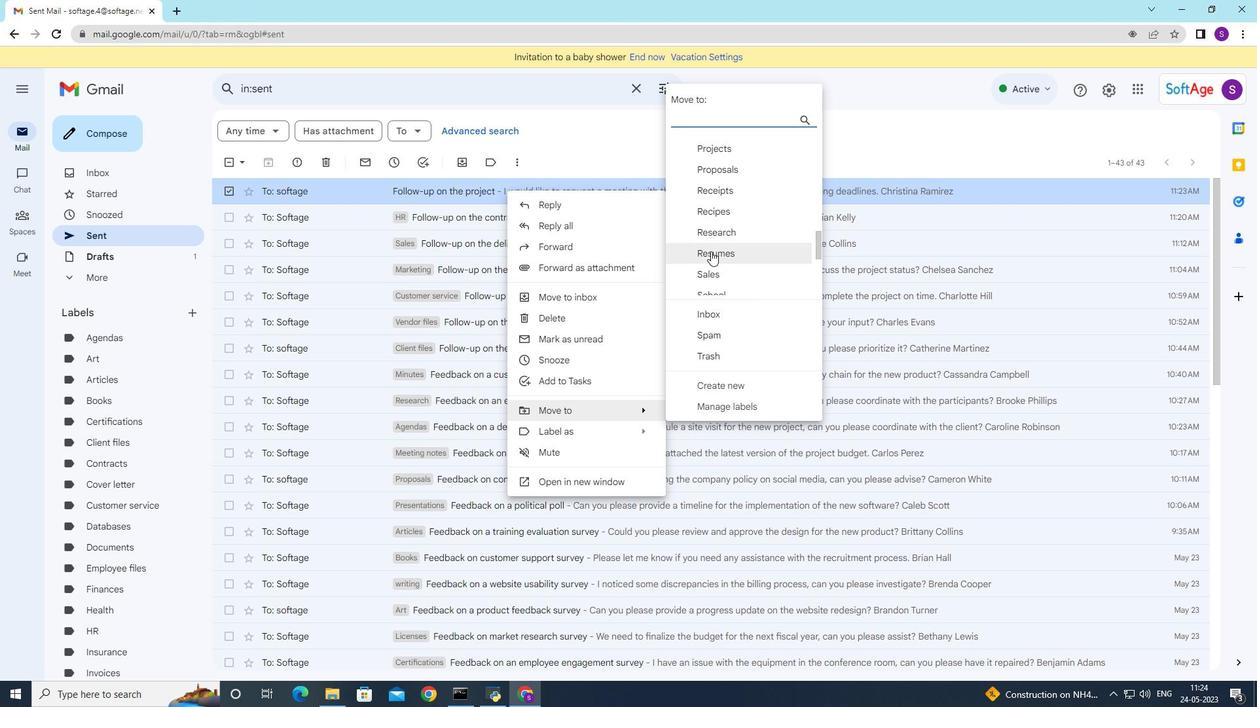 
Action: Mouse scrolled (711, 250) with delta (0, 0)
Screenshot: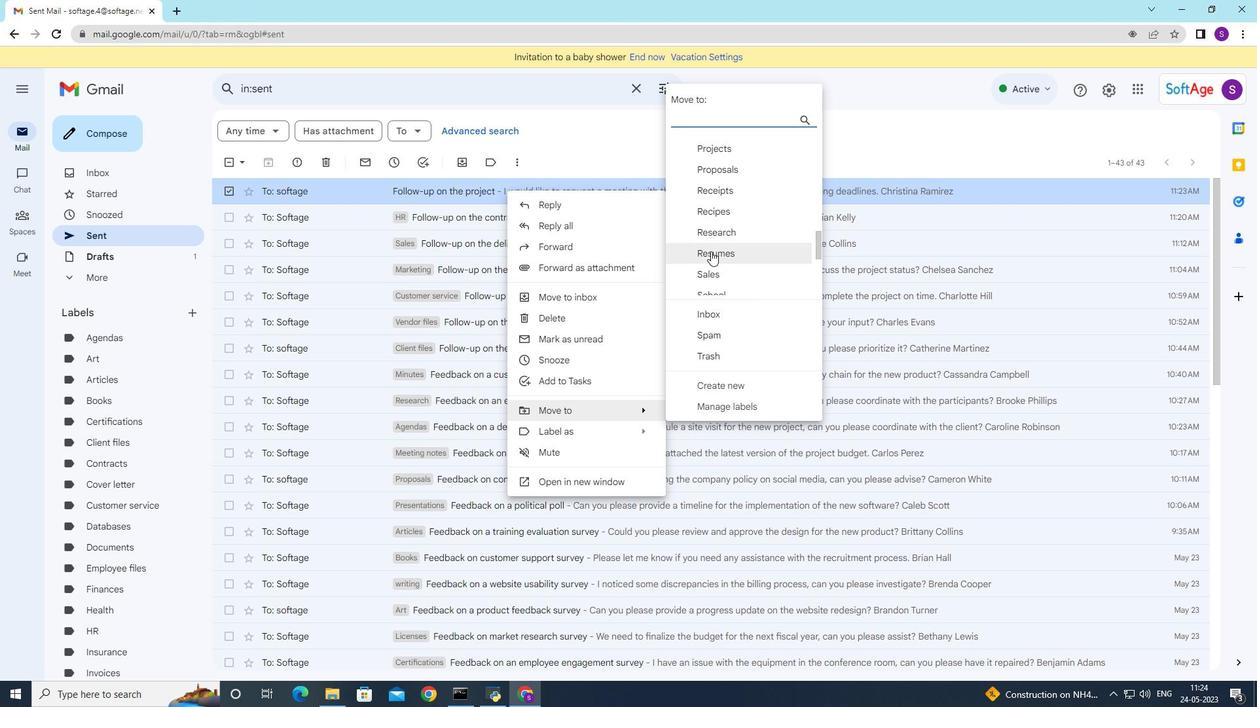 
Action: Mouse moved to (711, 252)
Screenshot: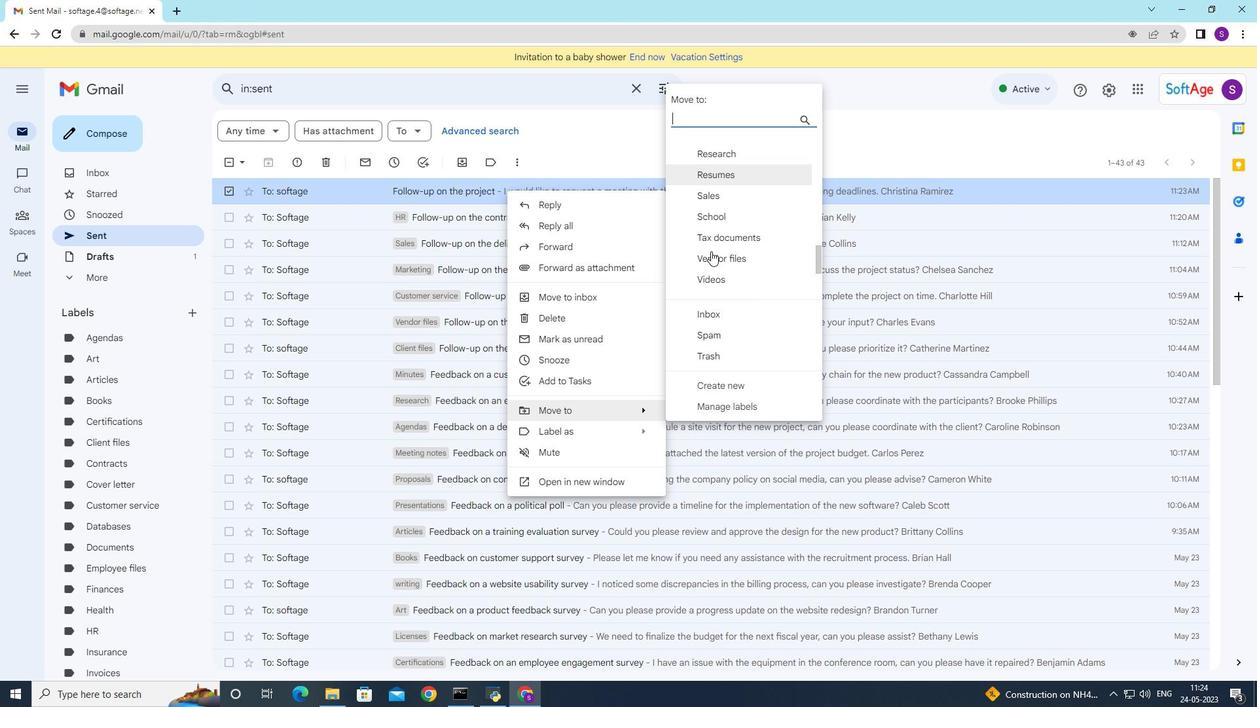 
Action: Mouse scrolled (711, 252) with delta (0, 0)
Screenshot: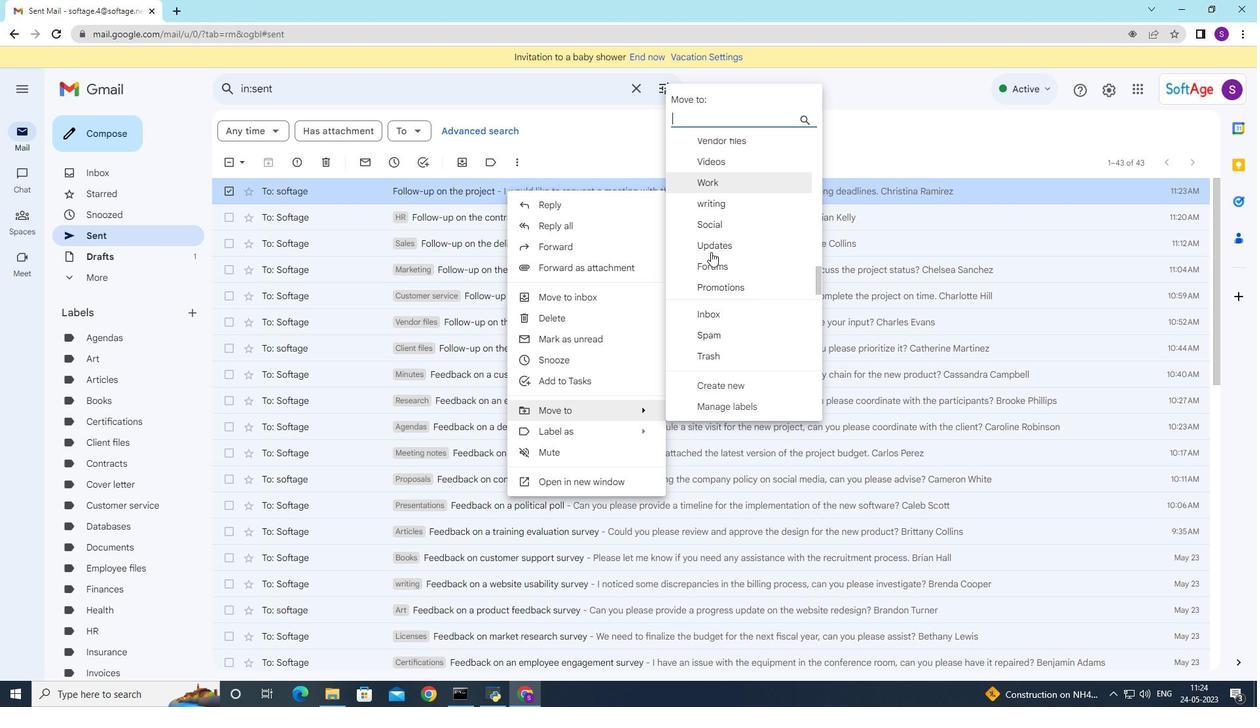 
Action: Mouse moved to (711, 252)
Screenshot: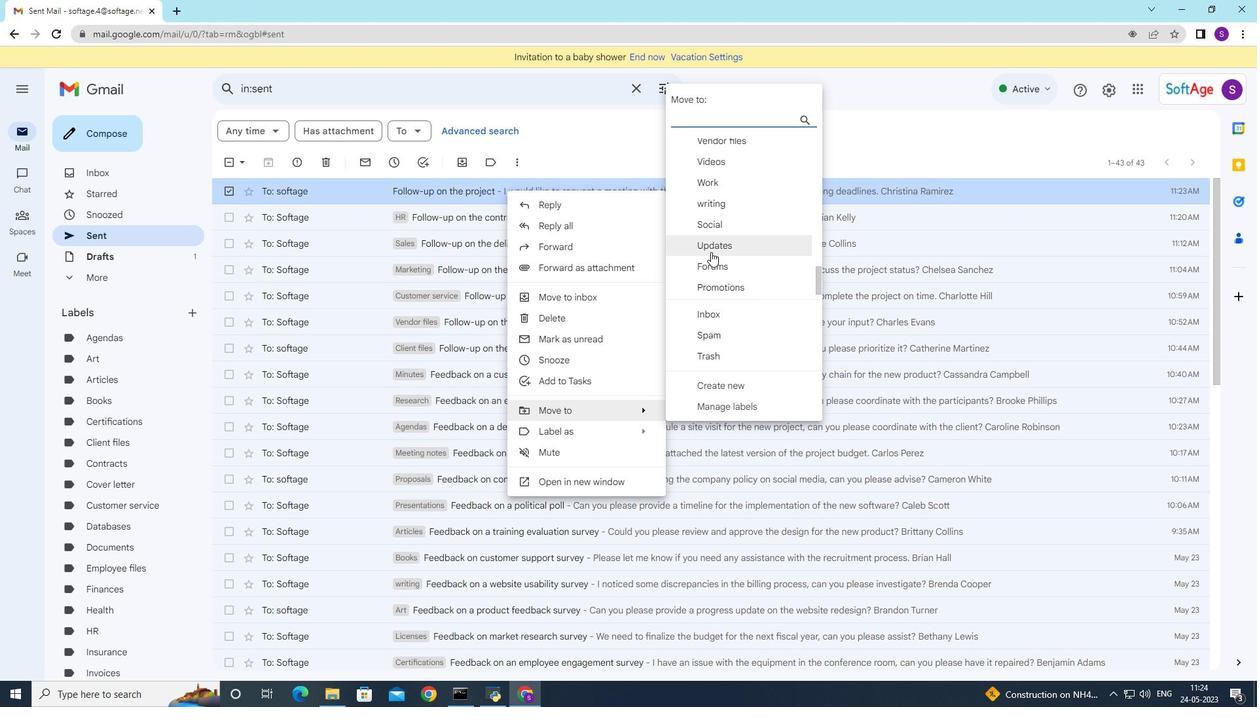 
Action: Mouse scrolled (711, 251) with delta (0, 0)
Screenshot: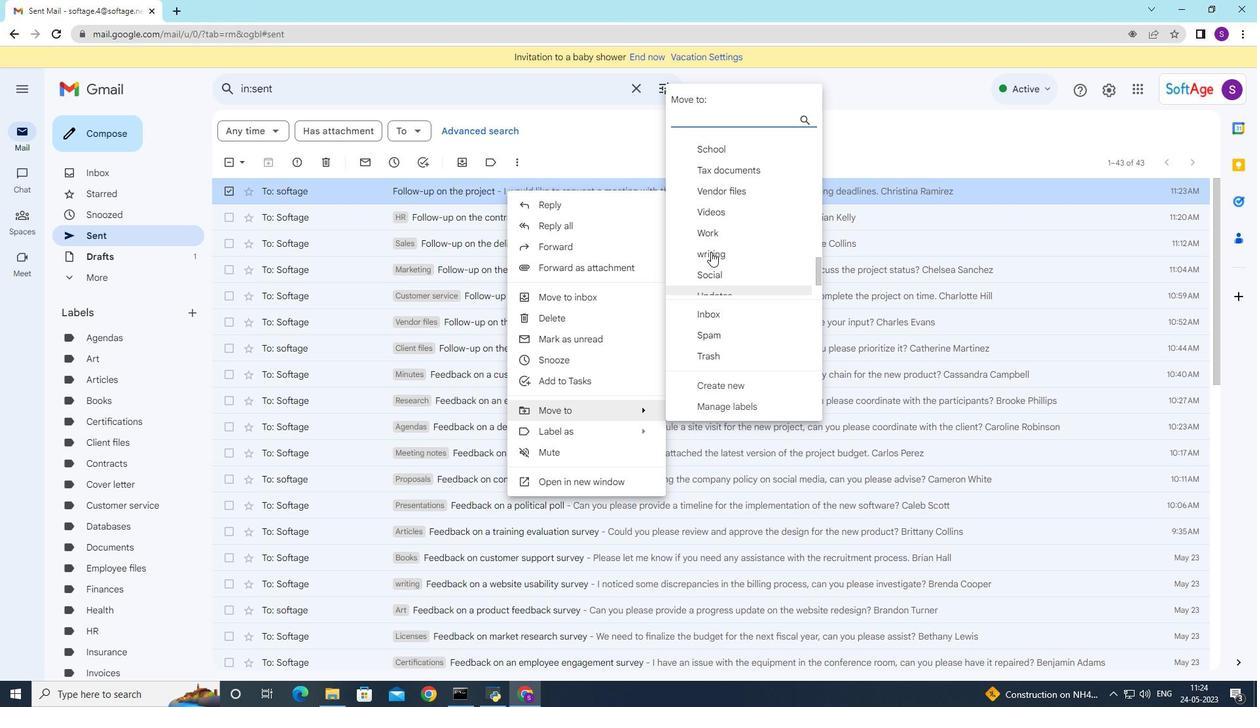 
Action: Mouse scrolled (711, 251) with delta (0, 0)
Screenshot: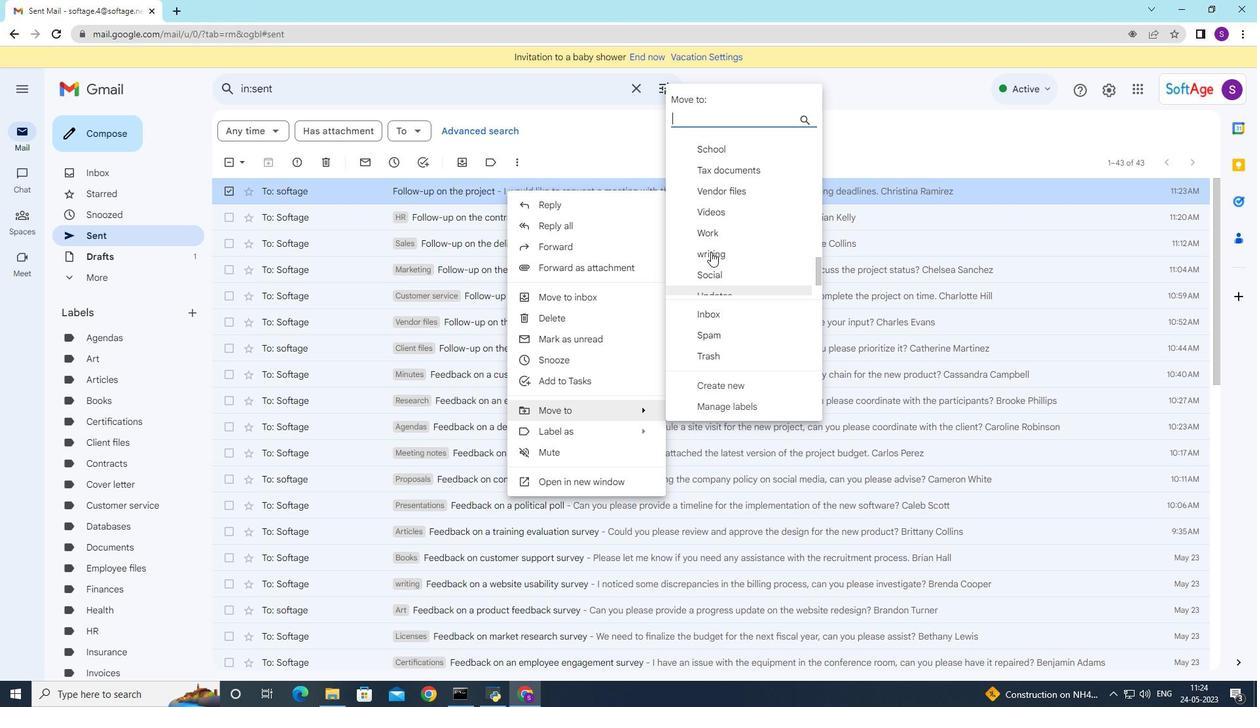 
Action: Mouse moved to (711, 252)
Screenshot: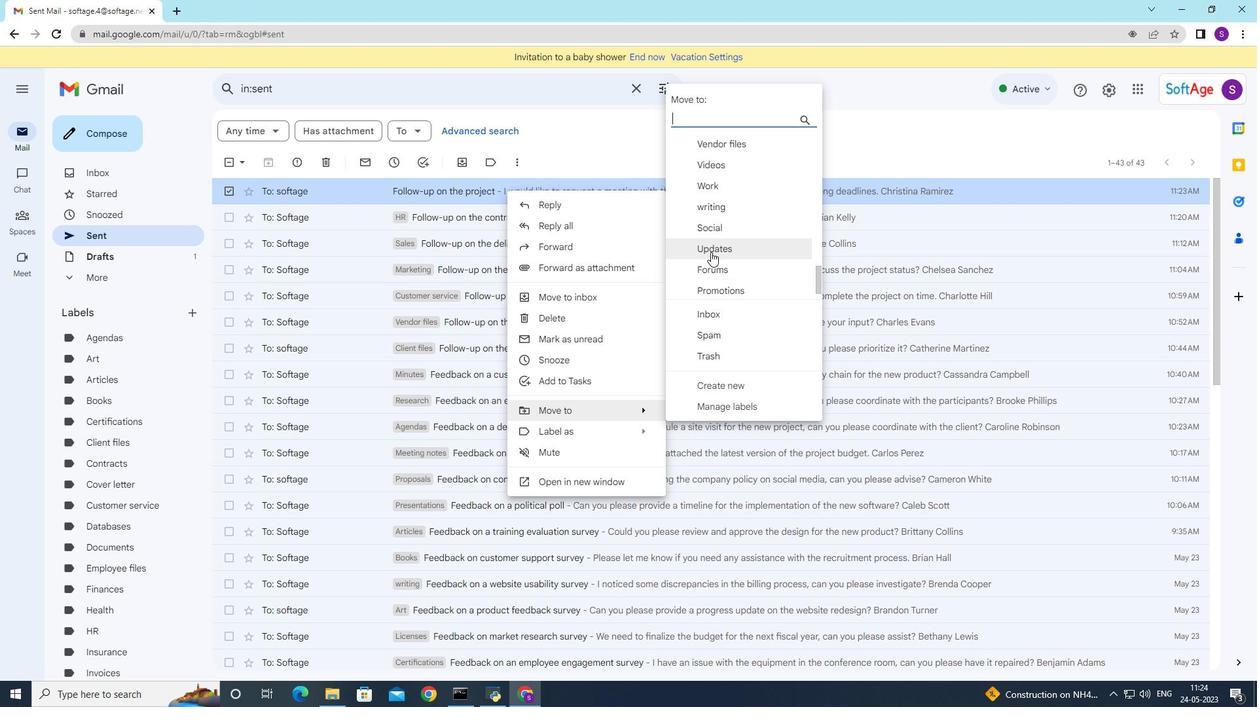 
Action: Mouse scrolled (711, 251) with delta (0, 0)
Screenshot: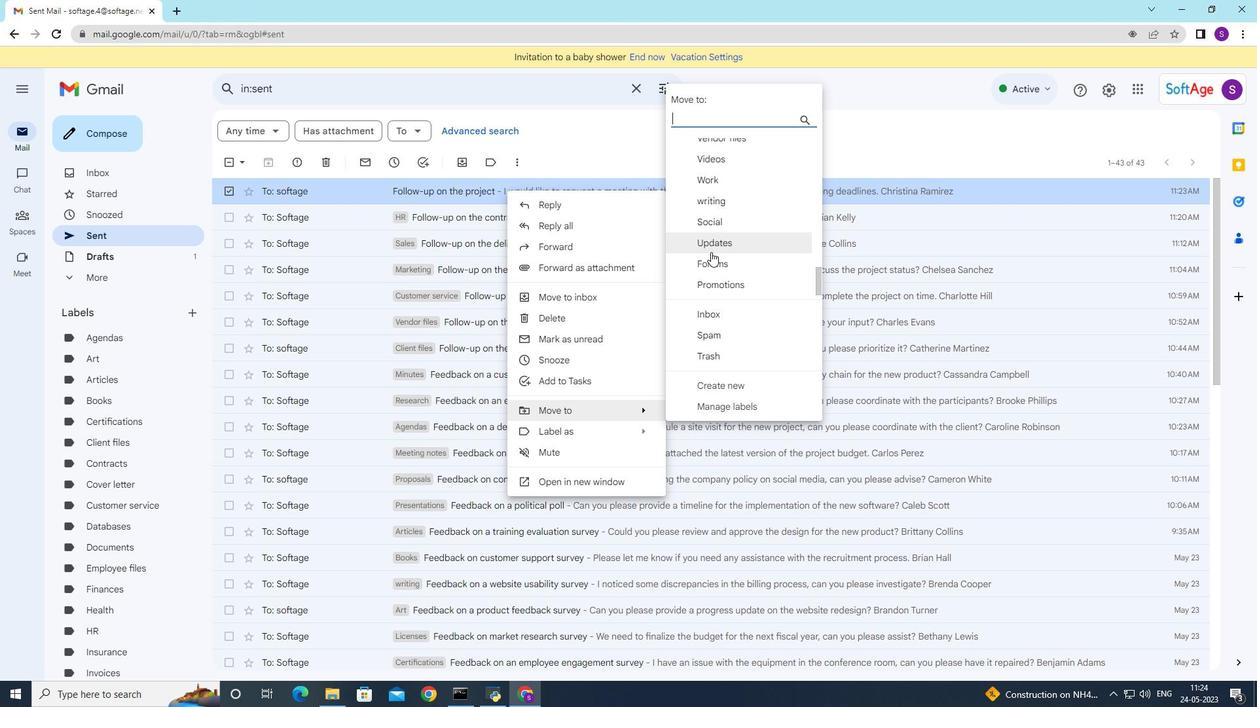 
Action: Mouse scrolled (711, 251) with delta (0, 0)
Screenshot: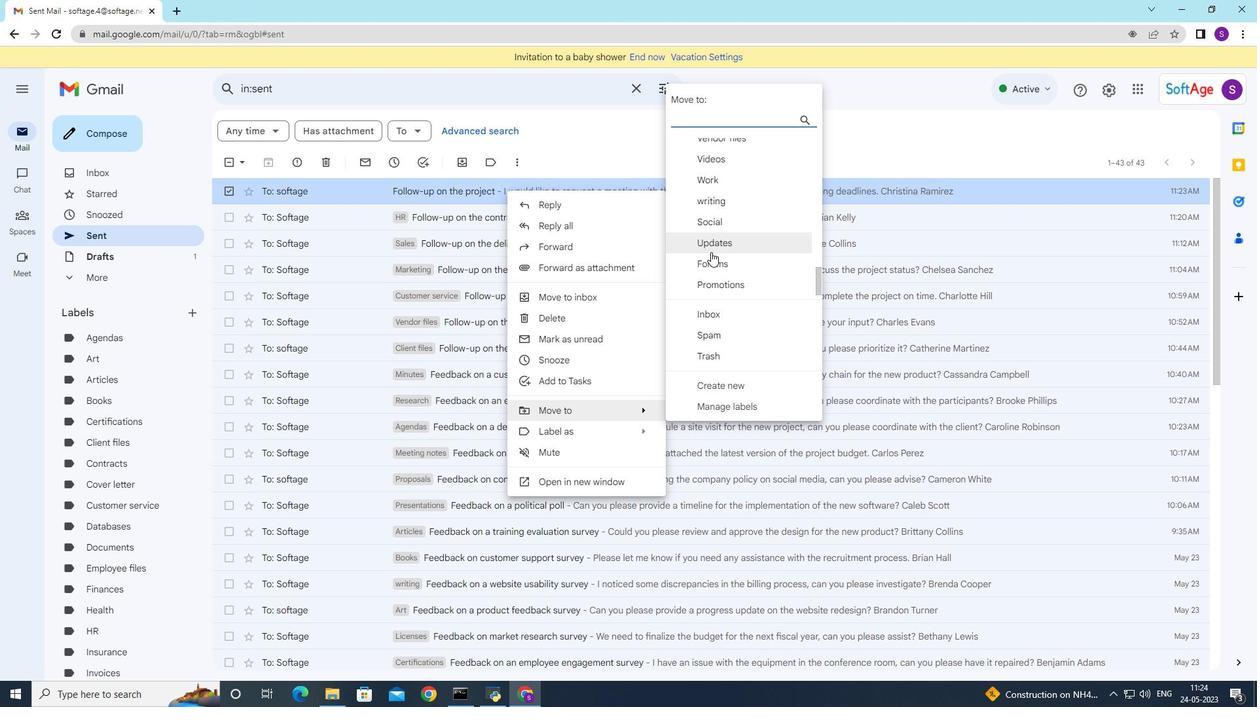 
Action: Mouse scrolled (711, 251) with delta (0, 0)
Screenshot: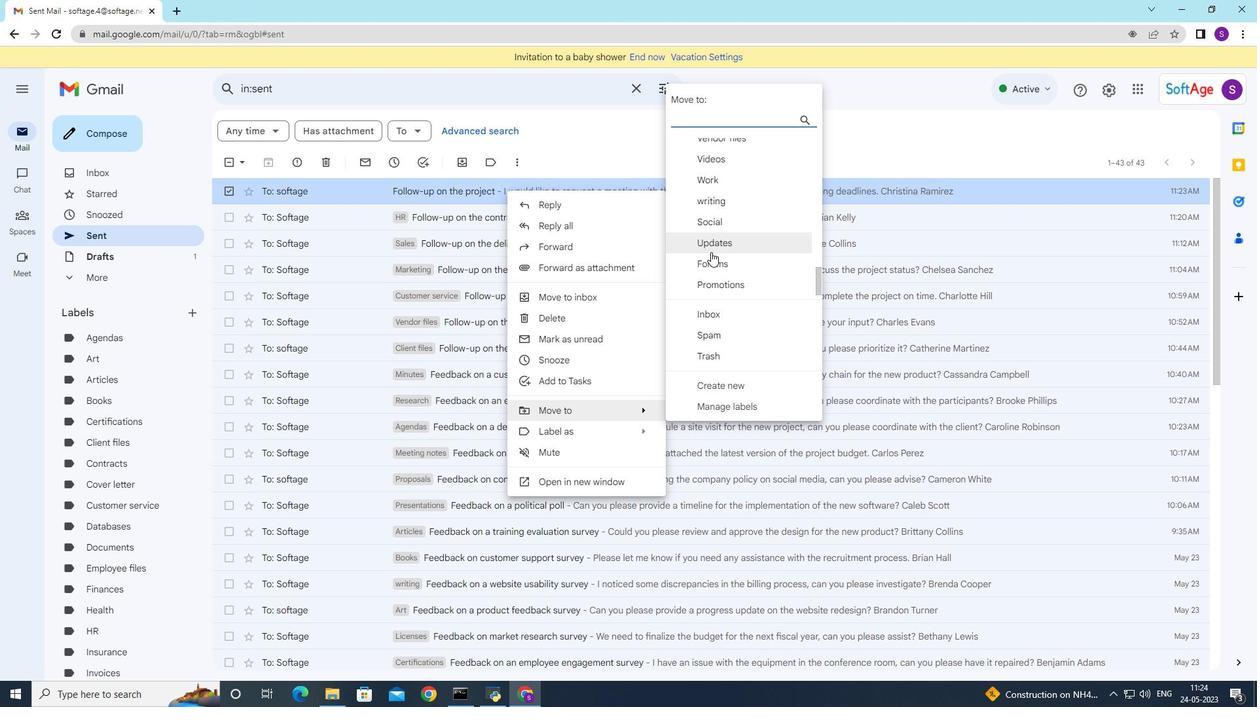 
Action: Mouse moved to (711, 252)
Screenshot: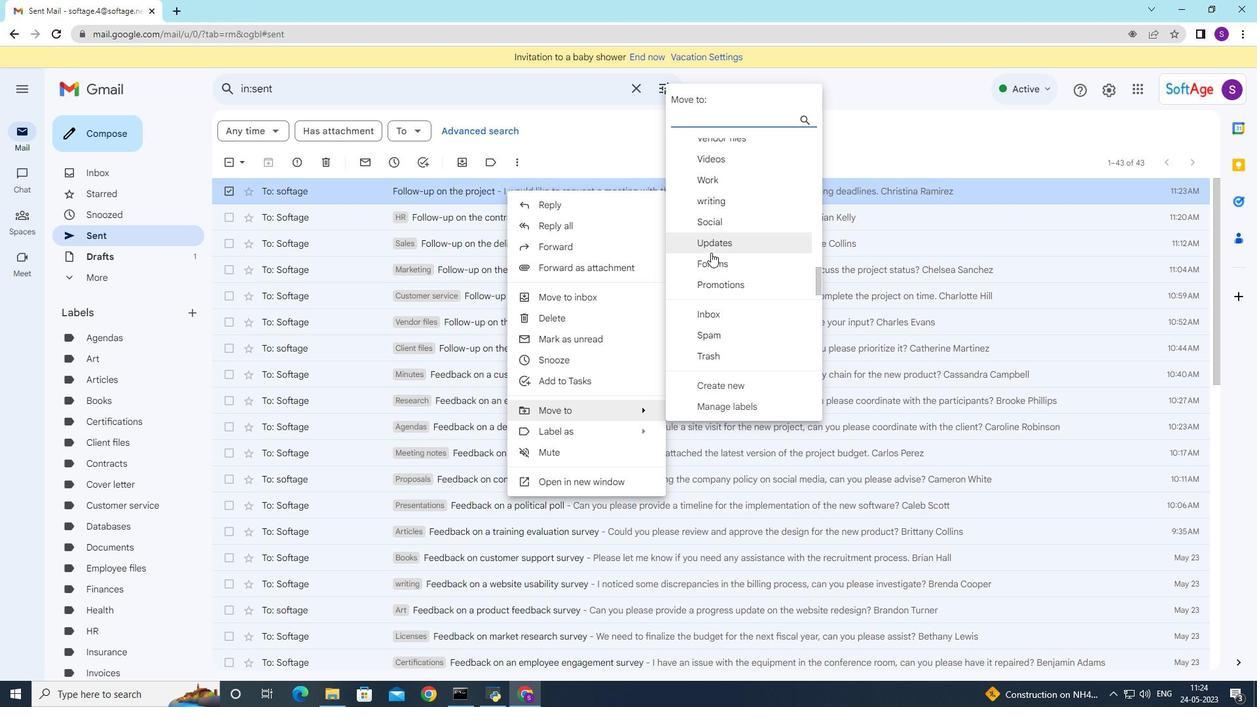 
Action: Mouse scrolled (711, 253) with delta (0, 0)
Screenshot: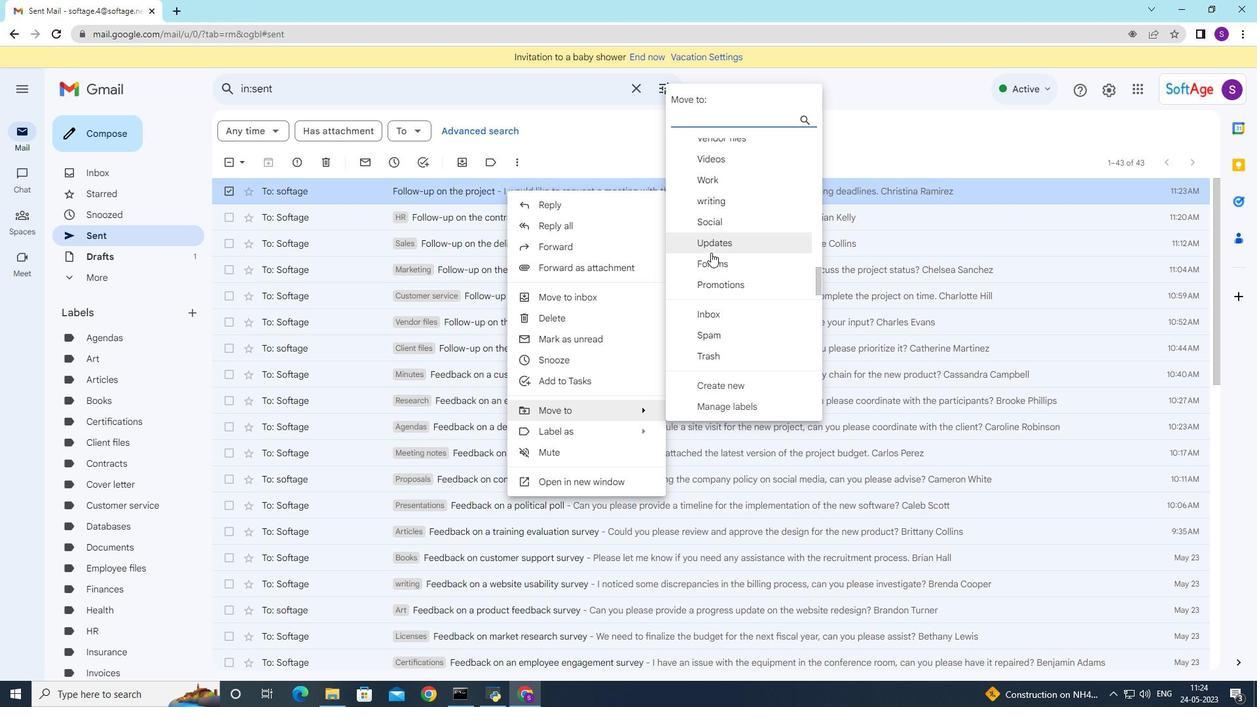 
Action: Mouse moved to (711, 252)
Screenshot: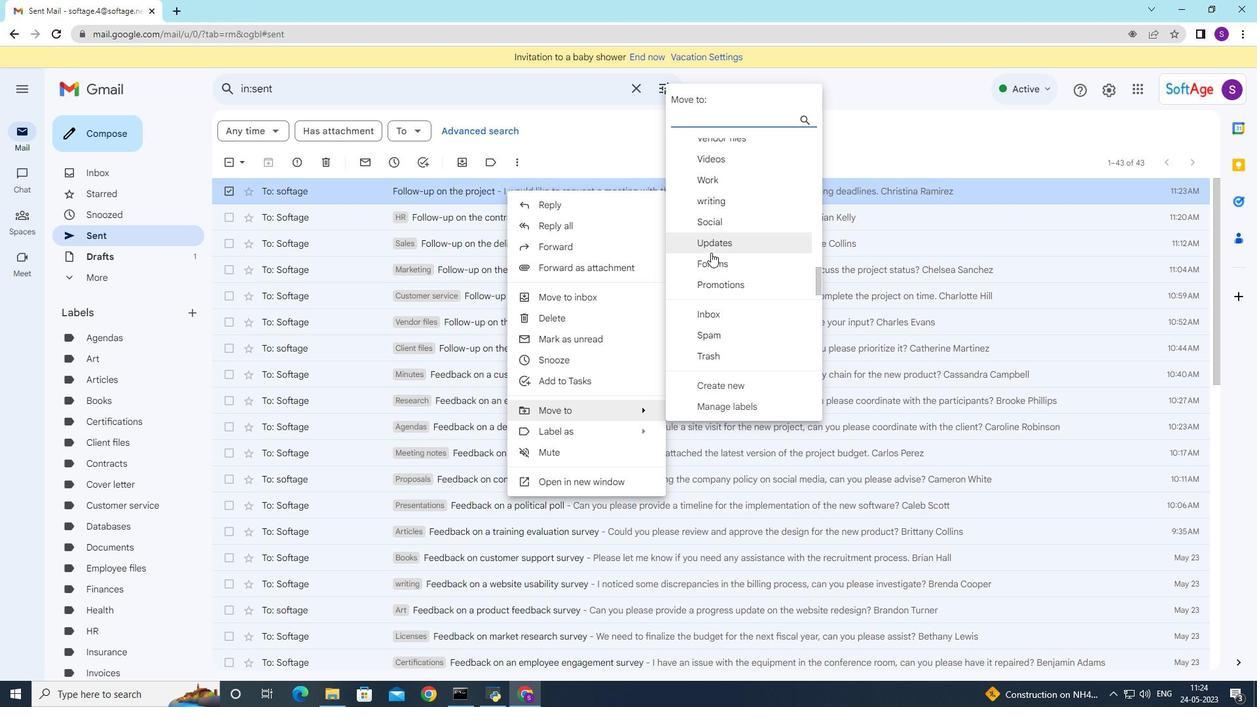 
Action: Mouse scrolled (711, 253) with delta (0, 0)
Screenshot: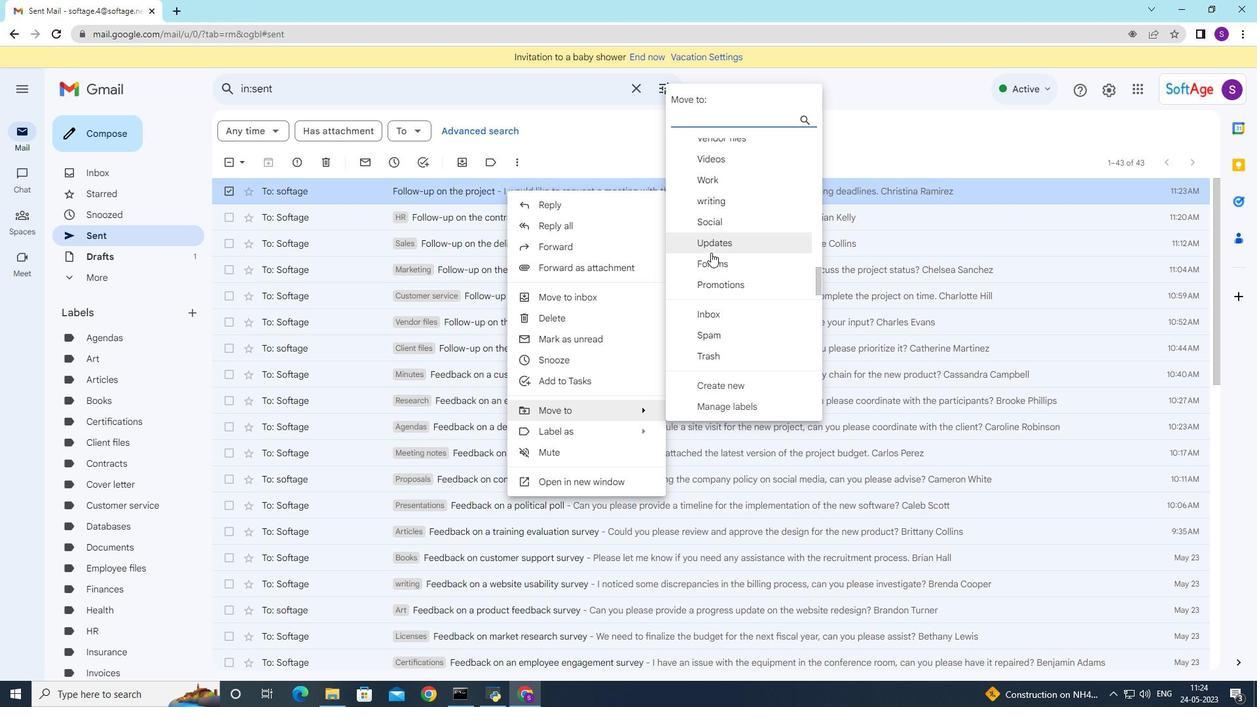 
Action: Mouse moved to (711, 252)
Screenshot: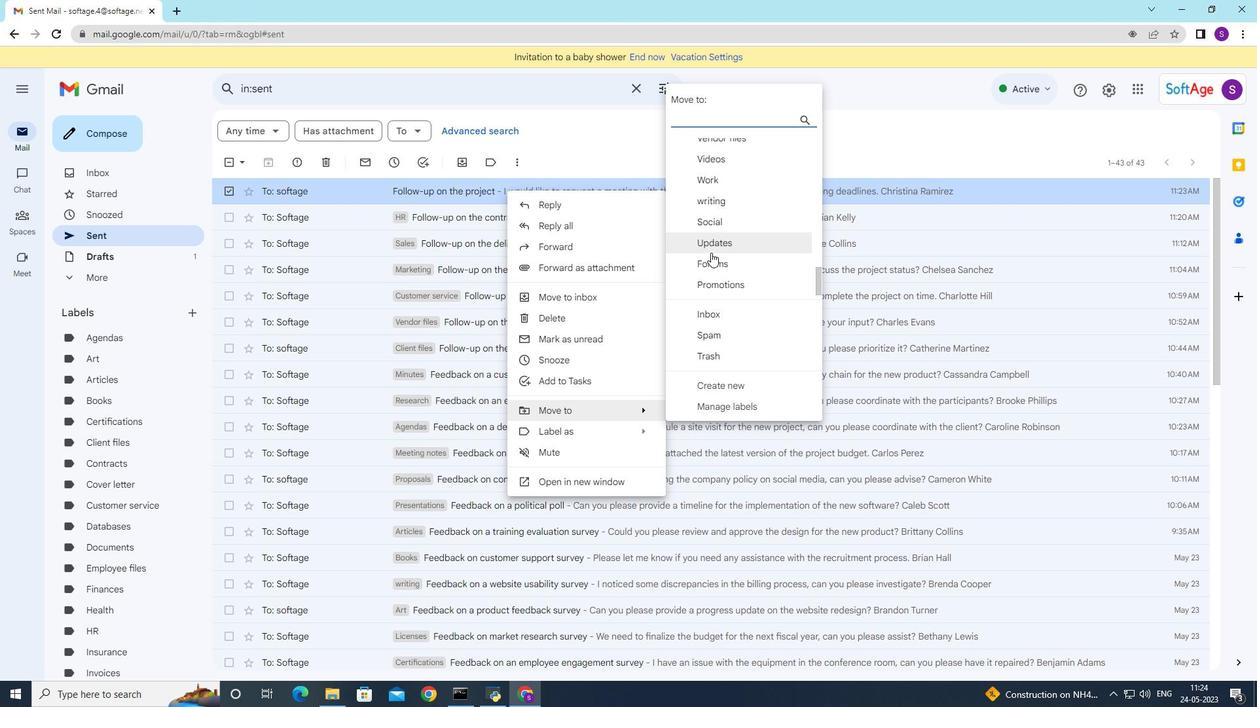 
Action: Mouse scrolled (711, 253) with delta (0, 0)
Screenshot: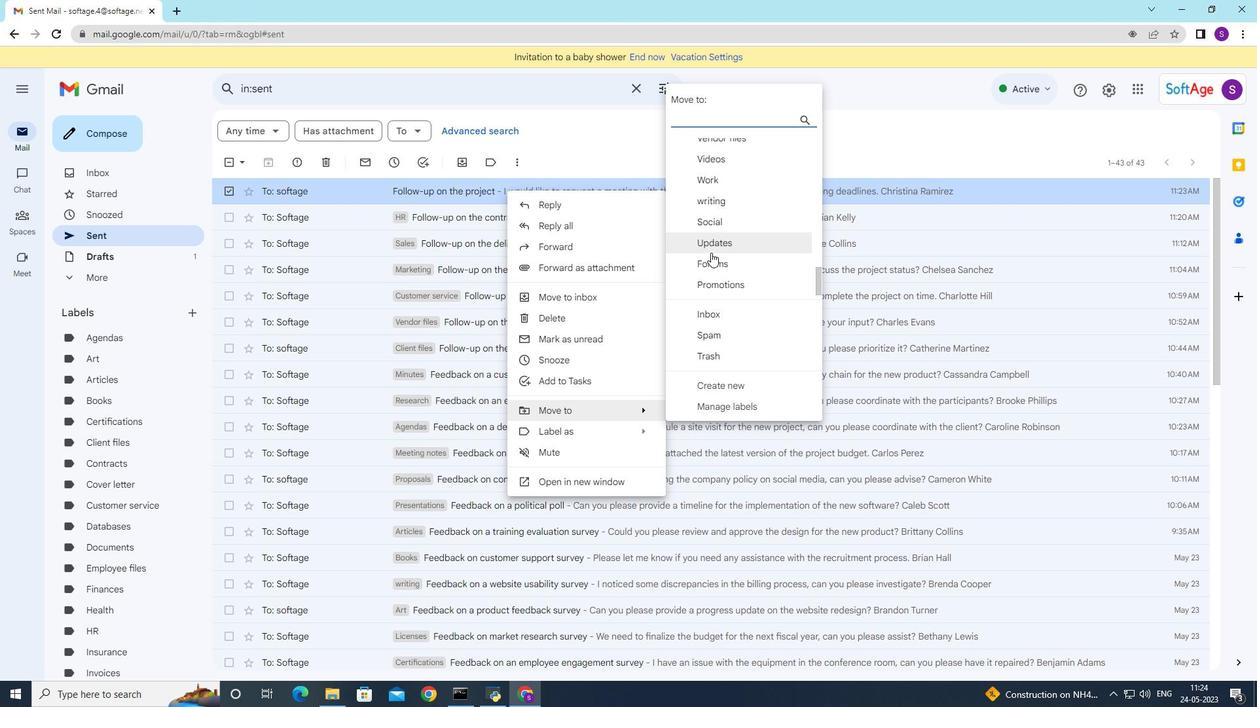 
Action: Mouse moved to (711, 251)
Screenshot: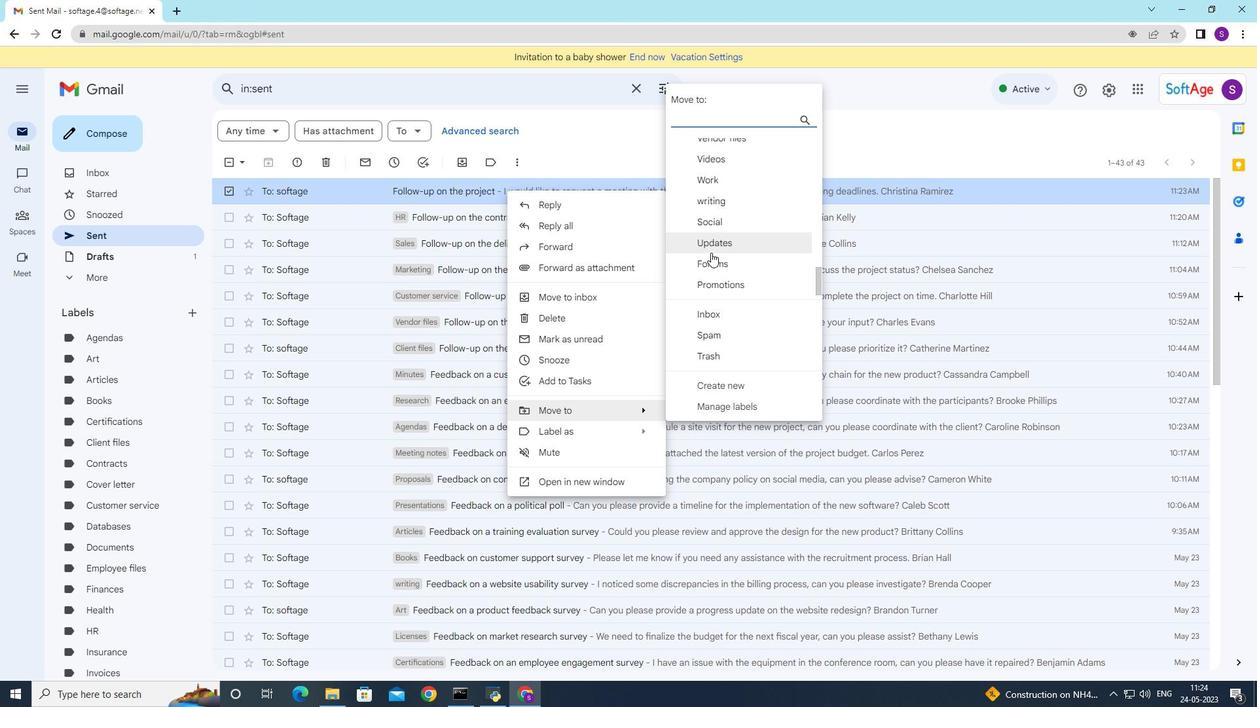 
Action: Mouse scrolled (711, 252) with delta (0, 0)
Screenshot: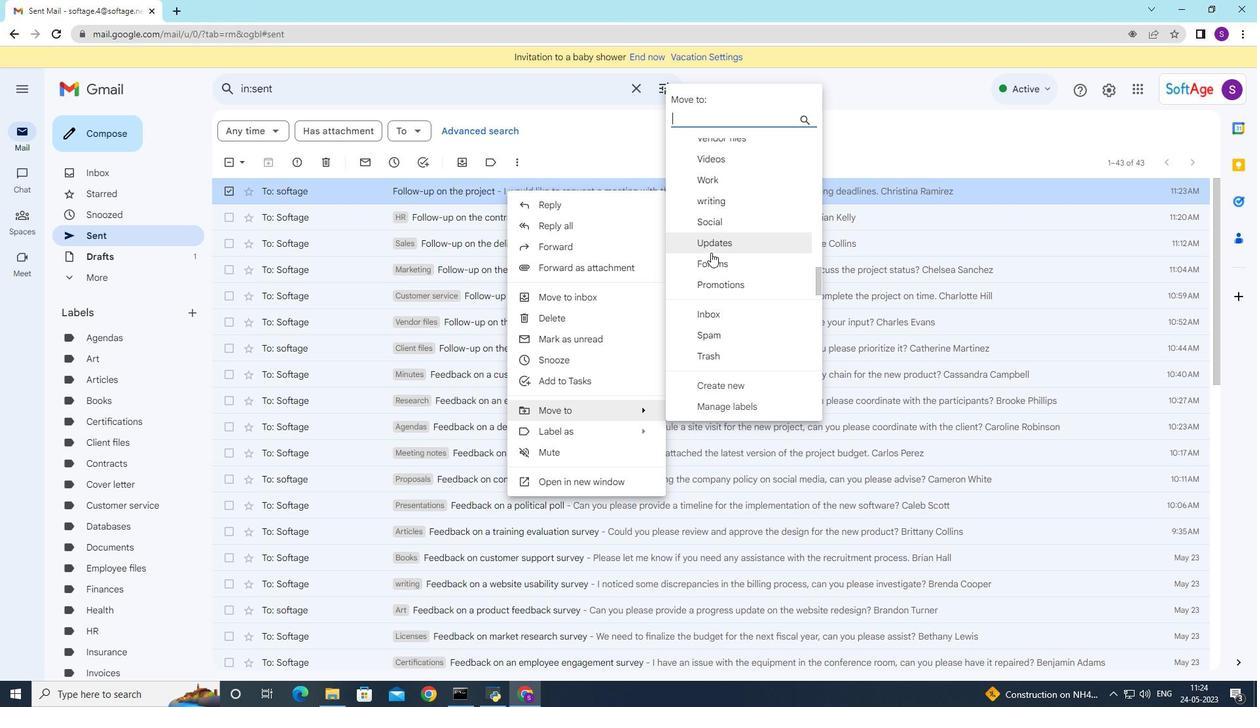 
Action: Mouse moved to (711, 251)
Screenshot: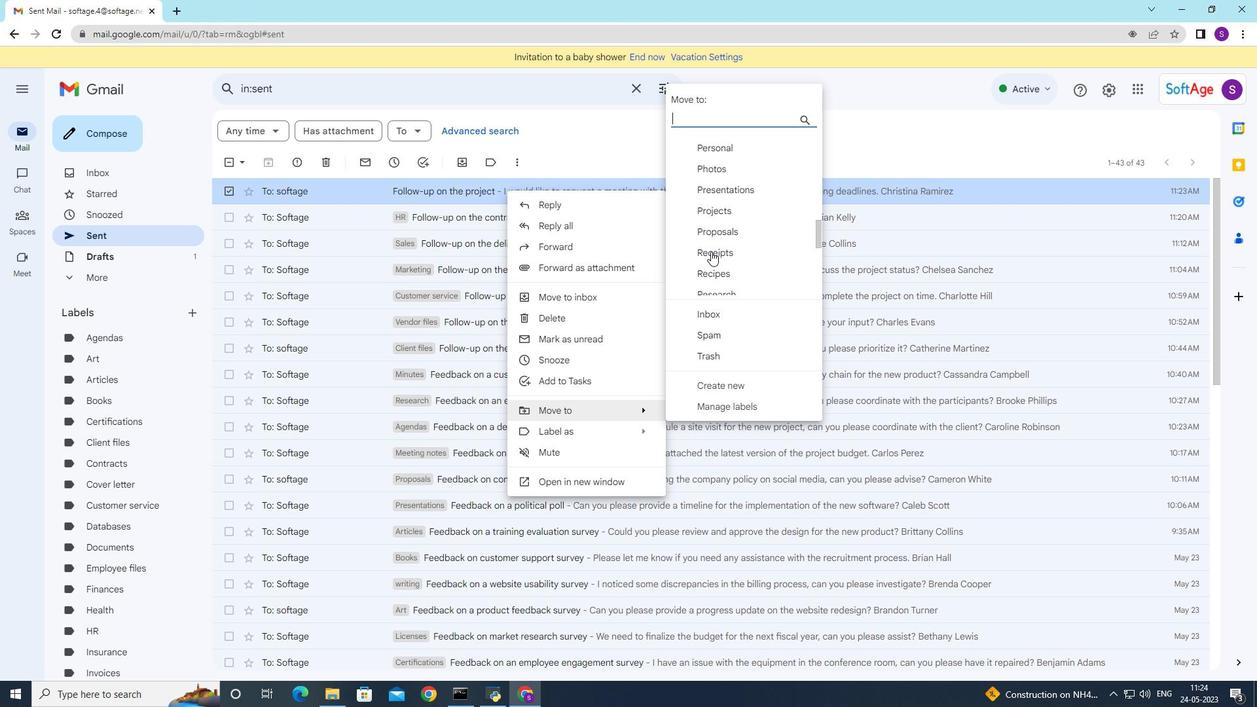 
Action: Mouse scrolled (711, 252) with delta (0, 0)
Screenshot: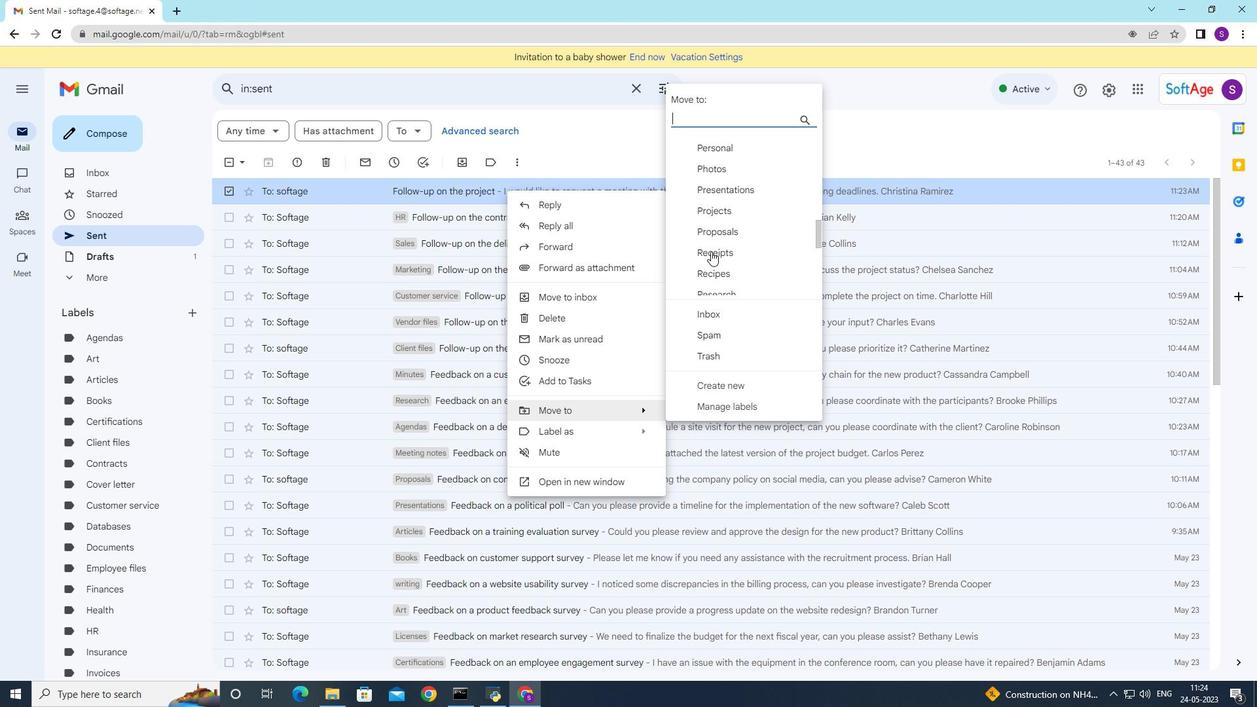 
Action: Mouse moved to (711, 250)
Screenshot: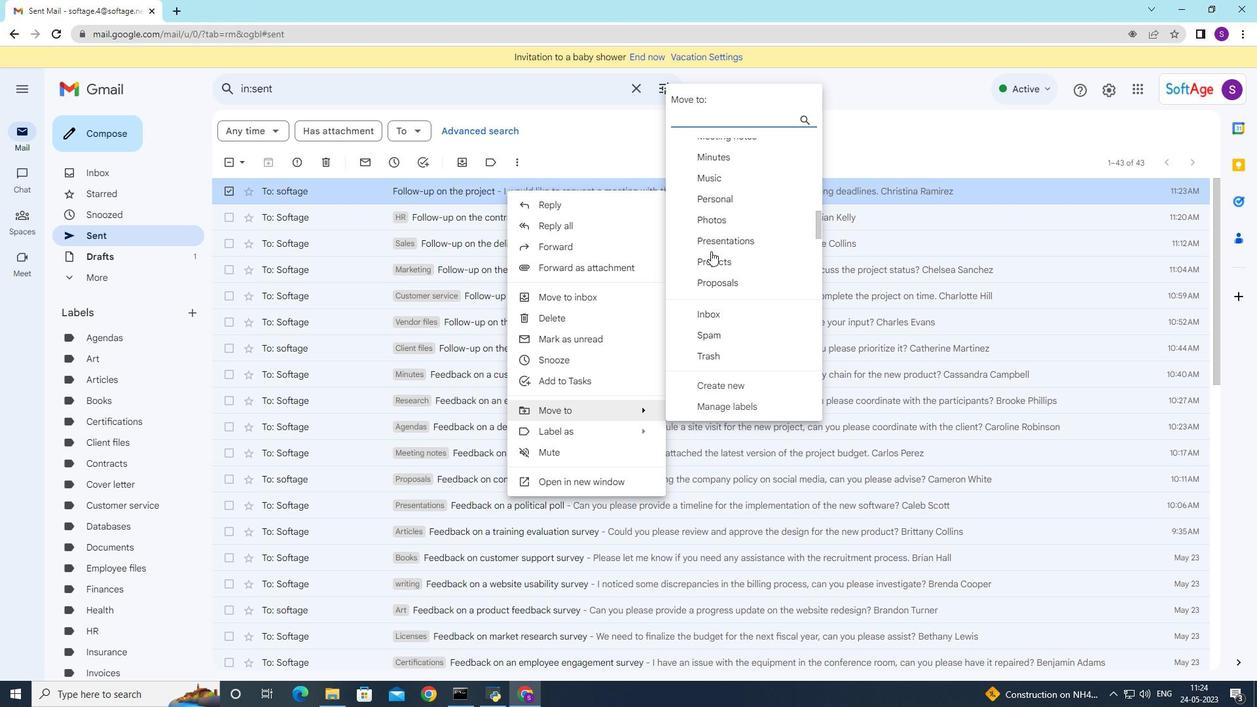 
Action: Mouse scrolled (711, 251) with delta (0, 0)
Screenshot: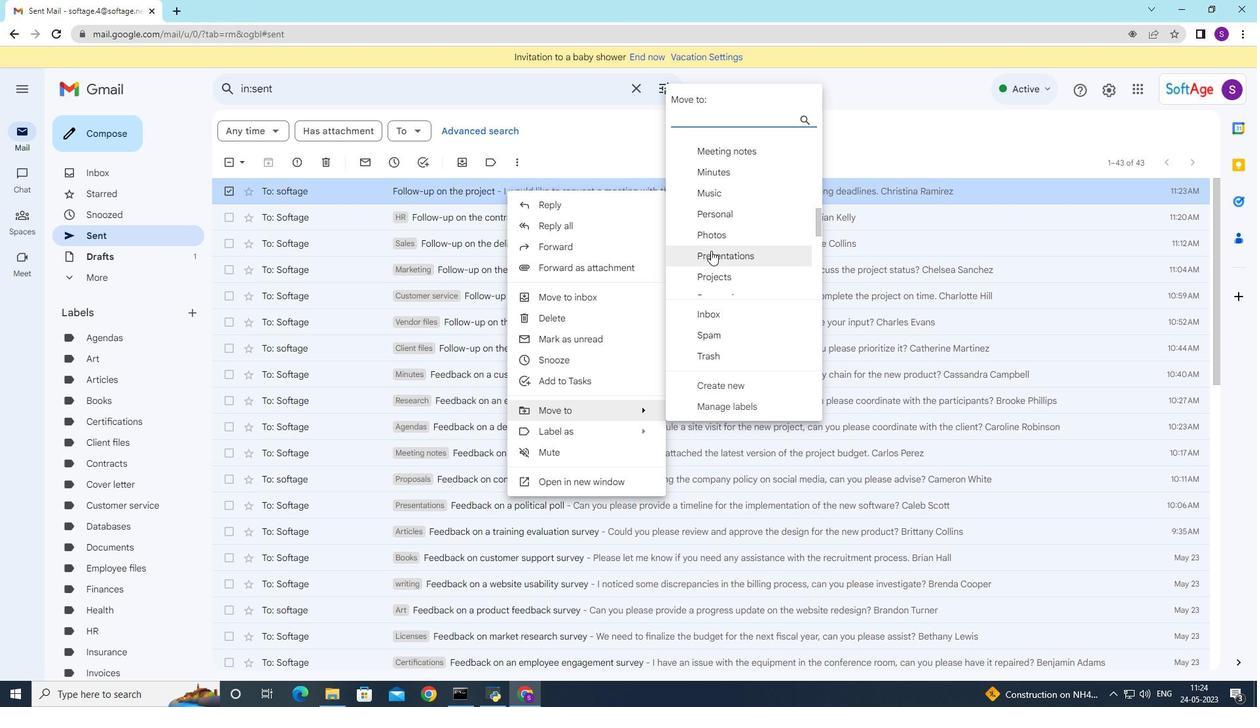 
Action: Mouse scrolled (711, 251) with delta (0, 0)
Screenshot: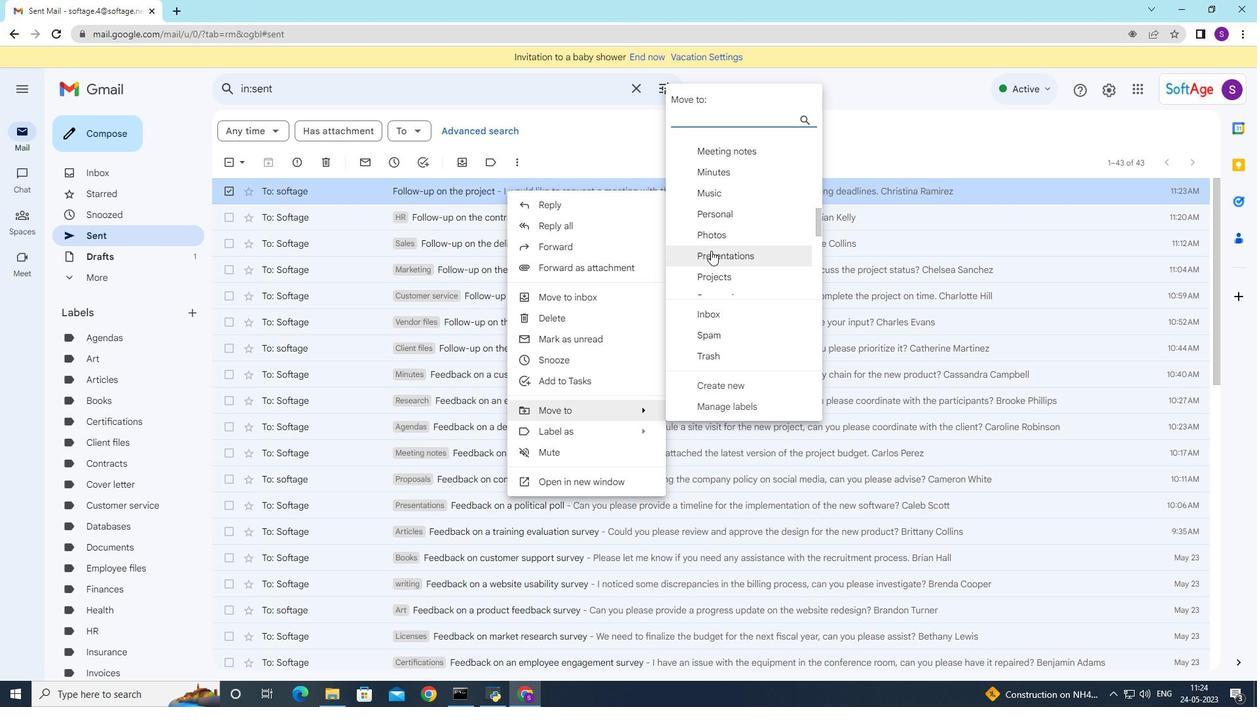 
Action: Mouse scrolled (711, 251) with delta (0, 0)
Screenshot: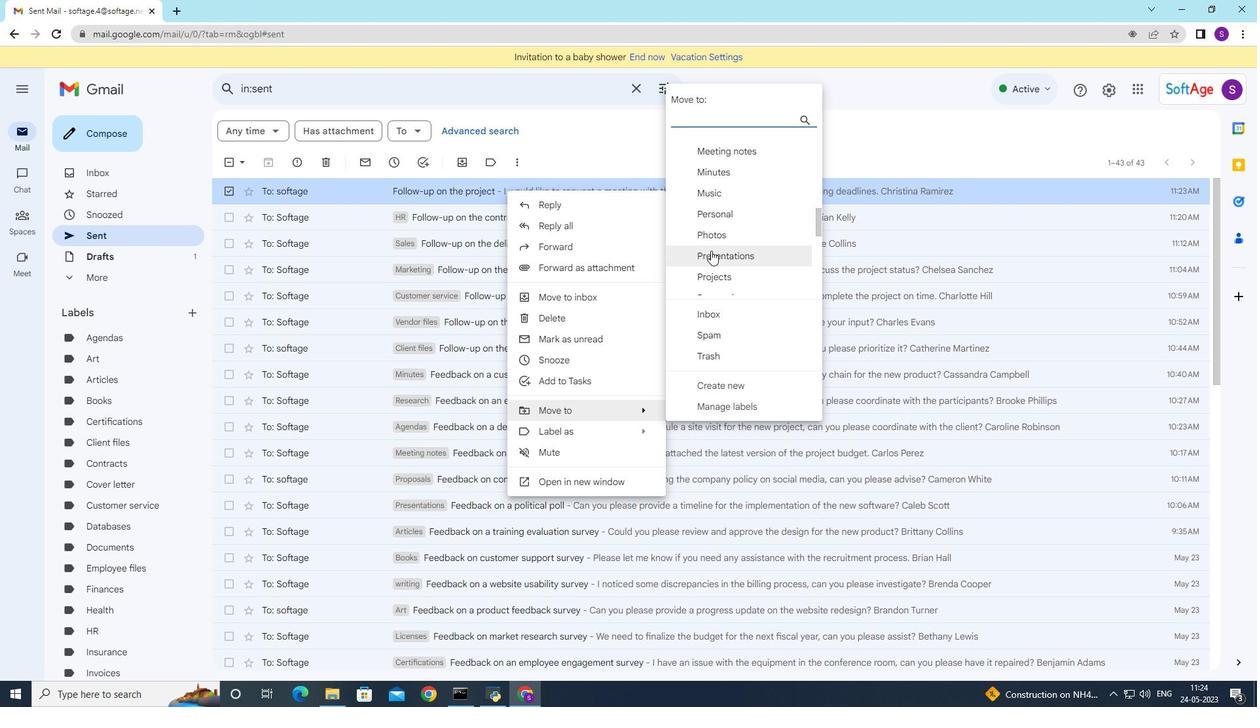 
Action: Mouse scrolled (711, 250) with delta (0, 0)
Screenshot: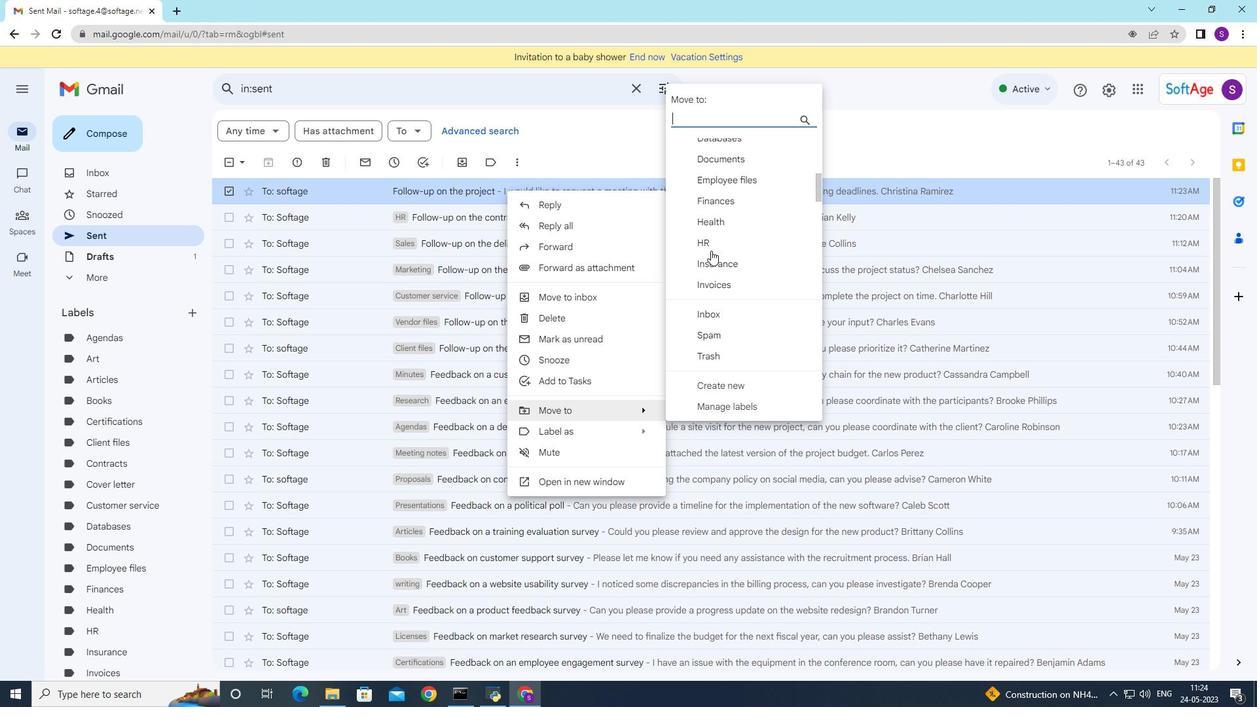 
Action: Mouse scrolled (711, 250) with delta (0, 0)
Screenshot: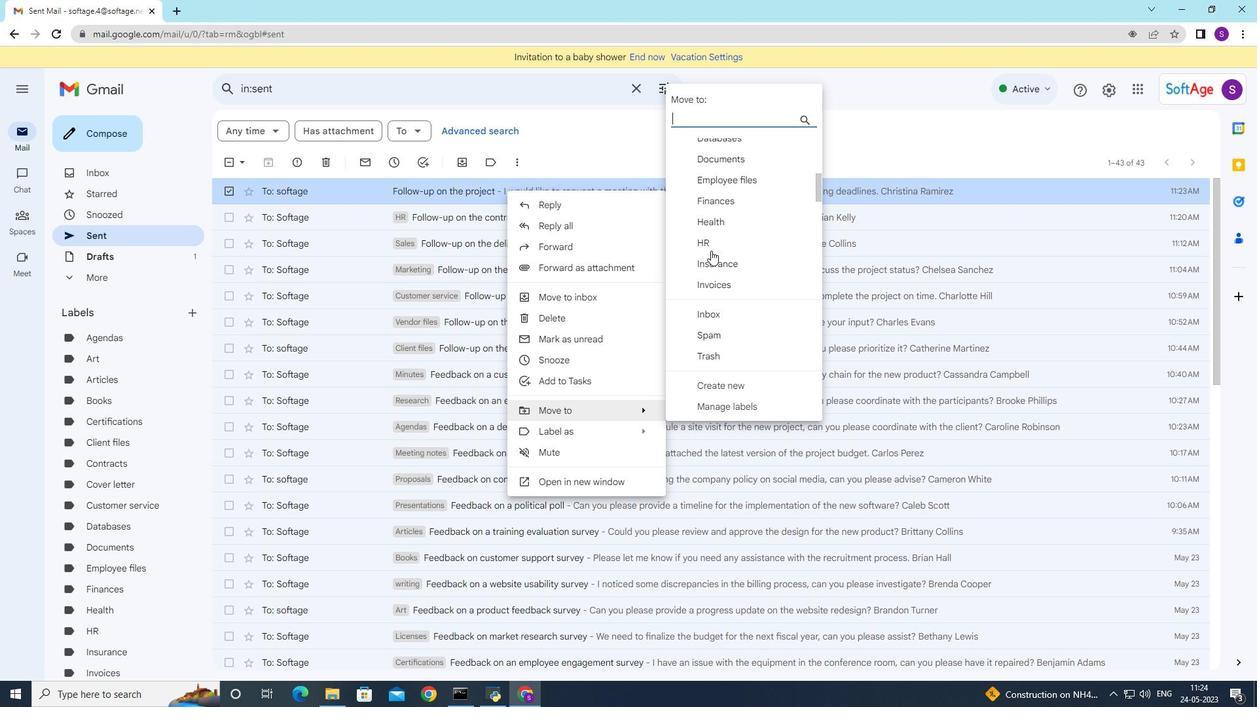 
Action: Mouse moved to (711, 250)
Screenshot: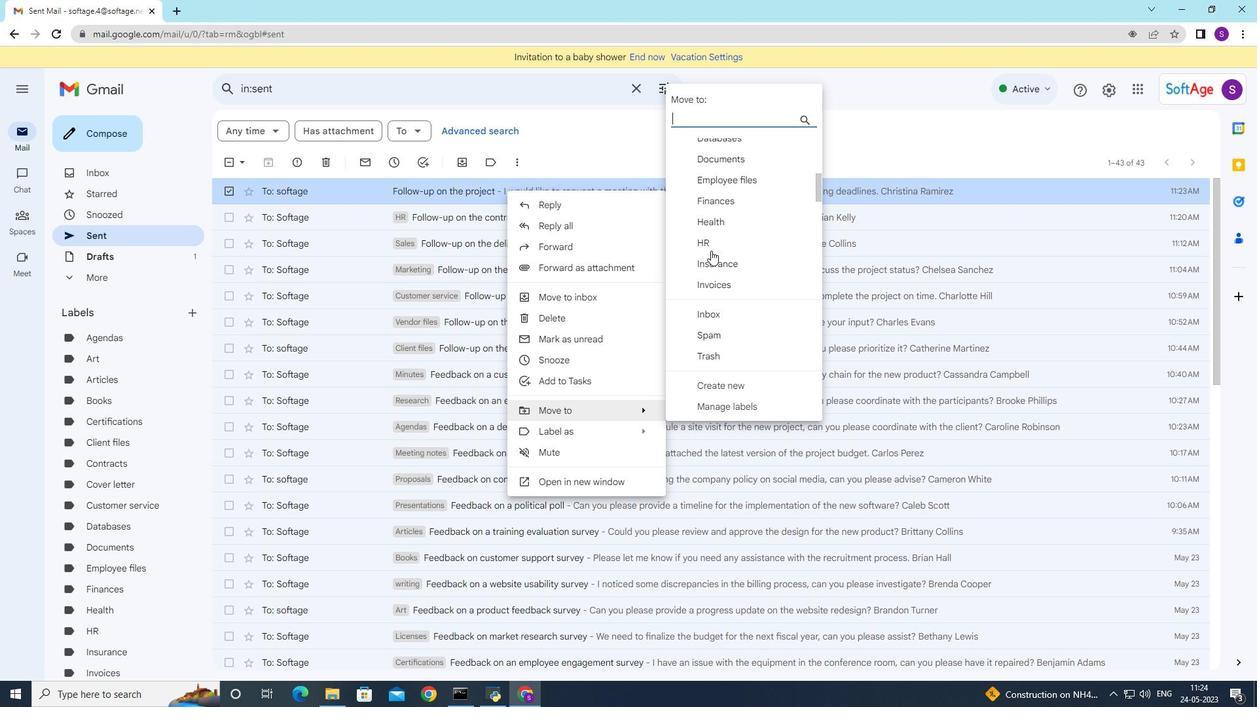 
Action: Mouse scrolled (711, 250) with delta (0, 0)
Screenshot: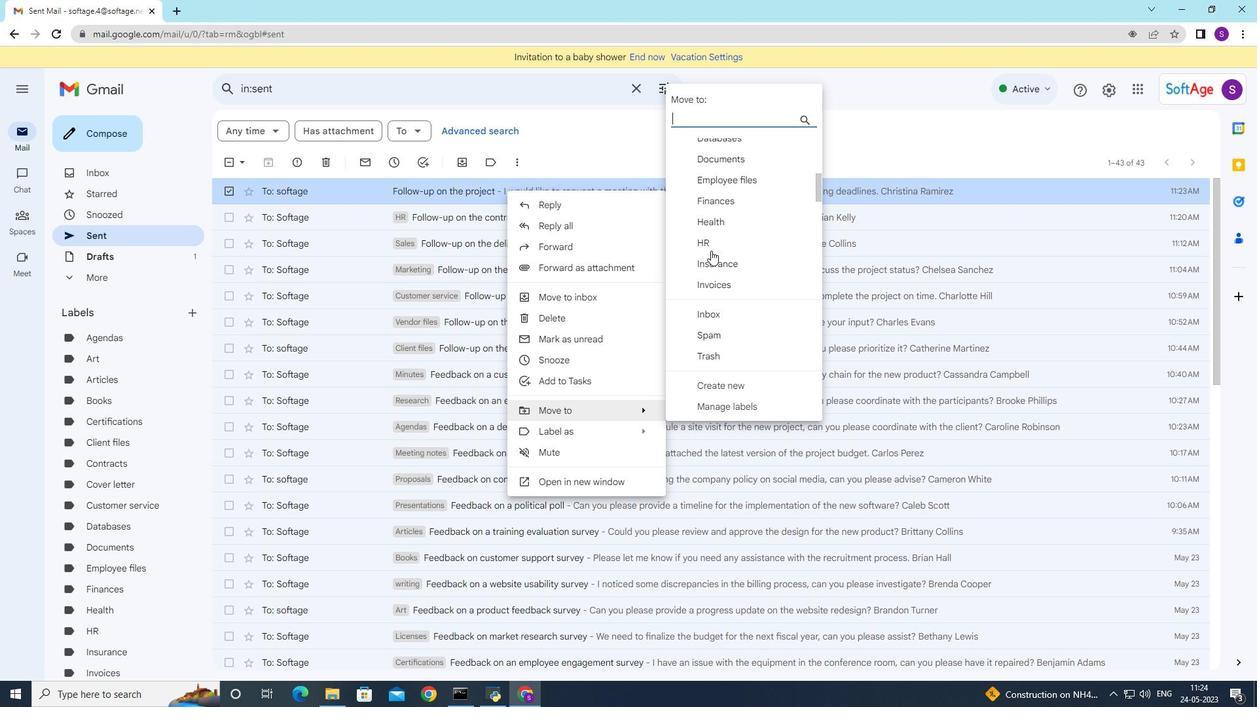 
Action: Mouse moved to (711, 250)
Screenshot: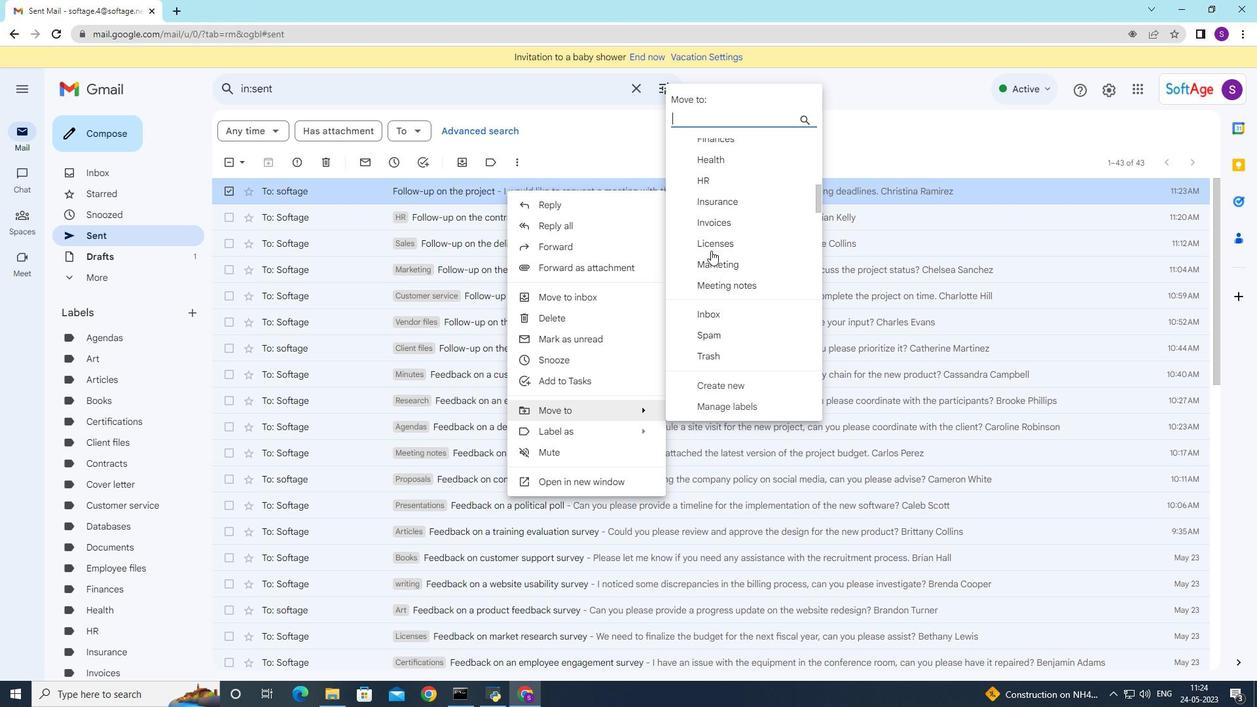 
Action: Mouse scrolled (711, 251) with delta (0, 0)
Screenshot: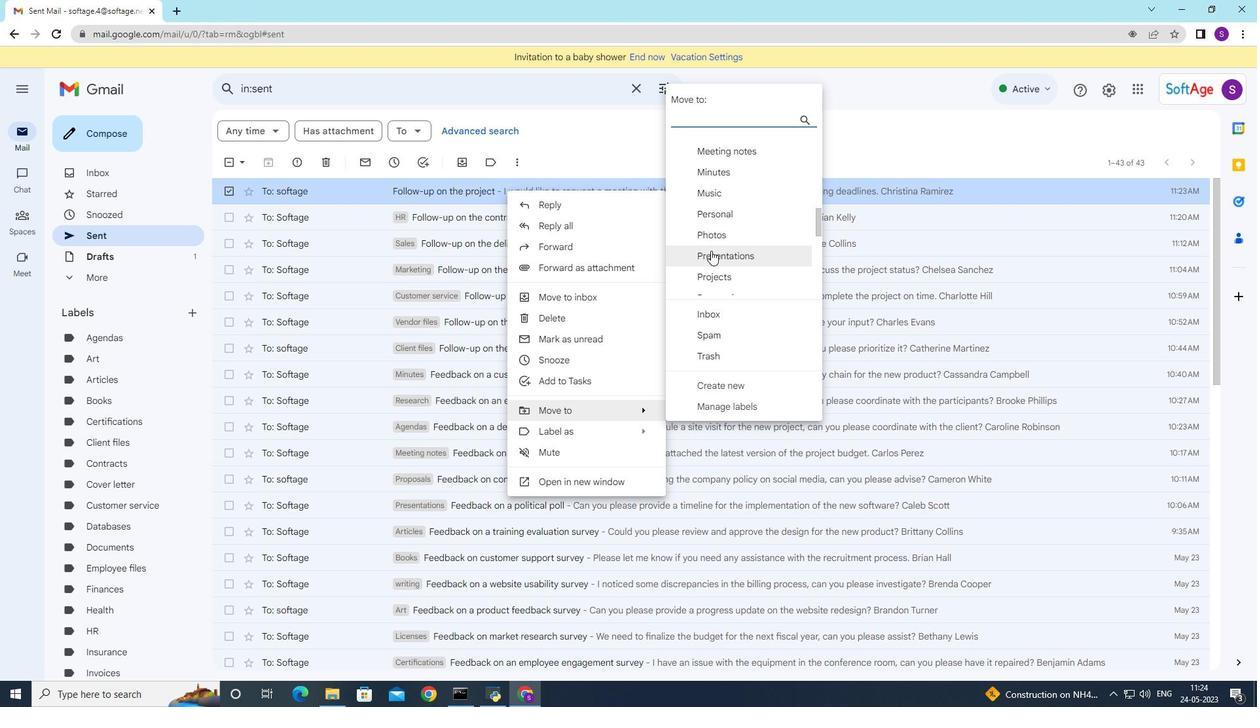 
Action: Mouse scrolled (711, 251) with delta (0, 0)
Screenshot: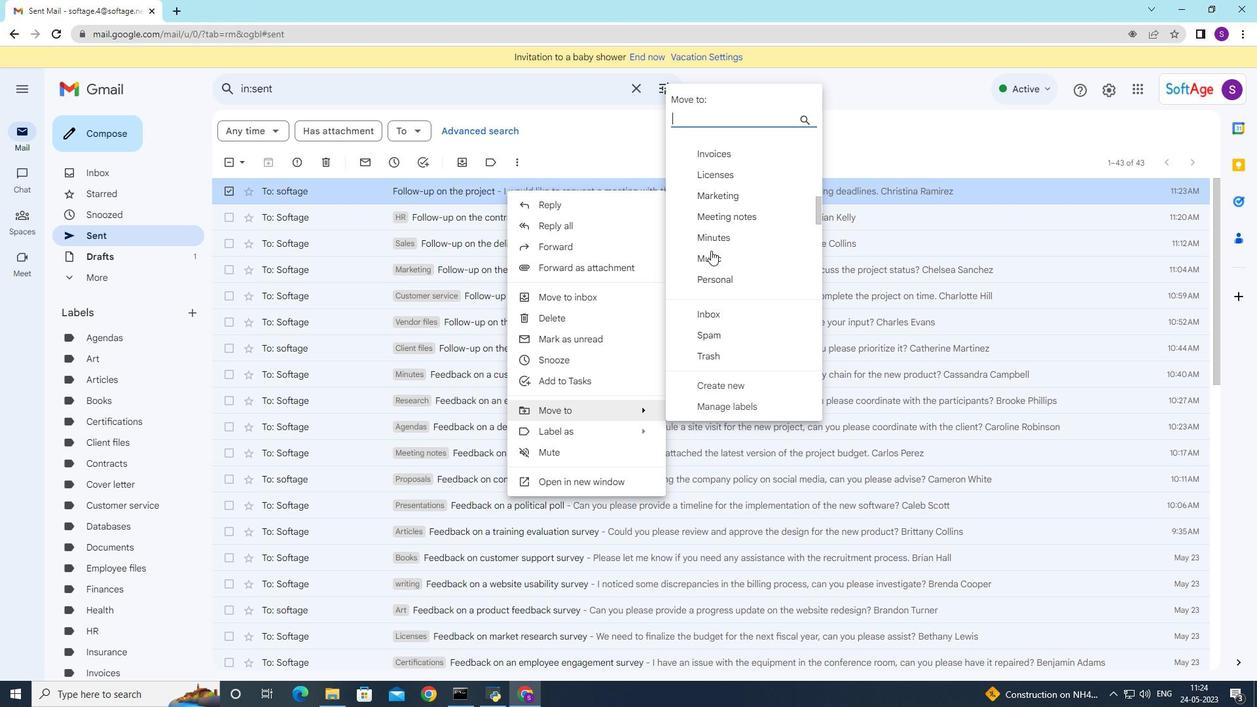 
Action: Mouse scrolled (711, 251) with delta (0, 0)
Screenshot: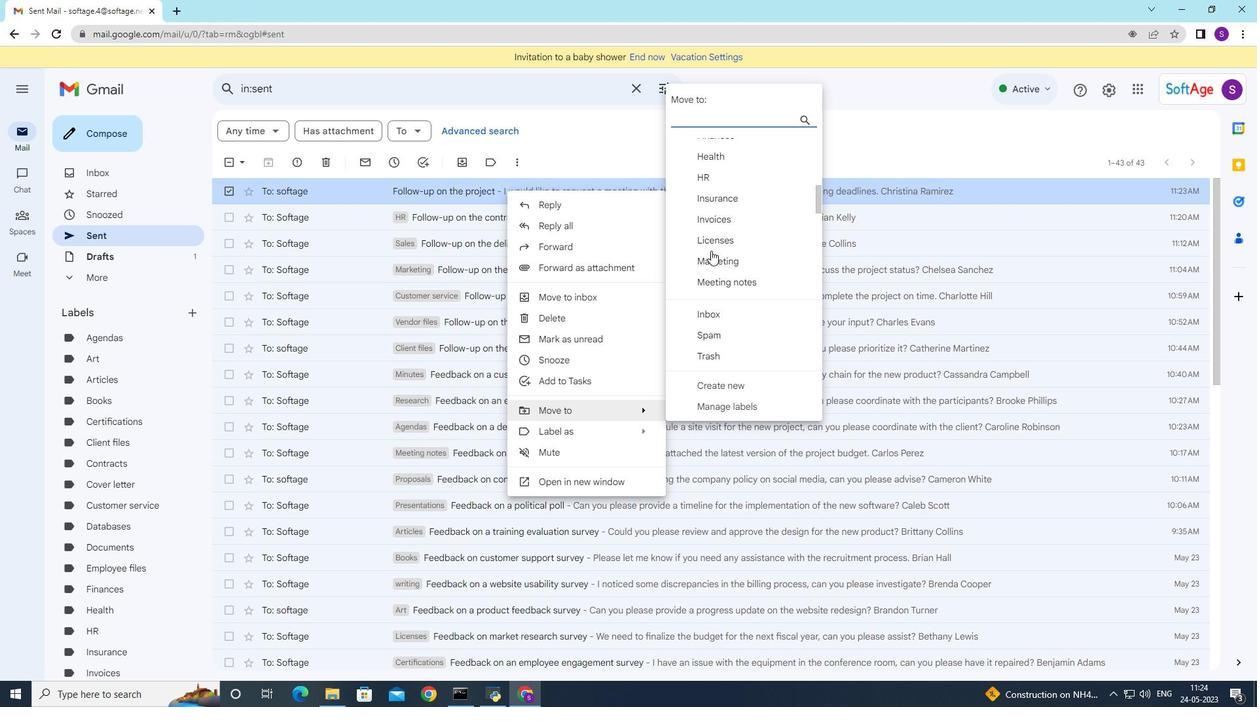 
Action: Mouse moved to (711, 250)
Screenshot: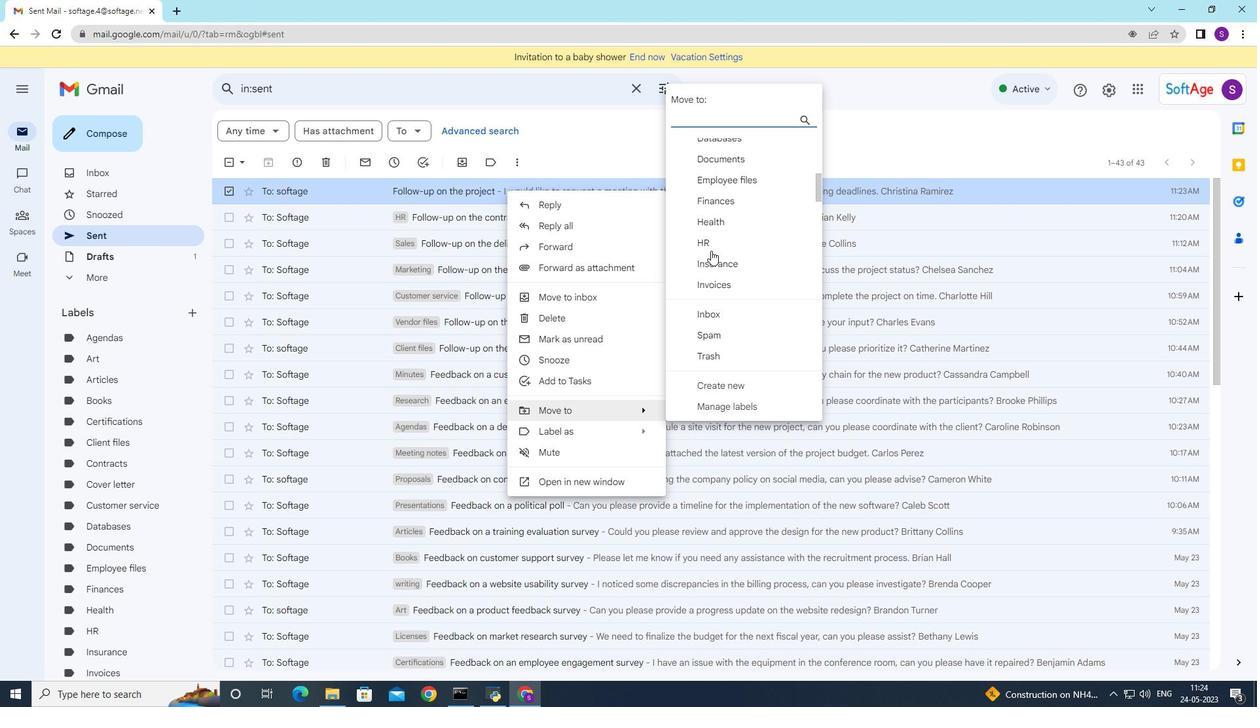 
Action: Mouse scrolled (711, 251) with delta (0, 0)
Screenshot: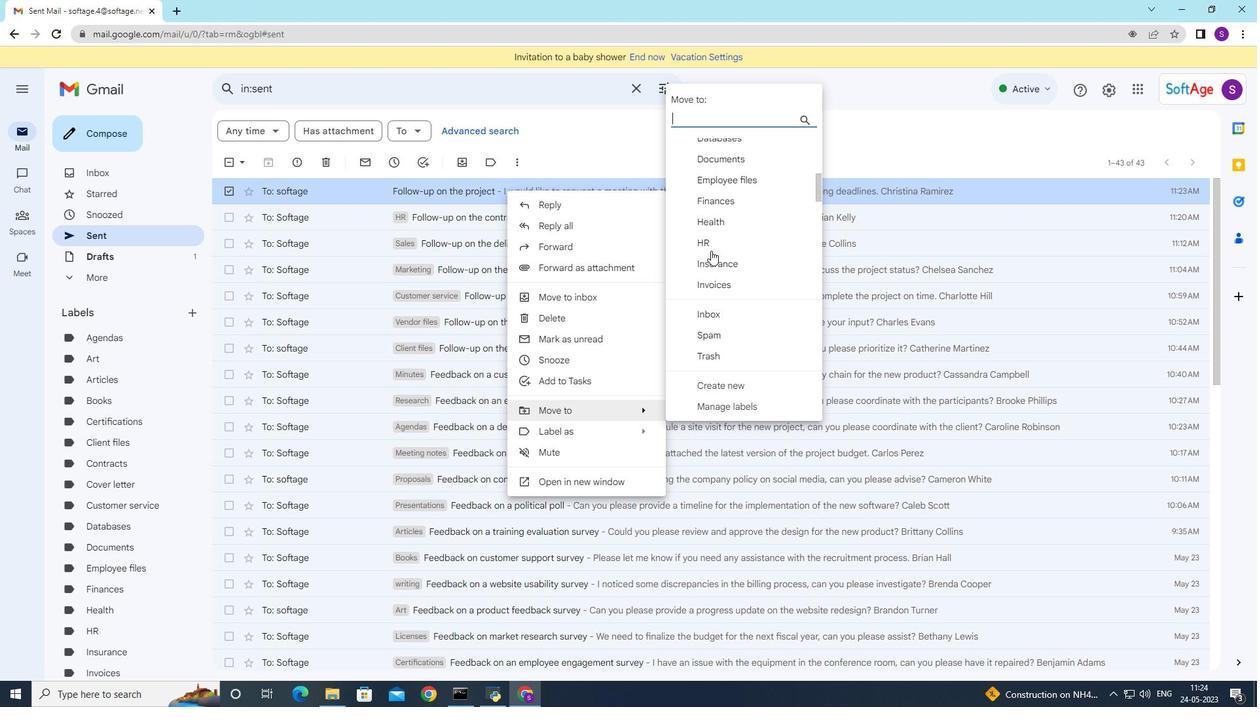 
Action: Mouse moved to (715, 245)
Screenshot: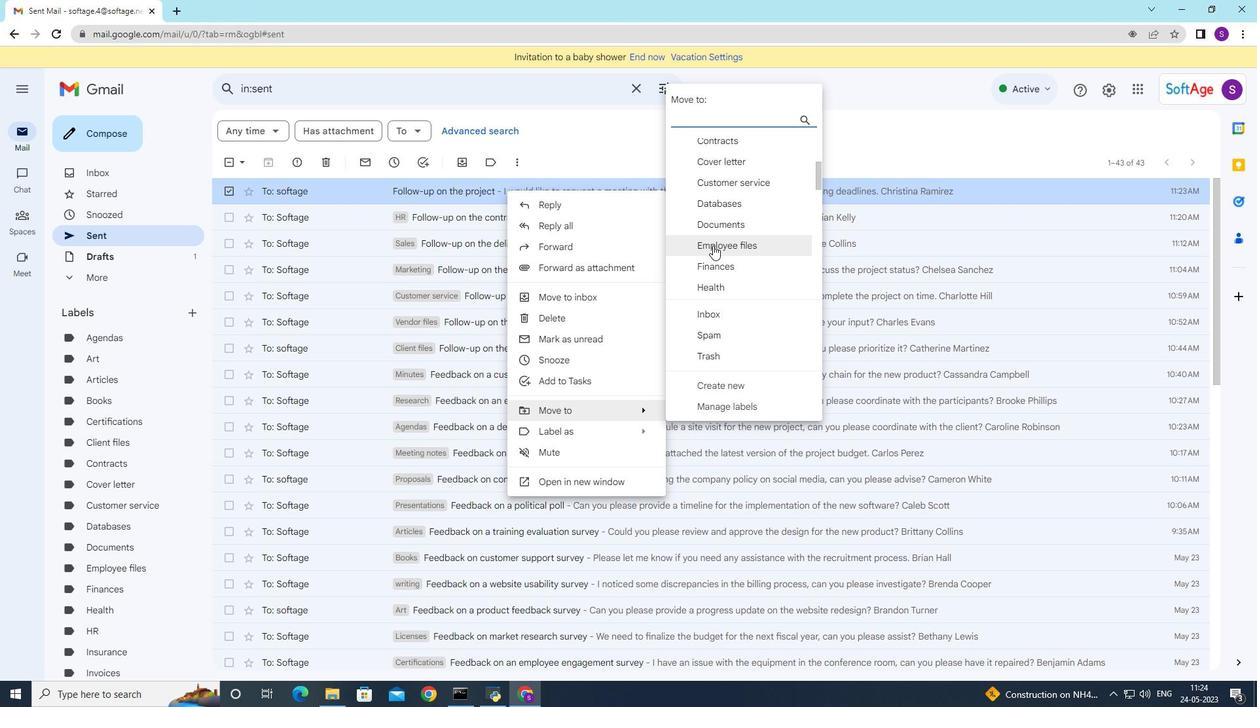 
Action: Mouse pressed left at (714, 245)
Screenshot: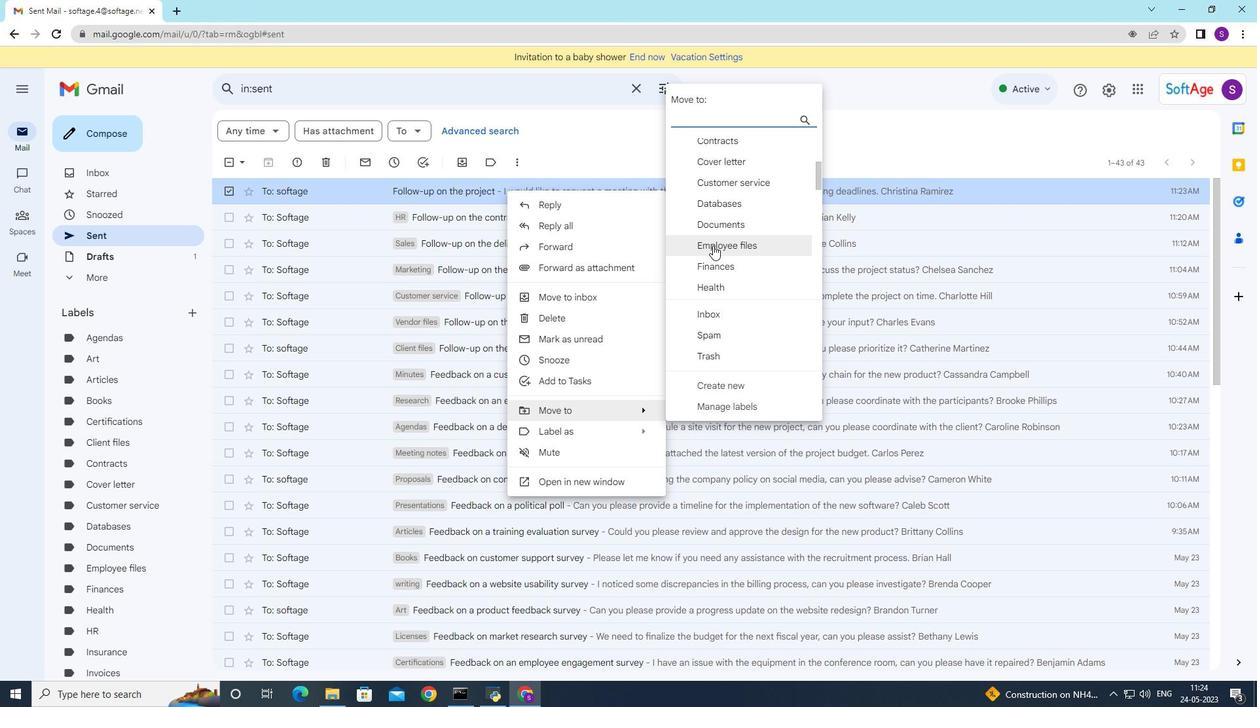 
Action: Mouse moved to (485, 296)
Screenshot: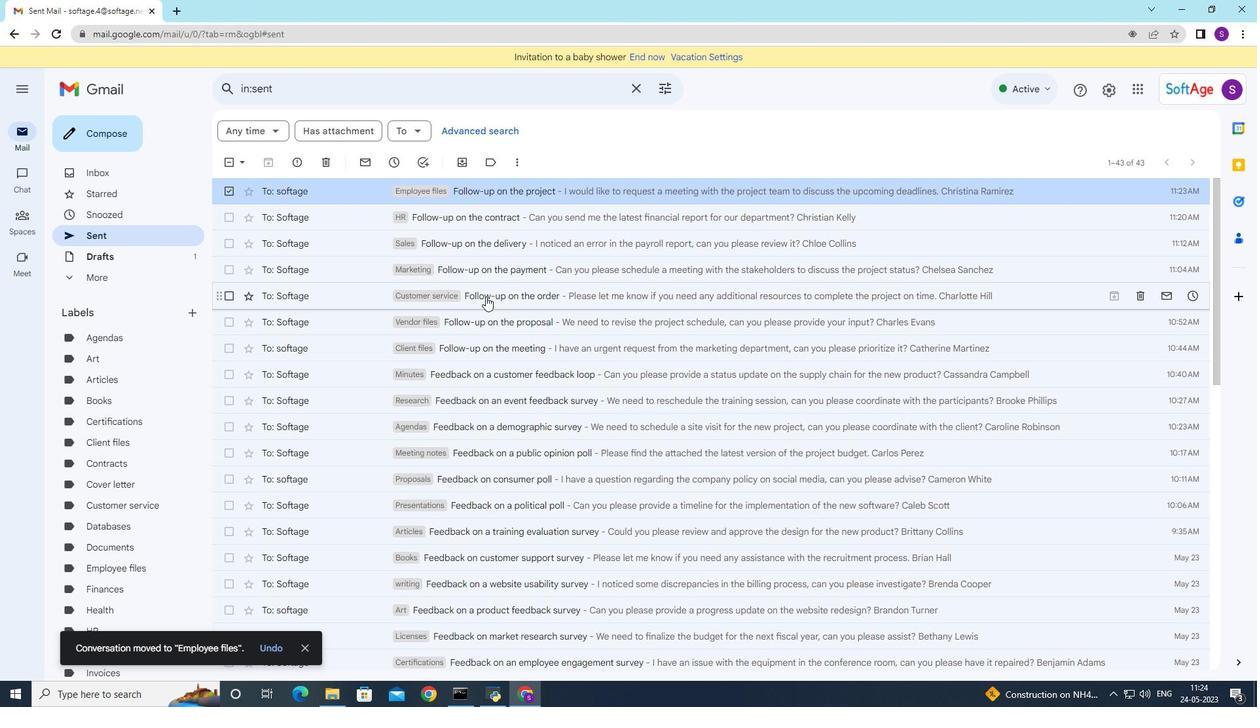
